 Task: Select Fire TV from Amazon Fire TV. Add to cart Alexa Voice Remote for Fire TV Stick 4K-2. Place order for _x000D_
230 Peninsula Lake Dr_x000D_
Highland, Michigan(MI), 48357, Cell Number (248) 529-6733
Action: Mouse moved to (25, 92)
Screenshot: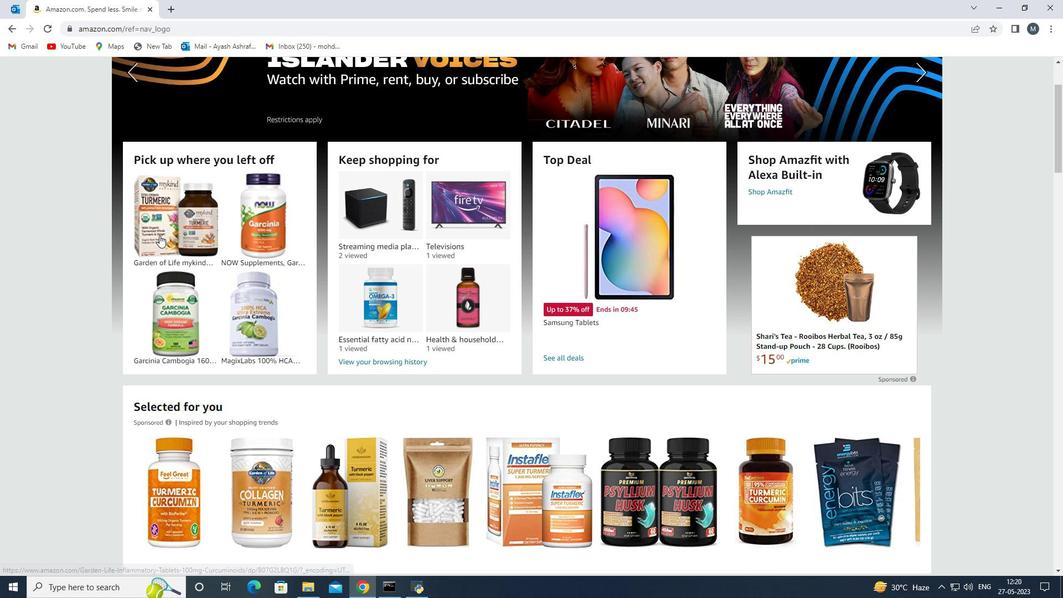
Action: Mouse pressed left at (25, 92)
Screenshot: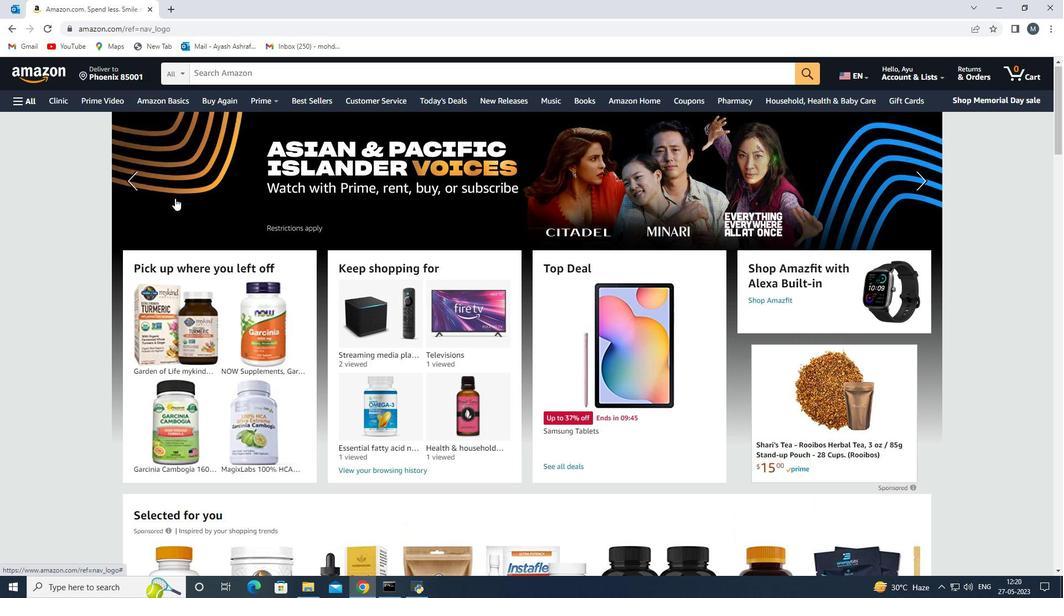 
Action: Mouse moved to (64, 305)
Screenshot: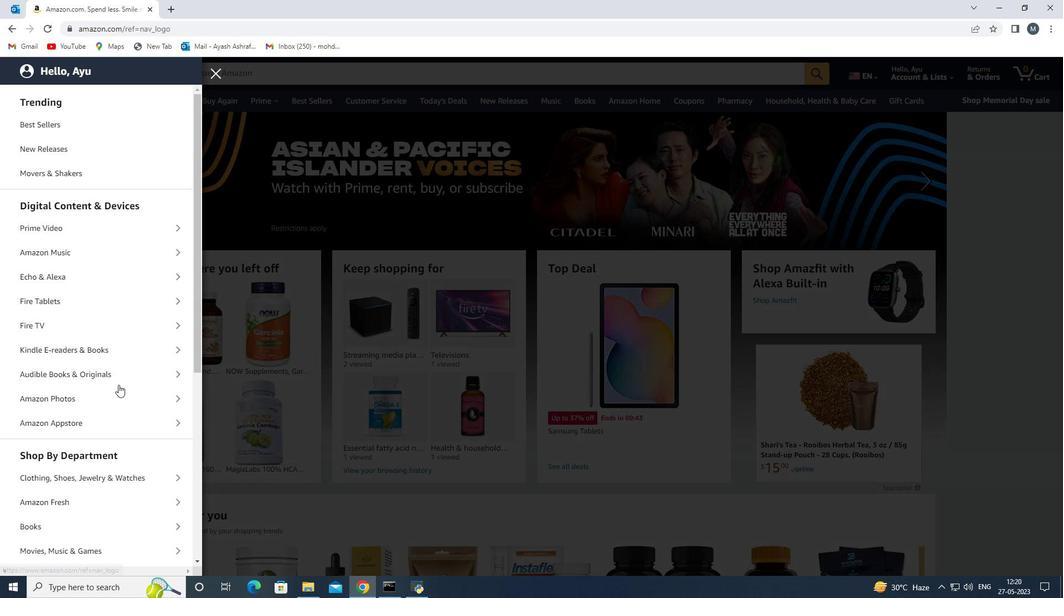 
Action: Mouse pressed left at (64, 305)
Screenshot: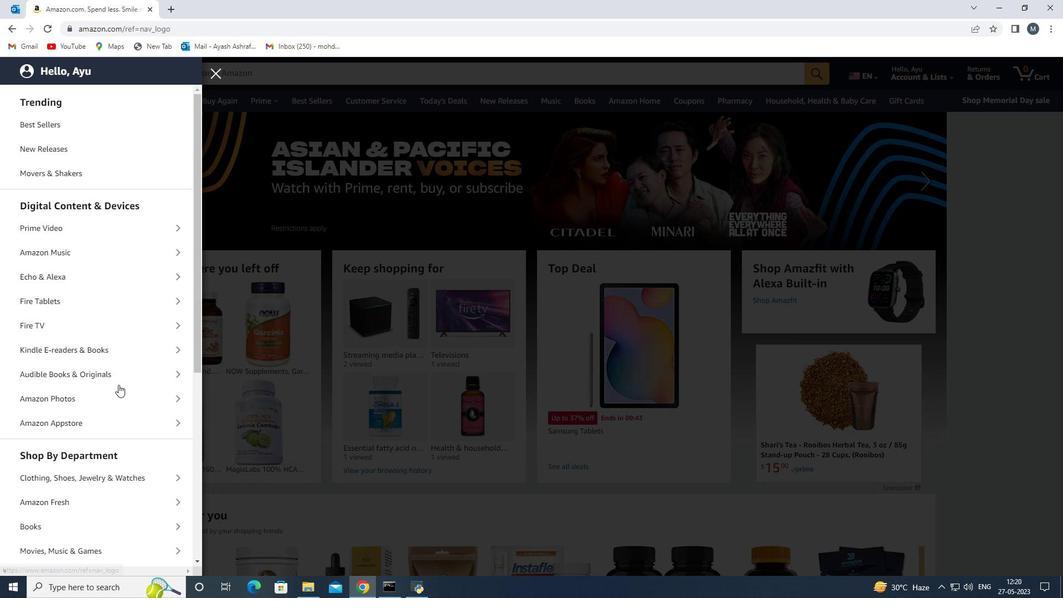 
Action: Mouse moved to (114, 138)
Screenshot: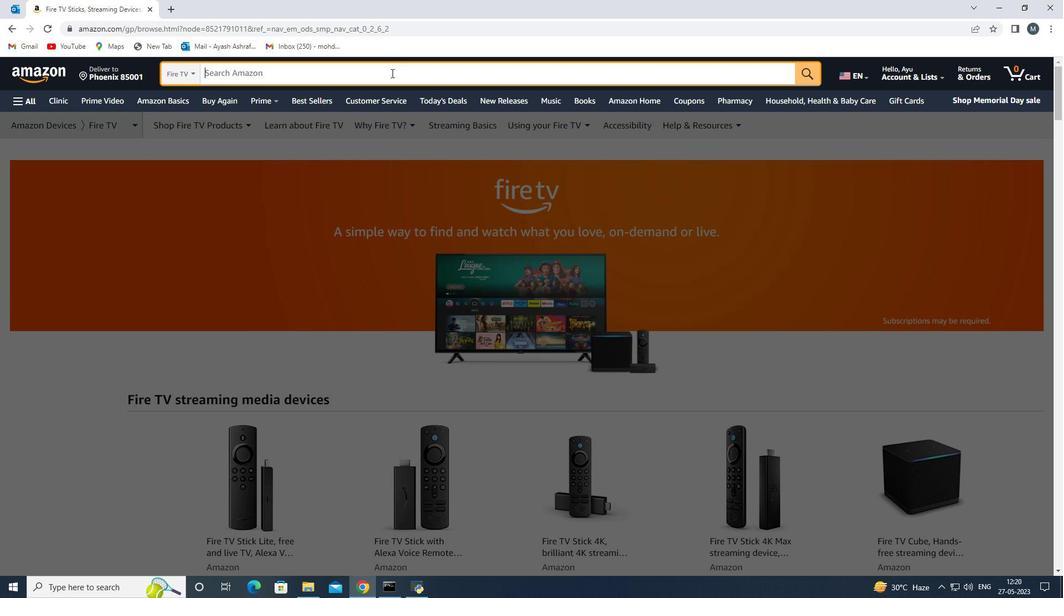 
Action: Mouse pressed left at (114, 138)
Screenshot: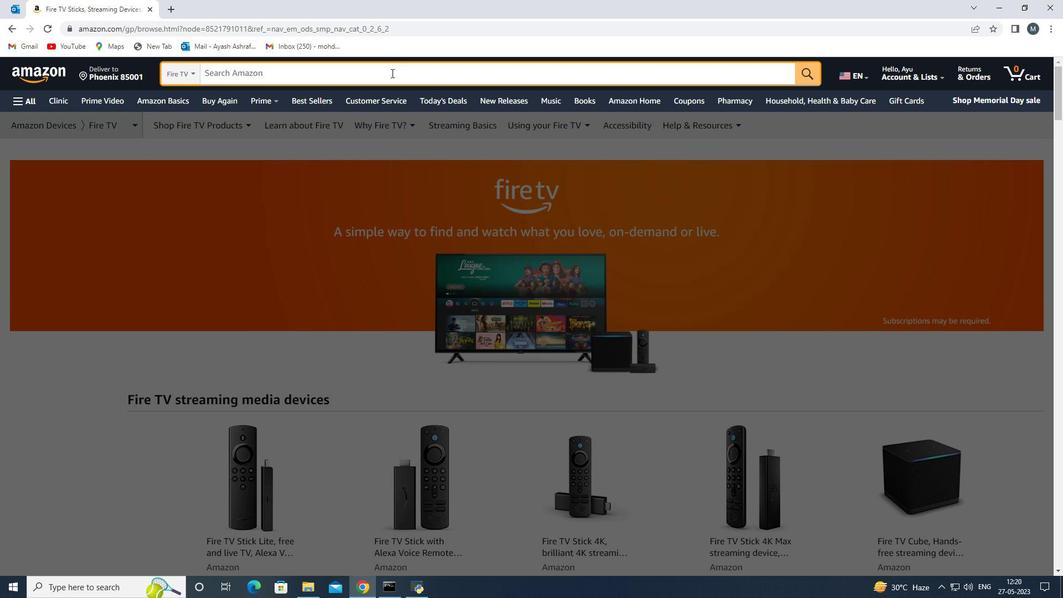 
Action: Mouse moved to (284, 55)
Screenshot: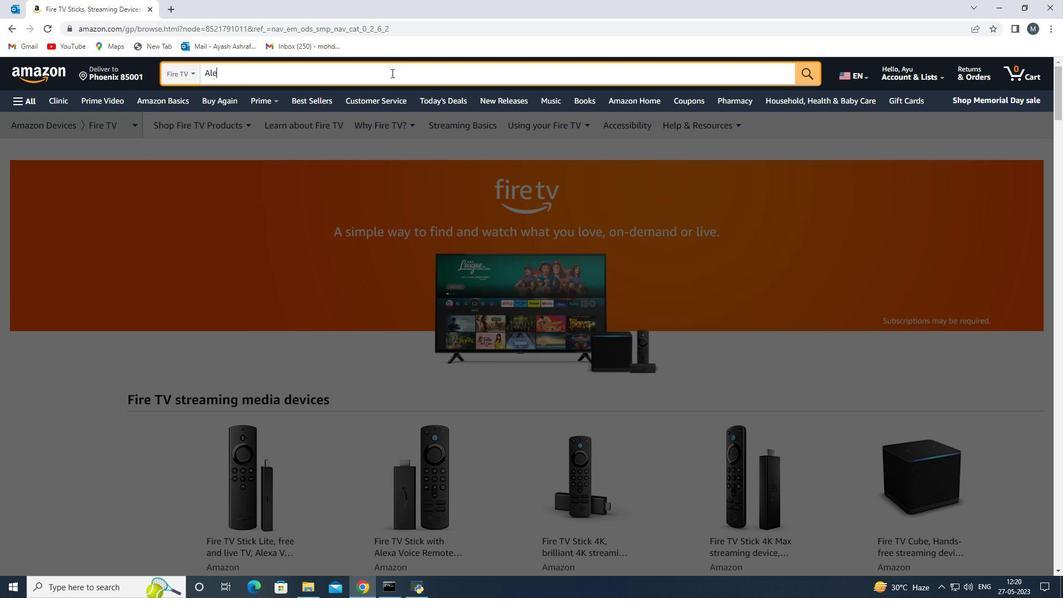 
Action: Mouse pressed left at (284, 55)
Screenshot: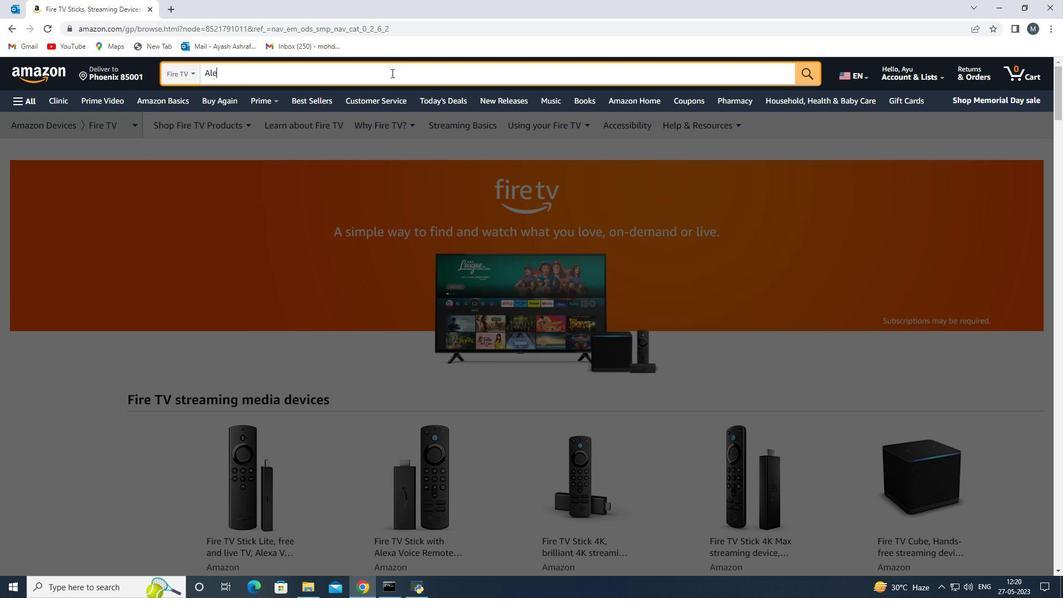 
Action: Mouse moved to (888, 126)
Screenshot: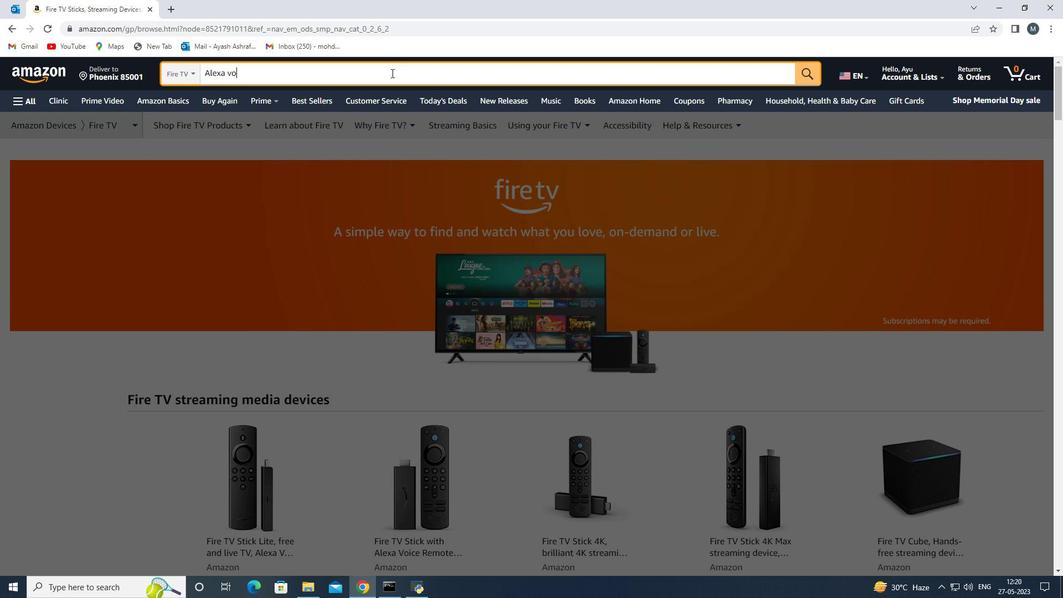 
Action: Key pressed <Key.shift><Key.shift><Key.shift><Key.shift><Key.shift><Key.shift><Key.shift><Key.shift><Key.shift><Key.shift><Key.shift><Key.shift><Key.shift><Key.shift><Key.shift><Key.shift><Key.shift><Key.shift><Key.shift><Key.shift><Key.shift><Key.shift>Alexa<Key.space>voice<Key.space><Key.shift><Key.shift><Key.shift><Key.shift><Key.shift><Key.shift><Key.shift>Remote<Key.space>for<Key.space>fire<Key.space><Key.shift>Tv<Key.space><Key.shift>Stick<Key.space><Key.shift><Key.shift><Key.shift><Key.shift><Key.shift><Key.shift><Key.shift>4k<Key.enter>
Screenshot: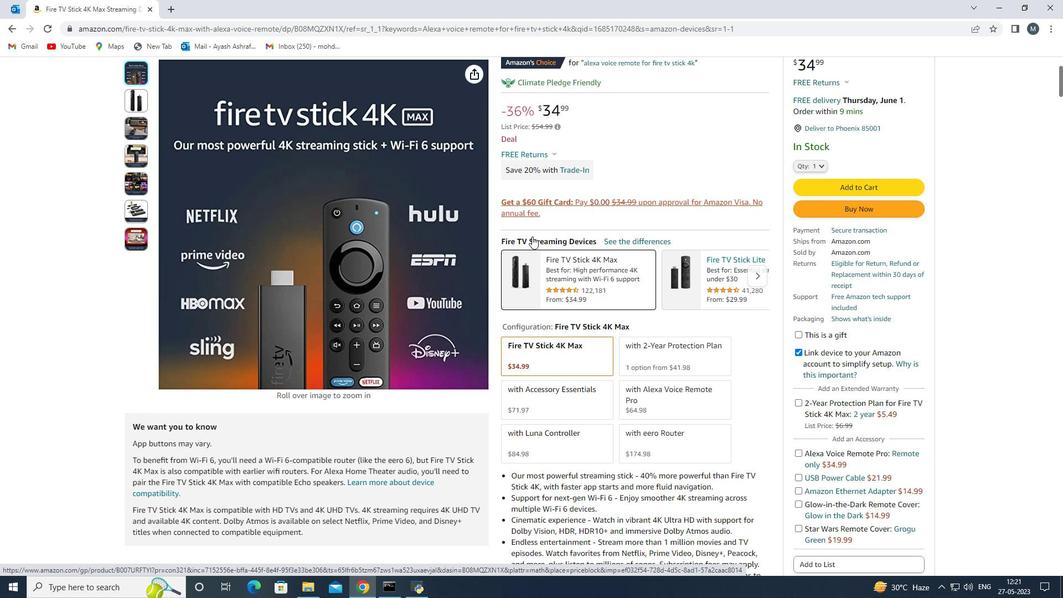 
Action: Mouse moved to (494, 339)
Screenshot: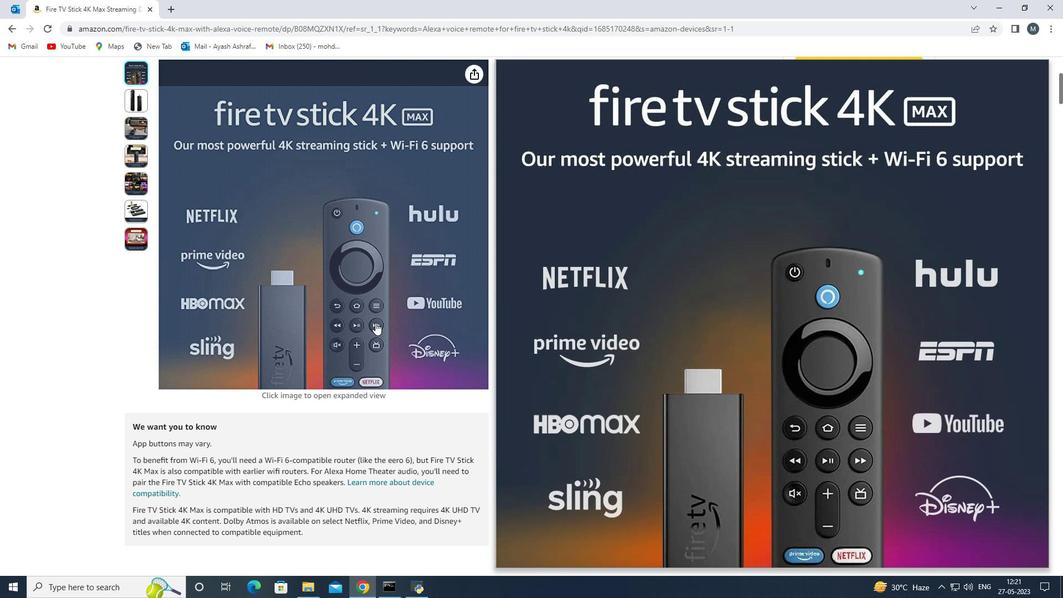 
Action: Mouse pressed left at (494, 339)
Screenshot: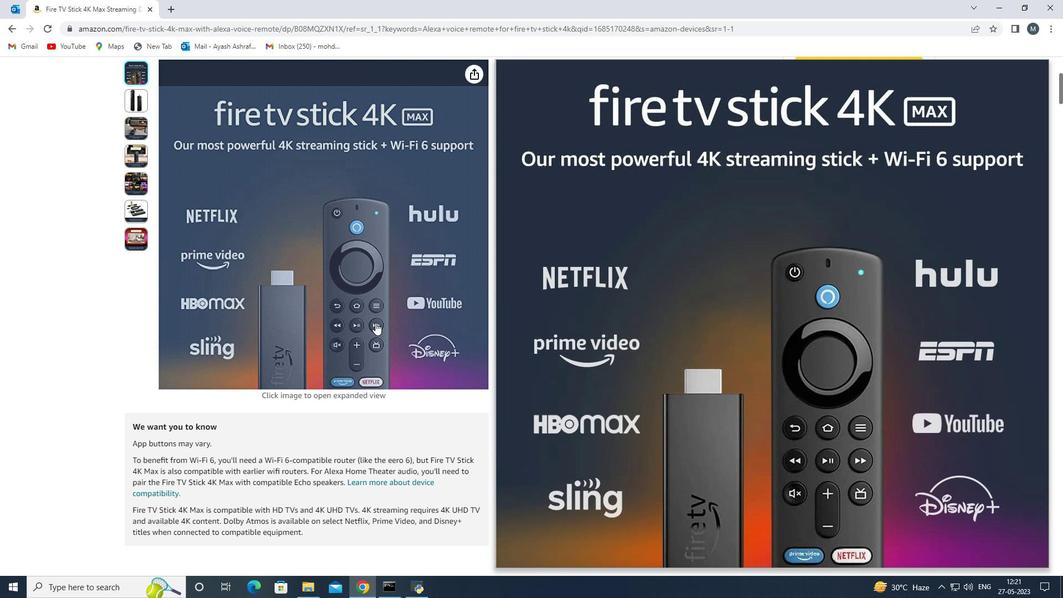 
Action: Mouse moved to (272, 361)
Screenshot: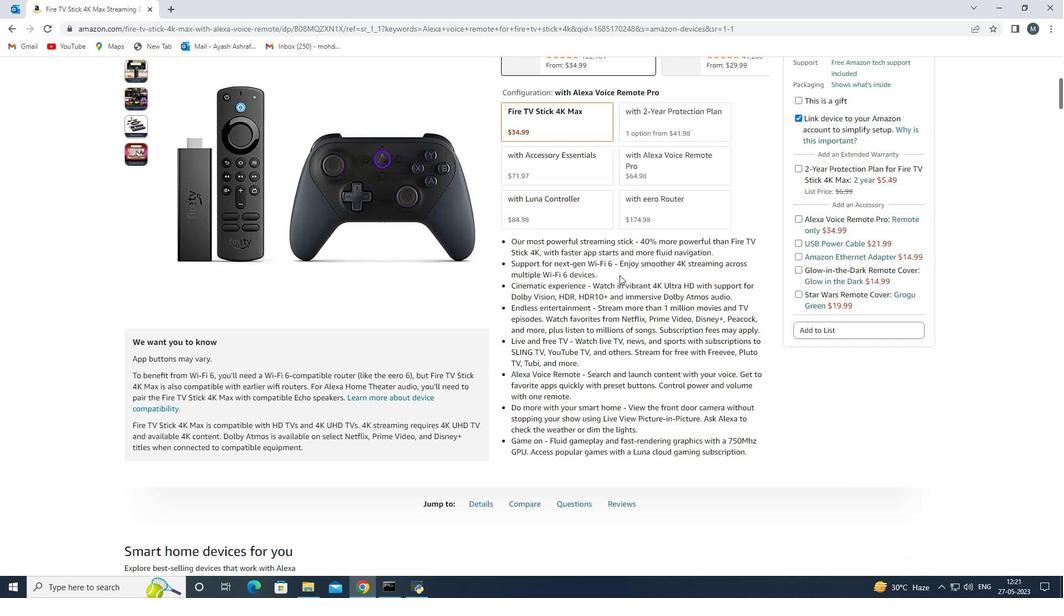 
Action: Mouse pressed left at (272, 361)
Screenshot: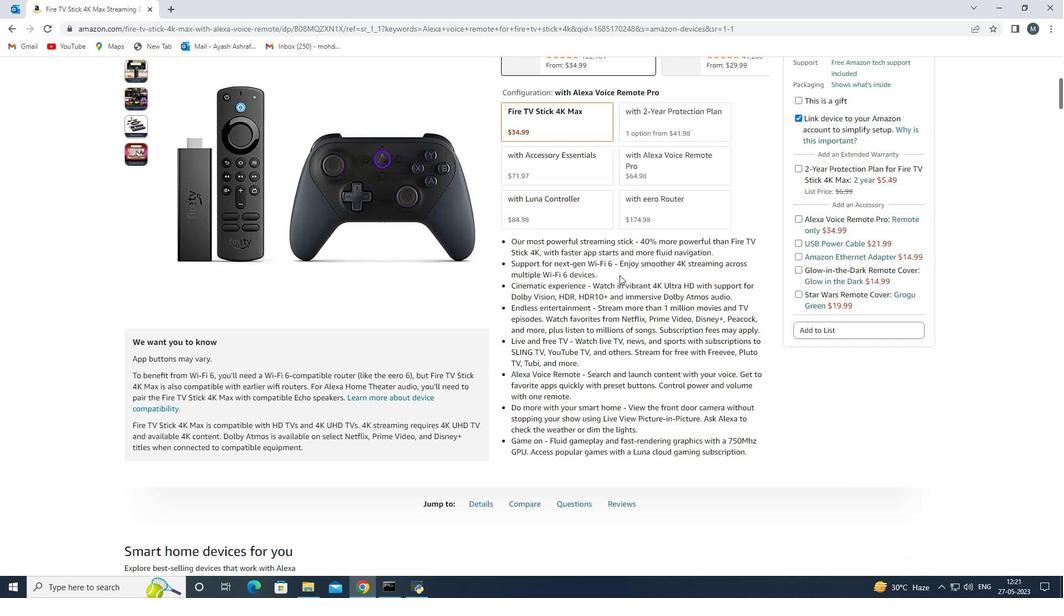 
Action: Mouse moved to (806, 318)
Screenshot: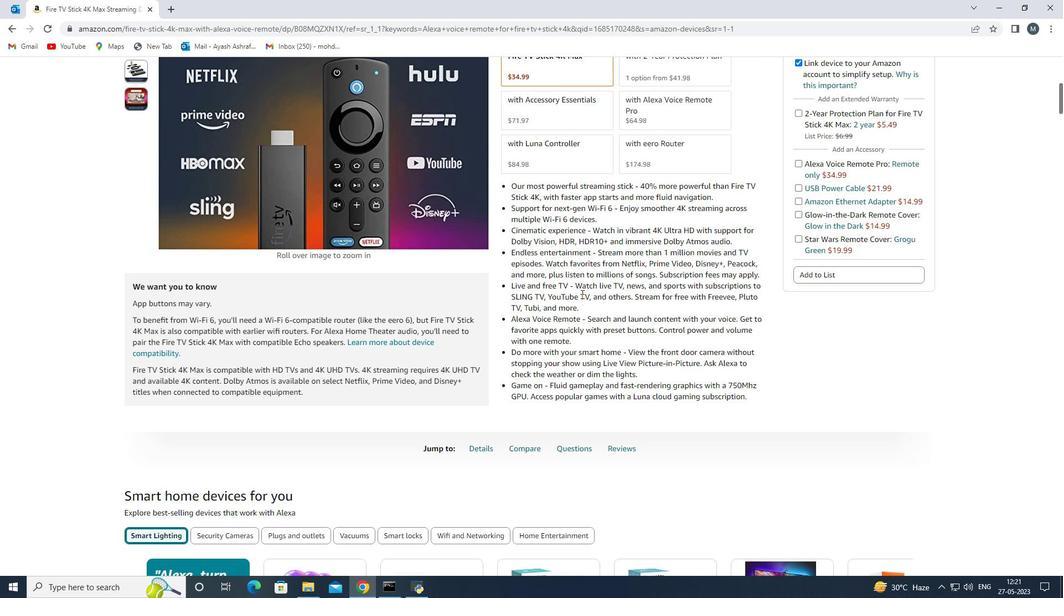 
Action: Mouse pressed left at (806, 318)
Screenshot: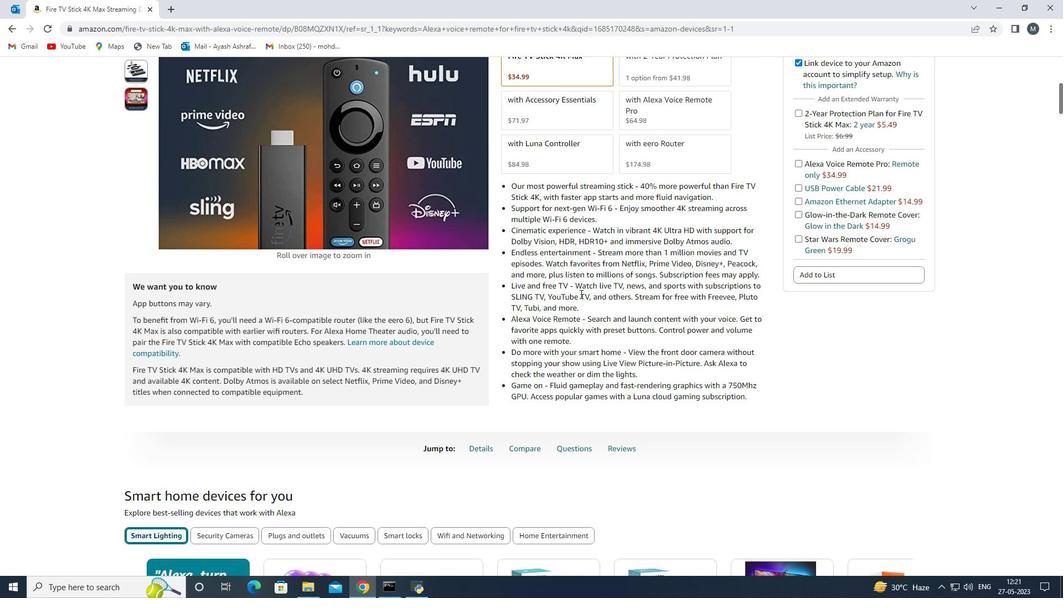 
Action: Mouse moved to (807, 336)
Screenshot: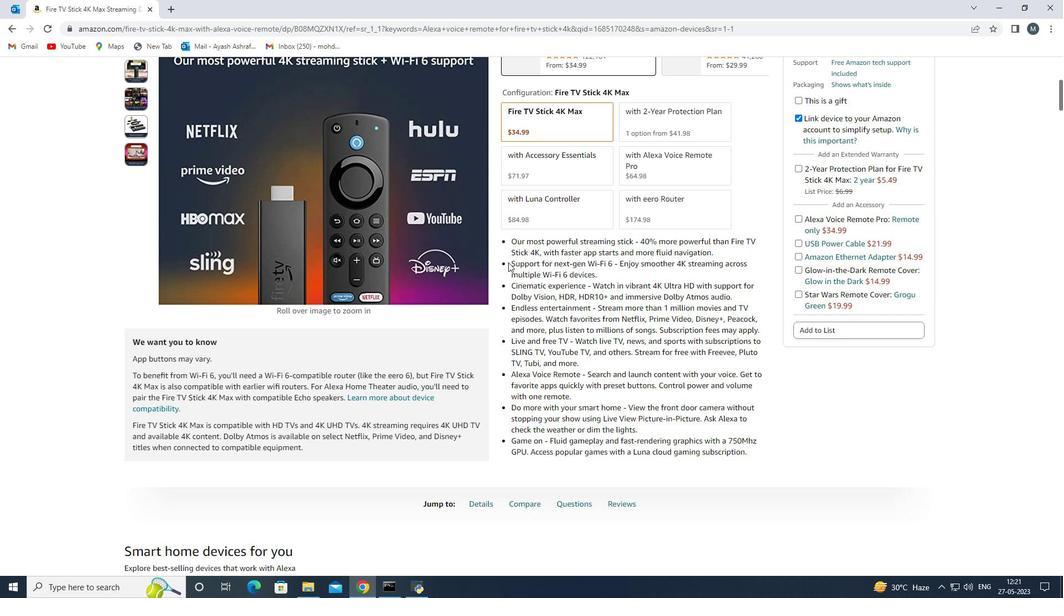 
Action: Mouse pressed left at (807, 336)
Screenshot: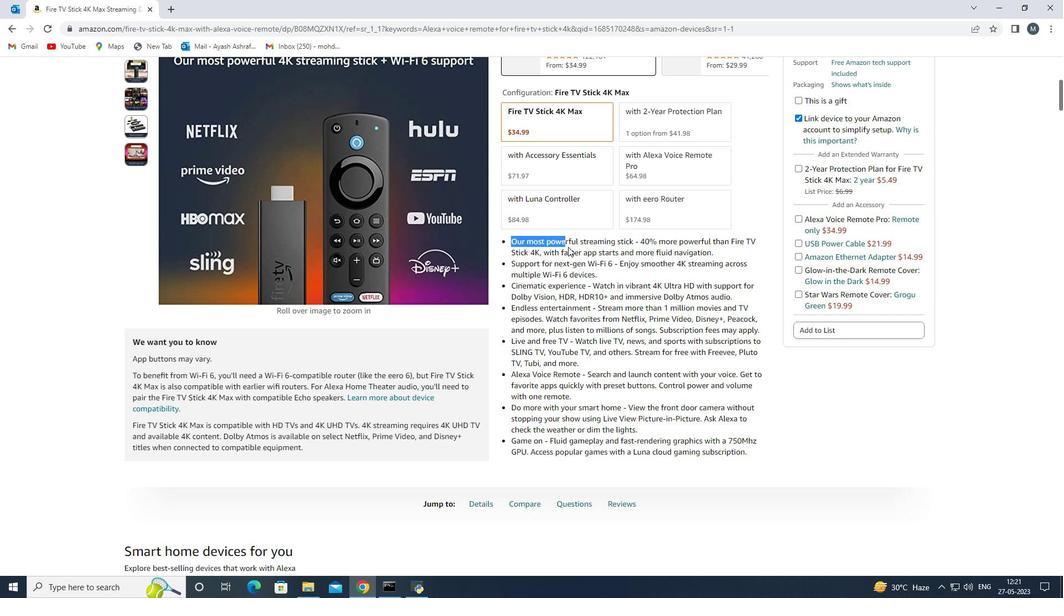
Action: Mouse moved to (825, 338)
Screenshot: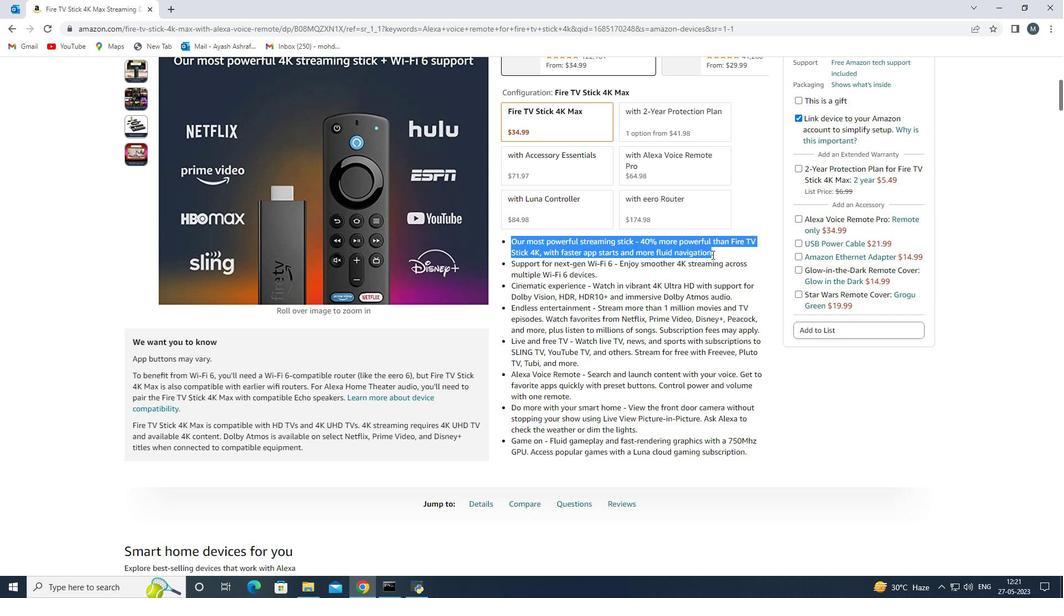 
Action: Mouse pressed left at (825, 338)
Screenshot: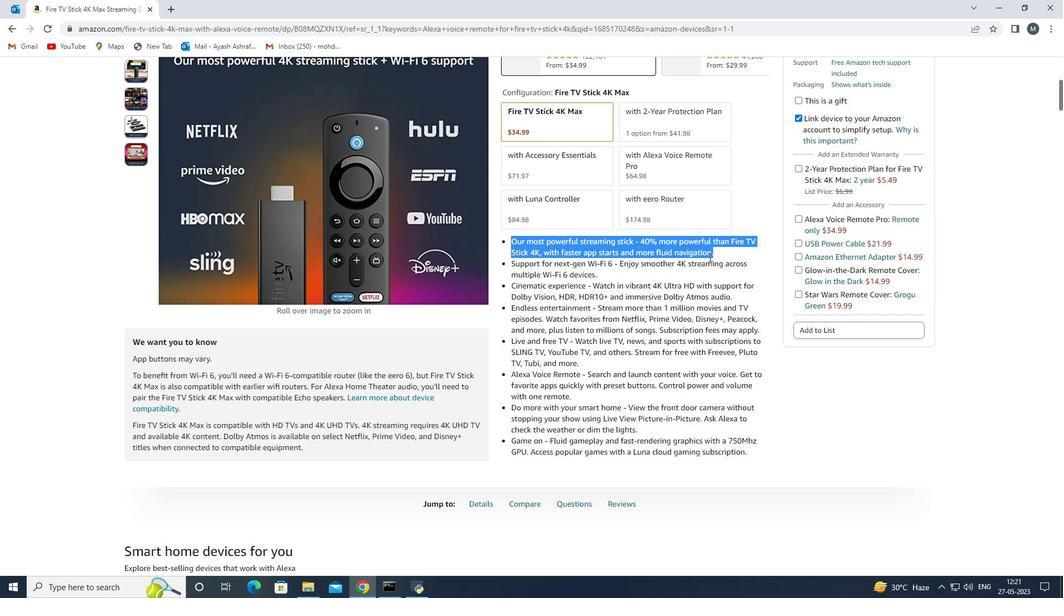 
Action: Mouse moved to (811, 132)
Screenshot: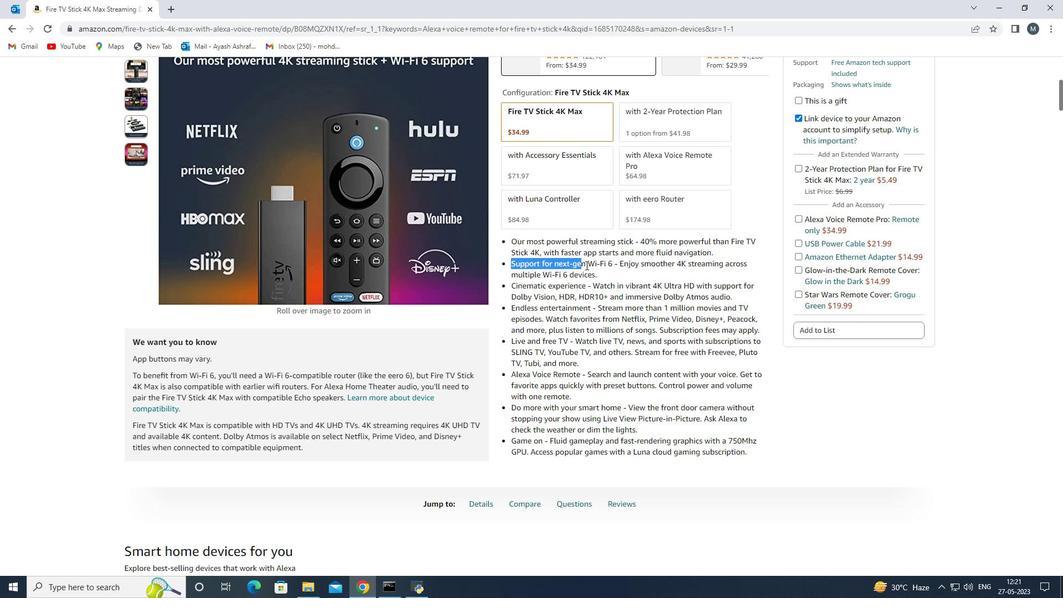 
Action: Mouse pressed left at (811, 132)
Screenshot: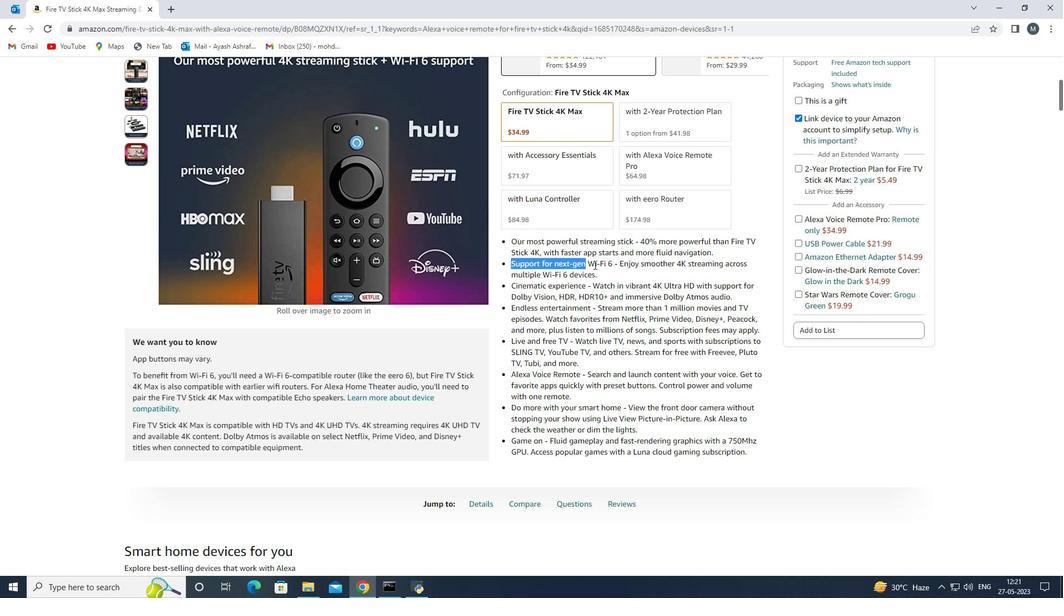 
Action: Mouse moved to (818, 144)
Screenshot: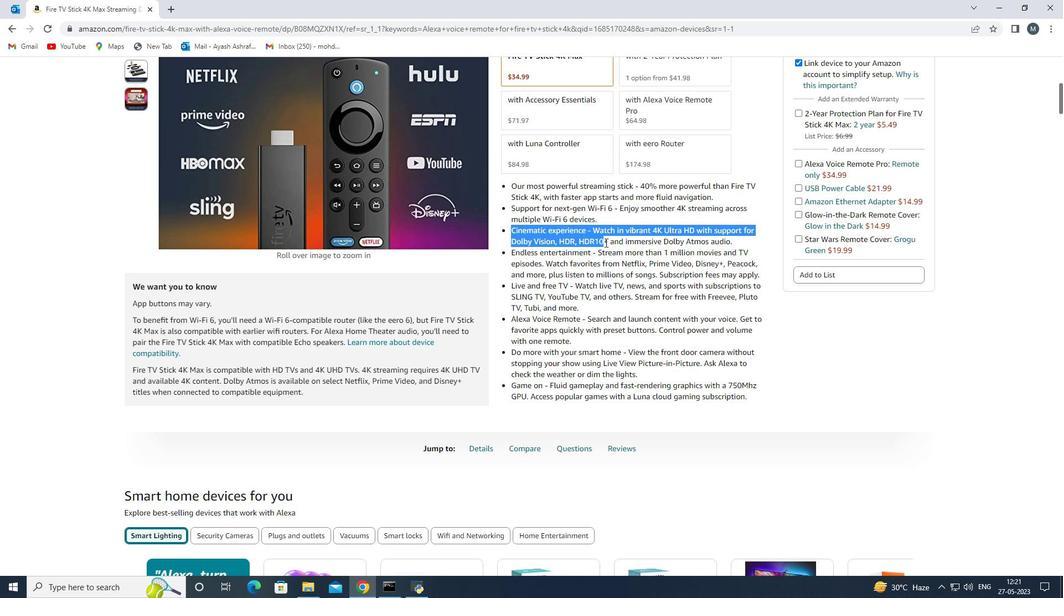 
Action: Mouse pressed left at (818, 144)
Screenshot: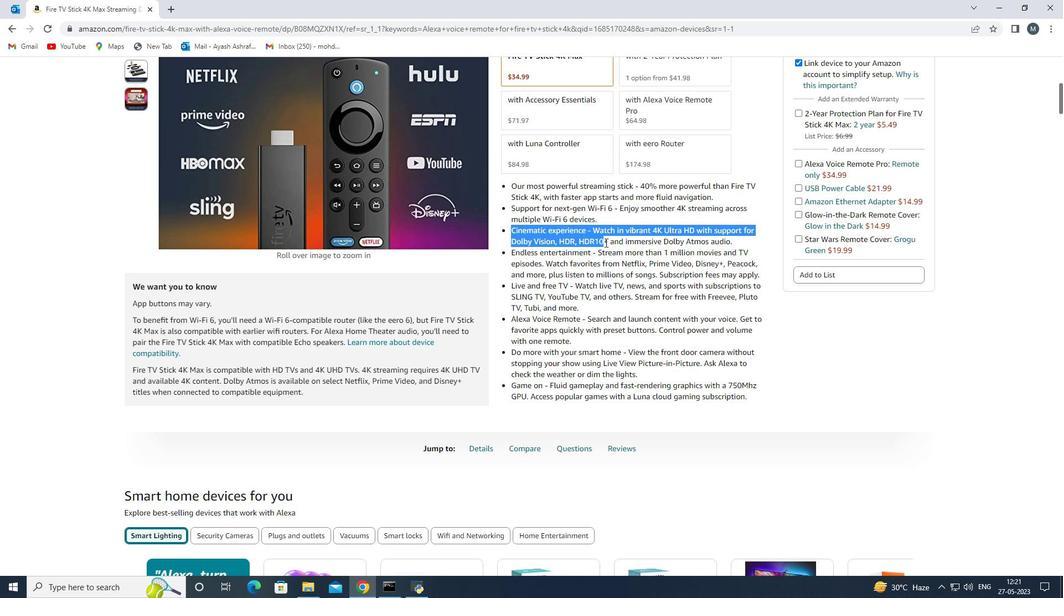 
Action: Mouse moved to (851, 141)
Screenshot: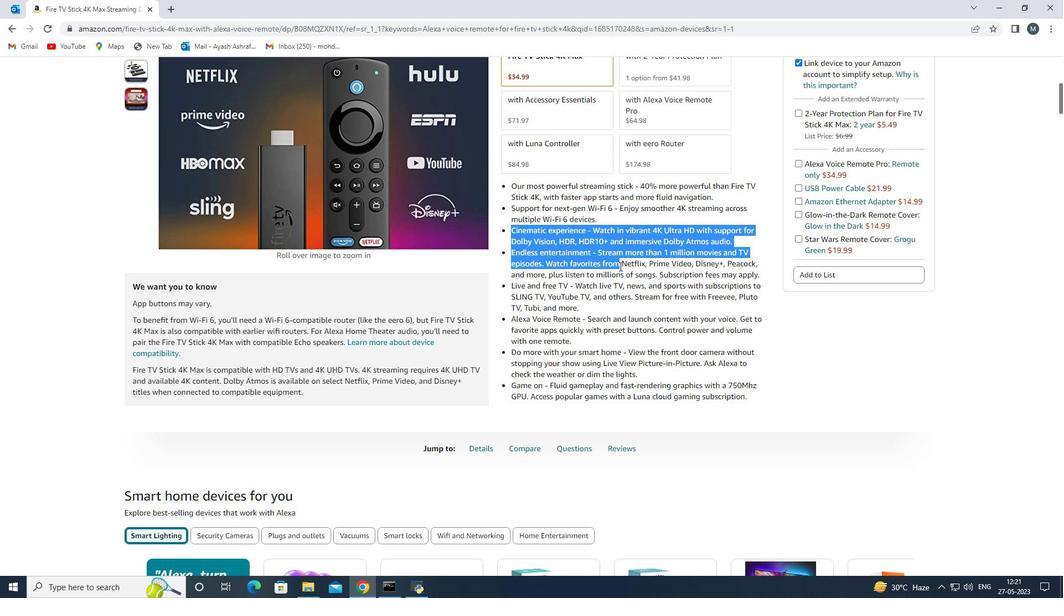 
Action: Mouse pressed left at (851, 141)
Screenshot: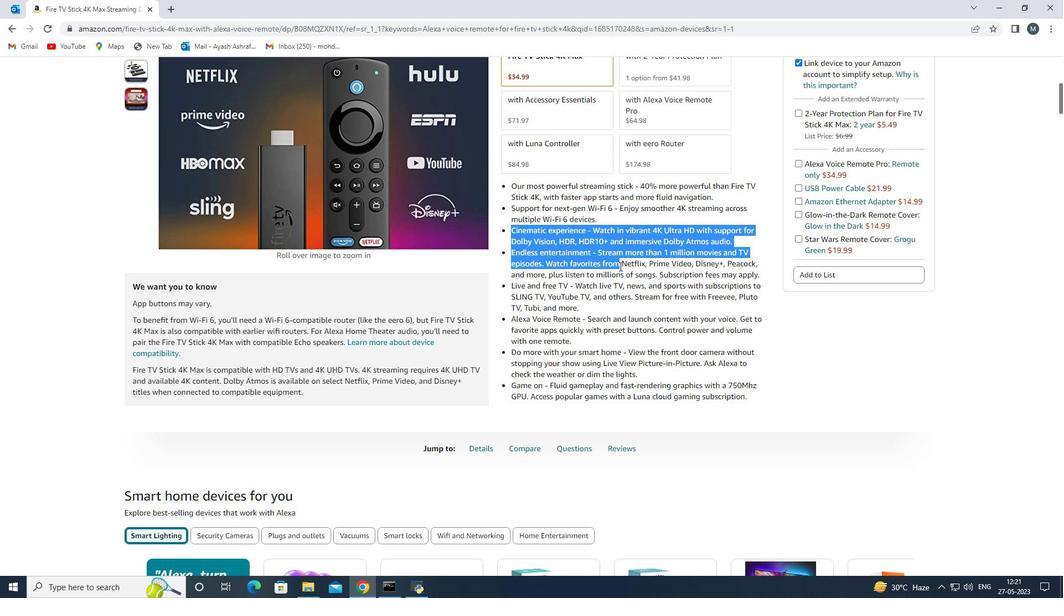 
Action: Mouse pressed left at (851, 141)
Screenshot: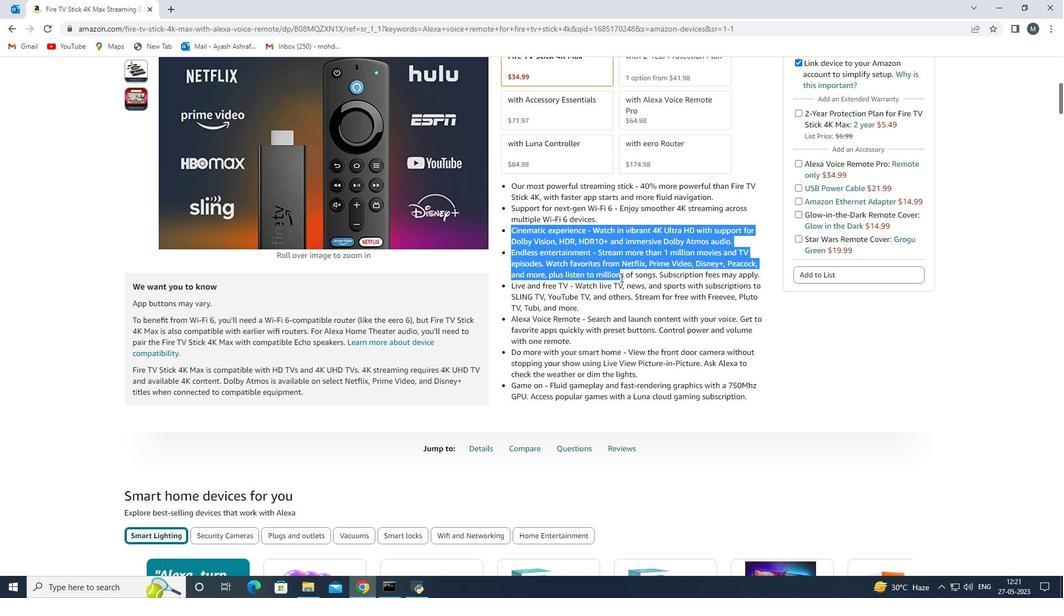
Action: Mouse moved to (851, 140)
Screenshot: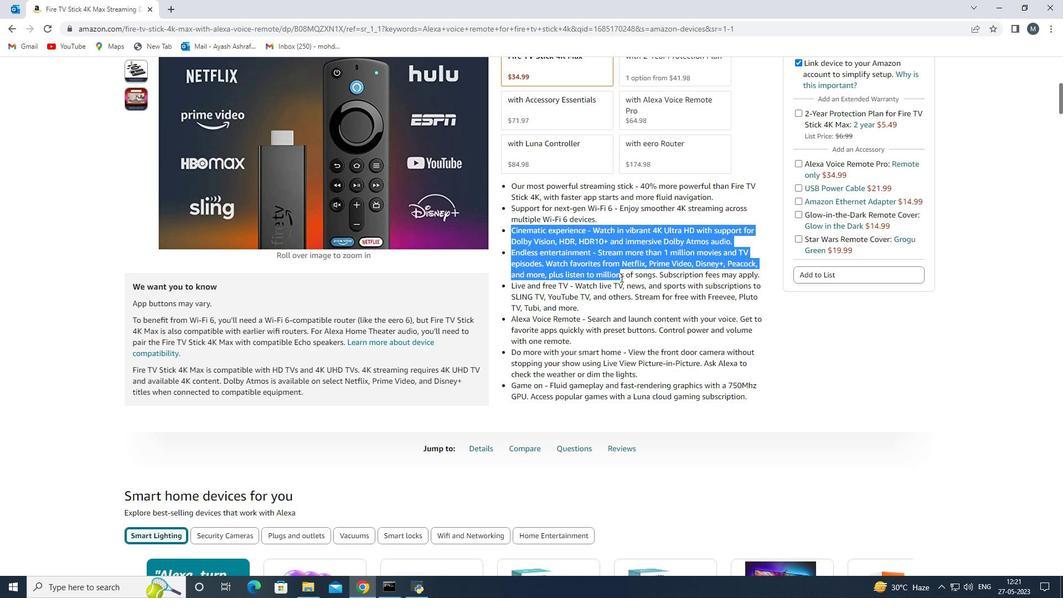 
Action: Mouse pressed left at (851, 140)
Screenshot: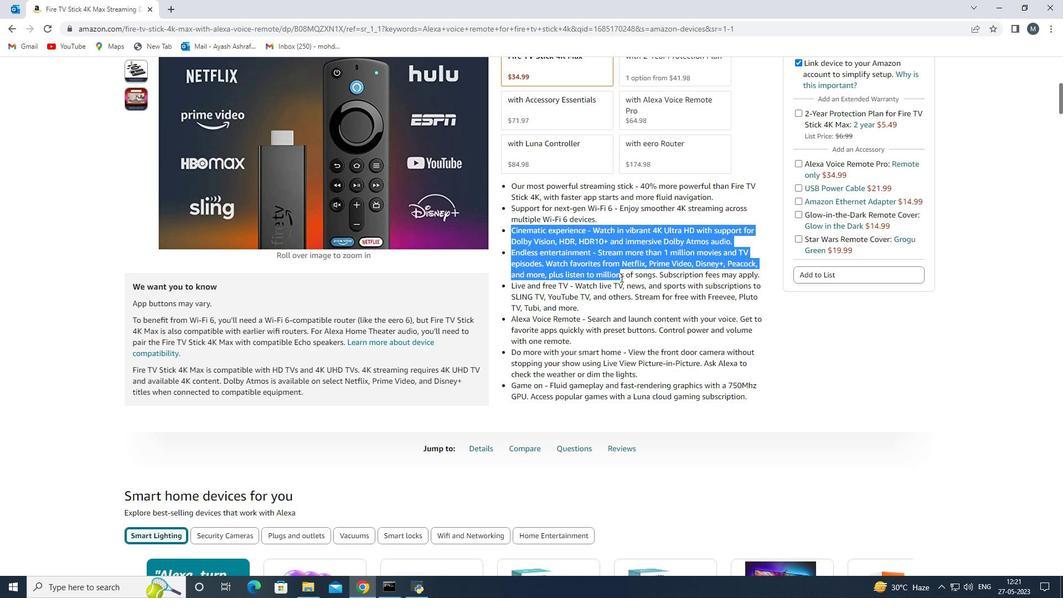 
Action: Mouse moved to (547, 258)
Screenshot: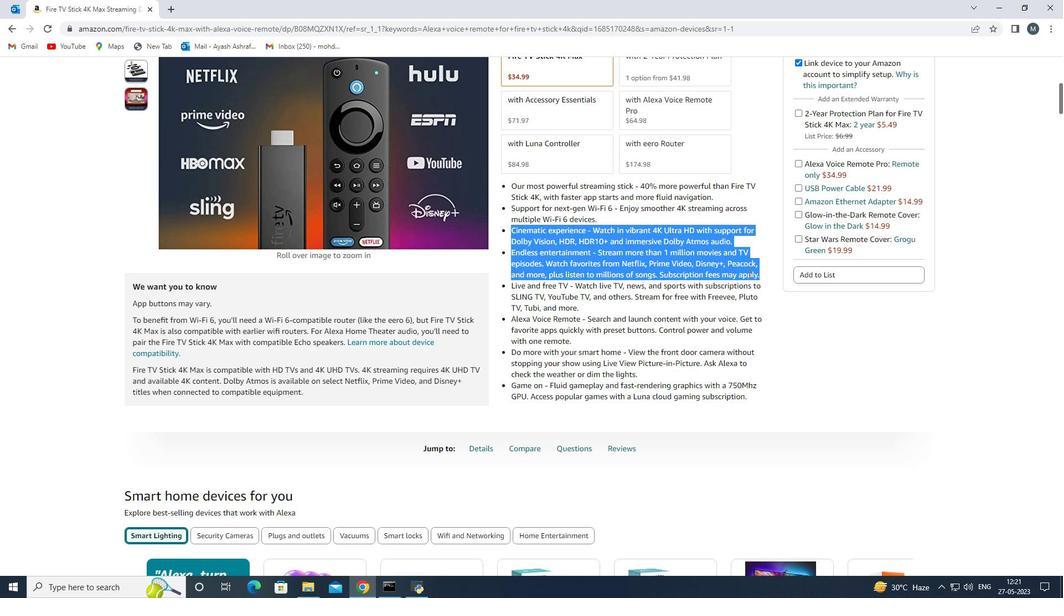 
Action: Mouse scrolled (547, 258) with delta (0, 0)
Screenshot: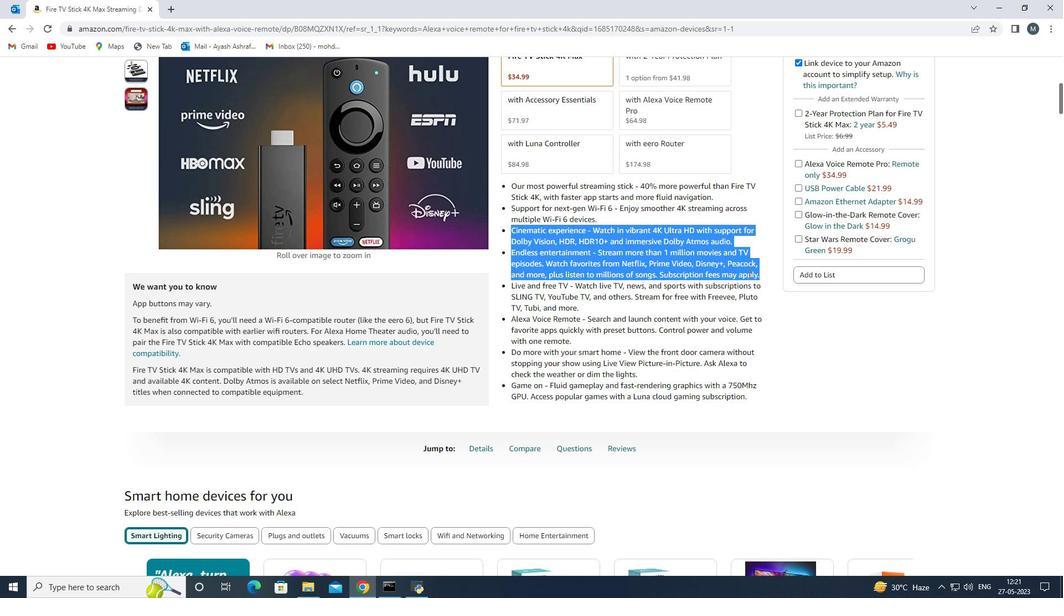 
Action: Mouse scrolled (547, 258) with delta (0, 0)
Screenshot: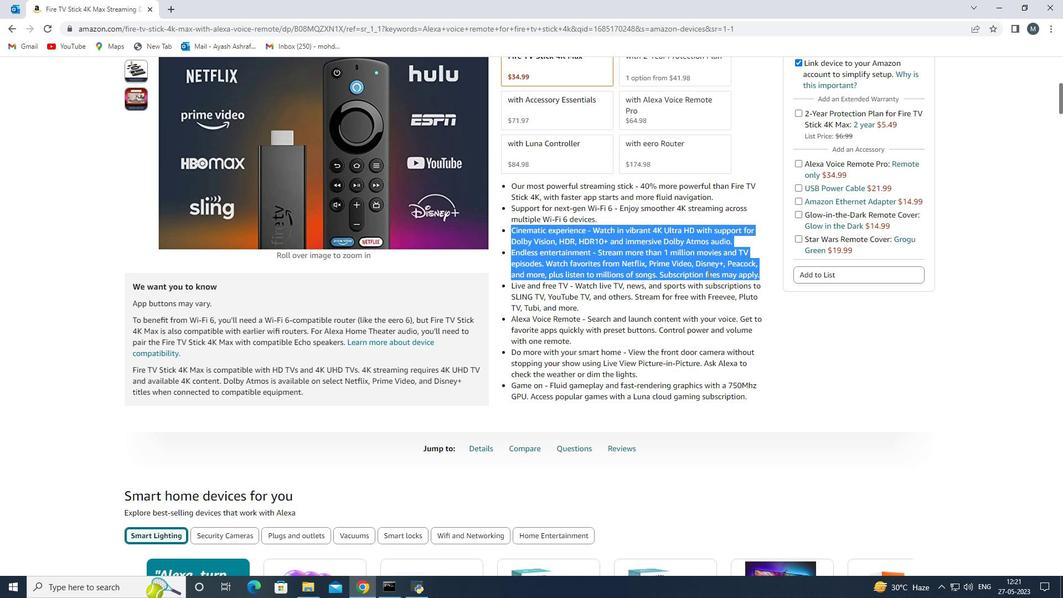 
Action: Mouse scrolled (547, 258) with delta (0, 0)
Screenshot: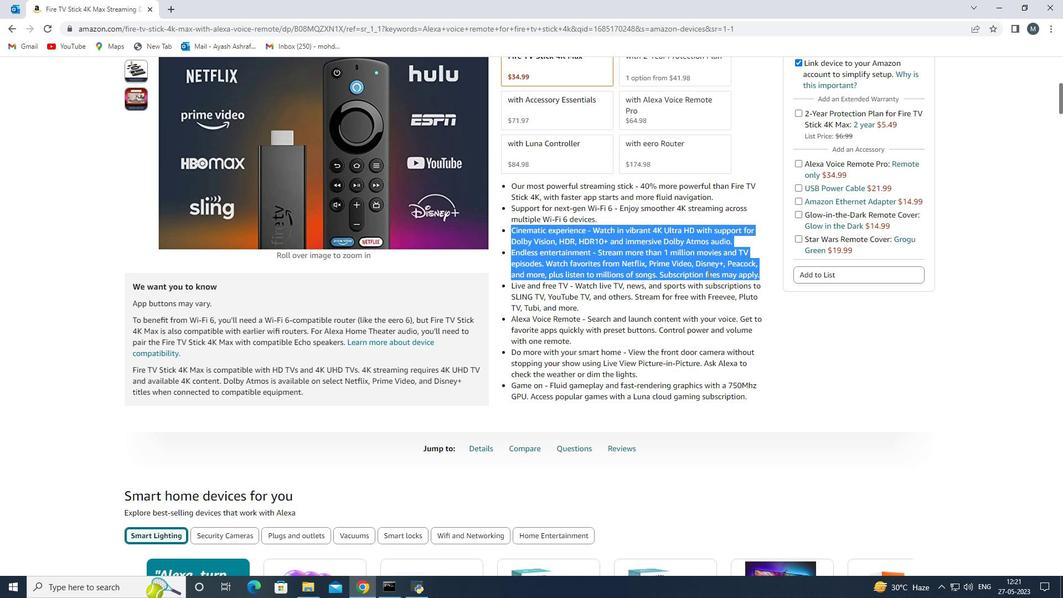 
Action: Mouse scrolled (547, 258) with delta (0, 0)
Screenshot: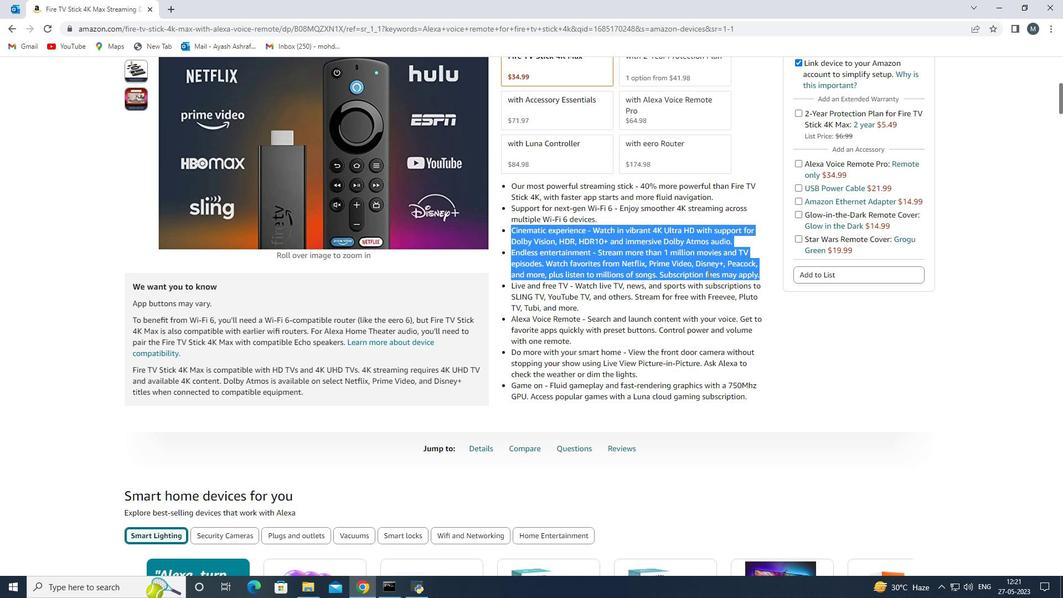 
Action: Mouse moved to (548, 258)
Screenshot: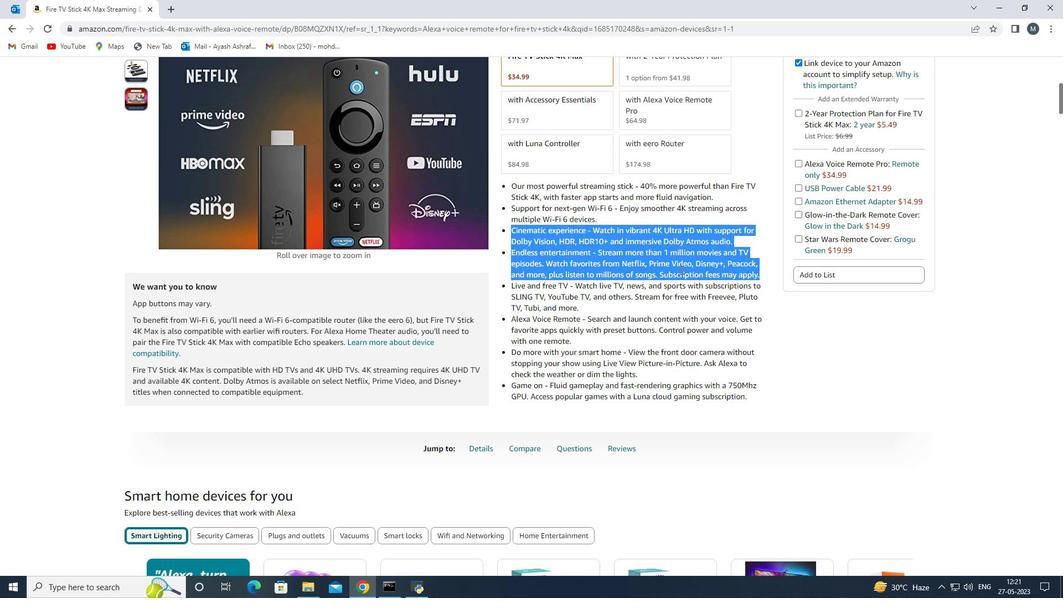 
Action: Mouse scrolled (547, 258) with delta (0, 0)
Screenshot: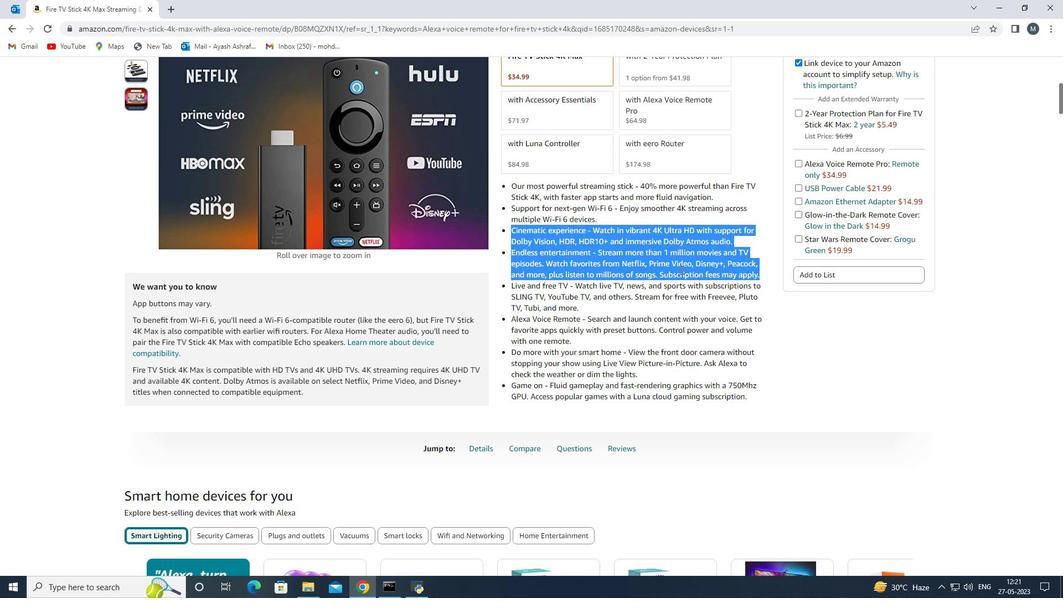 
Action: Mouse moved to (550, 257)
Screenshot: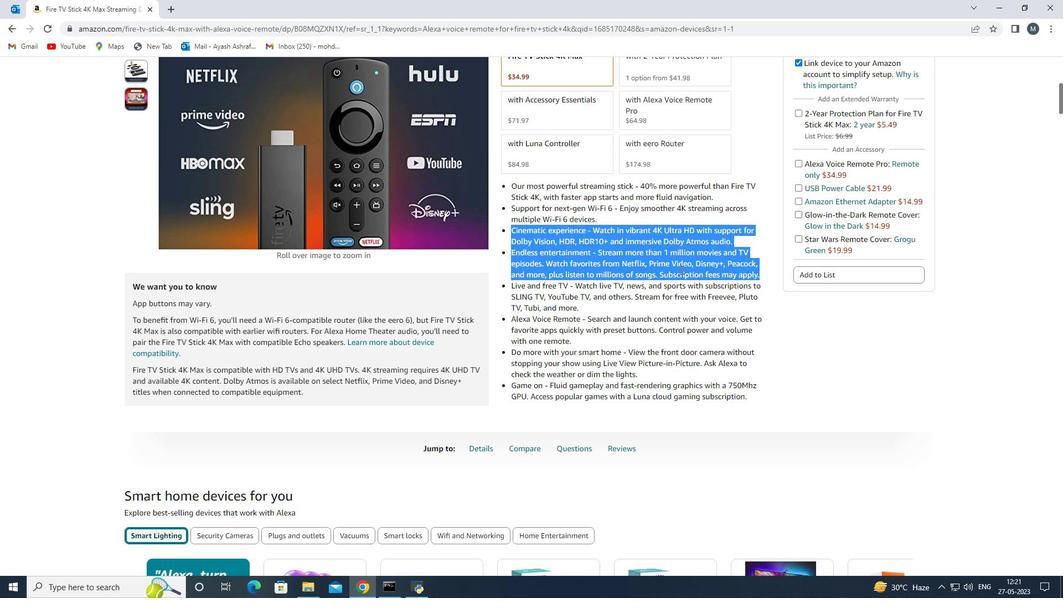 
Action: Mouse scrolled (549, 258) with delta (0, 0)
Screenshot: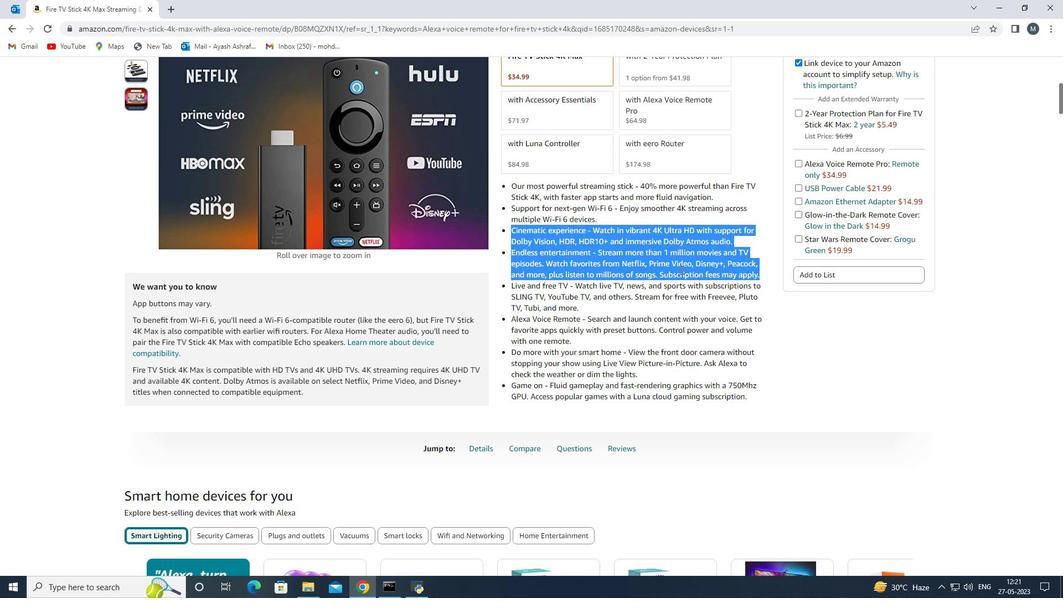 
Action: Mouse moved to (550, 257)
Screenshot: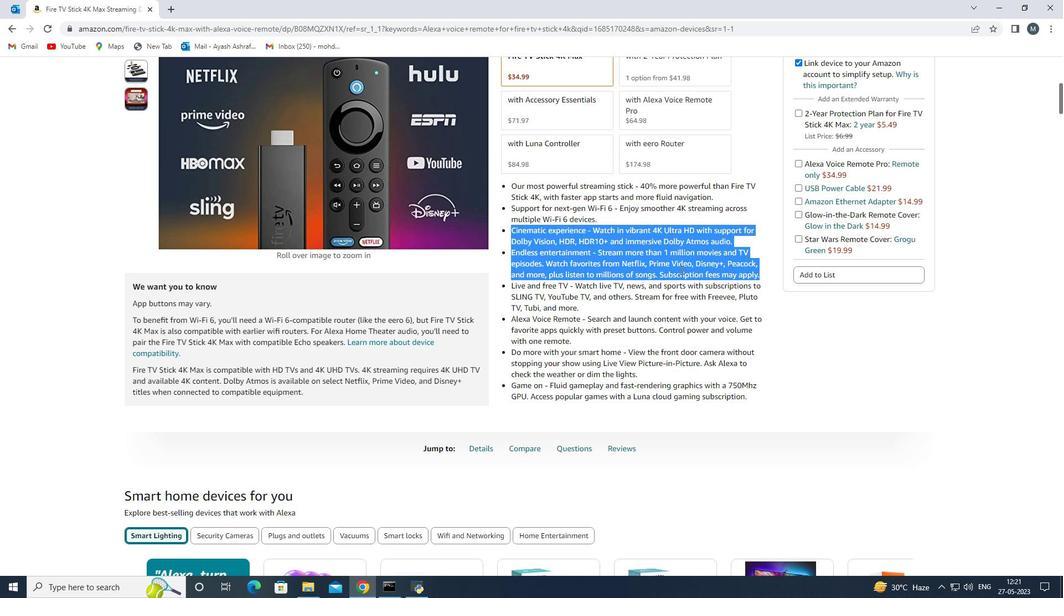 
Action: Mouse scrolled (550, 257) with delta (0, 0)
Screenshot: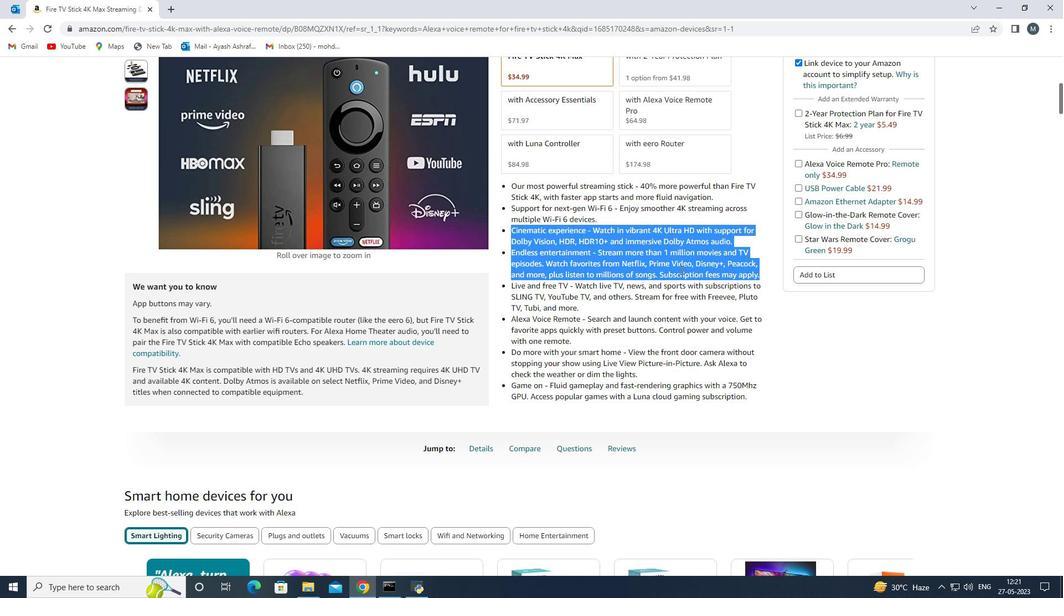 
Action: Mouse moved to (554, 249)
Screenshot: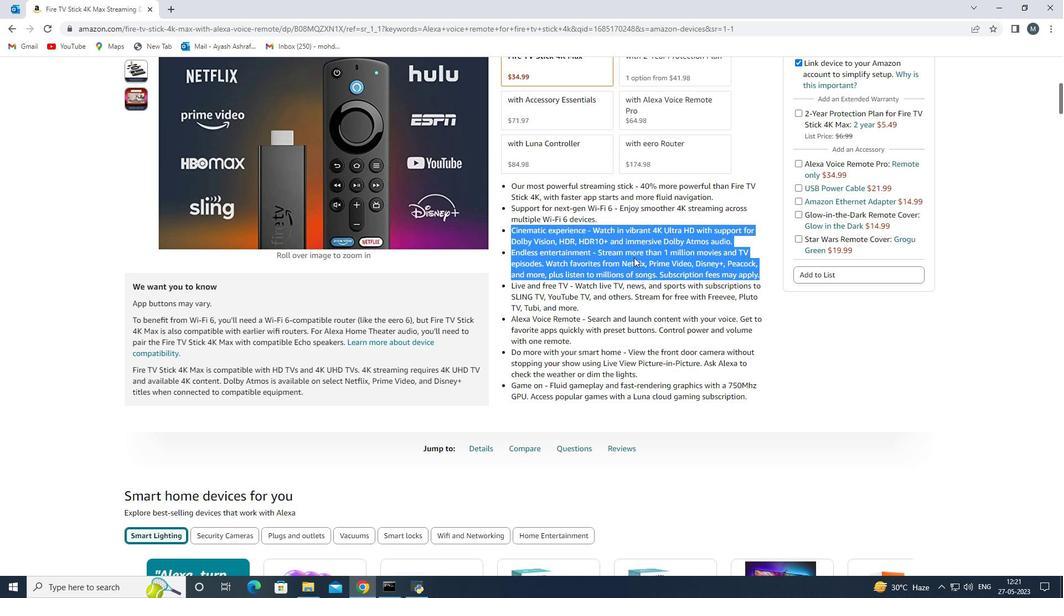 
Action: Mouse scrolled (554, 248) with delta (0, 0)
Screenshot: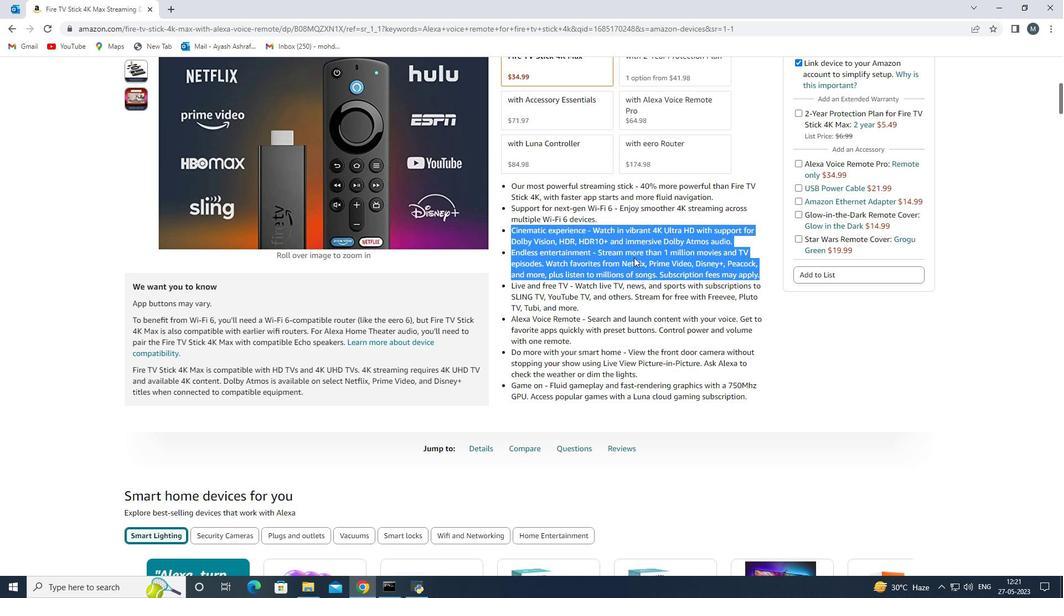 
Action: Mouse scrolled (554, 248) with delta (0, 0)
Screenshot: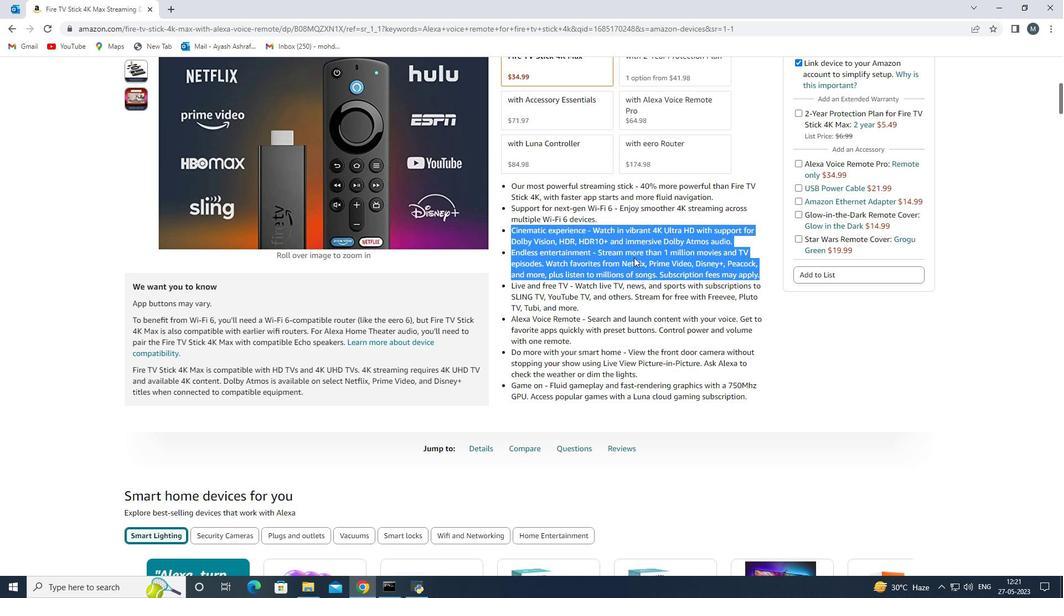 
Action: Mouse scrolled (554, 248) with delta (0, 0)
Screenshot: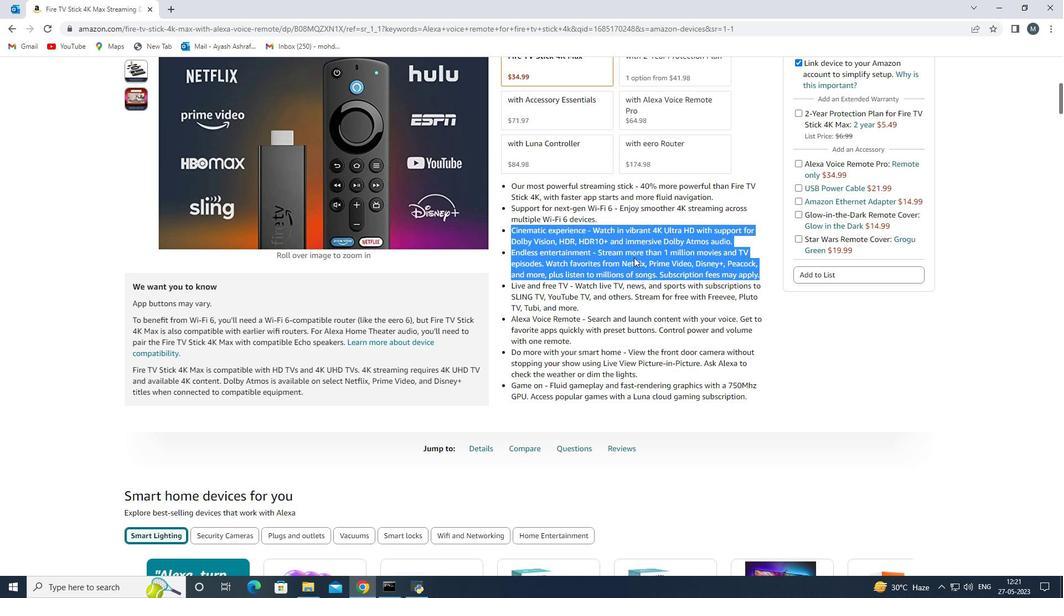 
Action: Mouse scrolled (554, 248) with delta (0, 0)
Screenshot: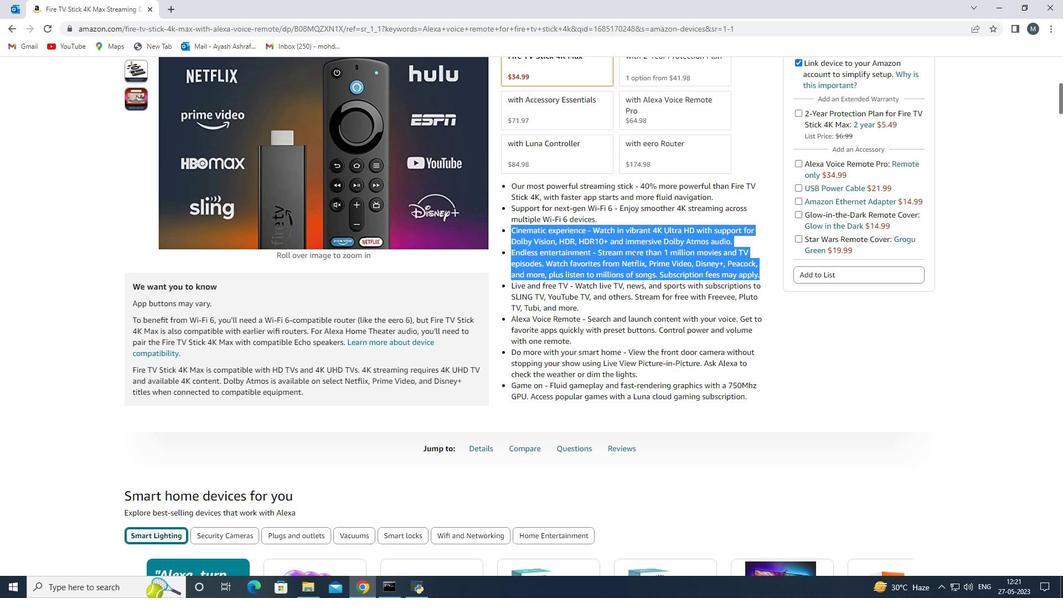 
Action: Mouse scrolled (554, 248) with delta (0, 0)
Screenshot: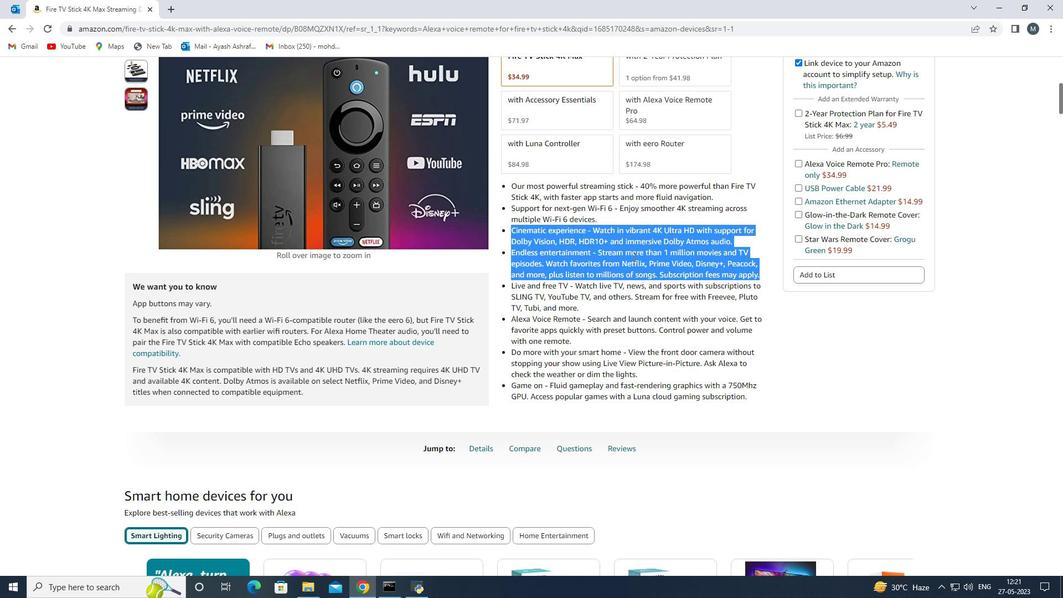
Action: Mouse scrolled (554, 248) with delta (0, 0)
Screenshot: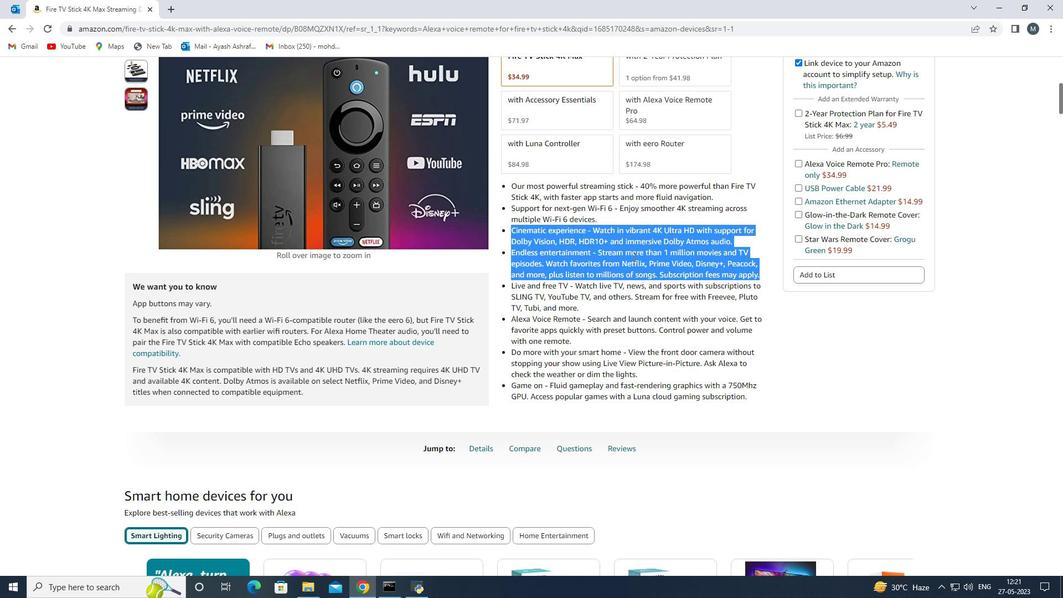 
Action: Mouse scrolled (554, 248) with delta (0, 0)
Screenshot: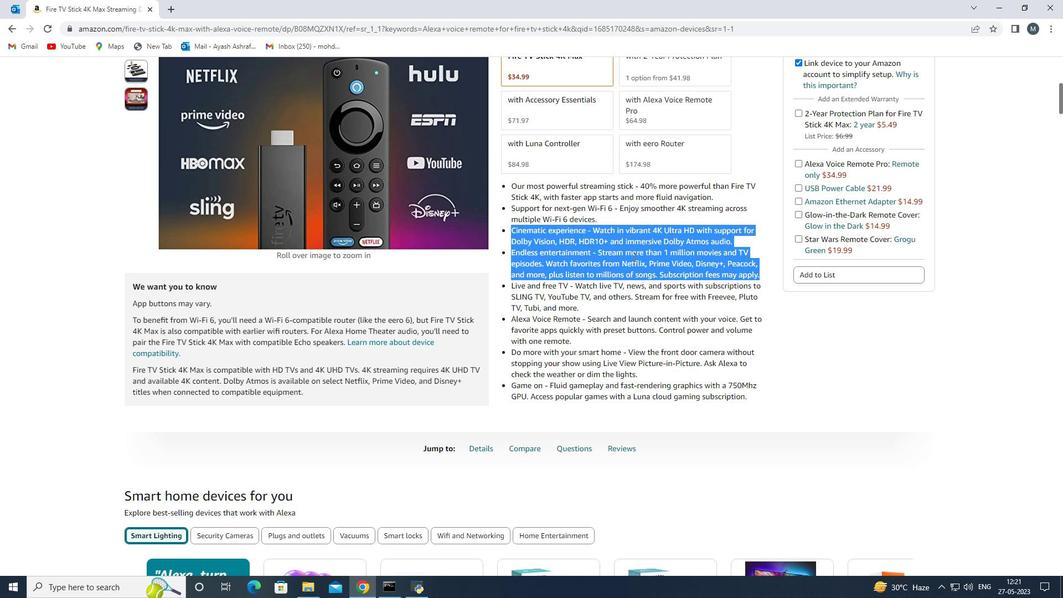 
Action: Mouse moved to (555, 246)
Screenshot: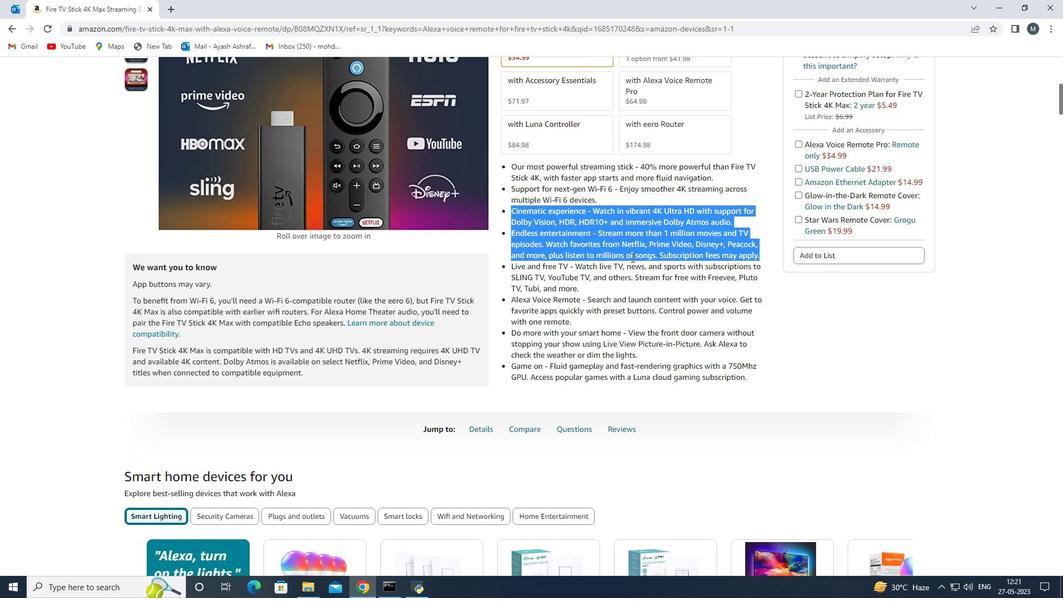 
Action: Mouse scrolled (555, 245) with delta (0, 0)
Screenshot: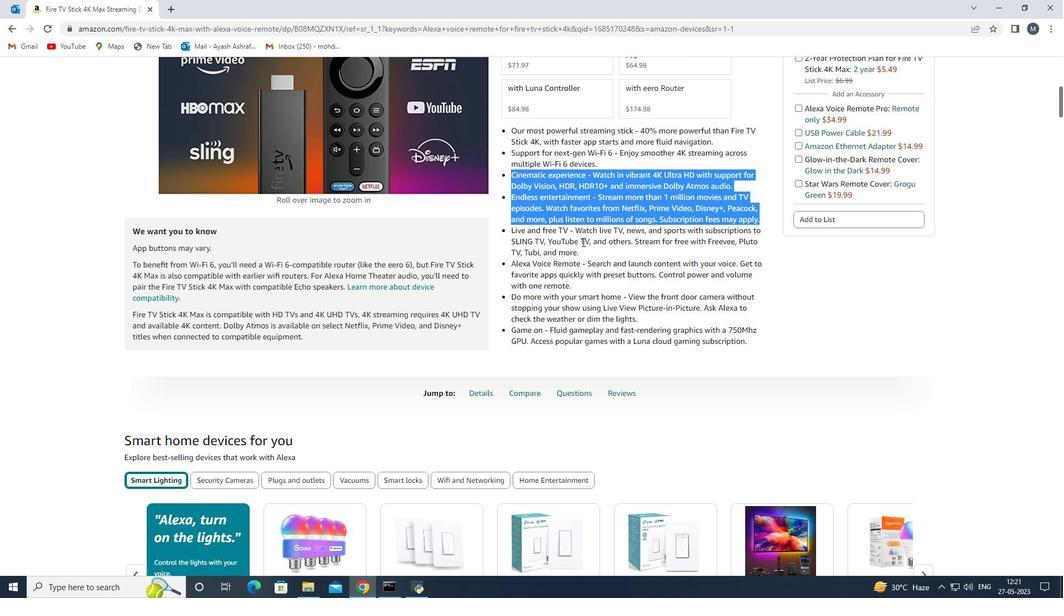 
Action: Mouse scrolled (555, 245) with delta (0, 0)
Screenshot: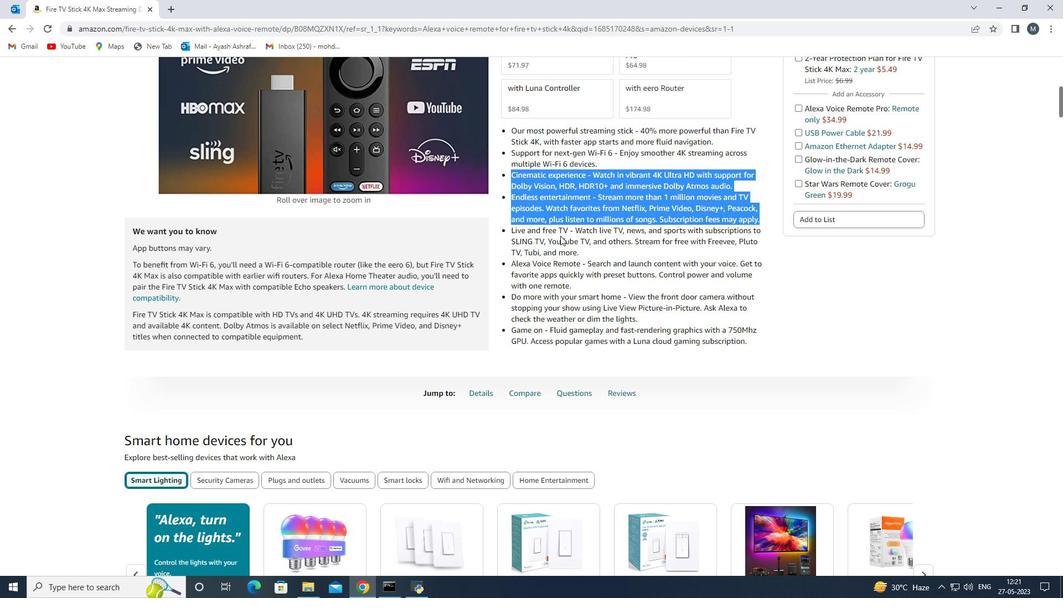 
Action: Mouse scrolled (555, 245) with delta (0, 0)
Screenshot: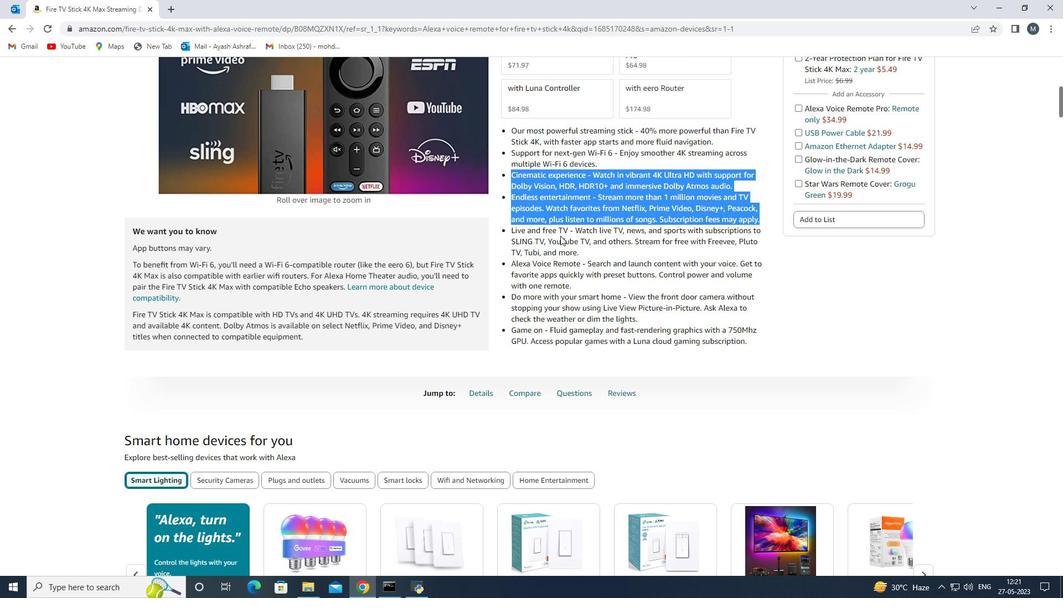 
Action: Mouse scrolled (555, 245) with delta (0, 0)
Screenshot: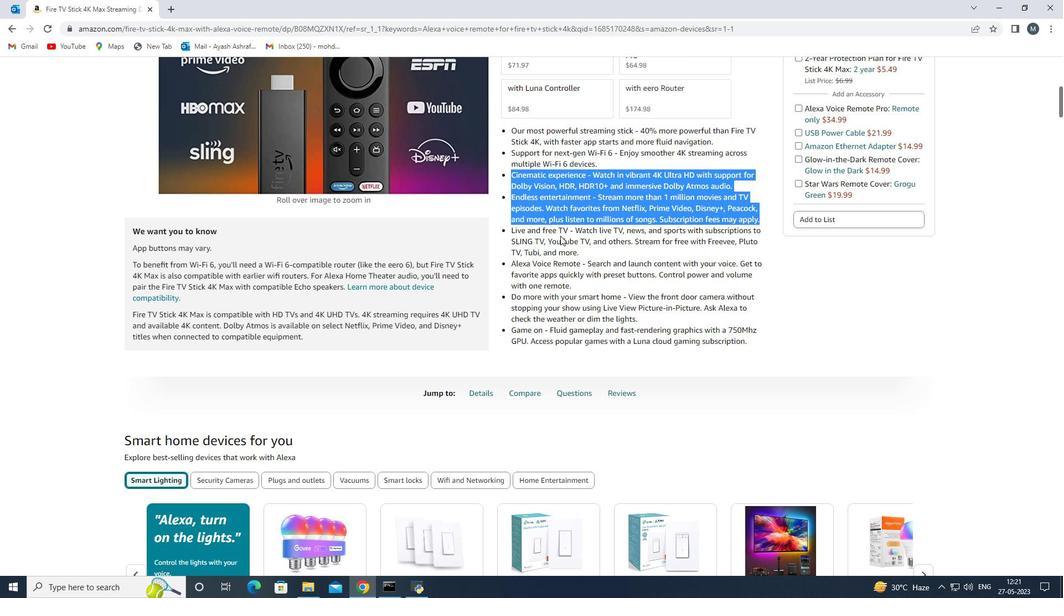 
Action: Mouse scrolled (555, 245) with delta (0, 0)
Screenshot: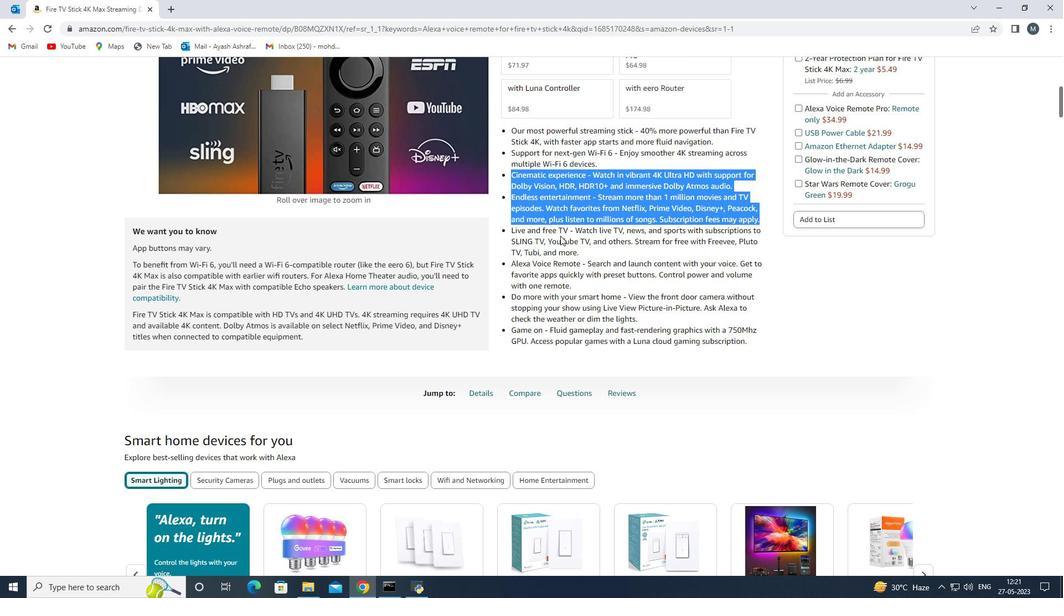 
Action: Mouse scrolled (555, 245) with delta (0, 0)
Screenshot: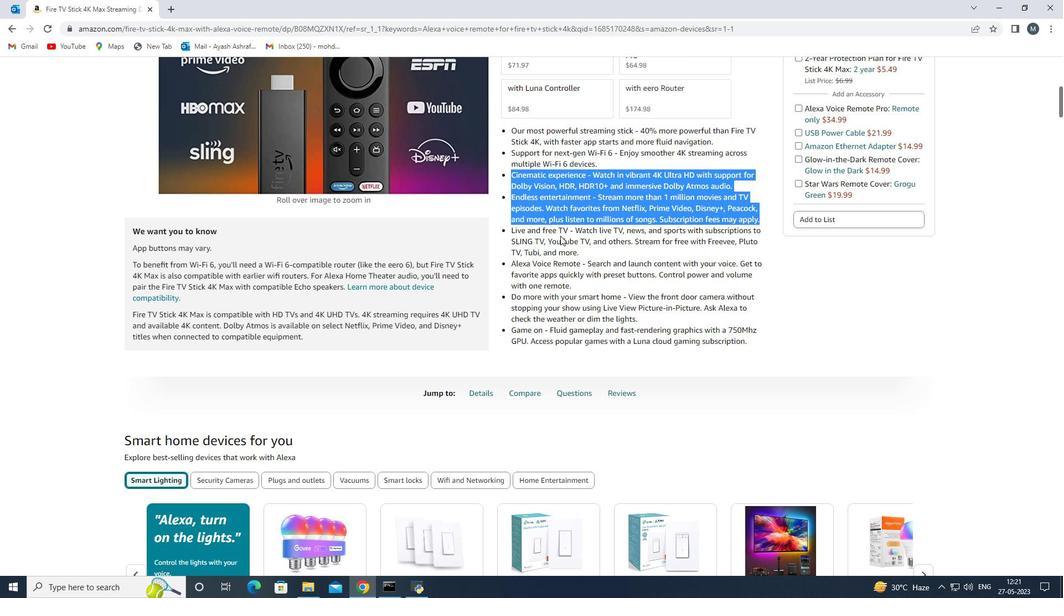 
Action: Mouse scrolled (555, 245) with delta (0, 0)
Screenshot: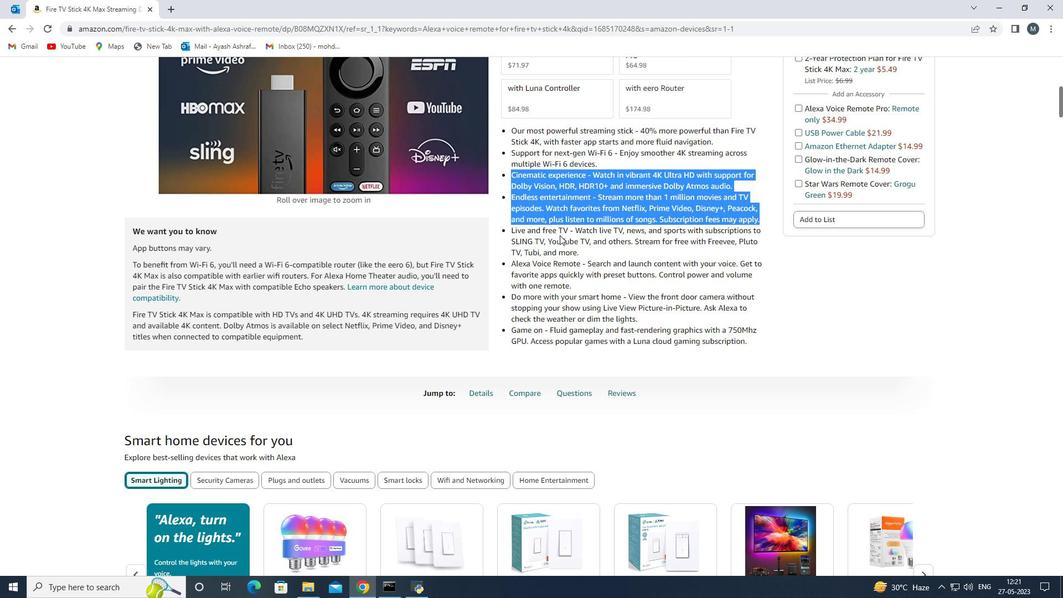 
Action: Mouse scrolled (555, 246) with delta (0, 0)
Screenshot: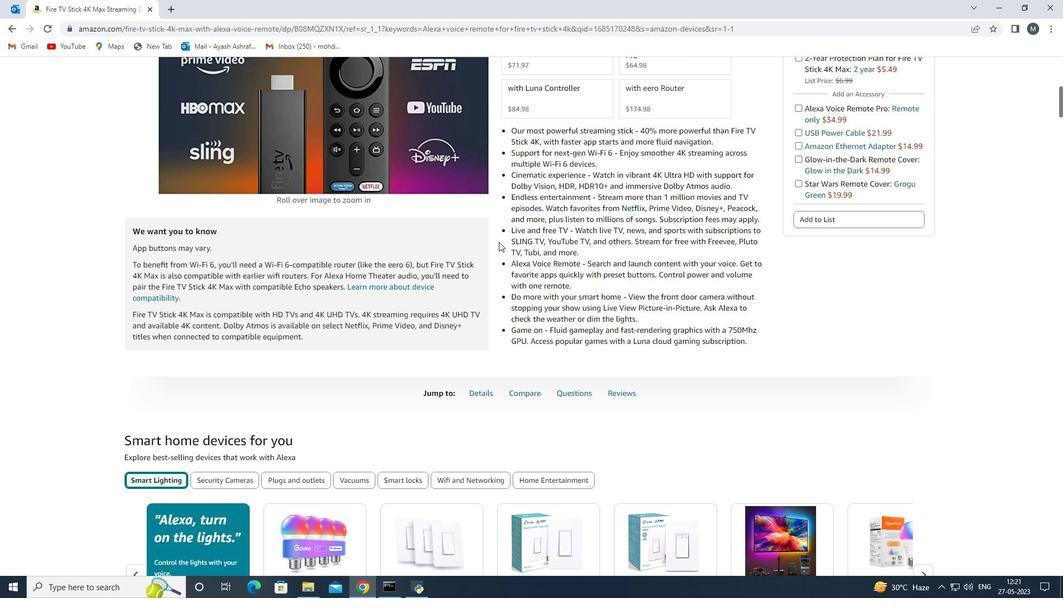 
Action: Mouse scrolled (555, 246) with delta (0, 0)
Screenshot: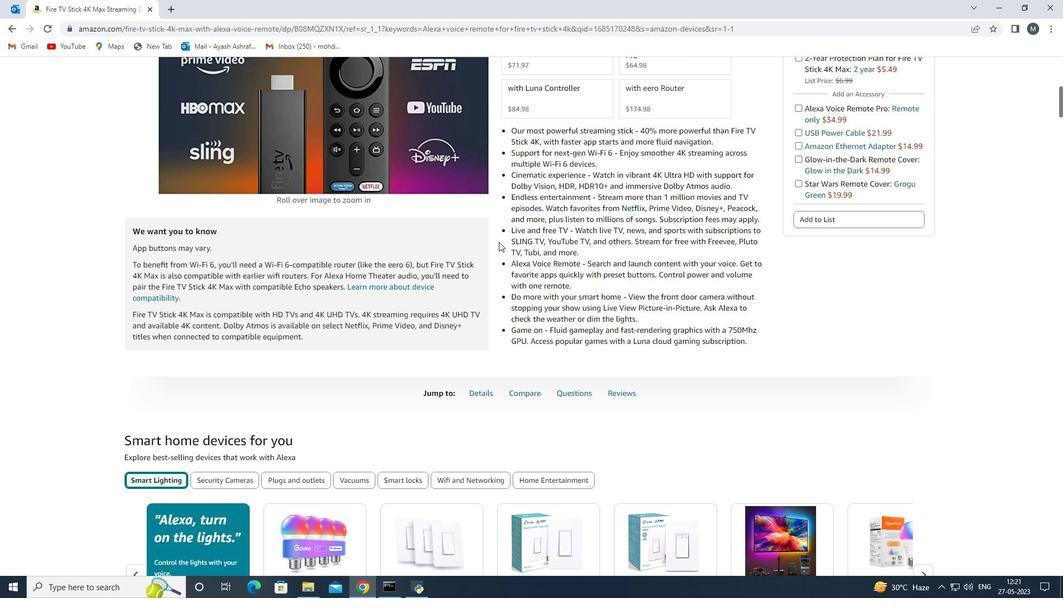 
Action: Mouse scrolled (555, 246) with delta (0, 0)
Screenshot: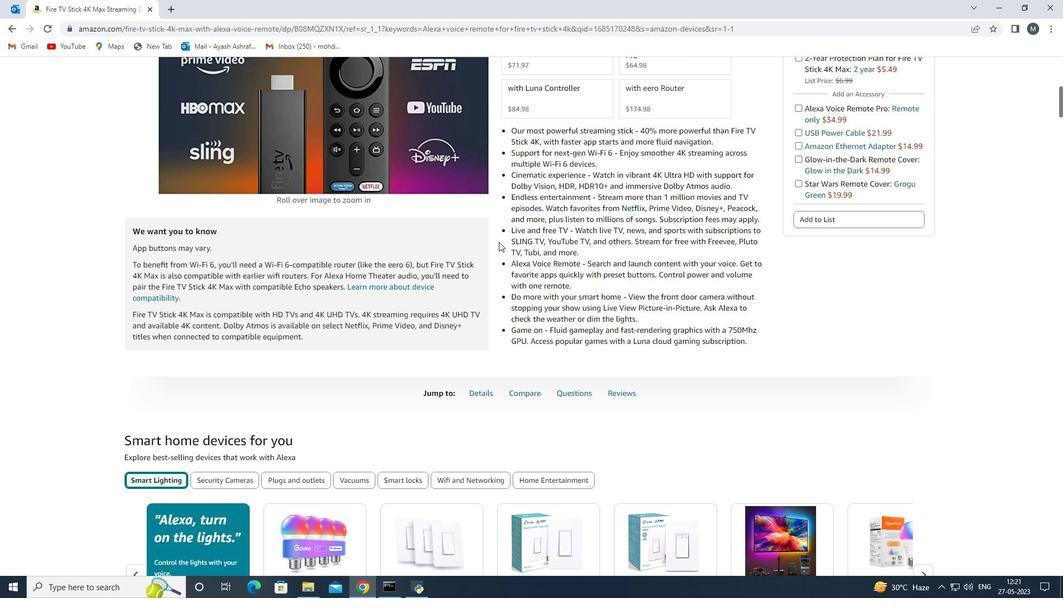 
Action: Mouse scrolled (555, 246) with delta (0, 0)
Screenshot: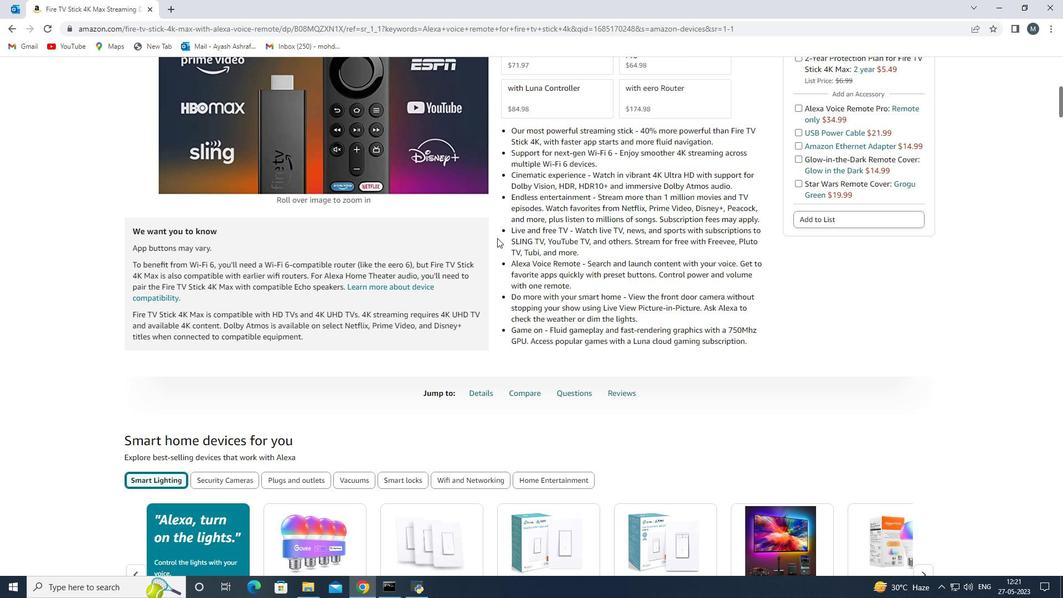 
Action: Mouse scrolled (555, 246) with delta (0, 0)
Screenshot: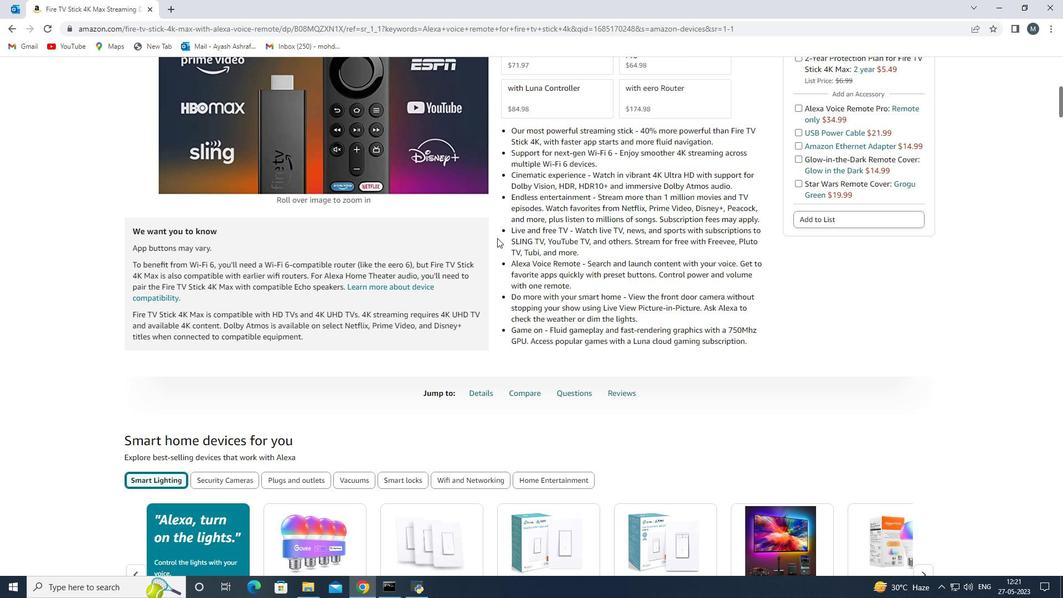 
Action: Mouse scrolled (555, 246) with delta (0, 0)
Screenshot: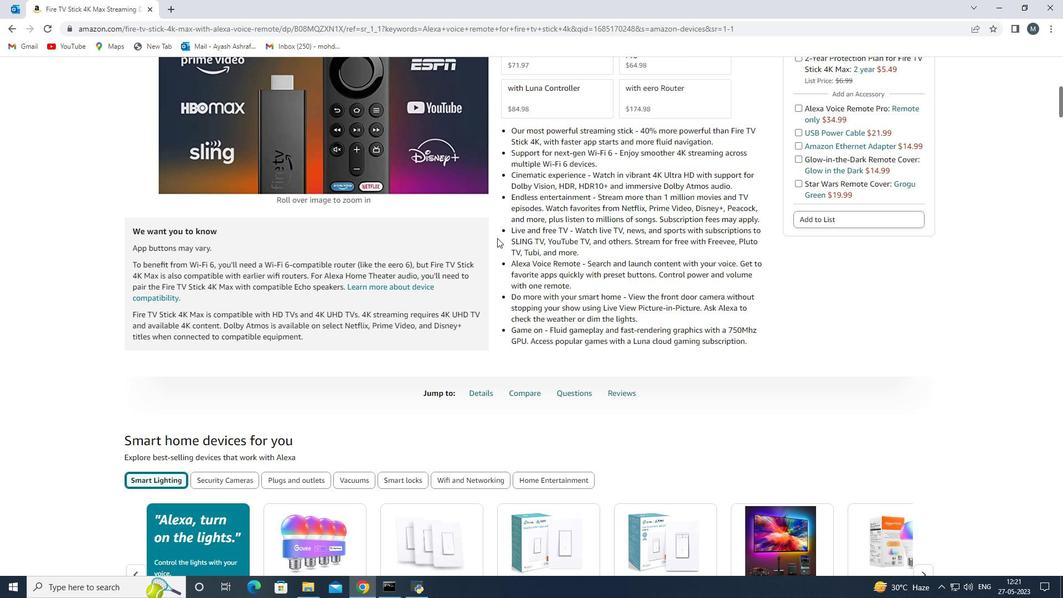 
Action: Mouse scrolled (555, 246) with delta (0, 0)
Screenshot: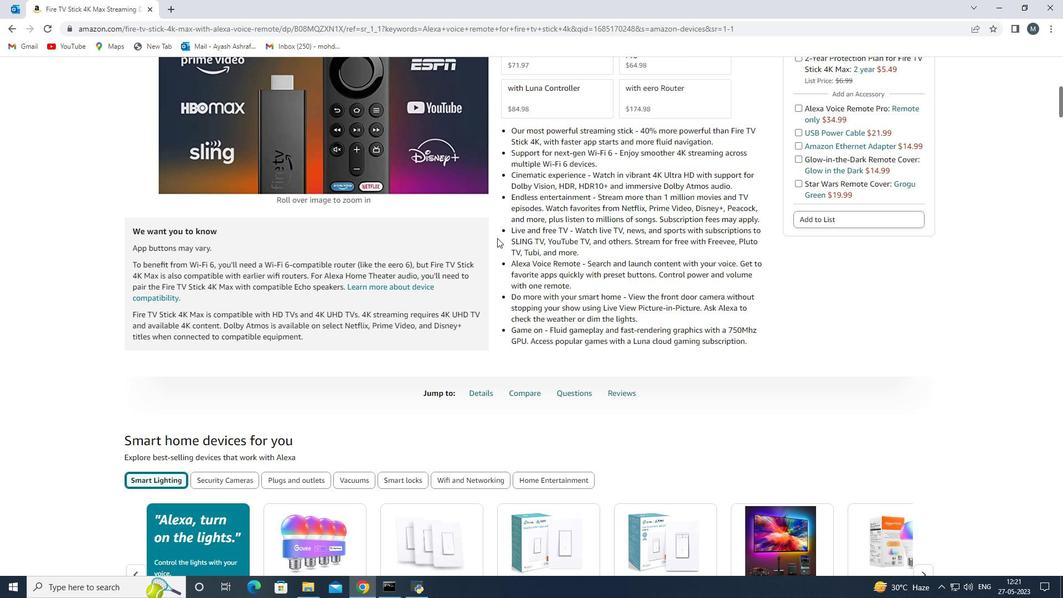 
Action: Mouse scrolled (555, 246) with delta (0, 0)
Screenshot: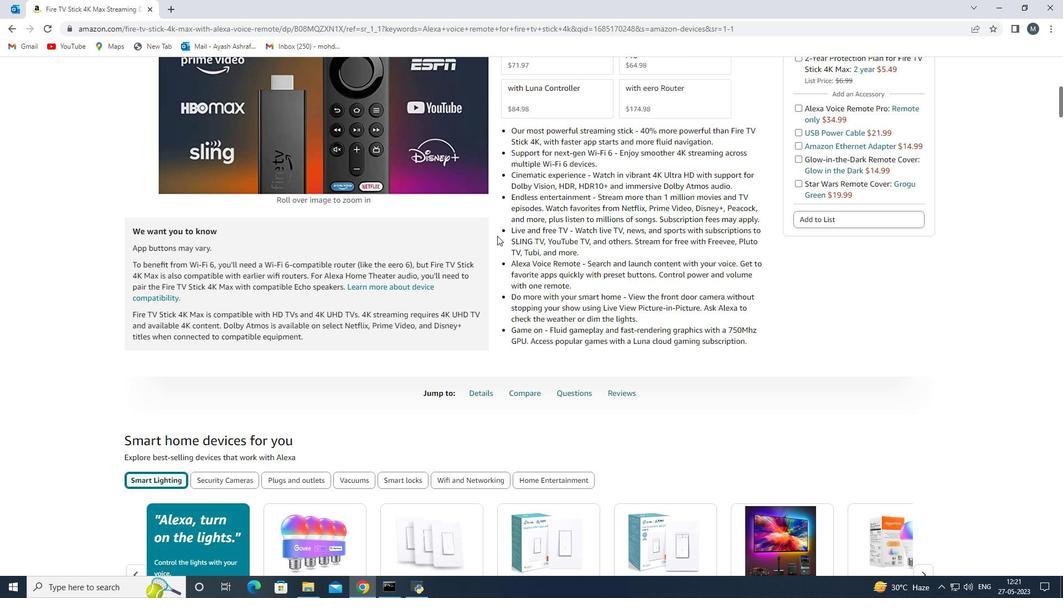 
Action: Mouse scrolled (555, 246) with delta (0, 0)
Screenshot: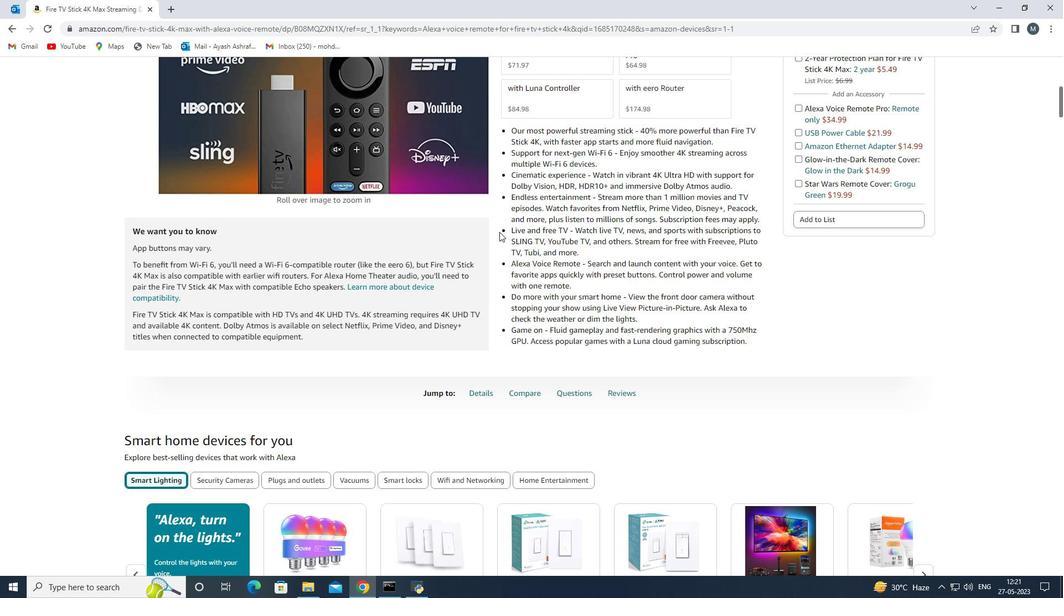 
Action: Mouse scrolled (555, 246) with delta (0, 0)
Screenshot: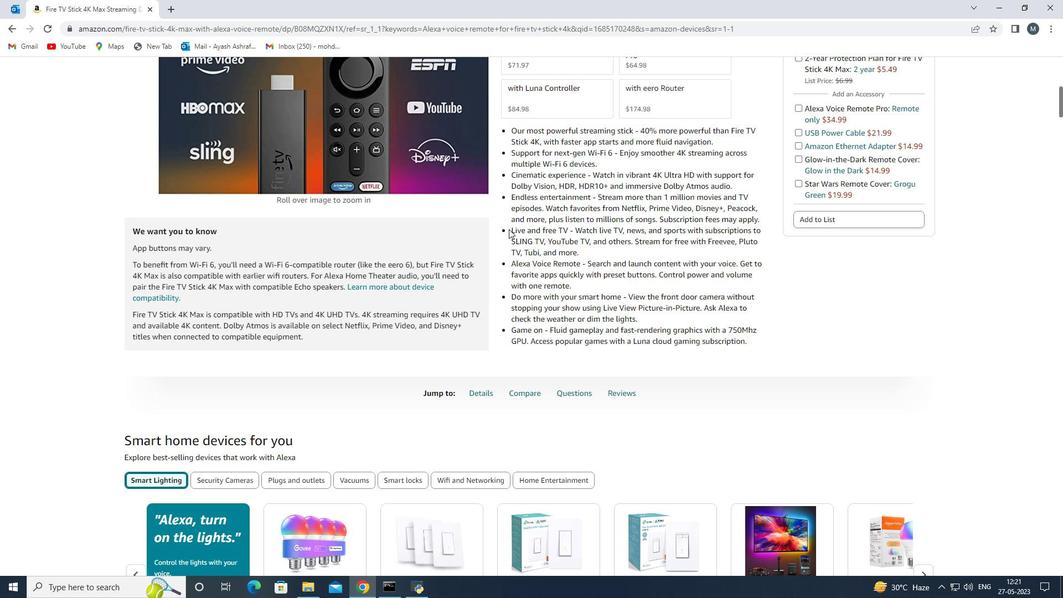 
Action: Mouse scrolled (555, 246) with delta (0, 0)
Screenshot: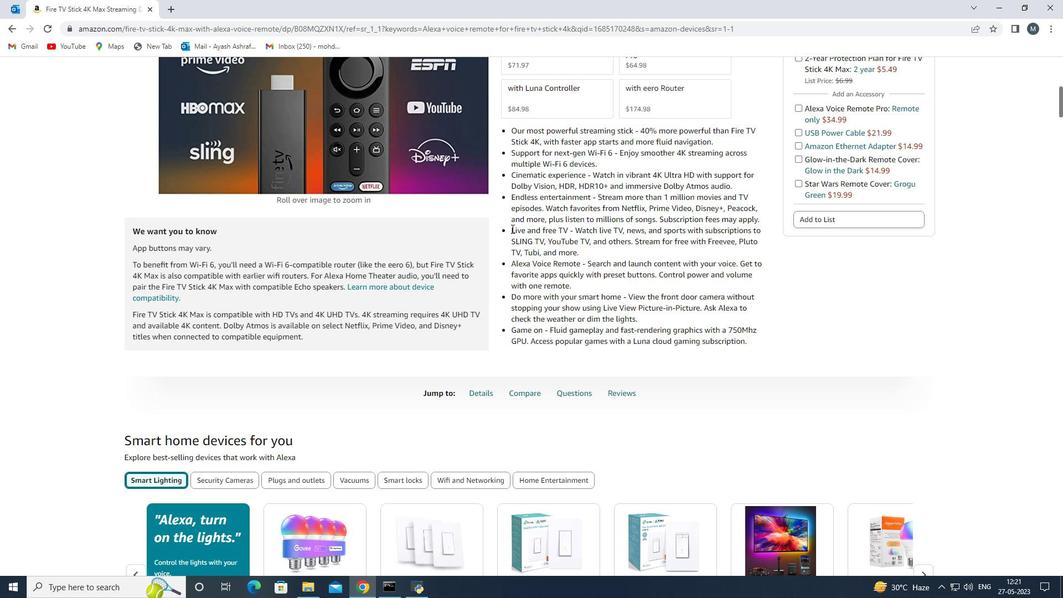 
Action: Mouse scrolled (555, 246) with delta (0, 0)
Screenshot: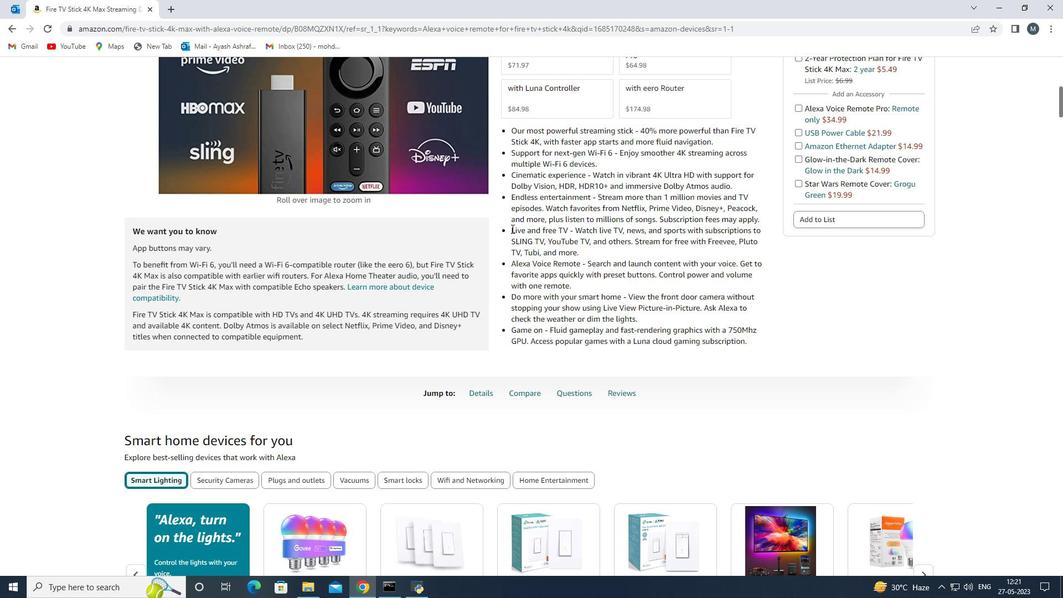 
Action: Mouse scrolled (555, 246) with delta (0, 0)
Screenshot: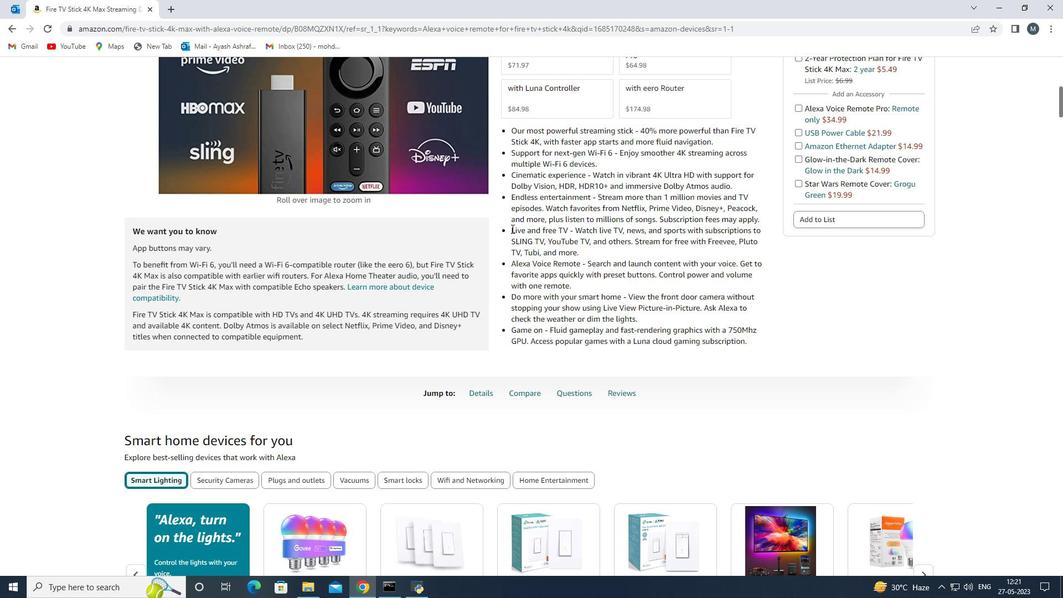 
Action: Mouse scrolled (555, 246) with delta (0, 0)
Screenshot: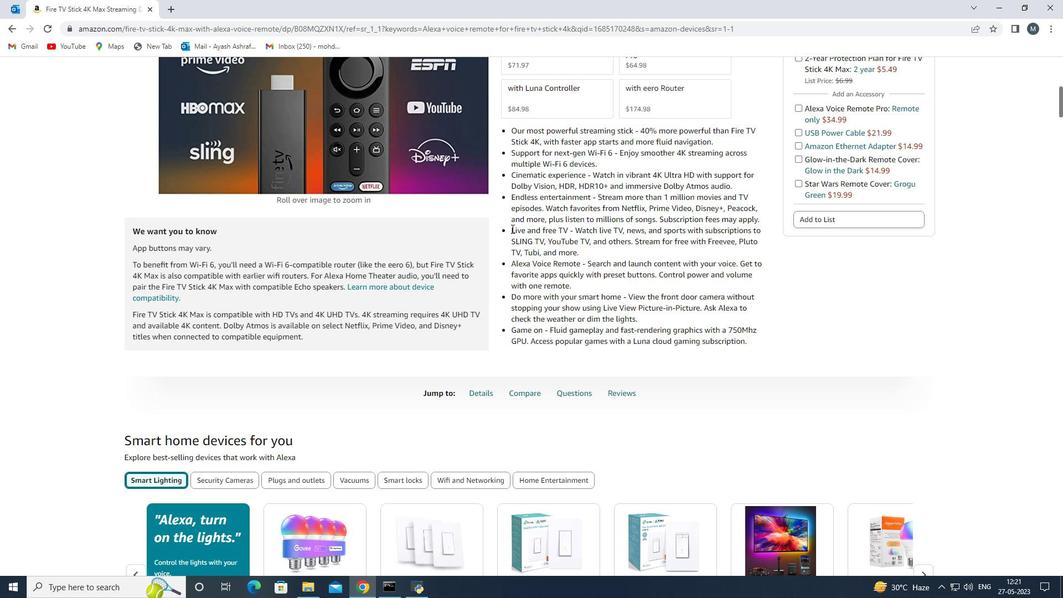 
Action: Mouse scrolled (555, 246) with delta (0, 0)
Screenshot: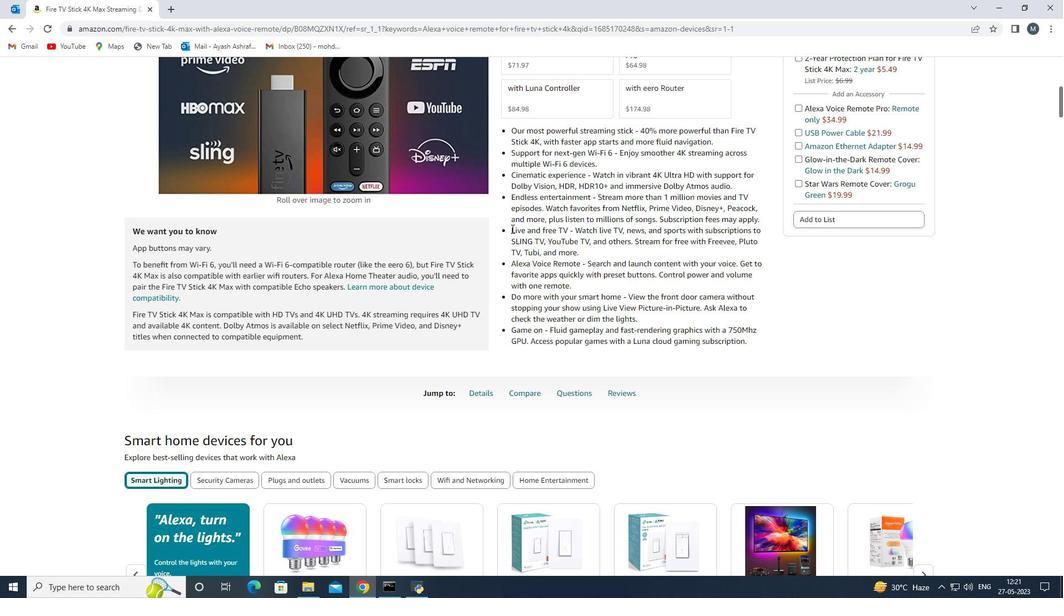 
Action: Mouse scrolled (555, 246) with delta (0, 0)
Screenshot: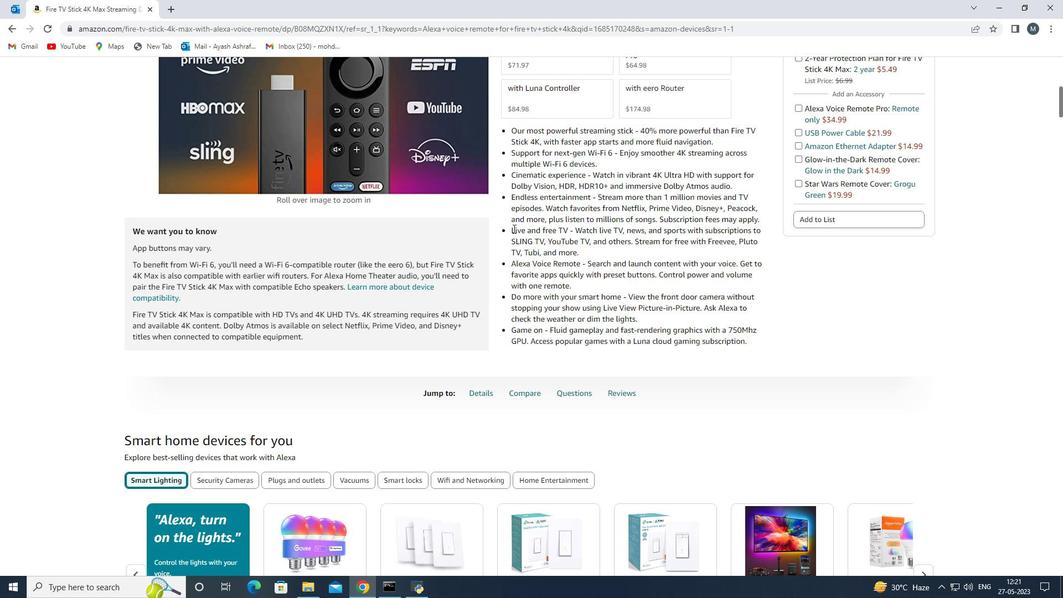 
Action: Mouse moved to (288, 231)
Screenshot: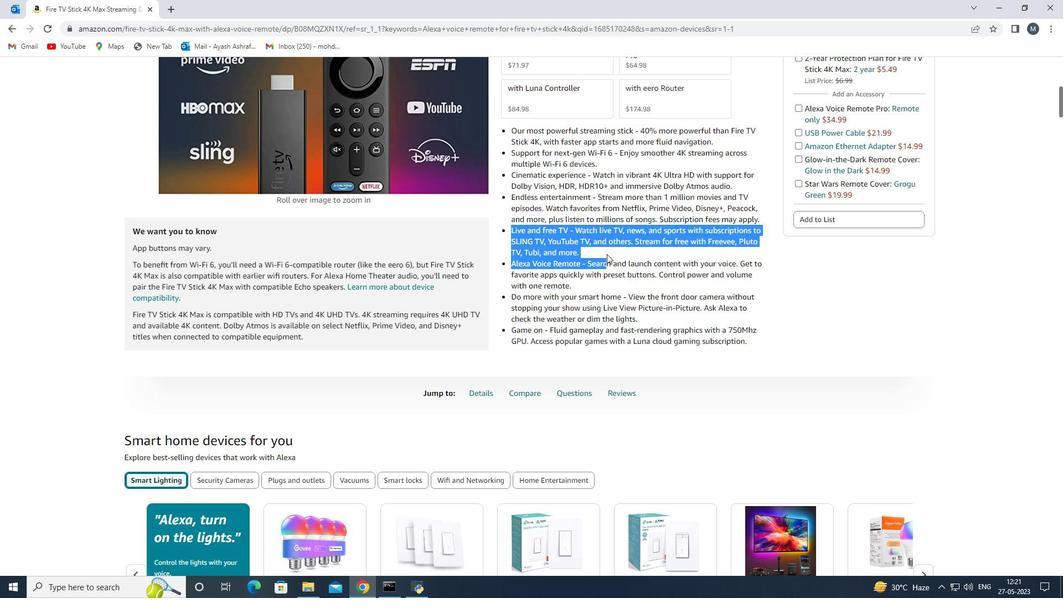 
Action: Mouse pressed left at (288, 231)
Screenshot: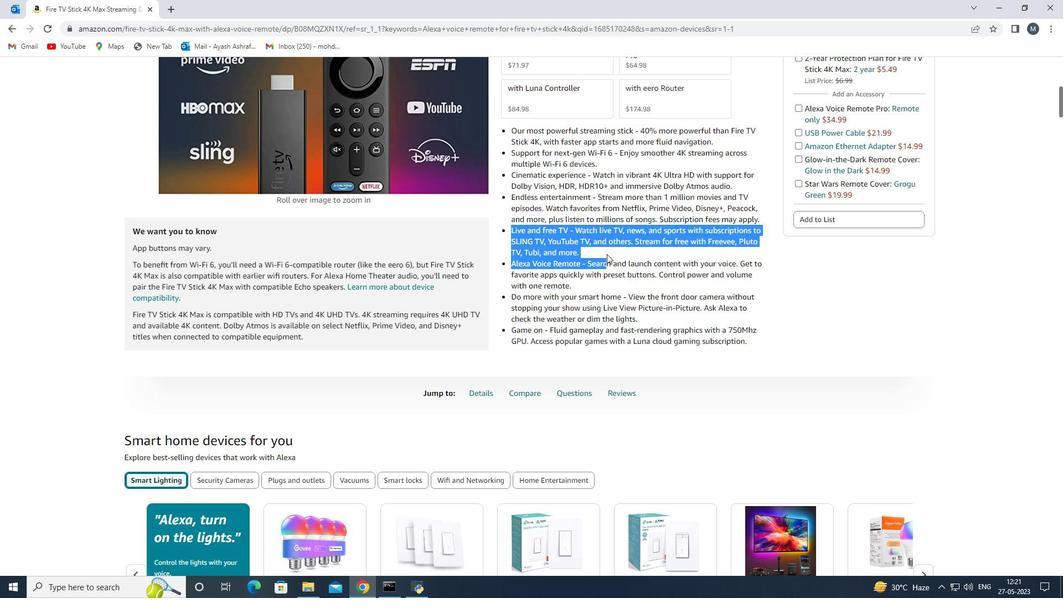 
Action: Mouse moved to (382, 268)
Screenshot: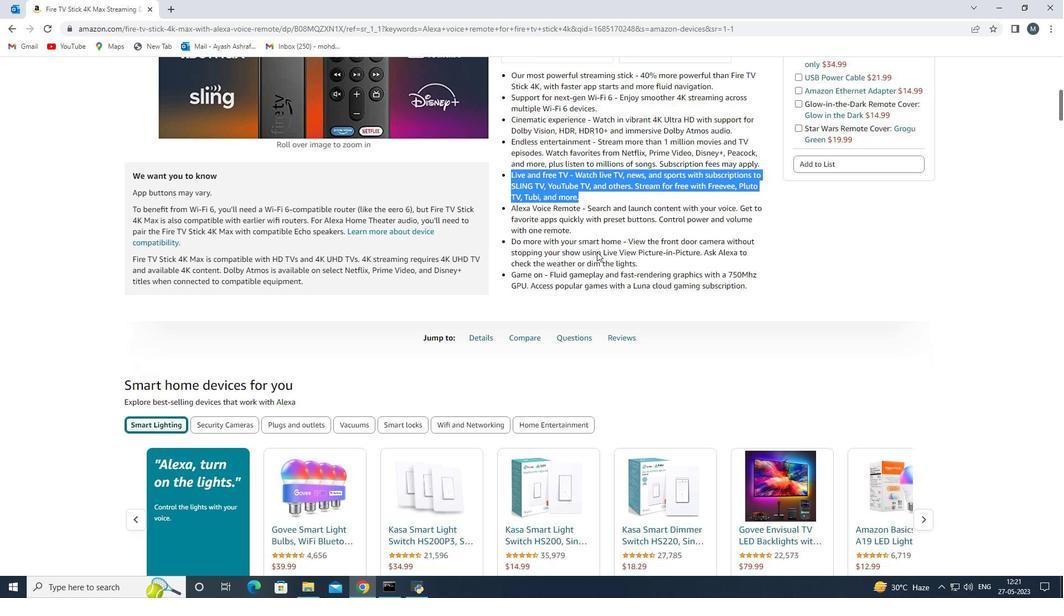 
Action: Mouse pressed left at (382, 268)
Screenshot: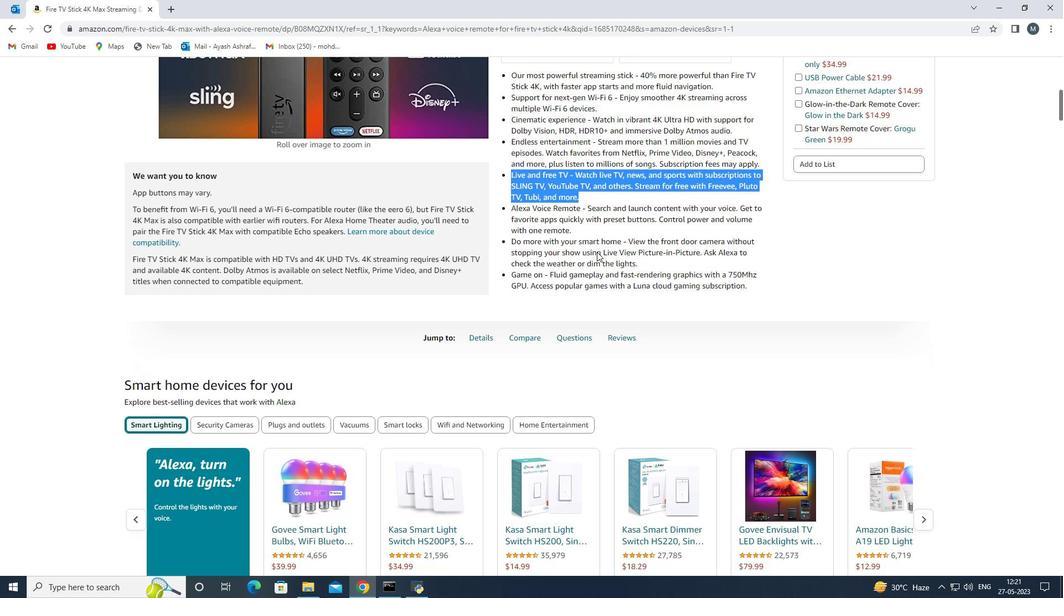 
Action: Mouse moved to (383, 268)
Screenshot: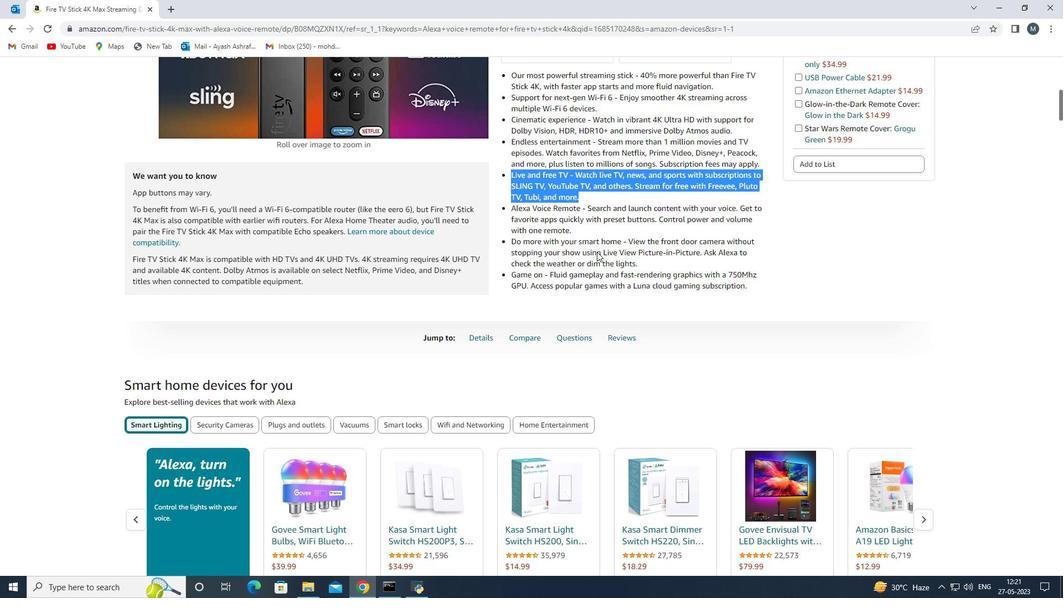 
Action: Key pressed ctrl+A<Key.backspace><Key.shift><Key.shift><Key.shift>xyx<Key.backspace>z
Screenshot: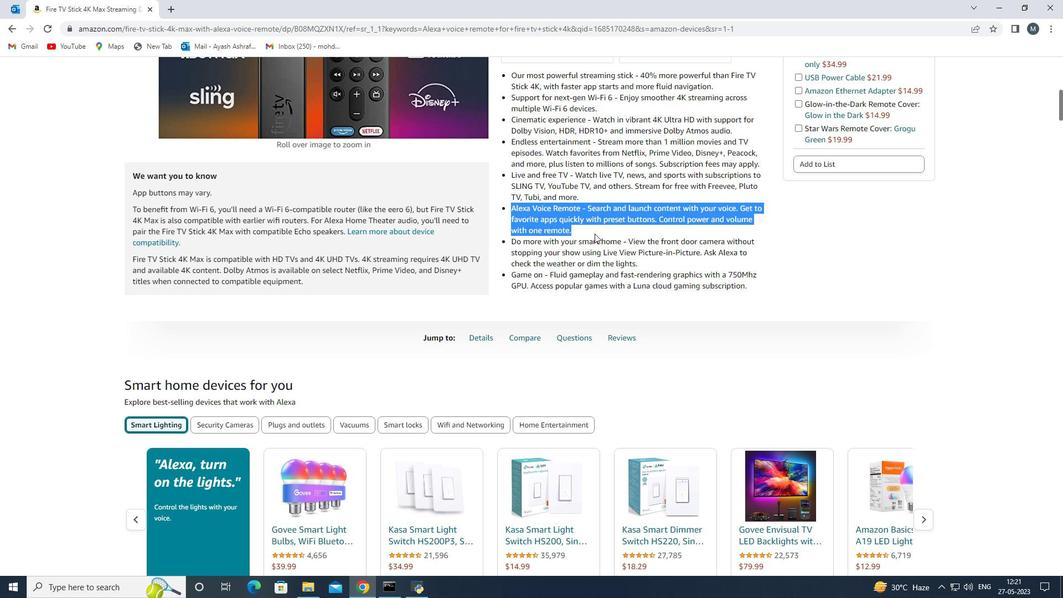 
Action: Mouse moved to (400, 307)
Screenshot: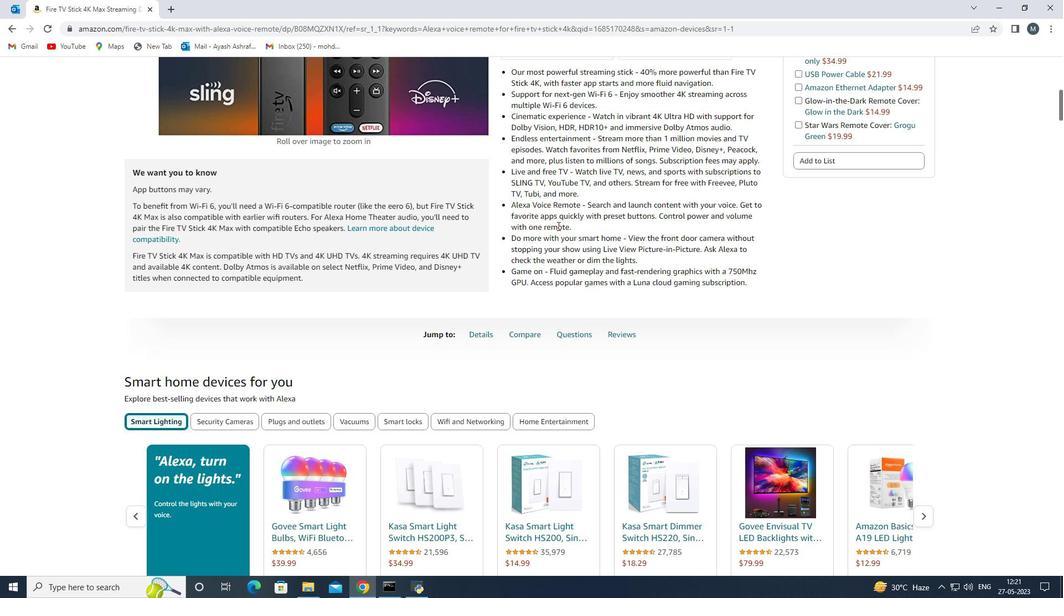 
Action: Mouse pressed left at (400, 307)
Screenshot: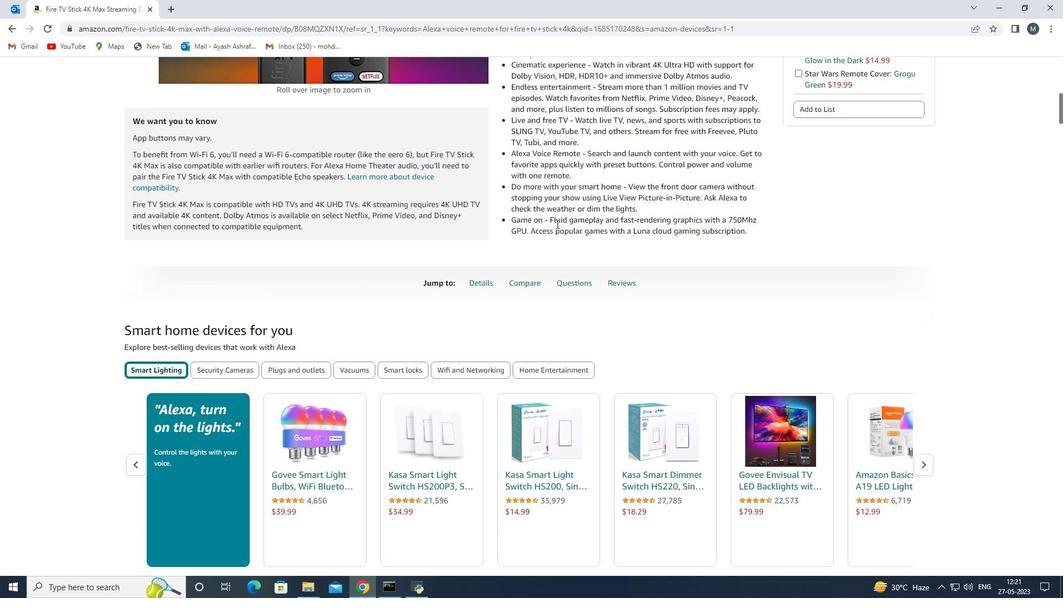 
Action: Mouse moved to (401, 309)
Screenshot: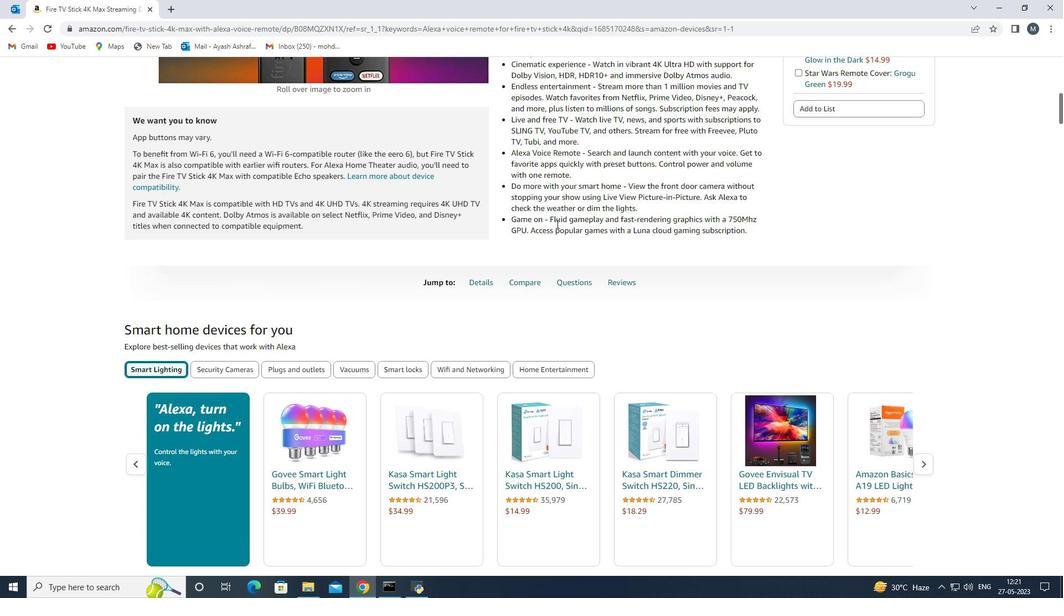 
Action: Key pressed ctrl+A<Key.backspace><Key.shift><Key.shift><Key.shift><Key.shift><Key.shift><Key.shift><Key.shift><Key.shift><Key.shift>(248<Key.shift>)<Key.space>529-6733
Screenshot: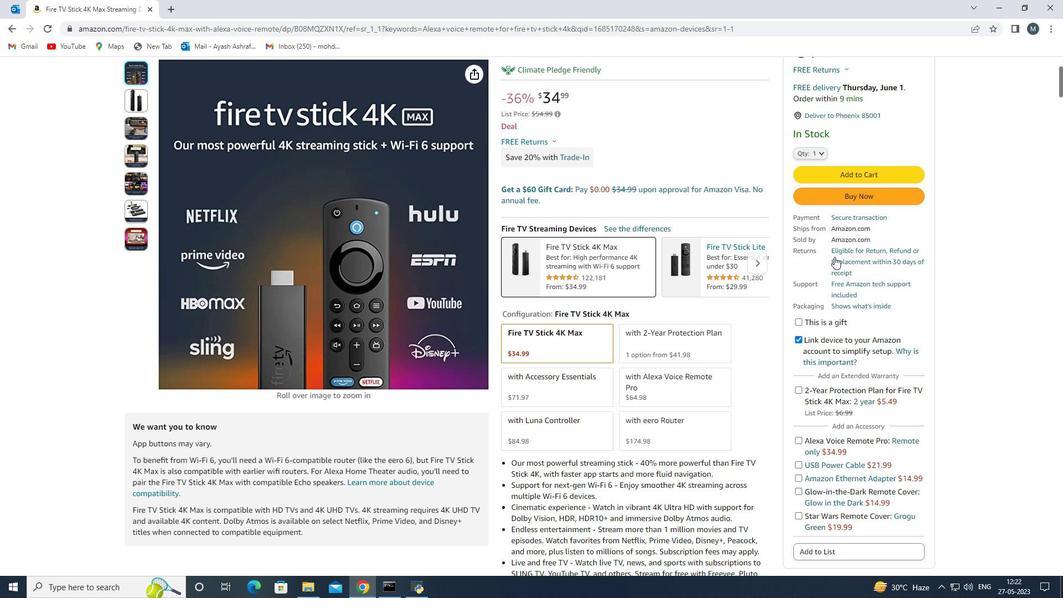
Action: Mouse moved to (383, 344)
Screenshot: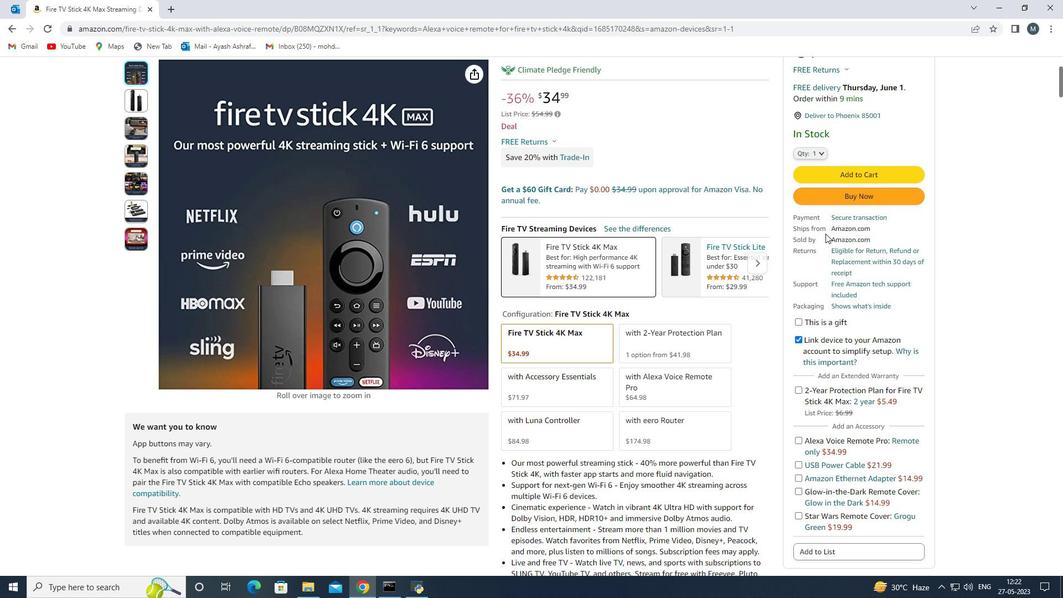 
Action: Mouse pressed left at (383, 344)
Screenshot: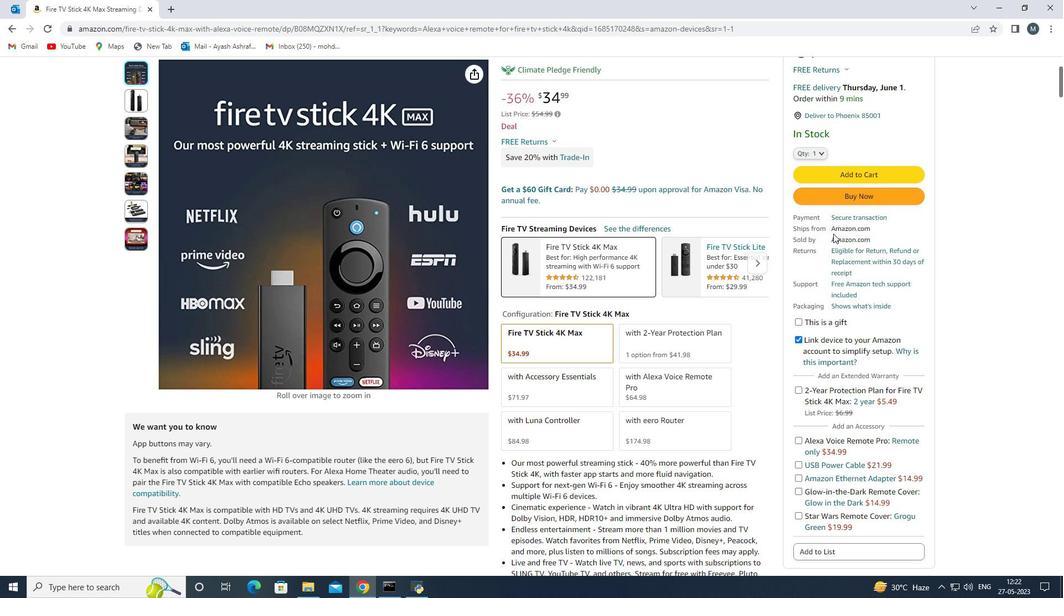 
Action: Mouse moved to (384, 346)
Screenshot: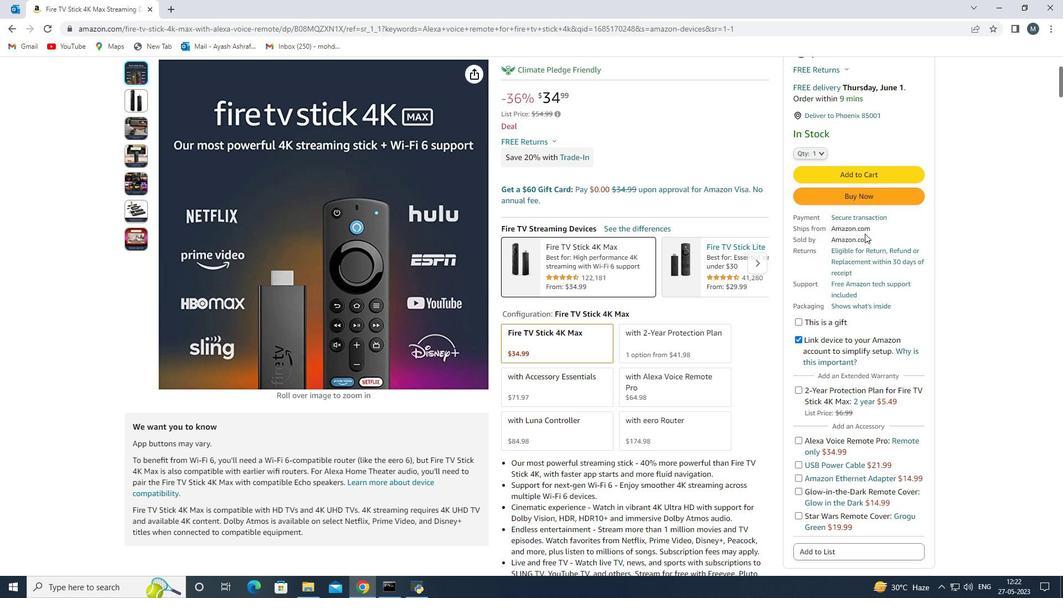 
Action: Key pressed 230<Key.space><Key.shift>Peninsula<Key.space><Key.shift>Lake<Key.space><Key.shift>Dr<Key.space><Key.shift><Key.shift><Key.shift>Highland,<Key.space><Key.shift>Michigan<Key.shift_r>(MI),48357
Screenshot: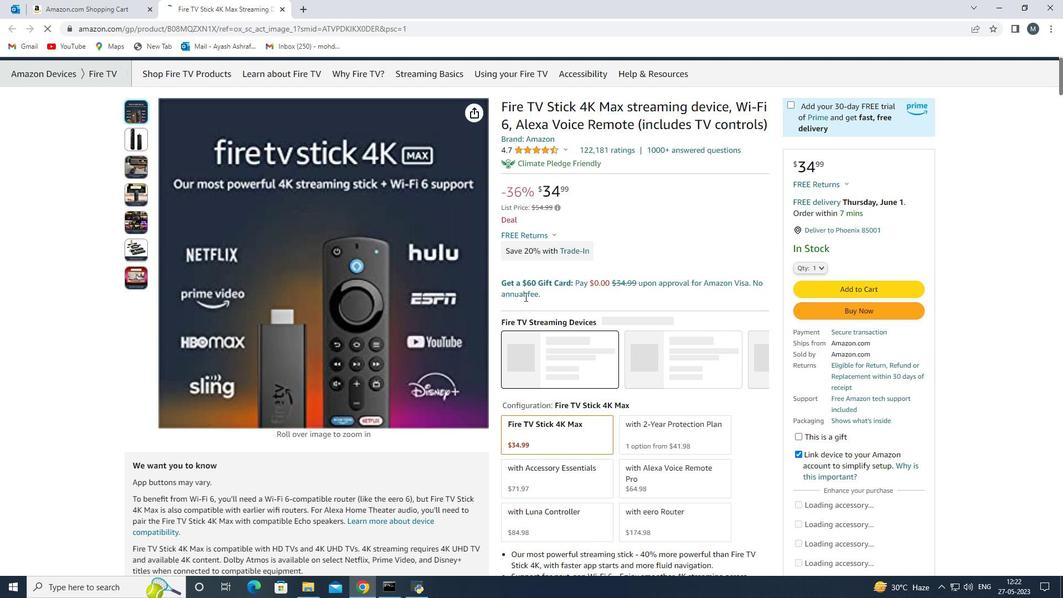 
Action: Mouse moved to (363, 397)
Screenshot: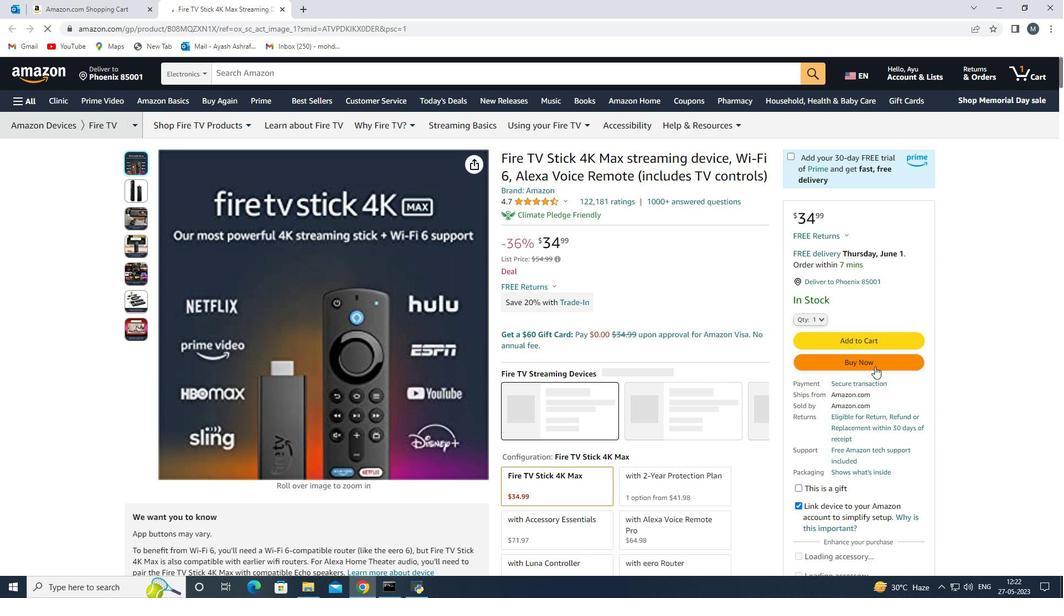 
Action: Mouse pressed left at (363, 397)
Screenshot: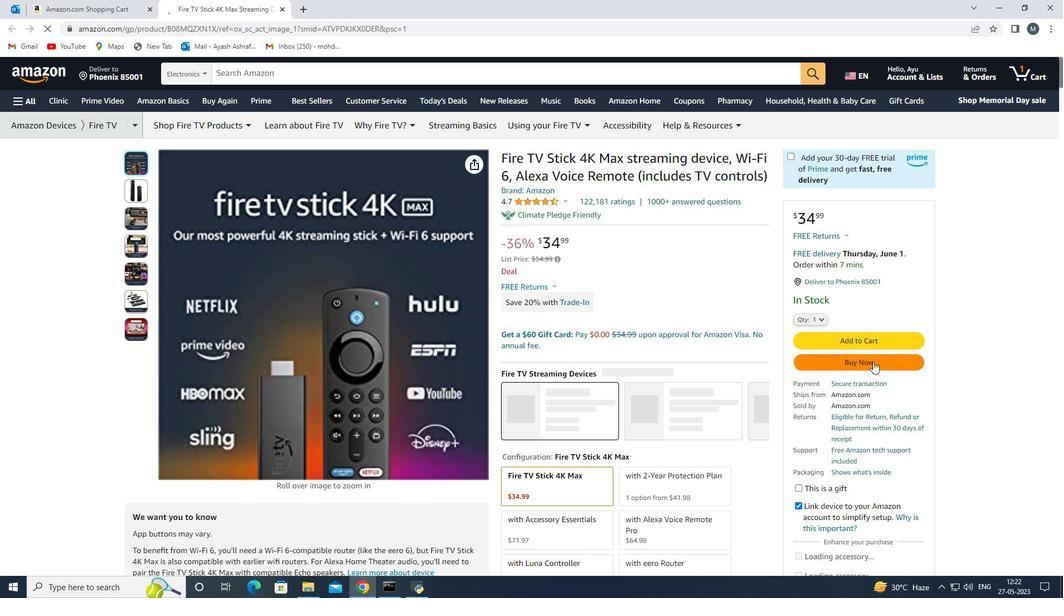 
Action: Mouse moved to (364, 395)
Screenshot: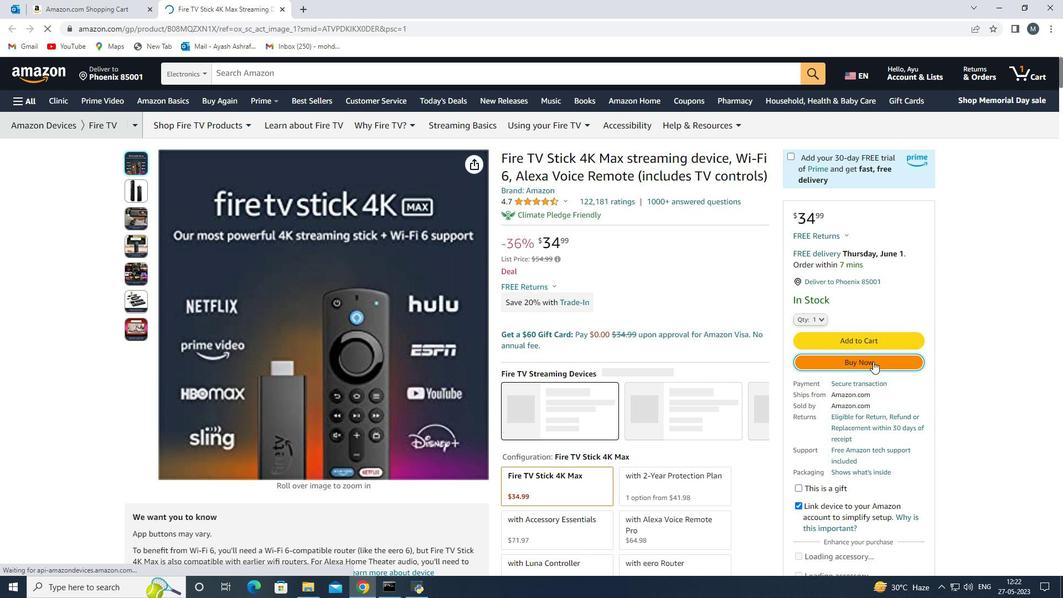 
Action: Key pressed <Key.shift><Key.shift><Key.shift><Key.shift><Key.shift><Key.shift><Key.shift><Key.shift><Key.shift><Key.shift><Key.shift><Key.shift><Key.shift><Key.shift><Key.shift><Key.shift><Key.shift><Key.shift><Key.shift><Key.shift><Key.shift><Key.shift><Key.shift><Key.shift><Key.shift><Key.shift><Key.shift><Key.shift><Key.shift><Key.shift><Key.shift><Key.shift><Key.shift><Key.shift><Key.shift><Key.shift><Key.shift><Key.shift><Key.shift><Key.shift><Key.shift><Key.shift><Key.shift><Key.shift><Key.shift><Key.shift><Key.shift><Key.shift><Key.shift><Key.shift><Key.shift><Key.shift><Key.shift><Key.shift><Key.shift><Key.shift><Key.shift><Key.shift><Key.shift><Key.shift><Key.shift><Key.shift><Key.shift><Key.shift><Key.shift><Key.shift><Key.shift><Key.shift><Key.shift><Key.shift><Key.shift><Key.shift><Key.shift><Key.shift><Key.shift><Key.shift><Key.shift><Key.shift><Key.shift><Key.shift><Key.shift><Key.shift><Key.shift><Key.shift><Key.shift><Key.shift><Key.shift><Key.shift><Key.shift><Key.shift><Key.shift><Key.shift><Key.shift><Key.shift><Key.shift><Key.shift><Key.shift><Key.shift><Key.shift><Key.shift><Key.shift><Key.shift><Key.shift><Key.shift><Key.shift><Key.shift><Key.shift><Key.shift><Key.shift><Key.shift><Key.shift><Key.shift><Key.shift><Key.shift><Key.shift><Key.shift><Key.shift><Key.shift><Key.shift><Key.shift><Key.shift><Key.shift><Key.shift><Key.shift><Key.shift><Key.shift><Key.shift><Key.shift><Key.shift><Key.shift><Key.shift><Key.shift><Key.shift><Key.shift><Key.shift><Key.shift><Key.shift><Key.shift><Key.shift><Key.shift><Key.shift><Key.shift><Key.shift><Key.shift><Key.shift><Key.shift><Key.shift><Key.shift><Key.shift><Key.shift><Key.shift><Key.shift><Key.shift><Key.shift><Key.shift><Key.shift><Key.shift><Key.shift><Key.shift><Key.shift><Key.shift><Key.shift><Key.shift><Key.shift><Key.shift><Key.shift><Key.shift><Key.shift><Key.shift><Key.shift><Key.shift><Key.shift><Key.shift><Key.shift><Key.shift><Key.shift><Key.shift><Key.shift>Penisula<Key.space><Key.shift>Lake<Key.space><Key.shift><Key.shift><Key.shift><Key.shift><Key.shift><Key.shift><Key.shift><Key.shift>Dr<Key.space><Key.shift>Highland<Key.shift><Key.shift><Key.shift><Key.shift><Key.shift><Key.shift><Key.shift><Key.shift><Key.shift><Key.shift><Key.shift><Key.shift><Key.shift><Key.shift><Key.shift><Key.shift><Key.shift><Key.shift><Key.shift><Key.shift><Key.shift><Key.shift><Key.shift><Key.shift><Key.shift><Key.shift><Key.shift><Key.shift><Key.shift><Key.shift><Key.shift><Key.shift><Key.shift><Key.shift><Key.shift><Key.shift><Key.shift><Key.shift><Key.shift><Key.shift><Key.shift><Key.shift><Key.shift><Key.shift>
Screenshot: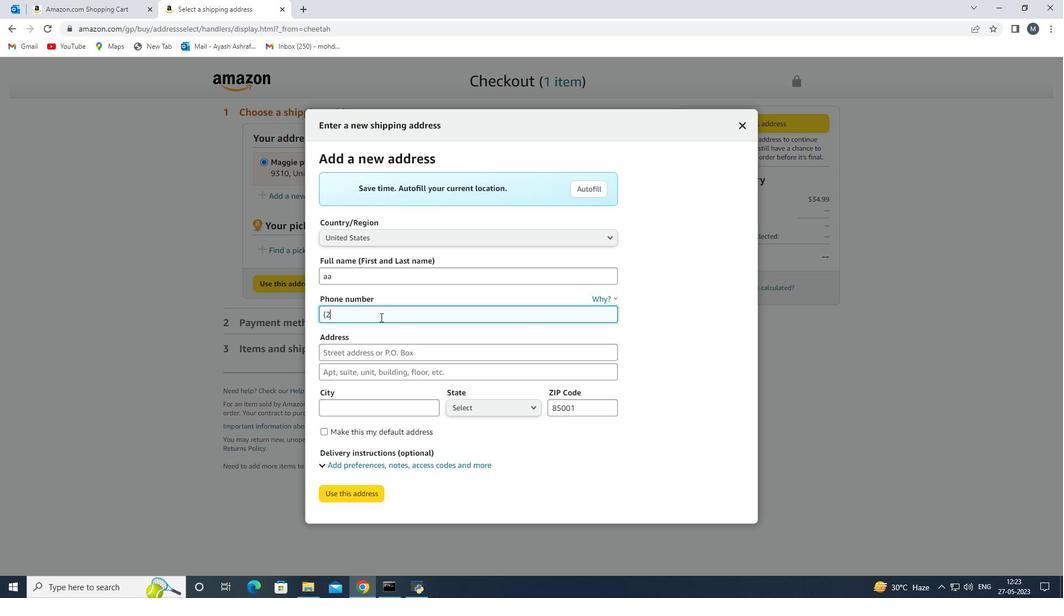 
Action: Mouse moved to (452, 402)
Screenshot: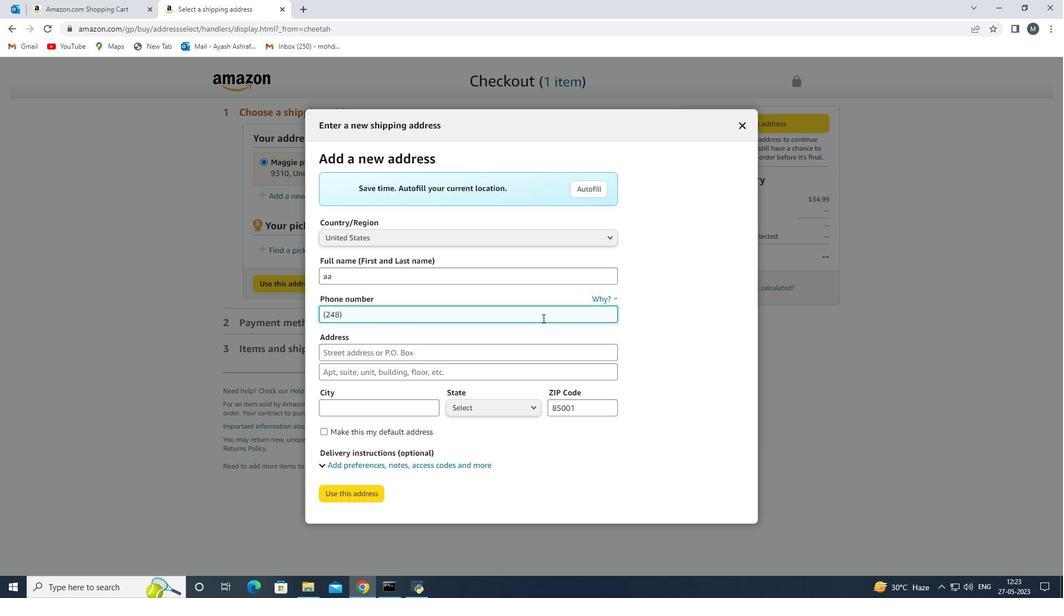 
Action: Mouse pressed left at (452, 402)
Screenshot: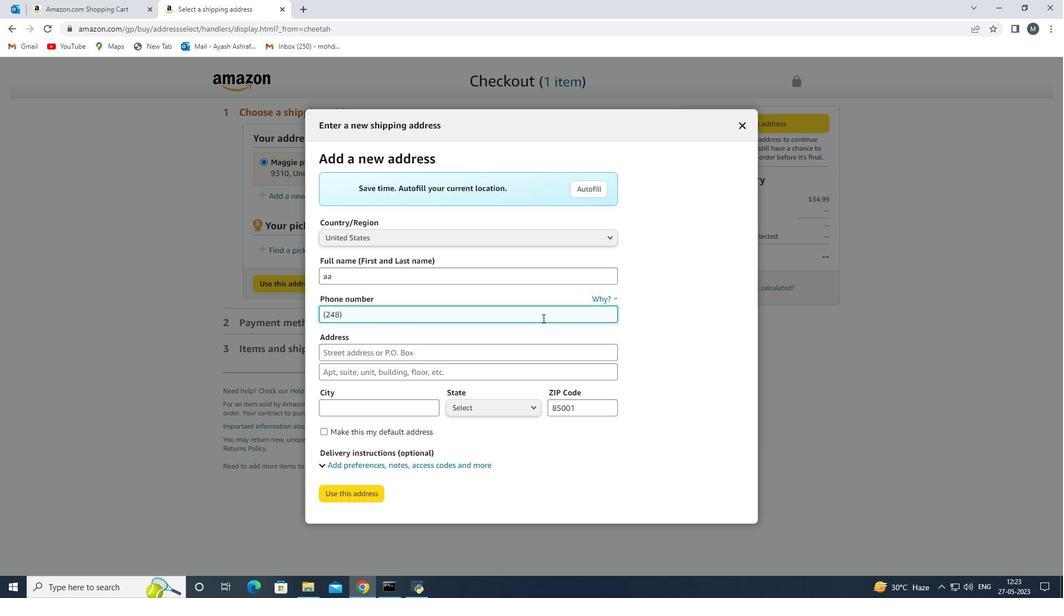 
Action: Mouse moved to (487, 385)
Screenshot: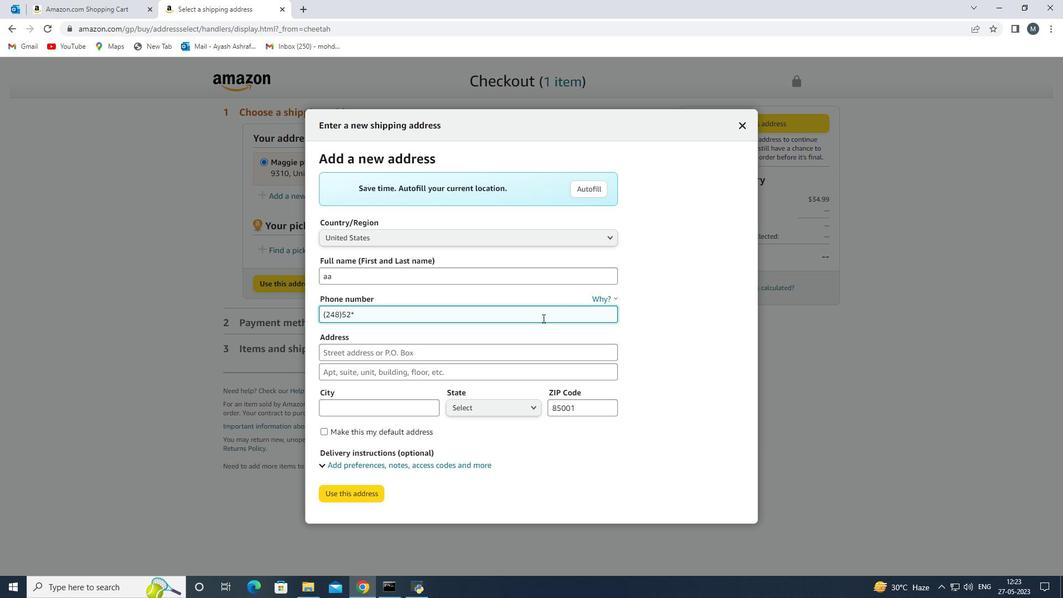 
Action: Mouse scrolled (487, 385) with delta (0, 0)
Screenshot: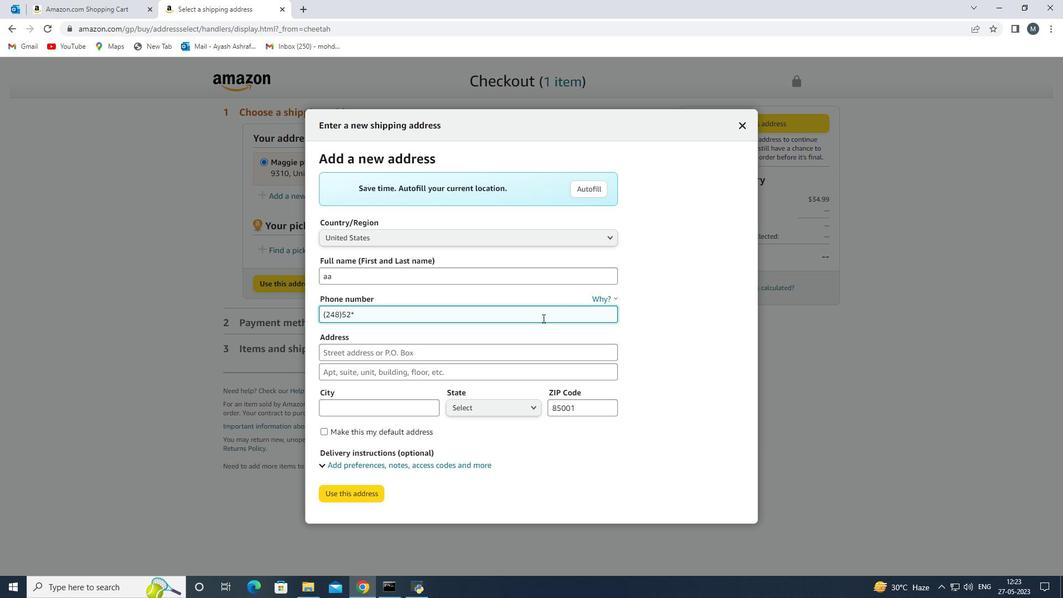 
Action: Mouse moved to (500, 378)
Screenshot: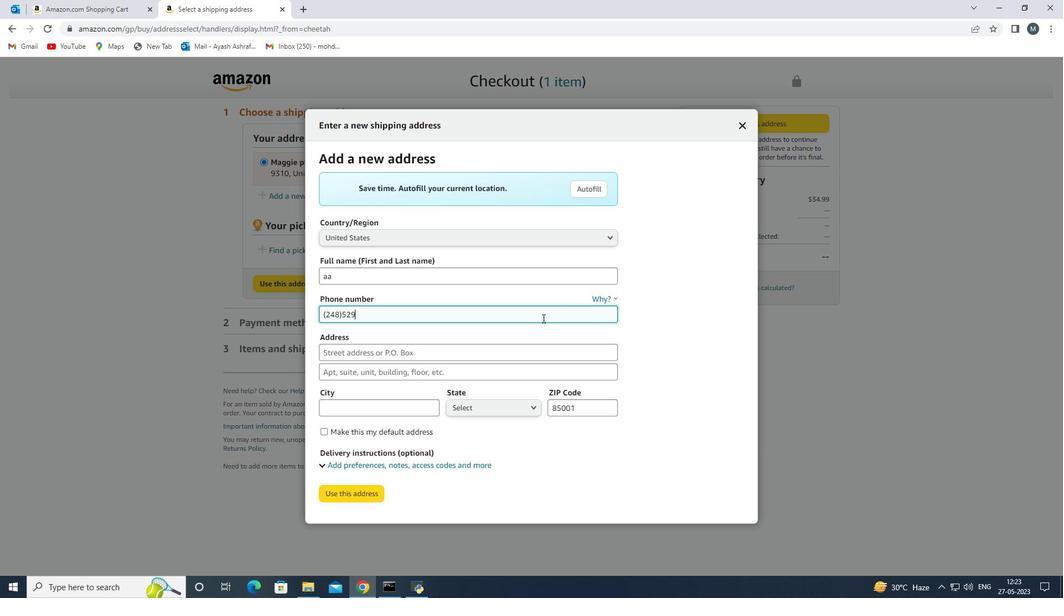 
Action: Mouse pressed left at (500, 378)
Screenshot: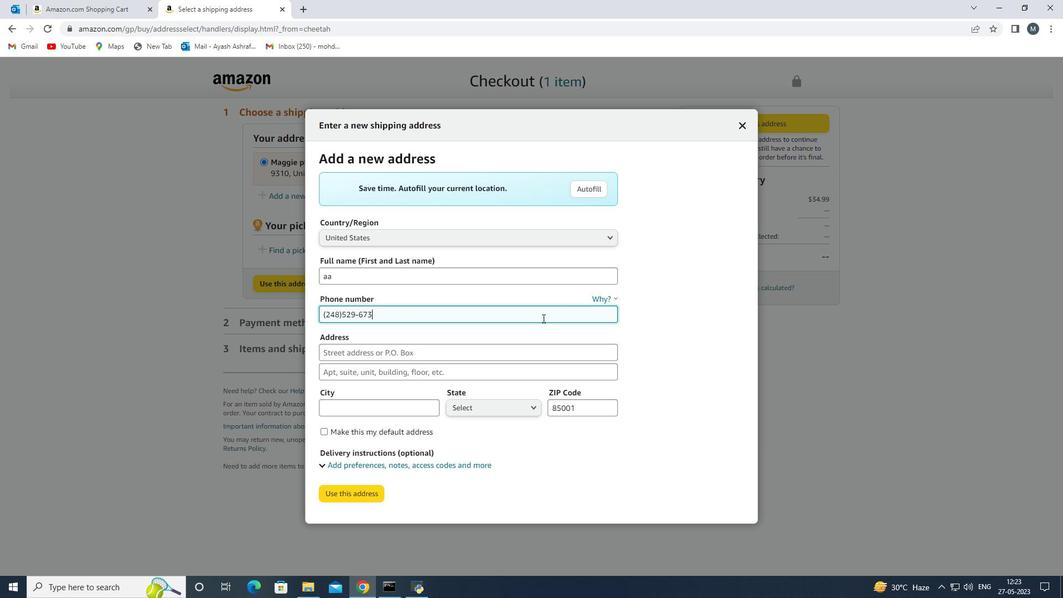 
Action: Mouse moved to (575, 400)
Screenshot: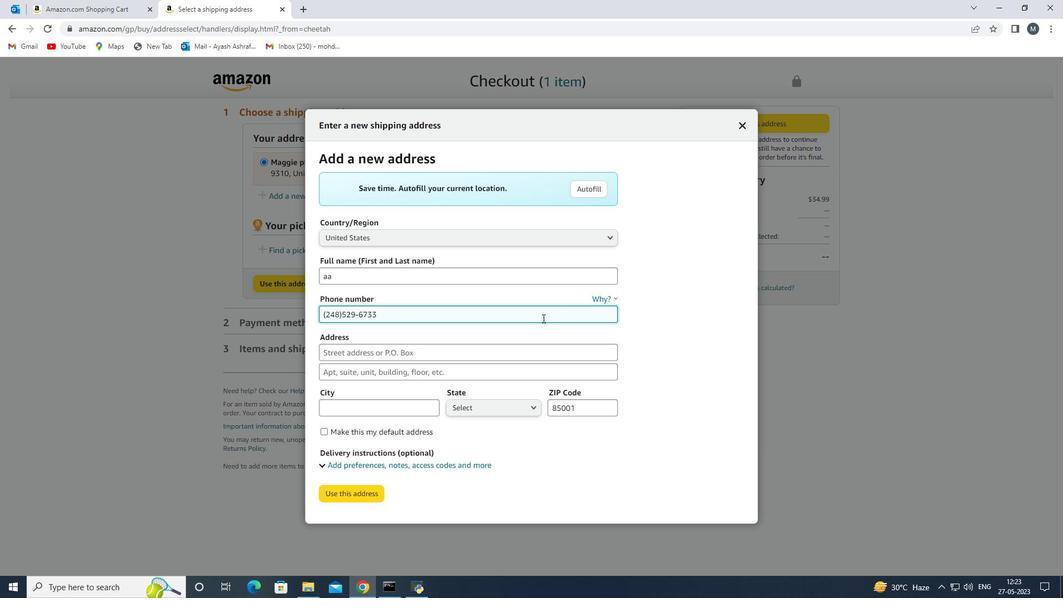 
Action: Mouse pressed left at (575, 400)
Screenshot: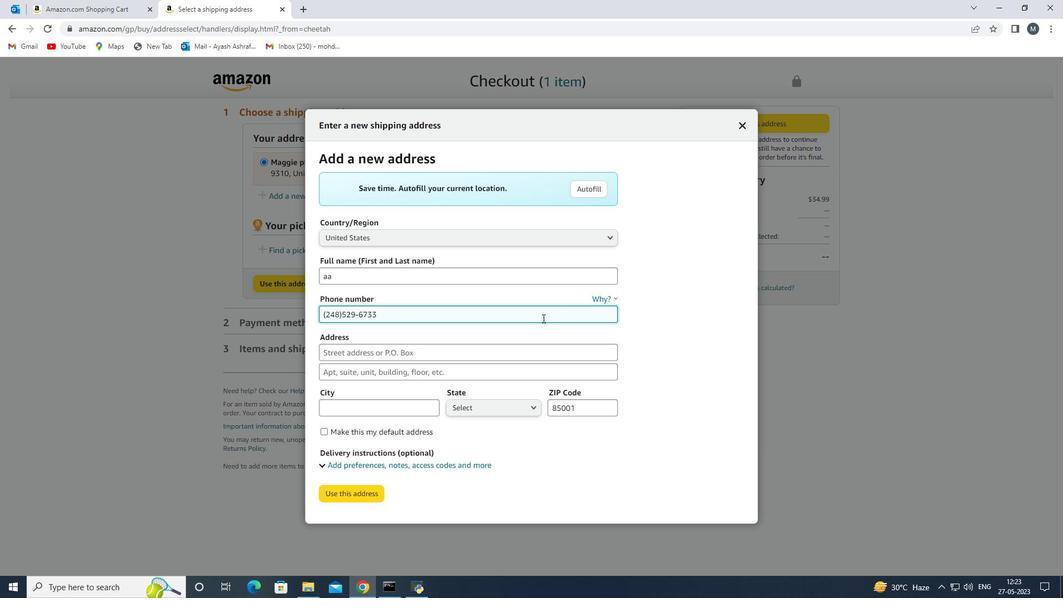 
Action: Mouse moved to (574, 398)
Screenshot: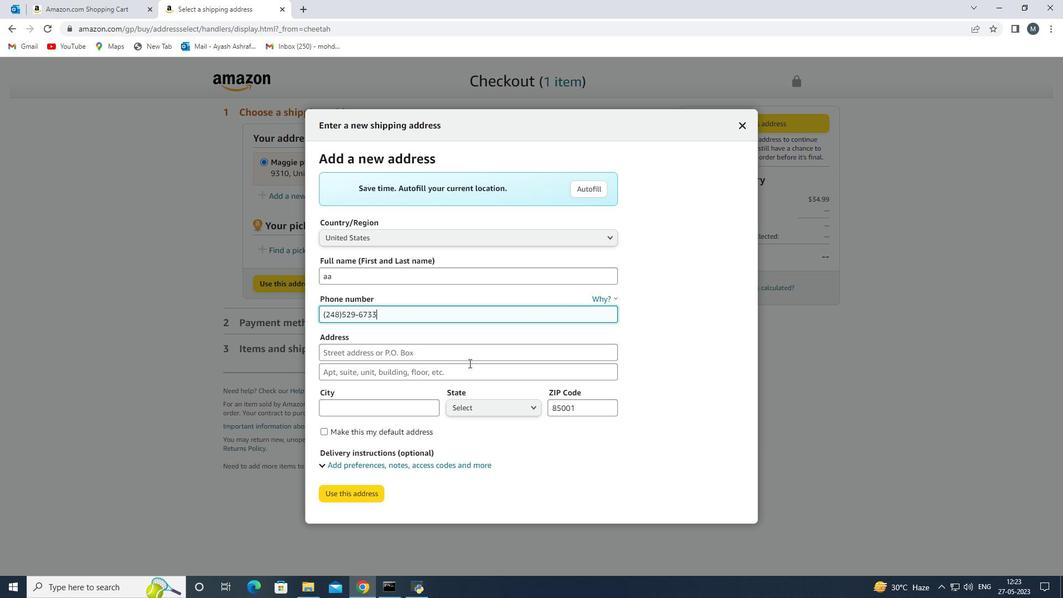 
Action: Key pressed ctrl+A<Key.backspace><Key.shift><Key.shift><Key.shift><Key.shift><Key.shift><Key.shift><Key.shift><Key.shift><Key.shift><Key.shift>48357
Screenshot: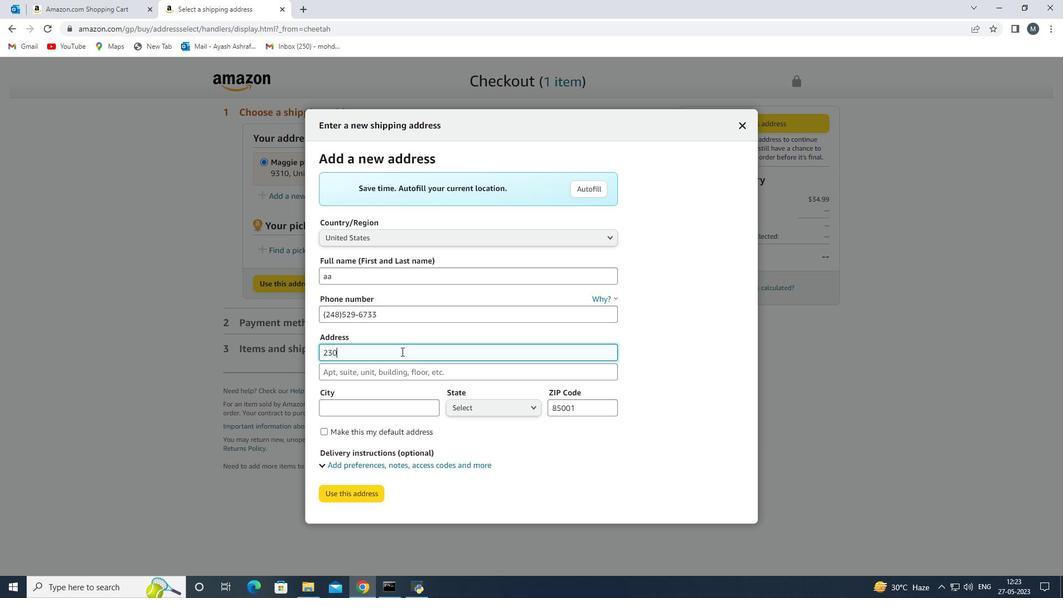 
Action: Mouse moved to (359, 483)
Screenshot: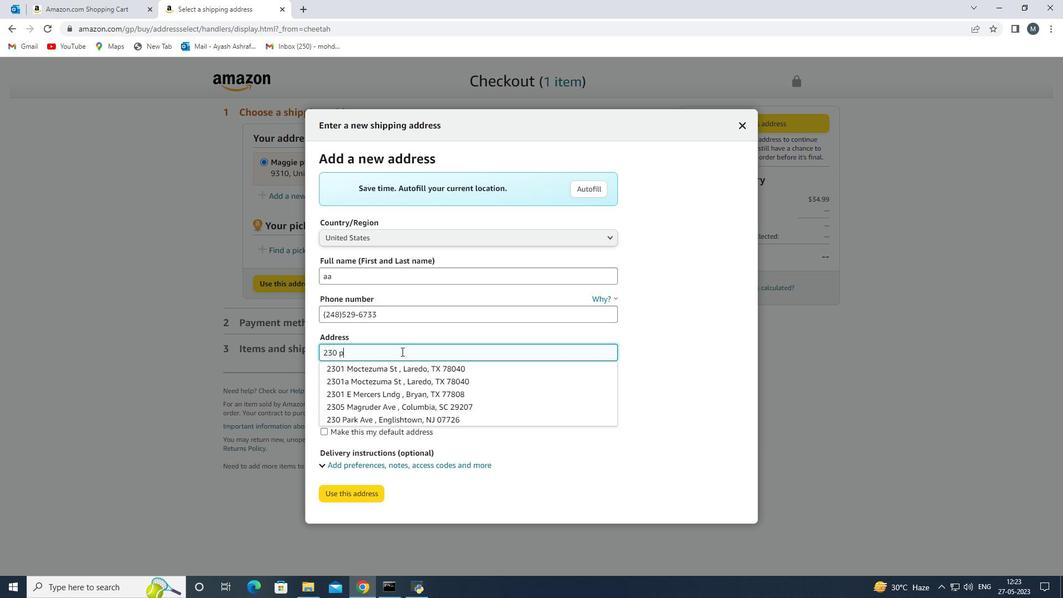 
Action: Mouse pressed left at (359, 483)
Screenshot: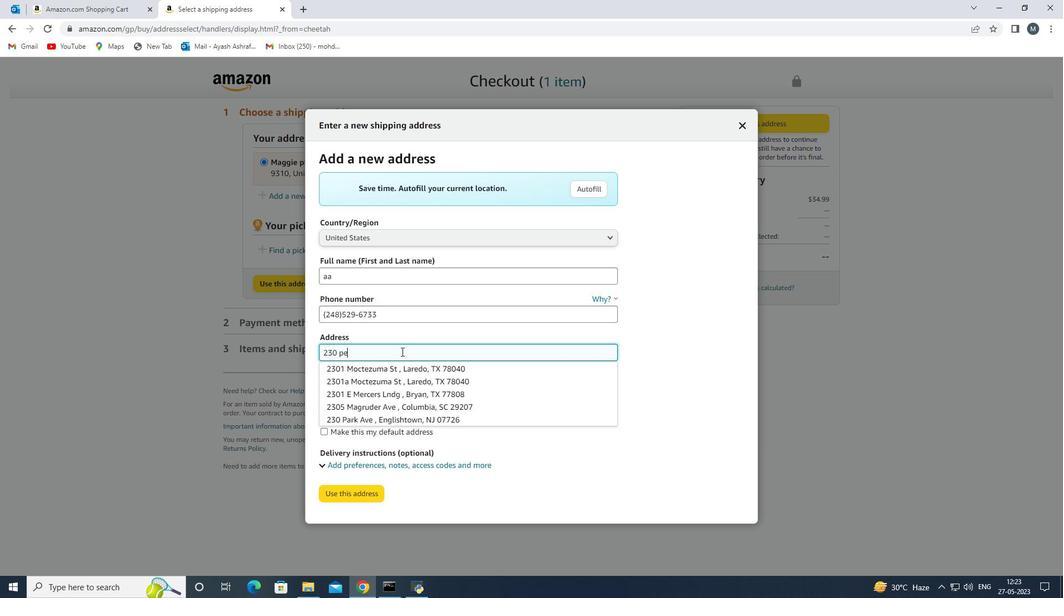 
Action: Mouse moved to (191, 254)
Screenshot: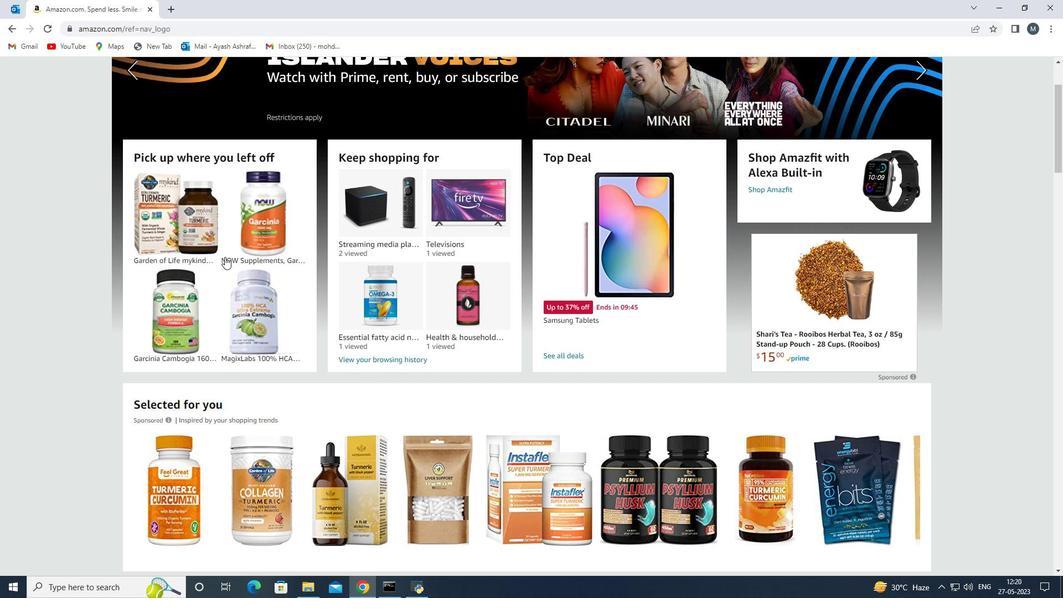 
Action: Mouse scrolled (199, 258) with delta (0, 0)
Screenshot: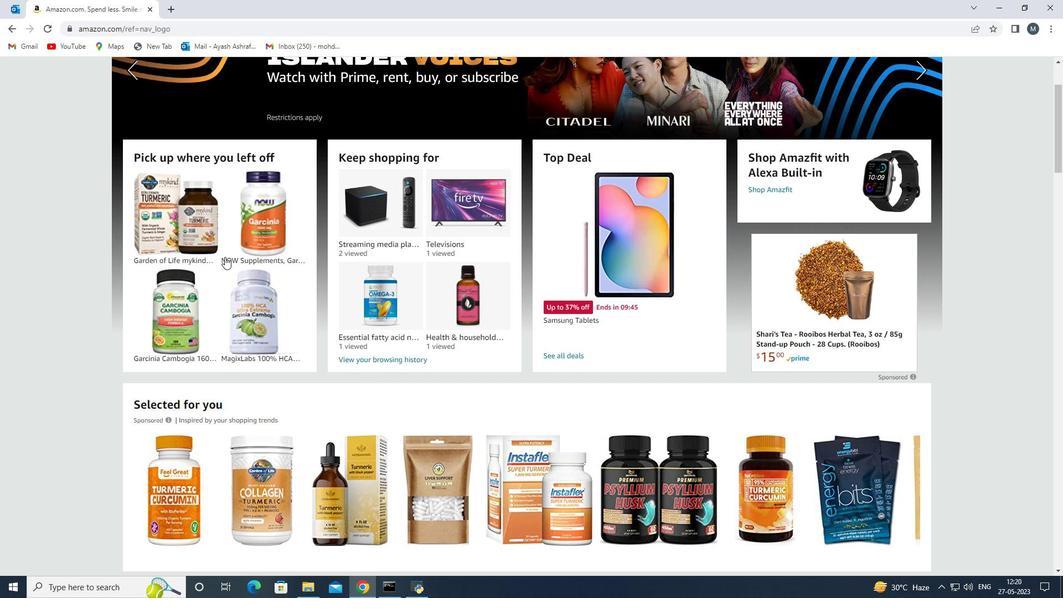 
Action: Mouse moved to (185, 252)
Screenshot: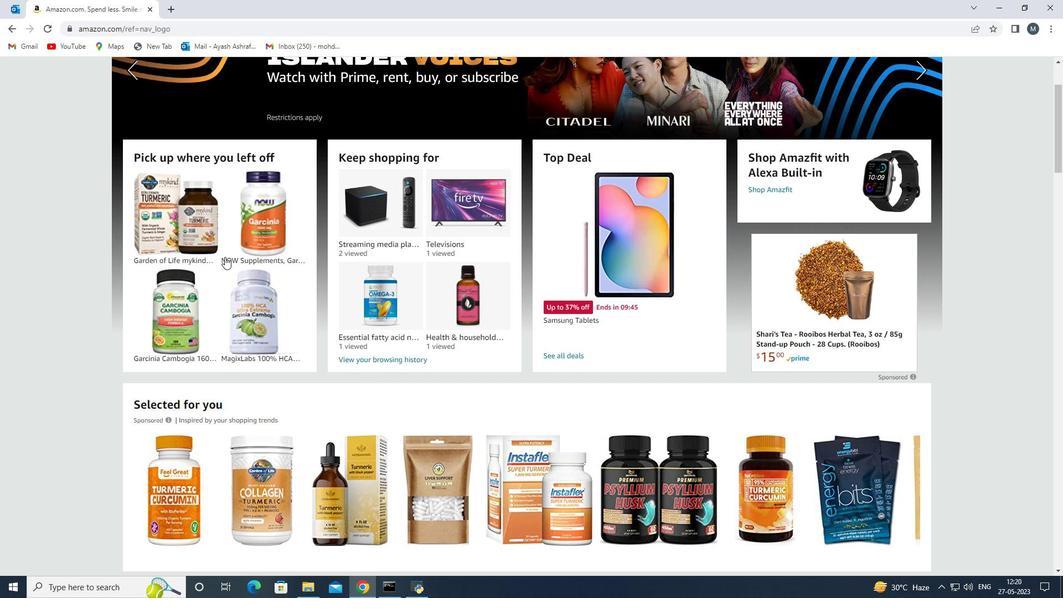 
Action: Mouse scrolled (199, 258) with delta (0, 0)
Screenshot: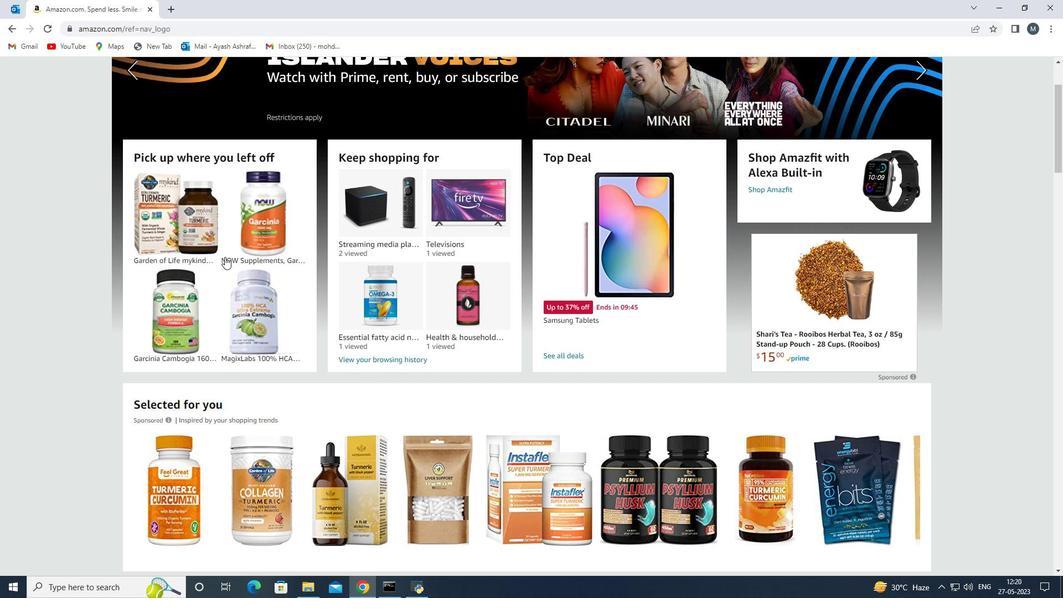 
Action: Mouse moved to (180, 248)
Screenshot: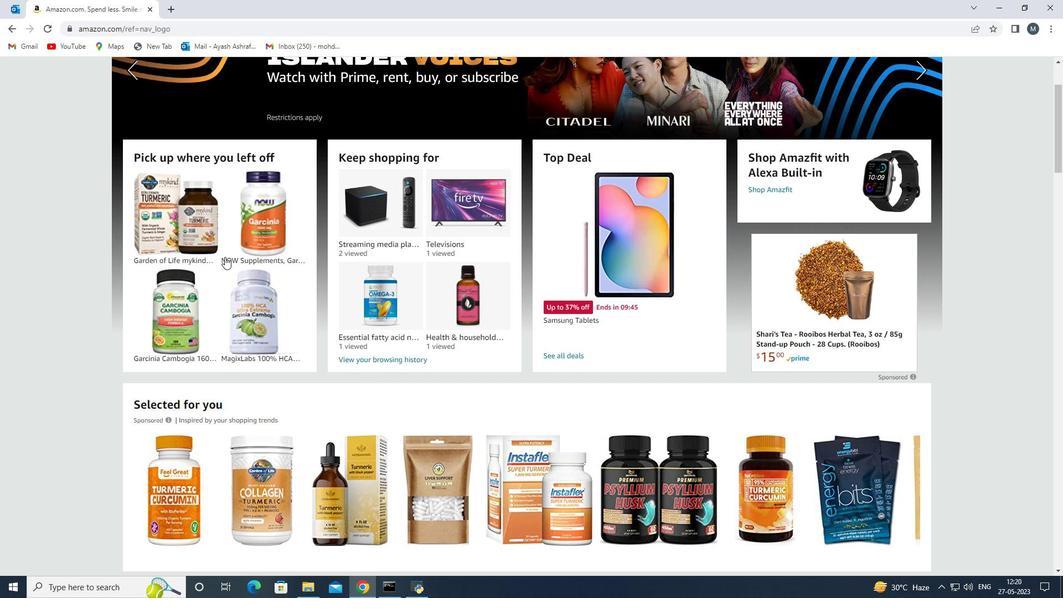 
Action: Mouse scrolled (198, 258) with delta (0, 0)
Screenshot: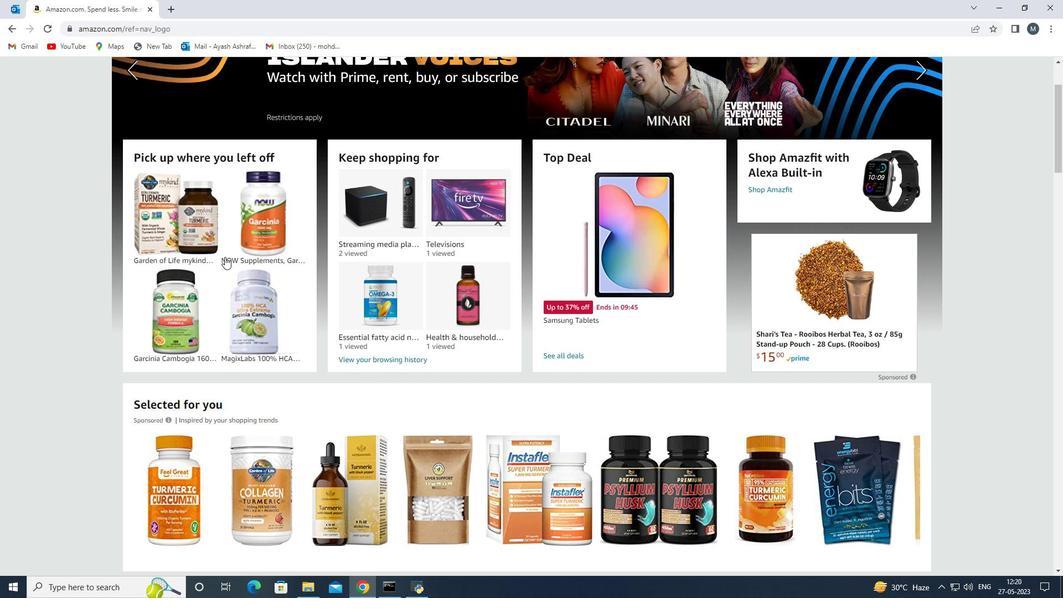 
Action: Mouse moved to (177, 246)
Screenshot: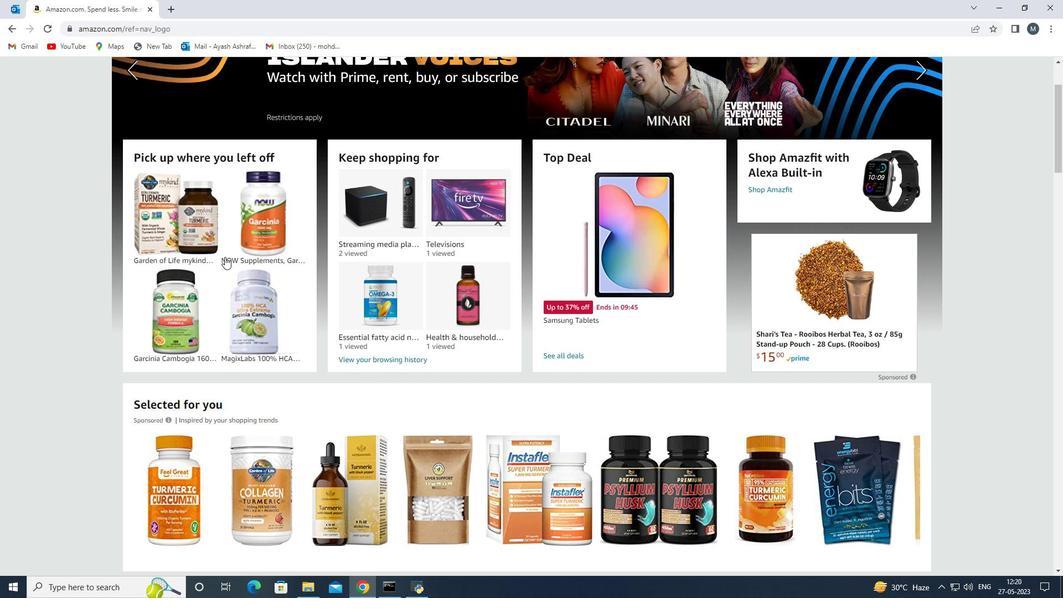 
Action: Mouse scrolled (198, 258) with delta (0, 0)
Screenshot: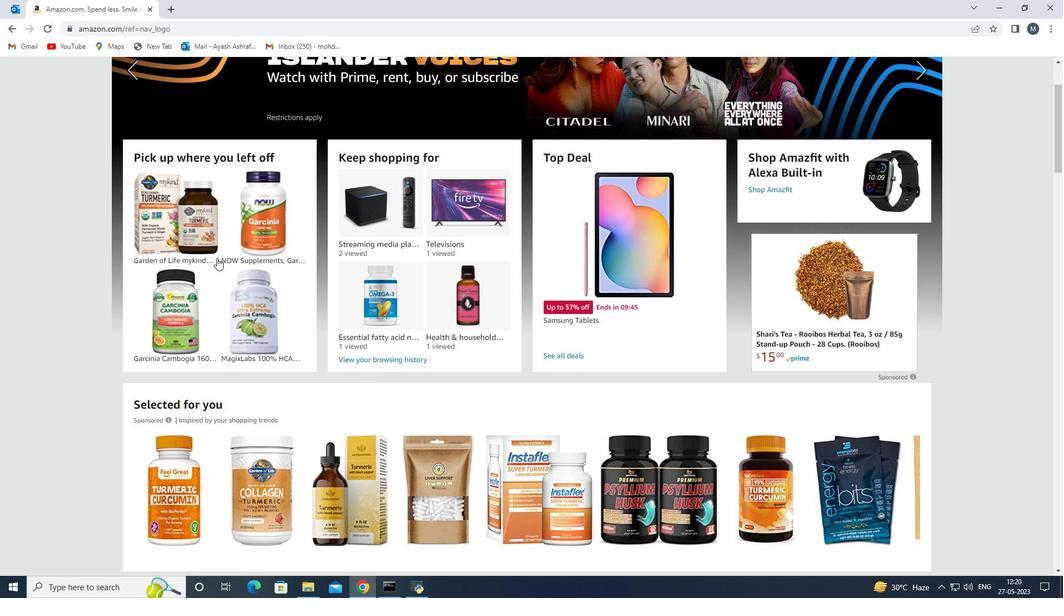 
Action: Mouse moved to (175, 244)
Screenshot: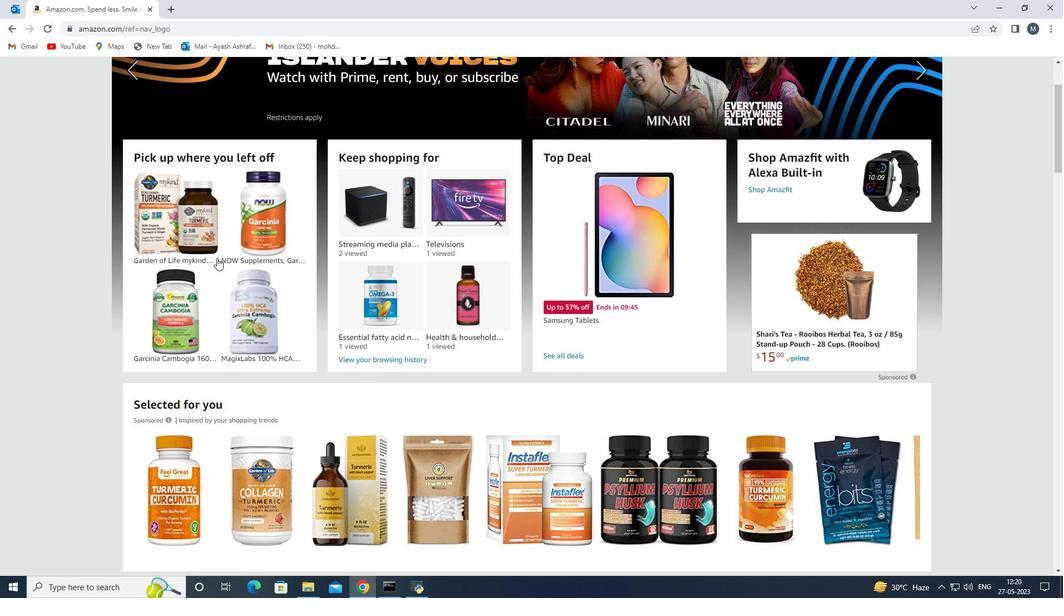 
Action: Mouse scrolled (198, 258) with delta (0, 0)
Screenshot: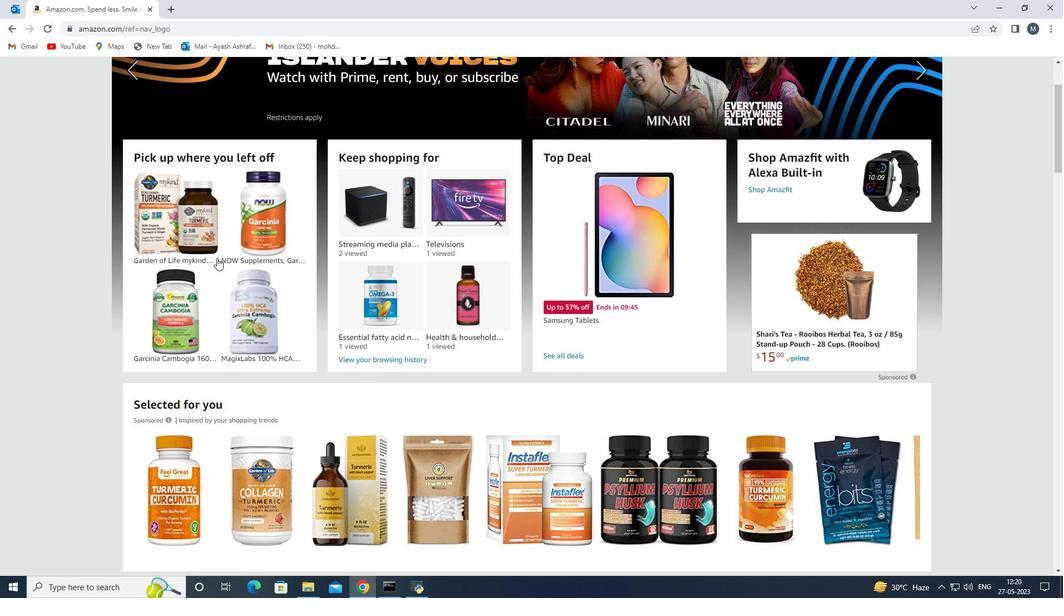 
Action: Mouse moved to (28, 94)
Screenshot: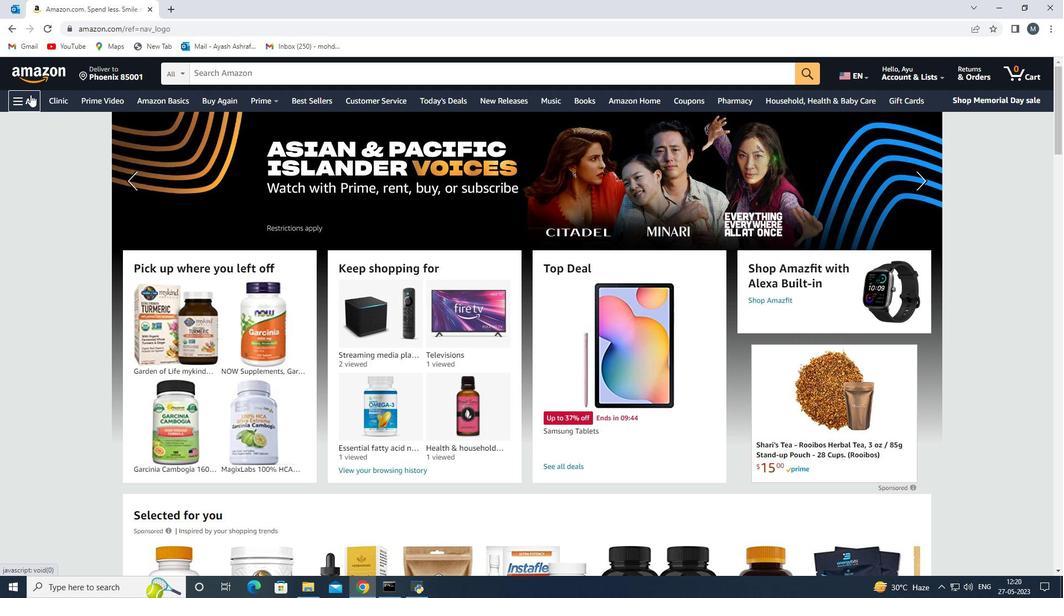 
Action: Mouse pressed left at (28, 94)
Screenshot: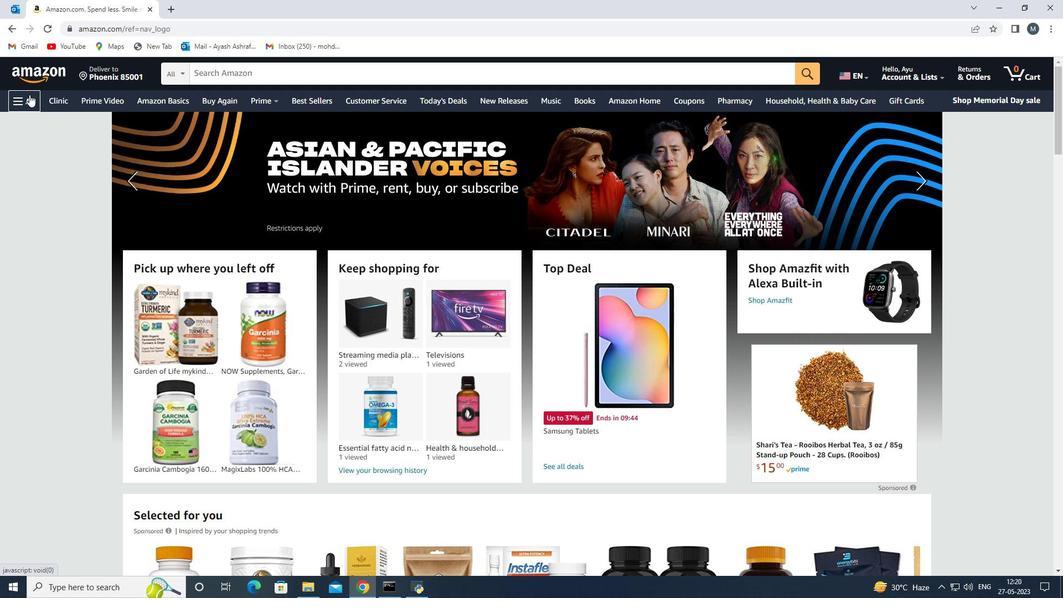 
Action: Mouse moved to (100, 331)
Screenshot: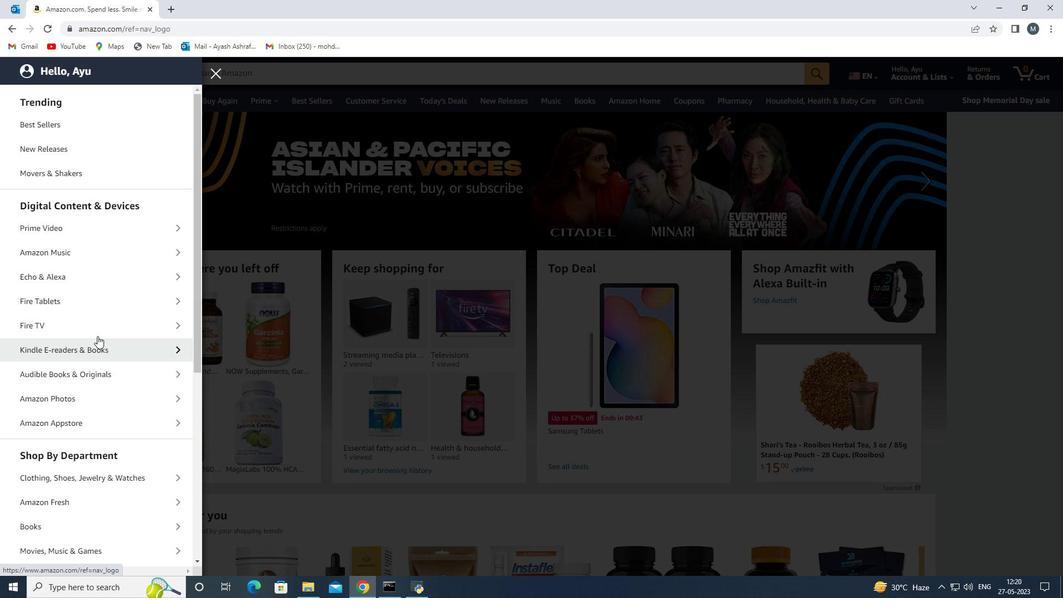 
Action: Mouse pressed left at (100, 331)
Screenshot: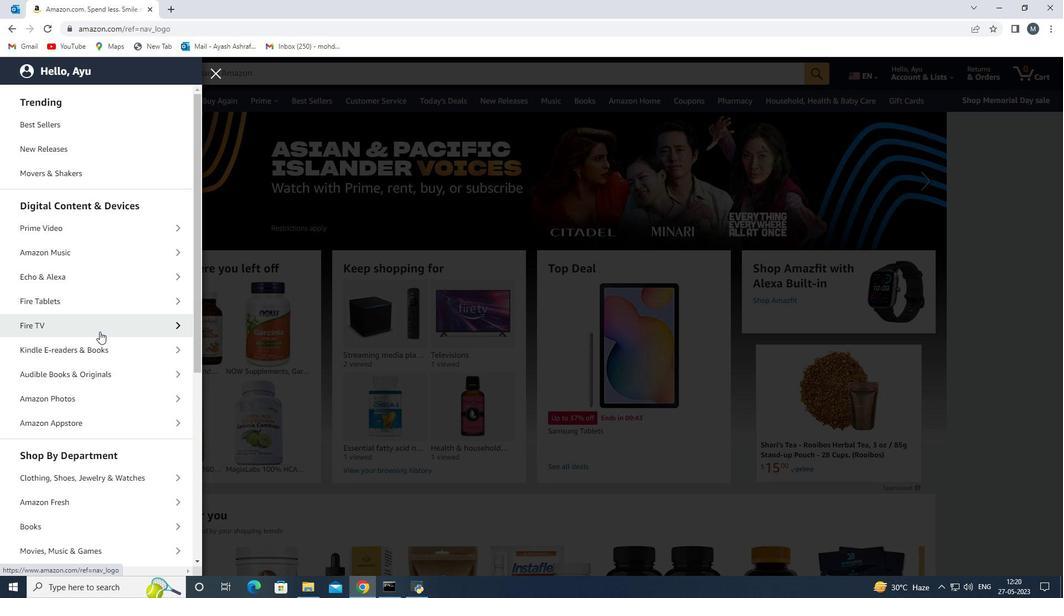 
Action: Mouse moved to (121, 144)
Screenshot: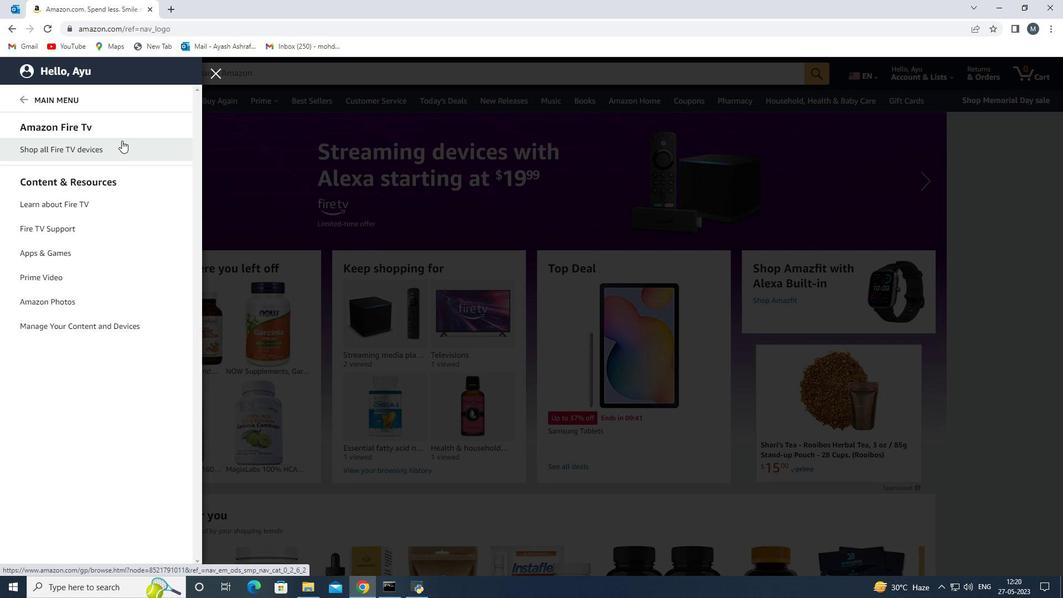
Action: Mouse pressed left at (121, 144)
Screenshot: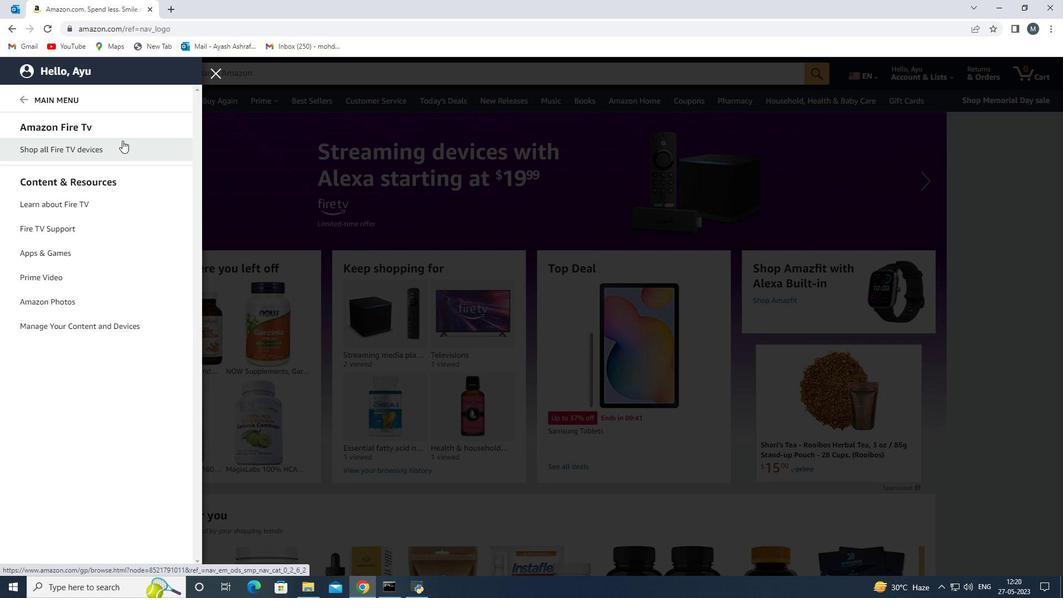 
Action: Mouse moved to (391, 73)
Screenshot: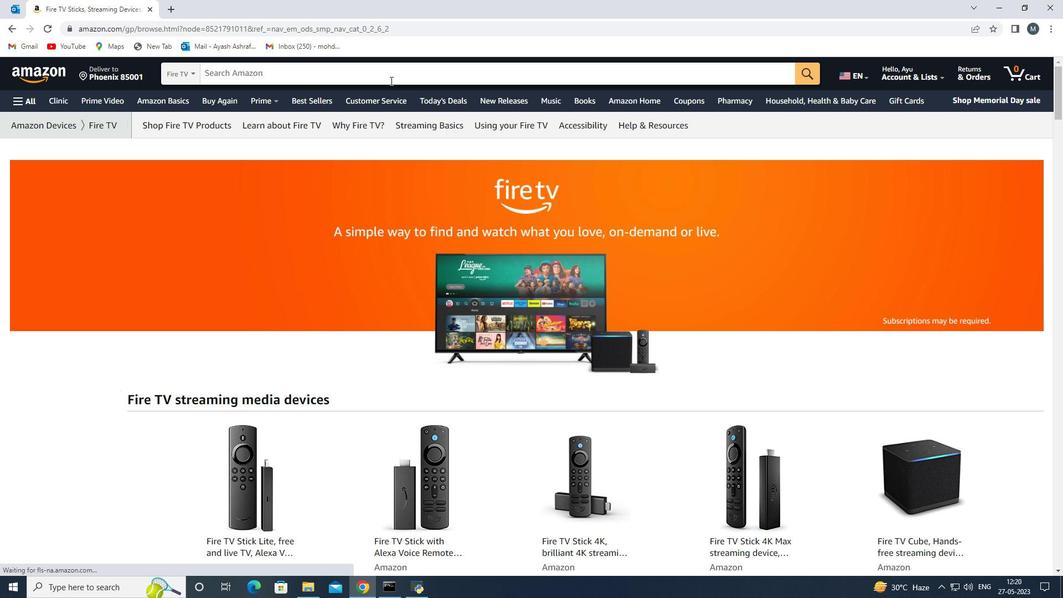 
Action: Mouse pressed left at (391, 73)
Screenshot: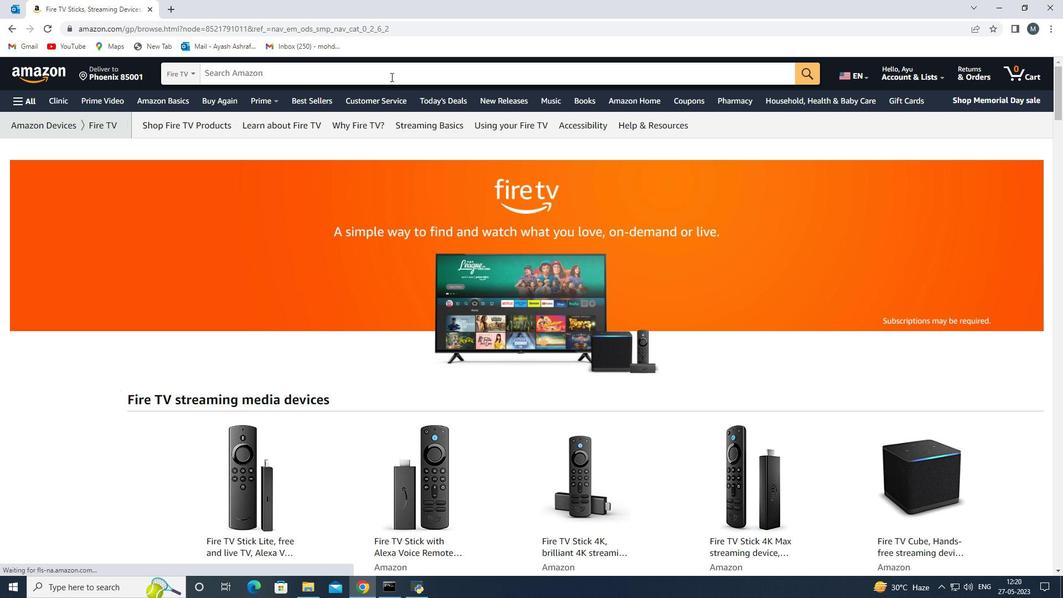 
Action: Key pressed <Key.shift>Alexa<Key.space>voice<Key.space>remote<Key.space>for<Key.space>fire<Key.space>tv<Key.space>stick<Key.space>4k<Key.space><Key.enter>
Screenshot: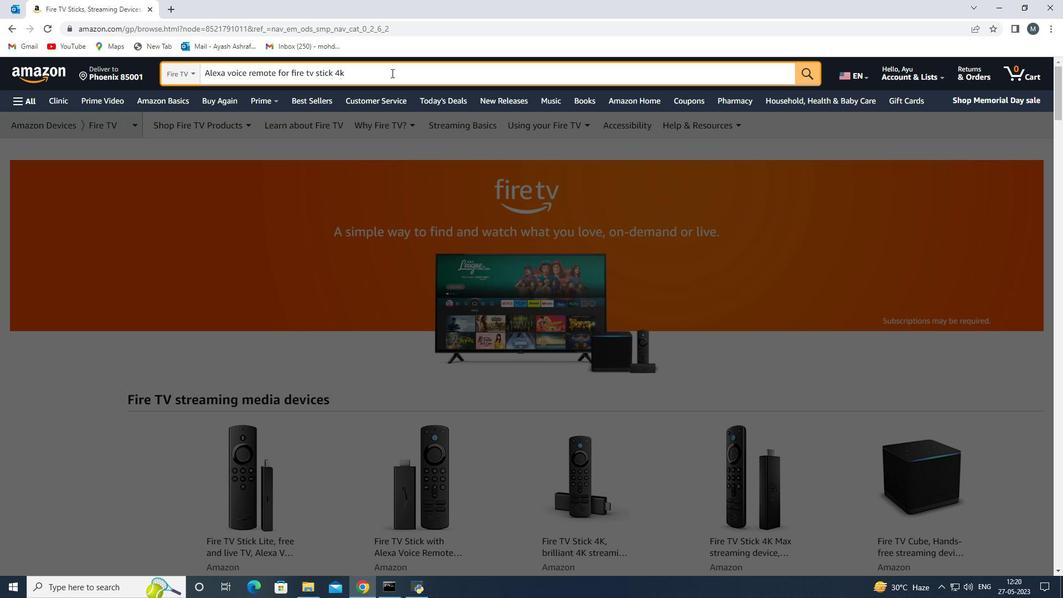 
Action: Mouse moved to (303, 263)
Screenshot: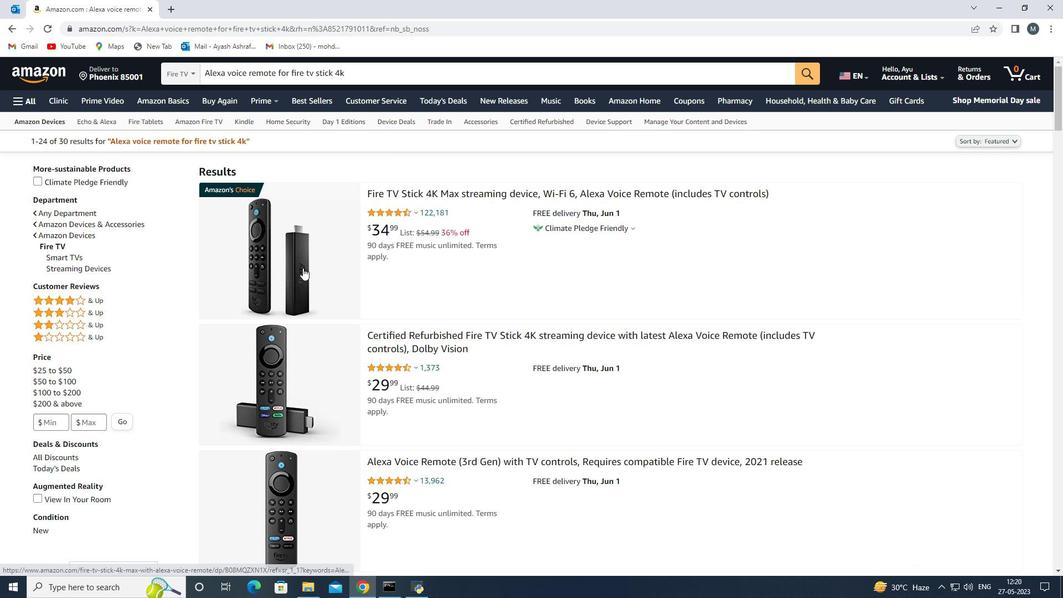 
Action: Mouse pressed left at (303, 263)
Screenshot: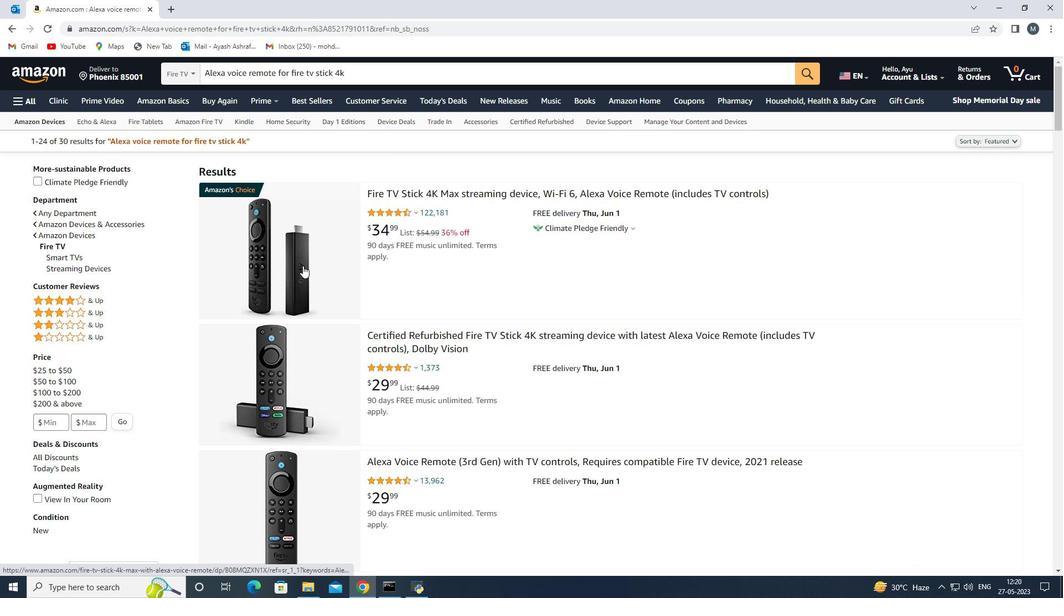 
Action: Mouse moved to (220, 391)
Screenshot: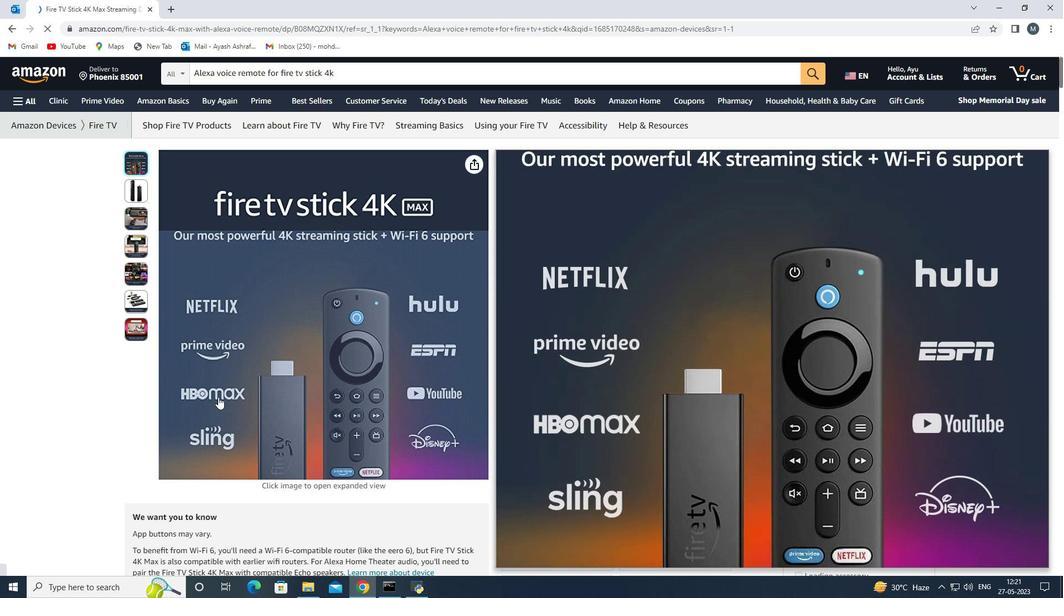 
Action: Mouse scrolled (220, 391) with delta (0, 0)
Screenshot: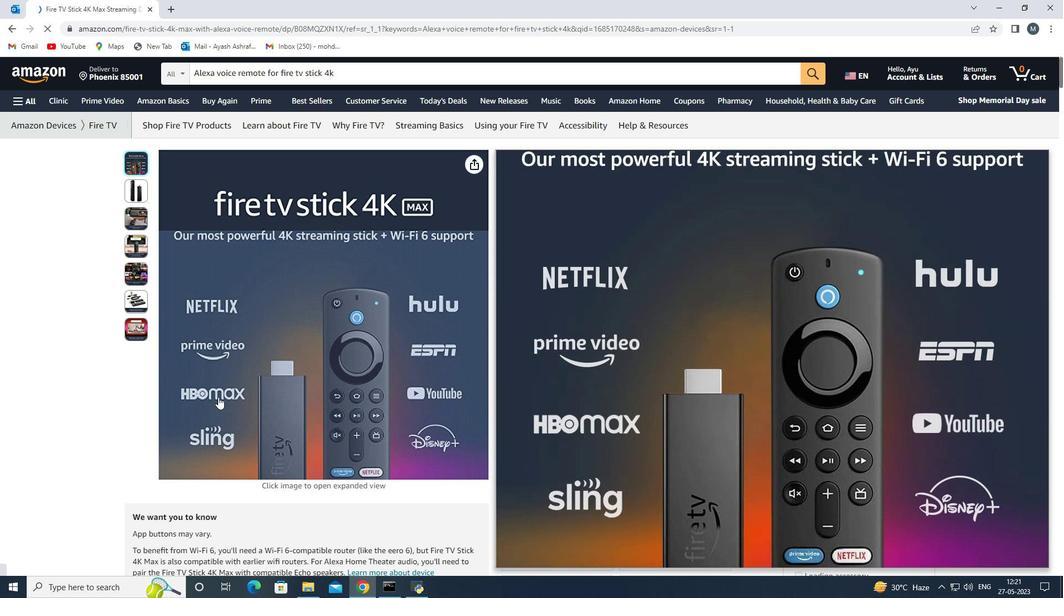 
Action: Mouse scrolled (220, 391) with delta (0, 0)
Screenshot: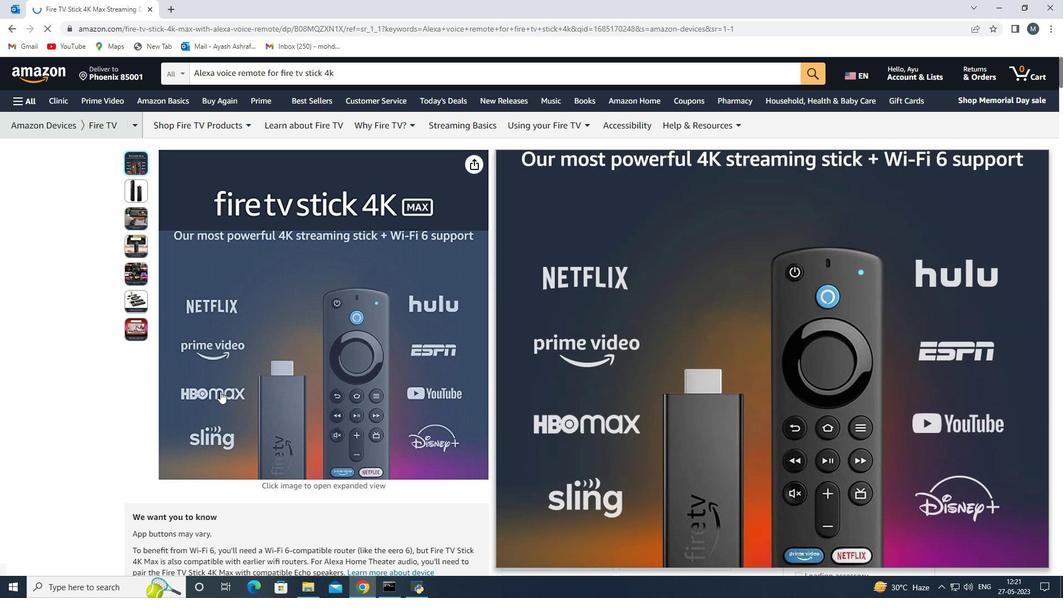 
Action: Mouse moved to (503, 307)
Screenshot: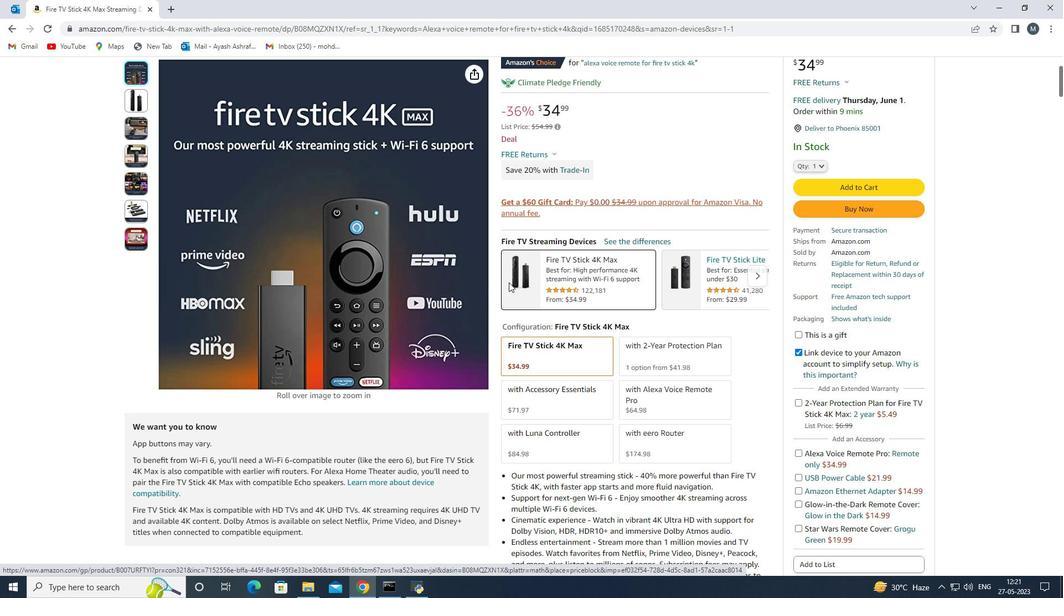 
Action: Mouse scrolled (503, 308) with delta (0, 0)
Screenshot: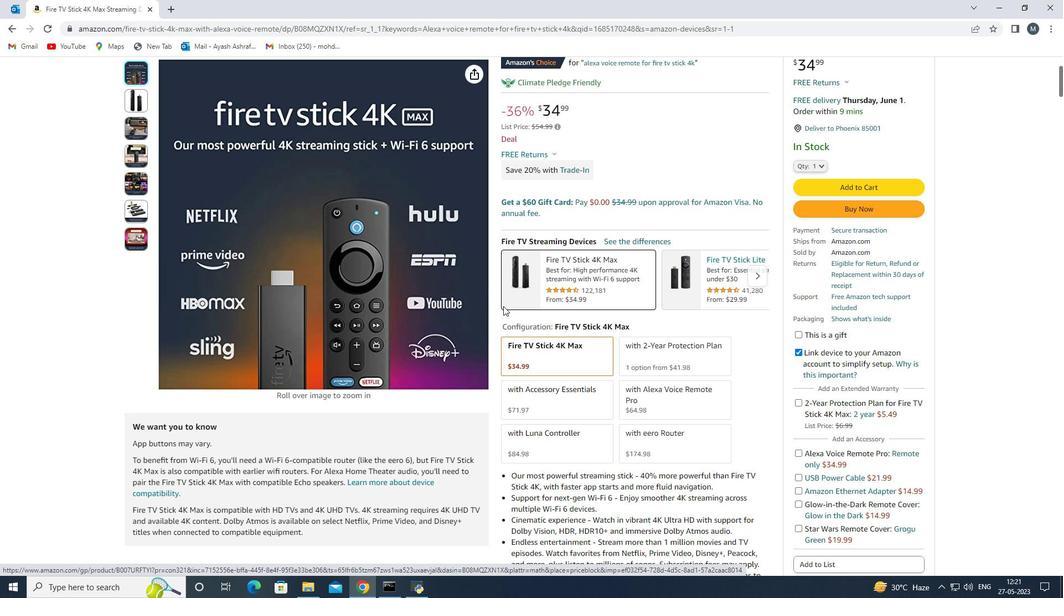 
Action: Mouse scrolled (503, 308) with delta (0, 0)
Screenshot: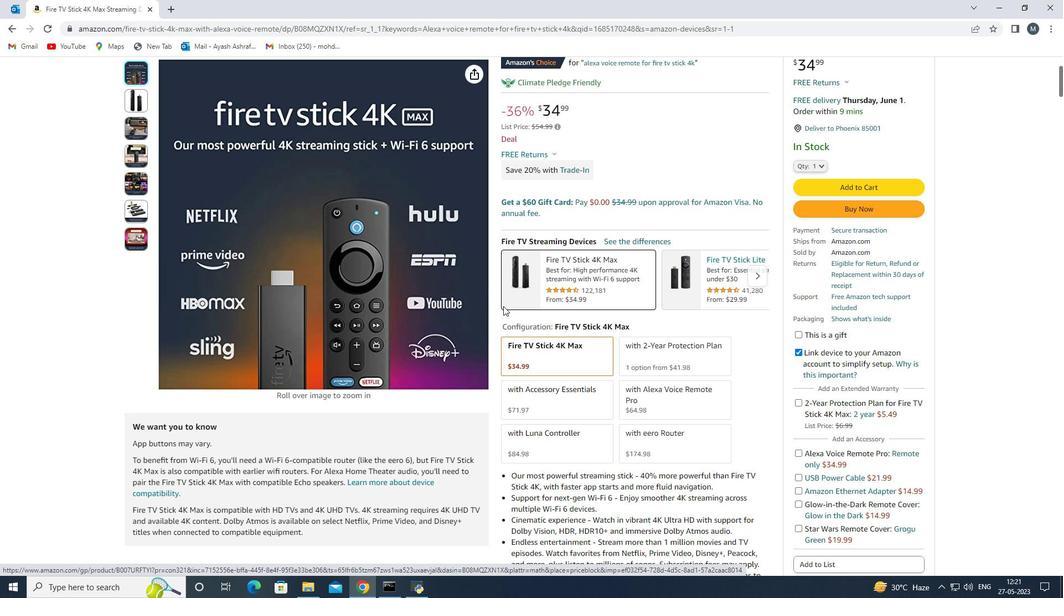 
Action: Mouse scrolled (503, 308) with delta (0, 0)
Screenshot: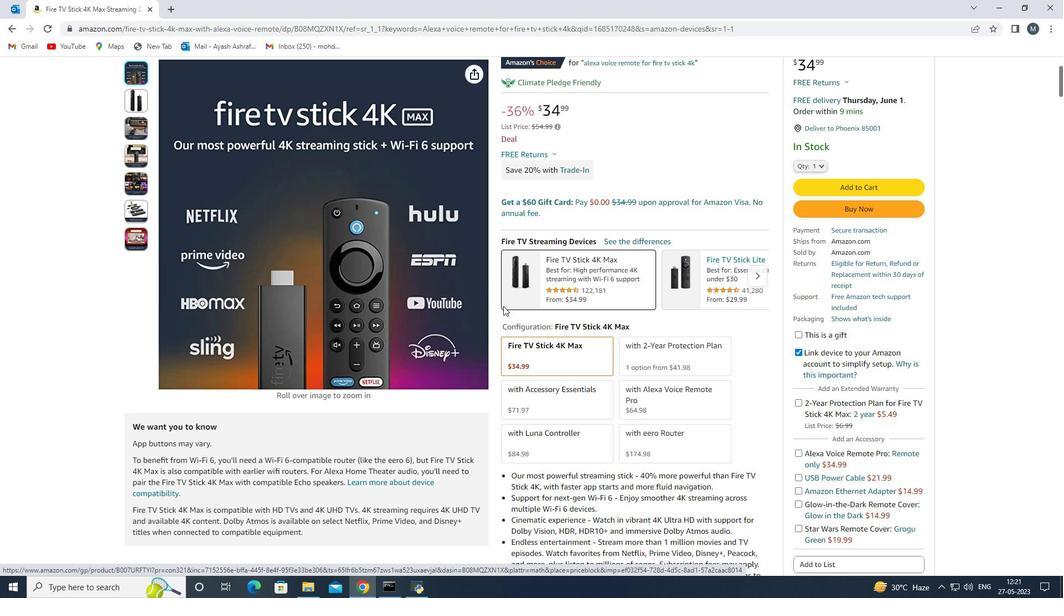 
Action: Mouse scrolled (503, 308) with delta (0, 0)
Screenshot: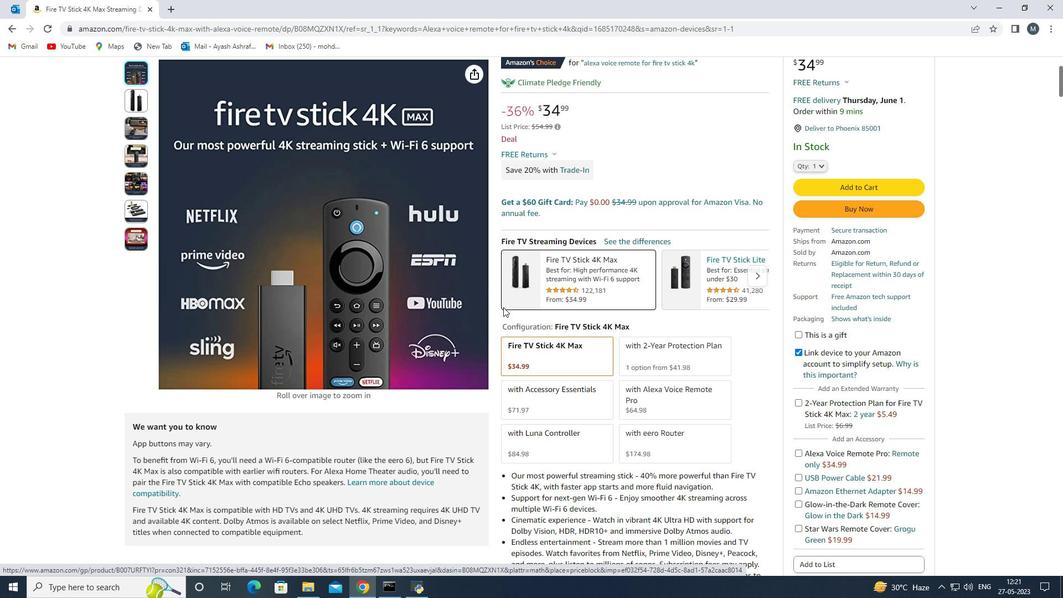 
Action: Mouse scrolled (503, 308) with delta (0, 0)
Screenshot: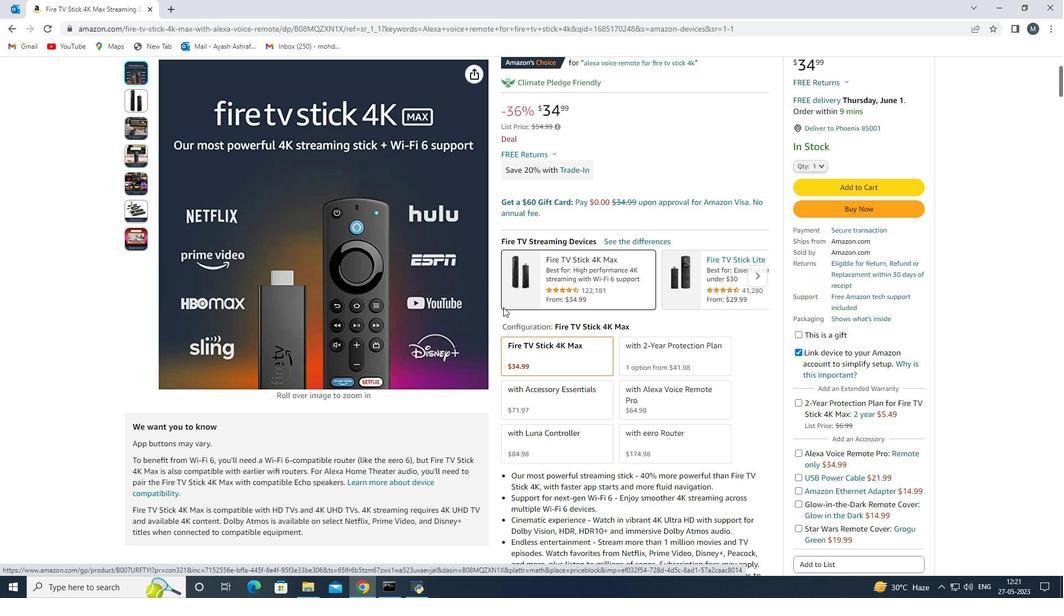 
Action: Mouse scrolled (503, 308) with delta (0, 0)
Screenshot: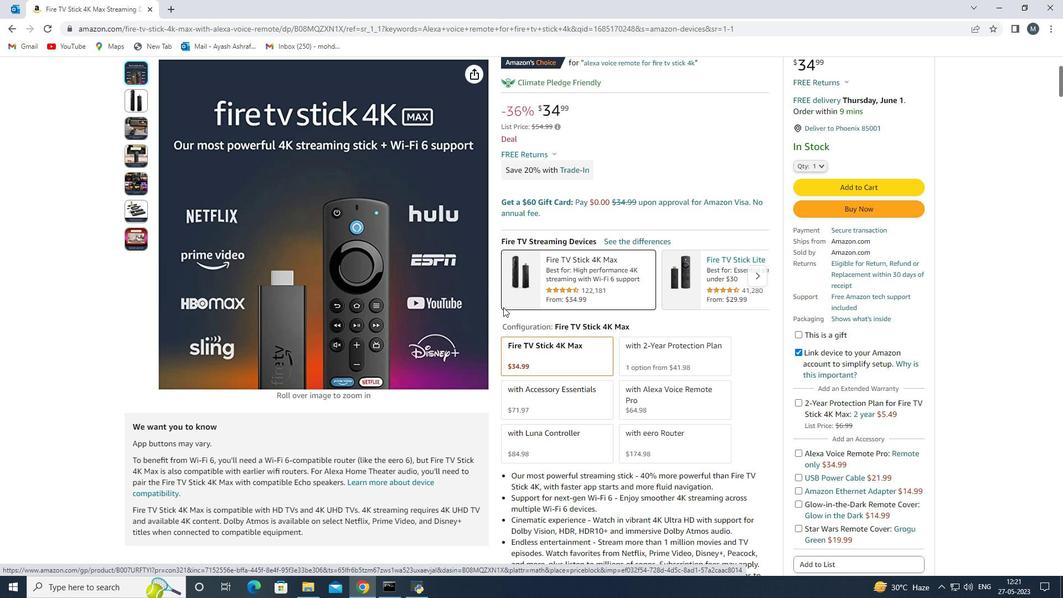 
Action: Mouse moved to (582, 263)
Screenshot: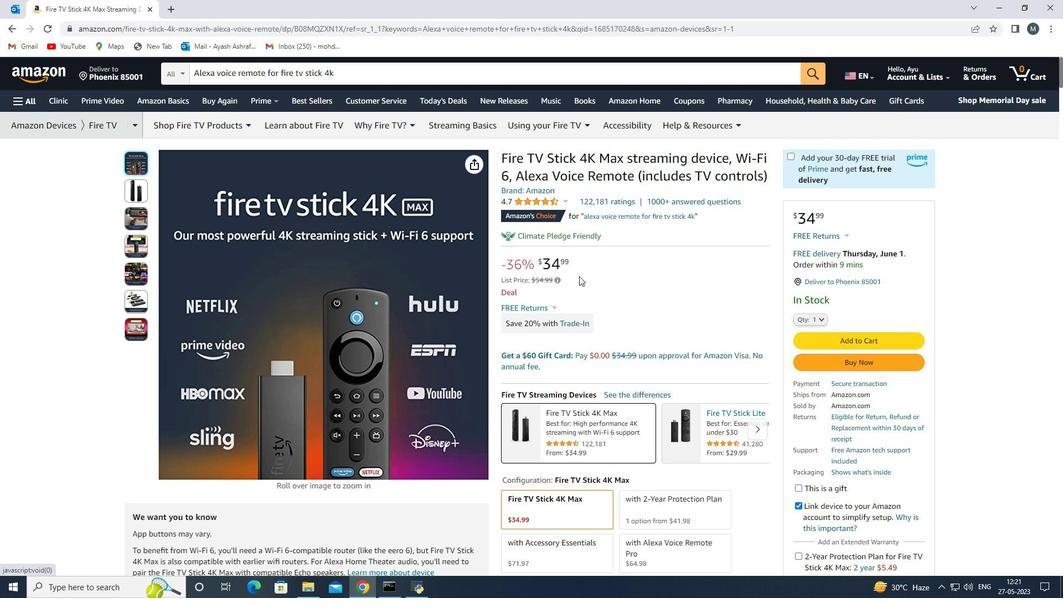 
Action: Mouse scrolled (582, 262) with delta (0, 0)
Screenshot: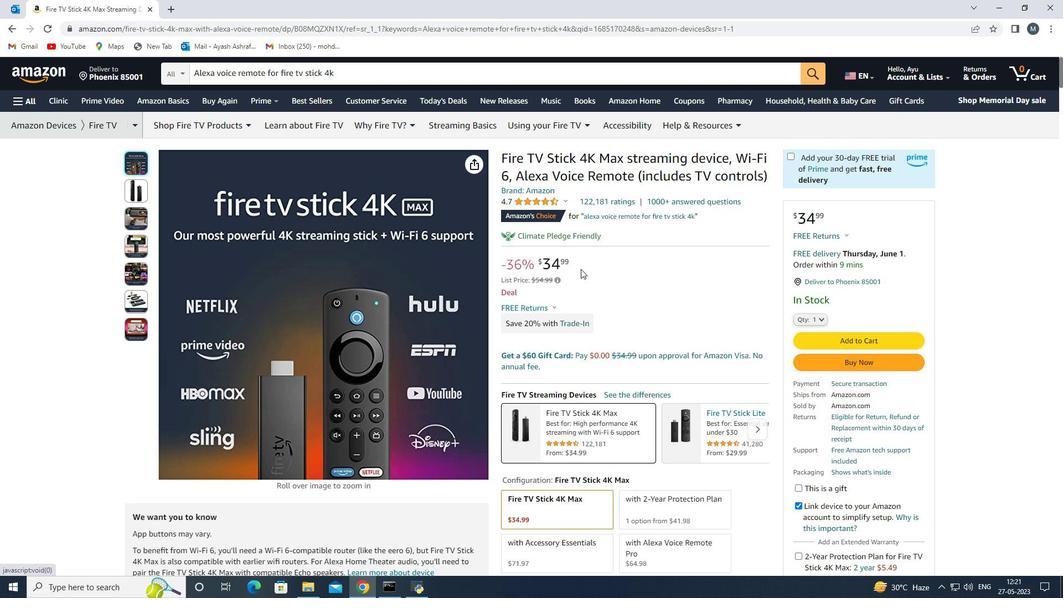 
Action: Mouse scrolled (582, 262) with delta (0, 0)
Screenshot: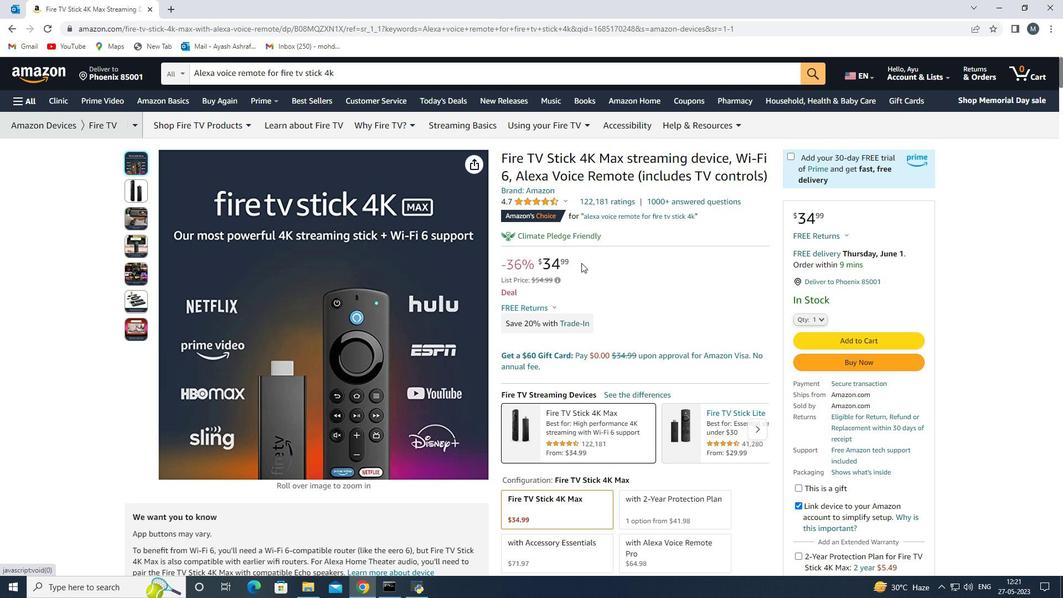 
Action: Mouse moved to (570, 277)
Screenshot: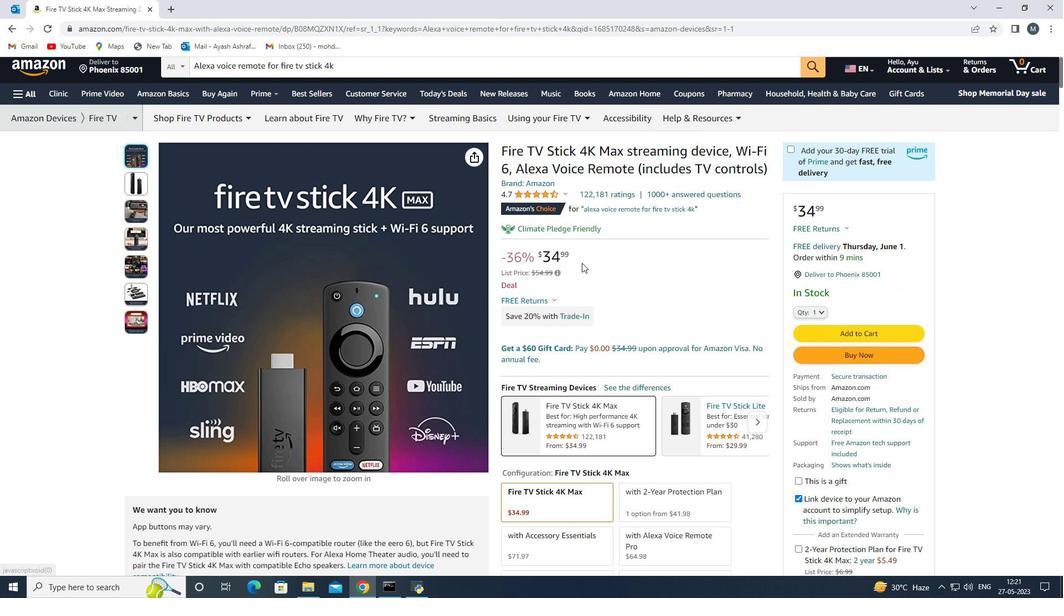 
Action: Mouse scrolled (570, 277) with delta (0, 0)
Screenshot: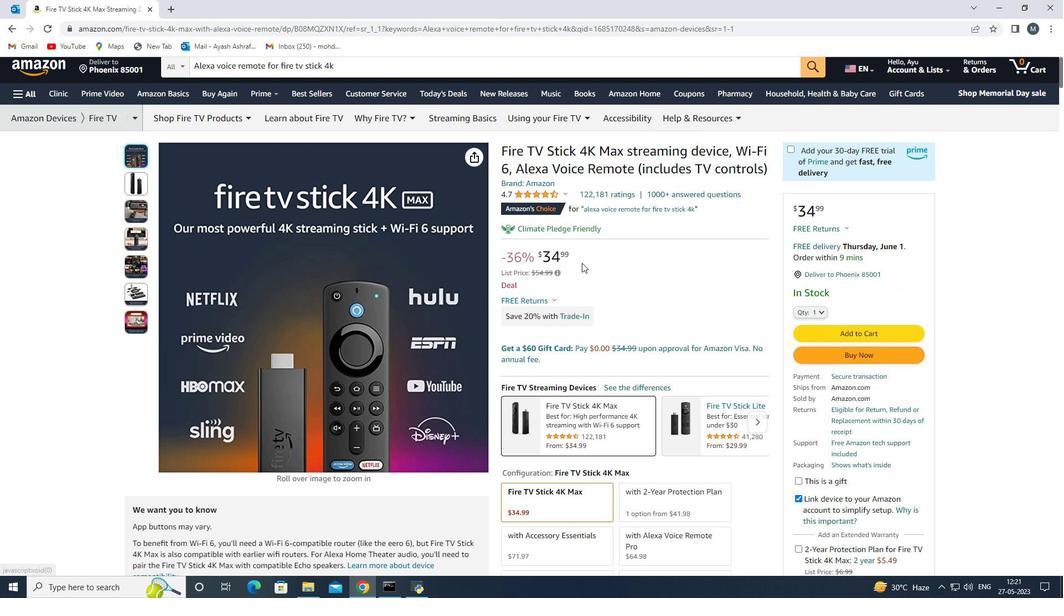 
Action: Mouse moved to (566, 285)
Screenshot: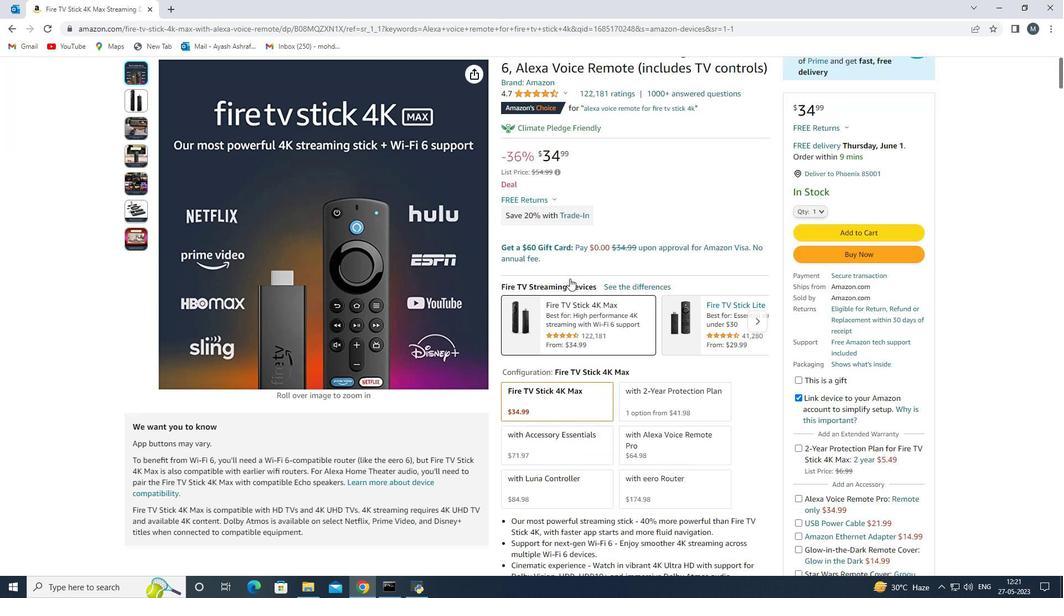 
Action: Mouse scrolled (566, 285) with delta (0, 0)
Screenshot: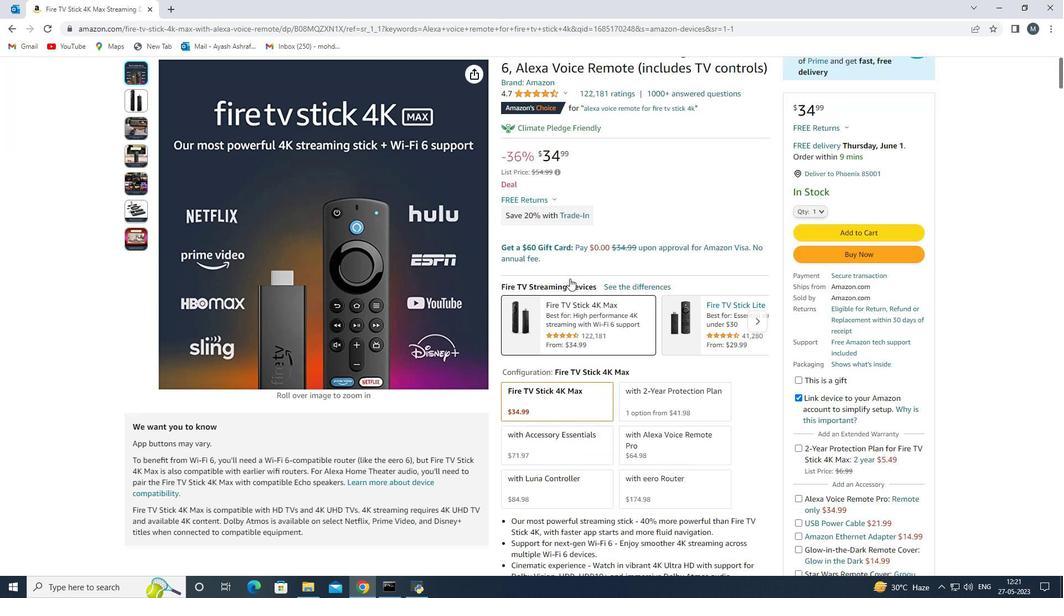 
Action: Mouse moved to (66, 385)
Screenshot: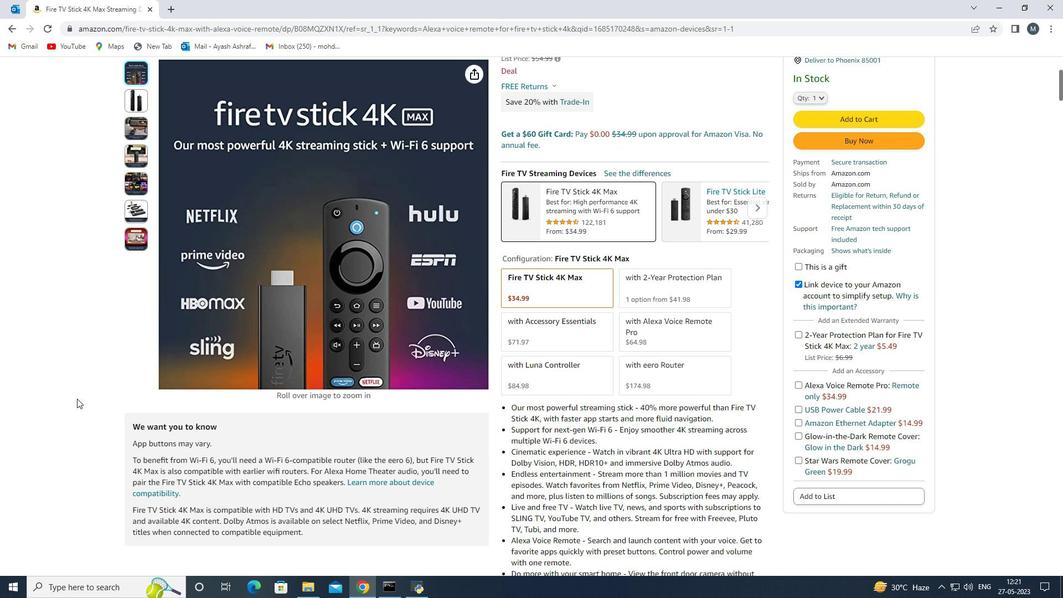 
Action: Mouse scrolled (66, 385) with delta (0, 0)
Screenshot: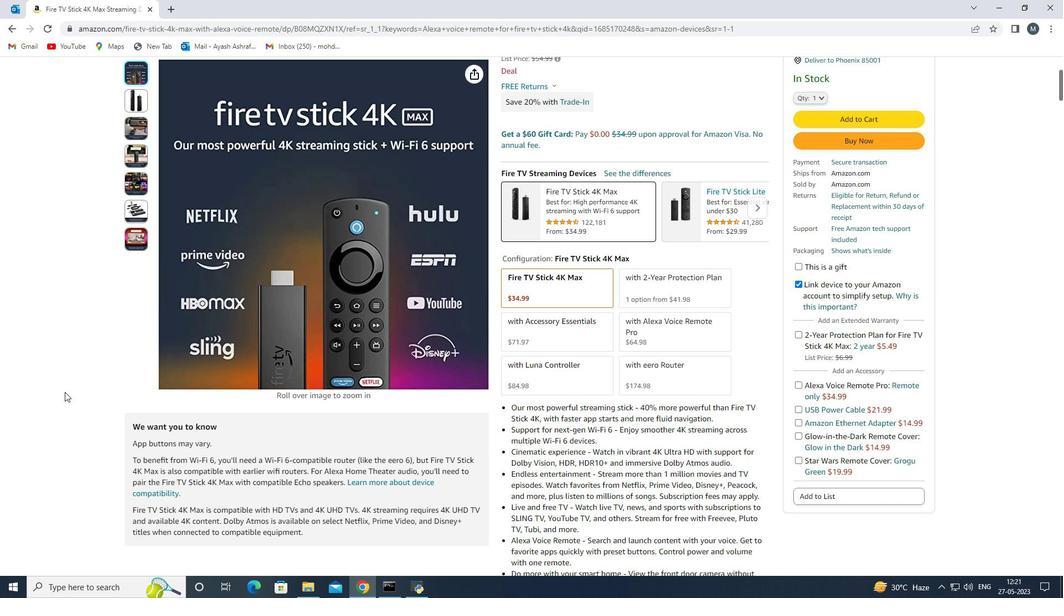 
Action: Mouse scrolled (66, 385) with delta (0, 0)
Screenshot: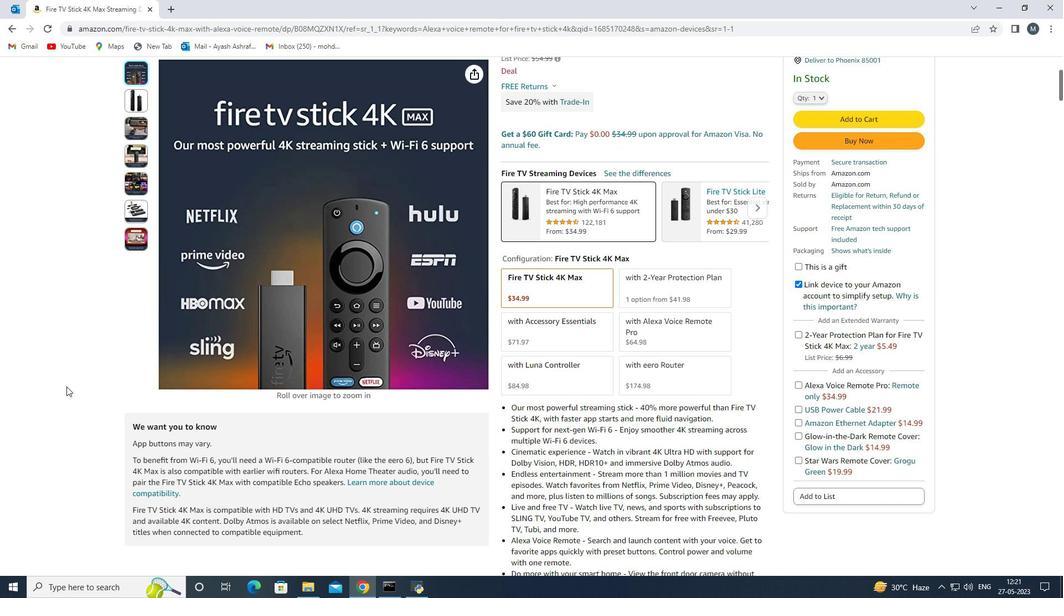 
Action: Mouse moved to (121, 415)
Screenshot: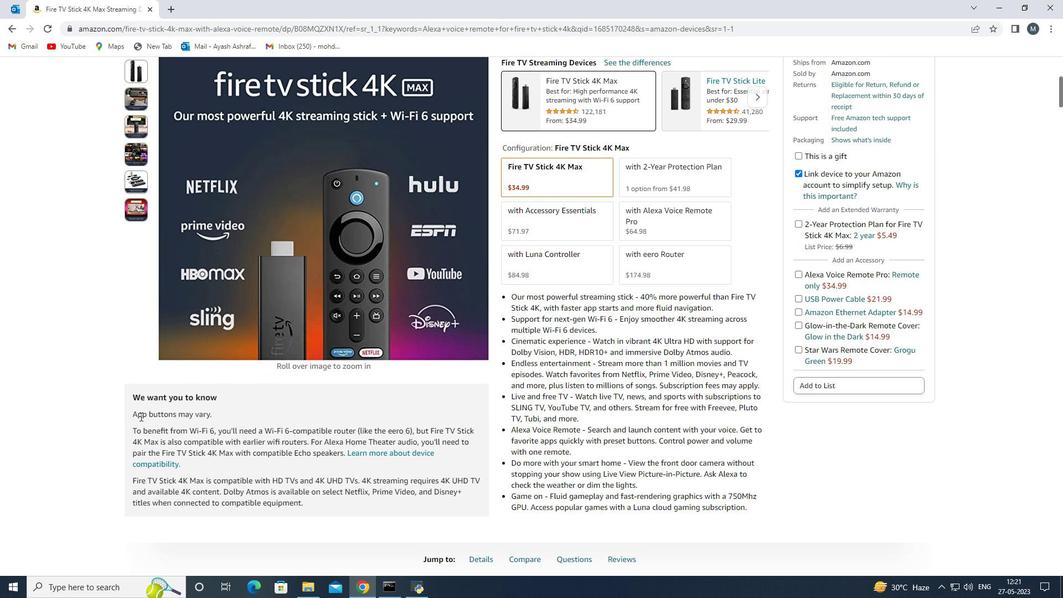 
Action: Mouse pressed left at (121, 415)
Screenshot: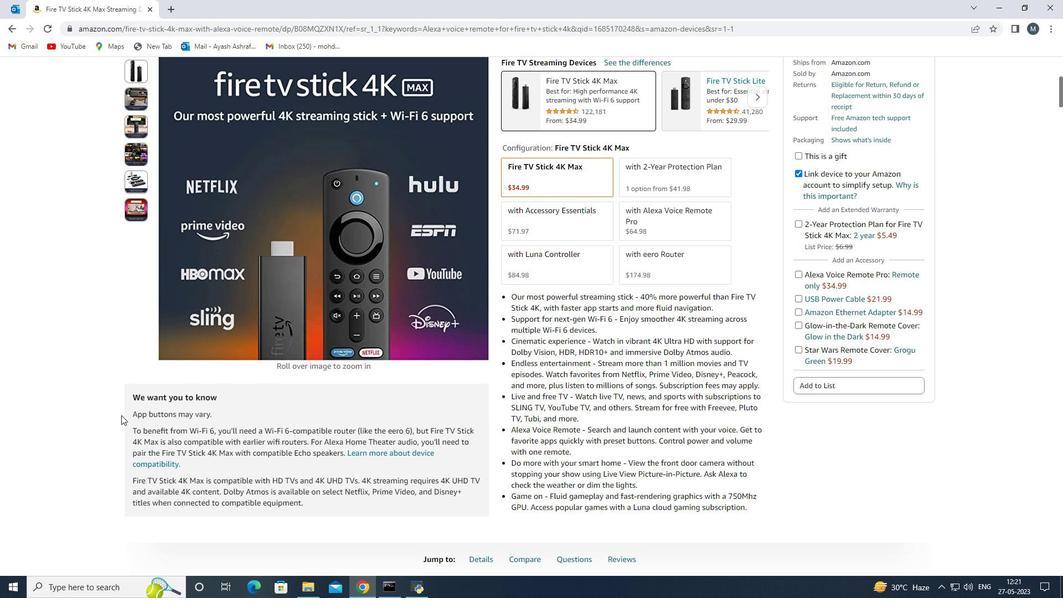 
Action: Mouse moved to (27, 415)
Screenshot: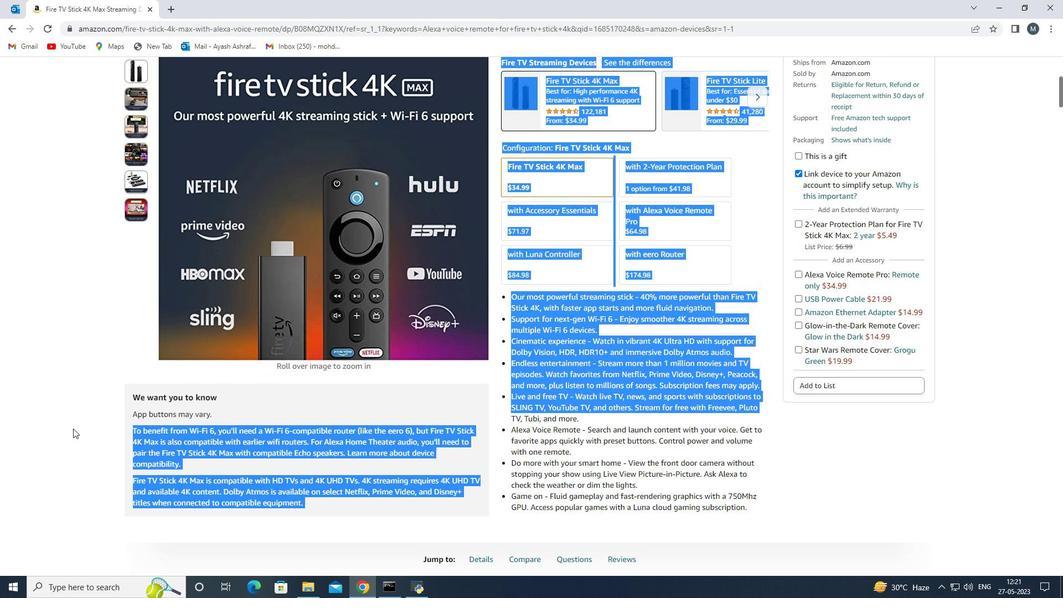 
Action: Mouse pressed left at (27, 415)
Screenshot: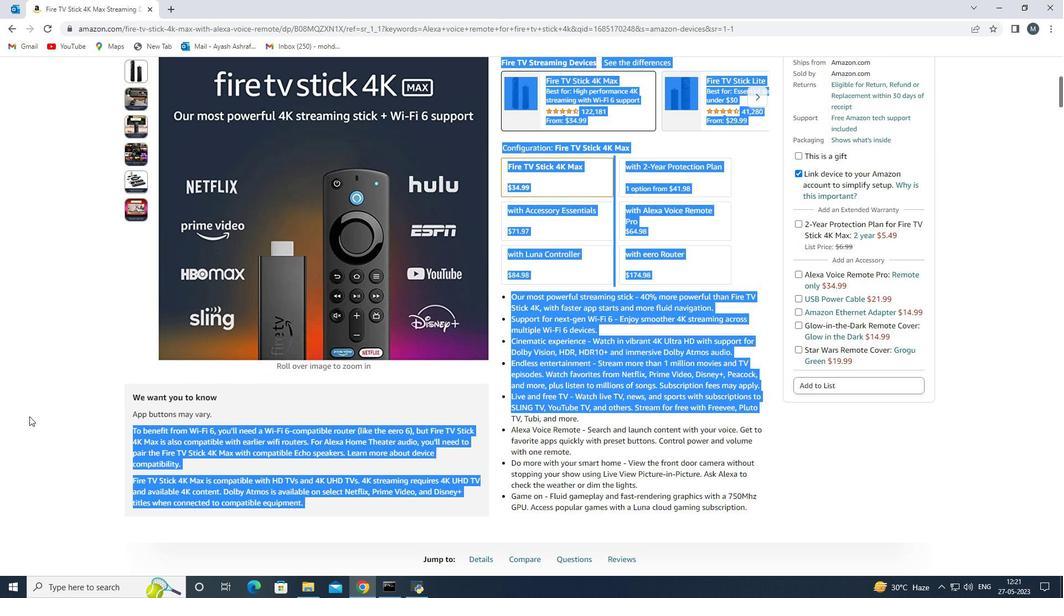 
Action: Mouse moved to (487, 356)
Screenshot: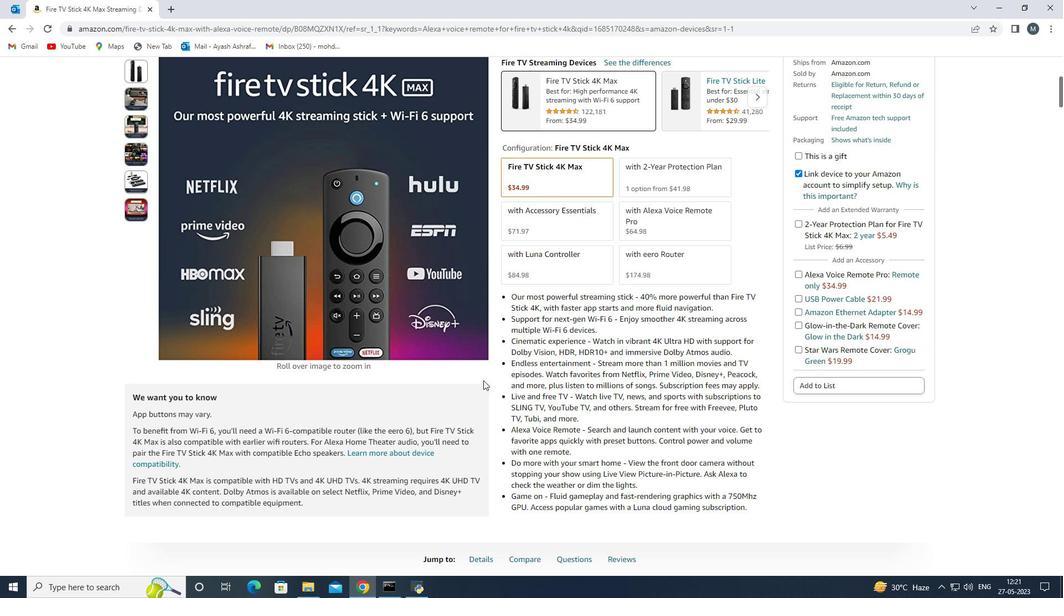 
Action: Mouse scrolled (487, 357) with delta (0, 0)
Screenshot: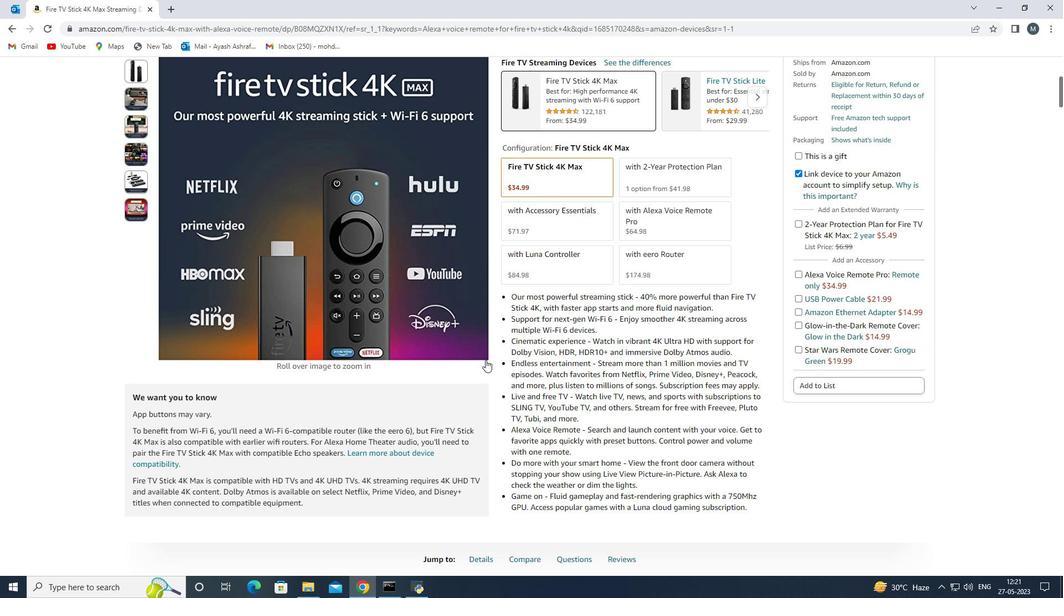 
Action: Mouse moved to (625, 272)
Screenshot: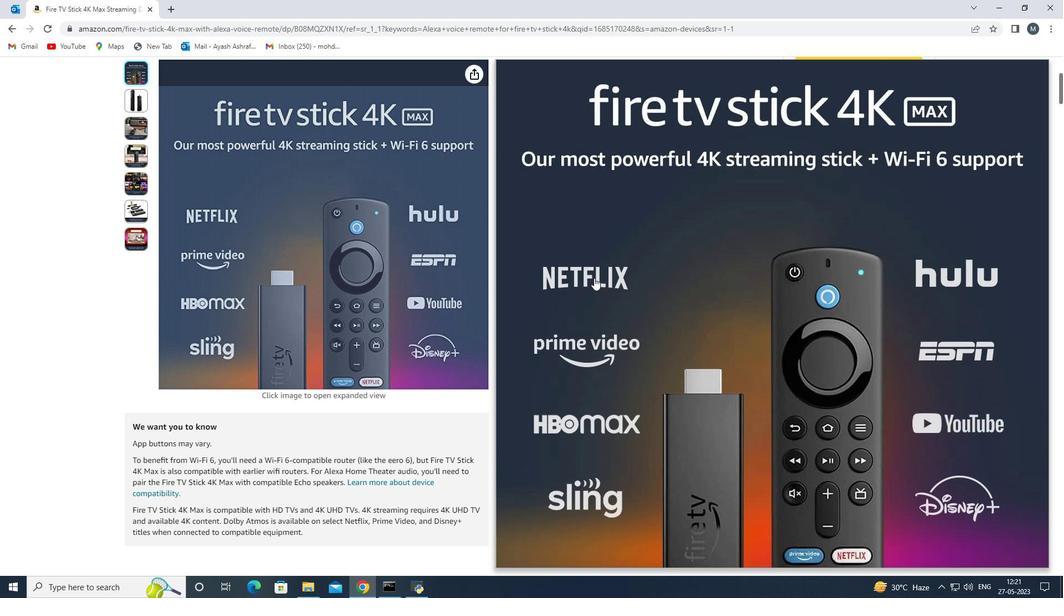 
Action: Mouse scrolled (625, 272) with delta (0, 0)
Screenshot: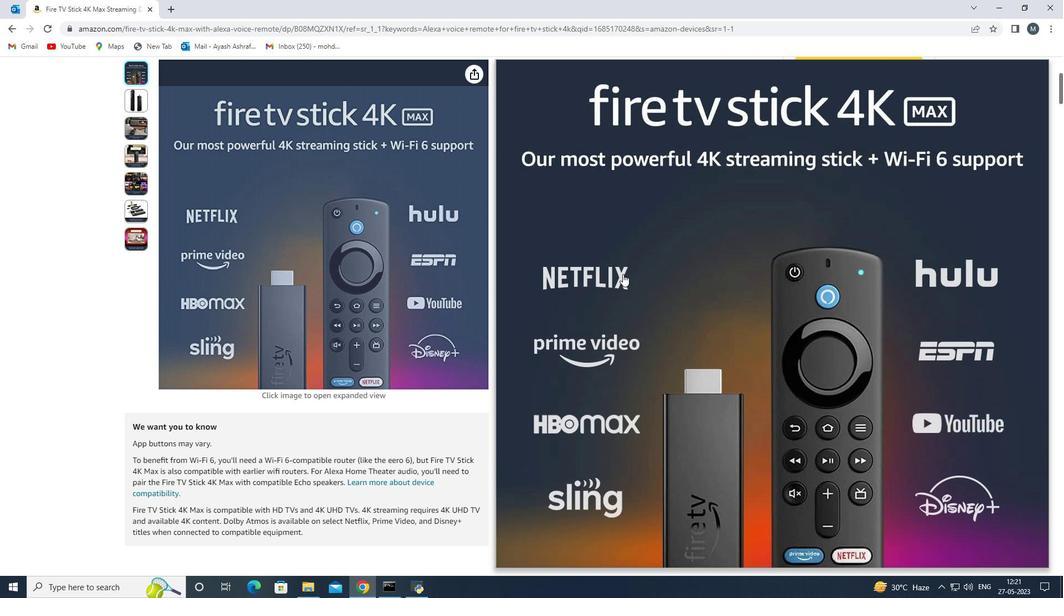 
Action: Mouse scrolled (625, 272) with delta (0, 0)
Screenshot: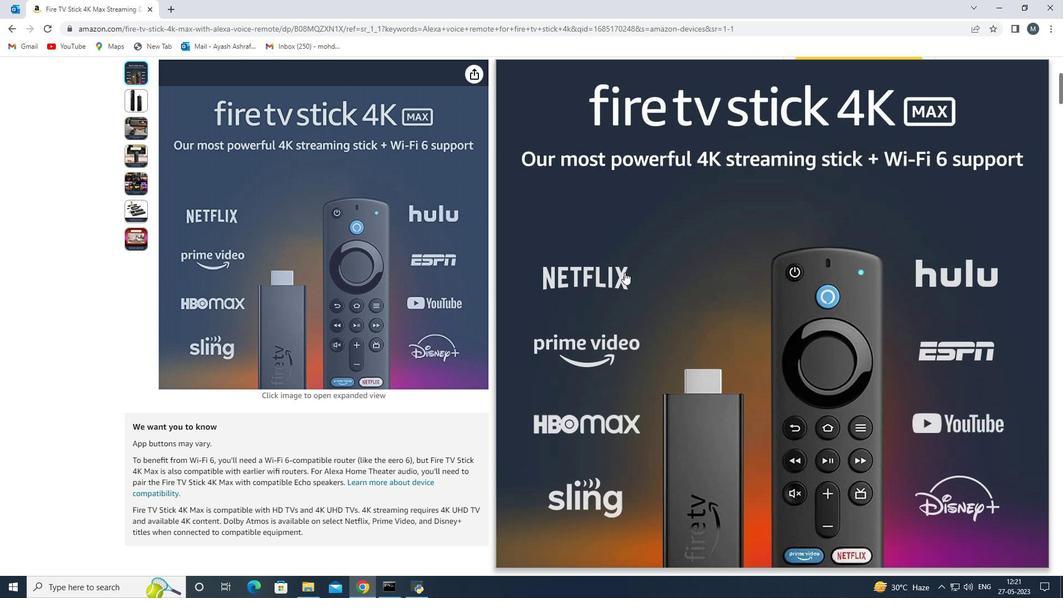 
Action: Mouse moved to (615, 281)
Screenshot: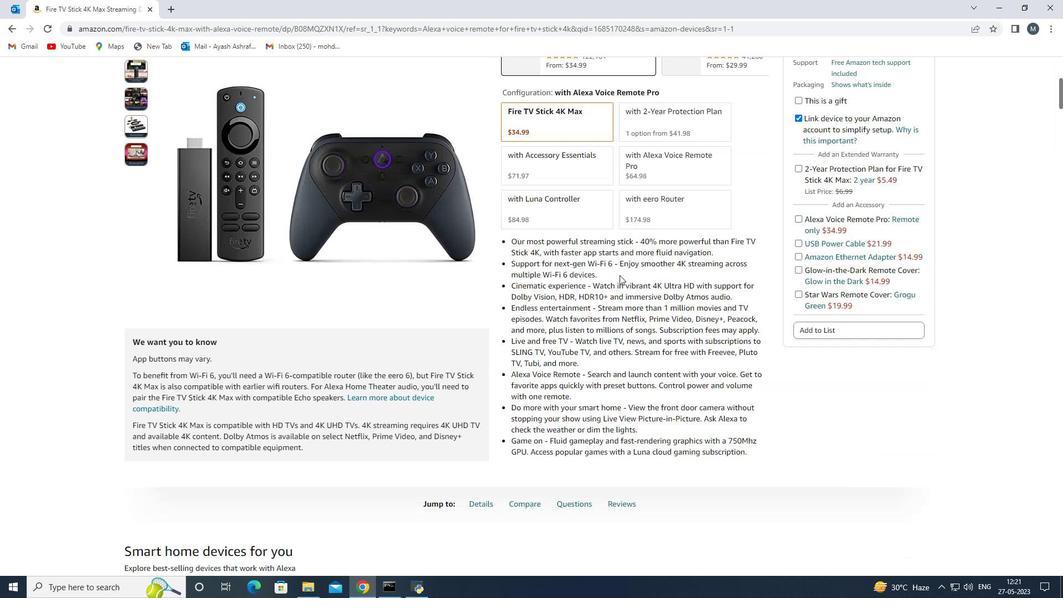 
Action: Mouse scrolled (615, 280) with delta (0, 0)
Screenshot: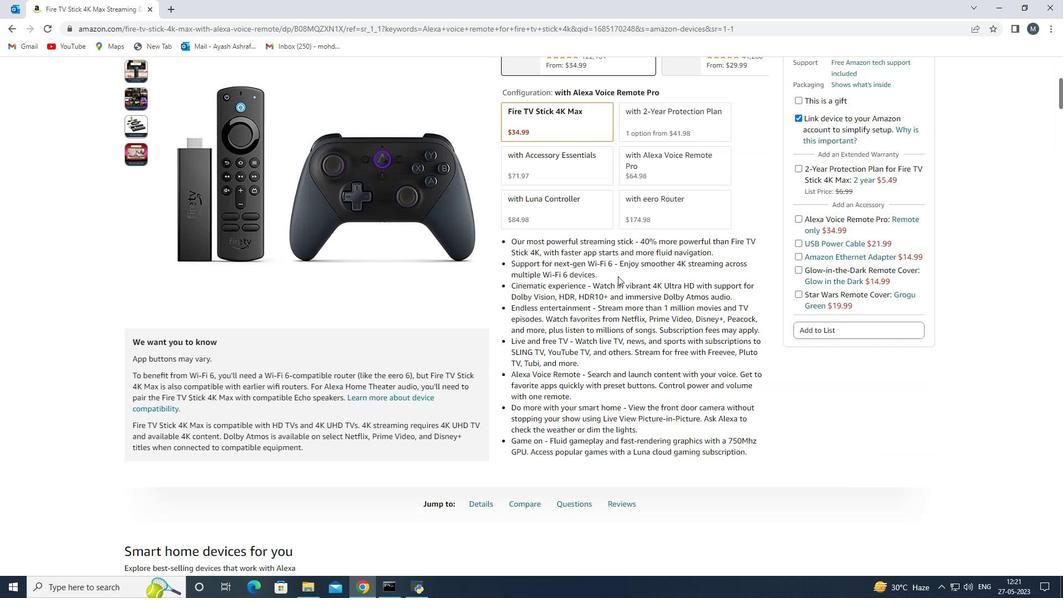 
Action: Mouse moved to (612, 287)
Screenshot: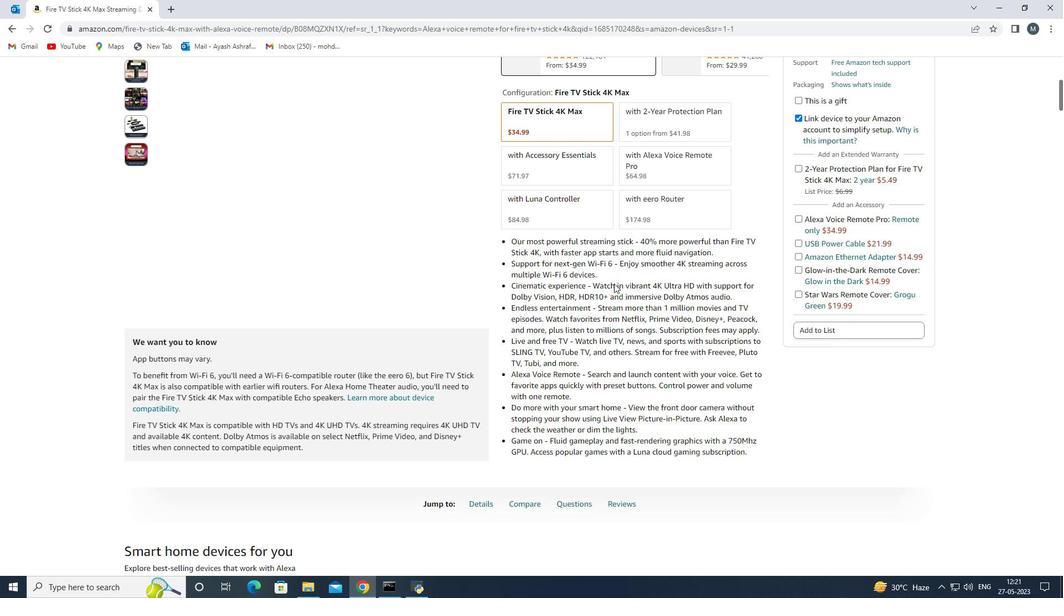 
Action: Mouse scrolled (613, 285) with delta (0, 0)
Screenshot: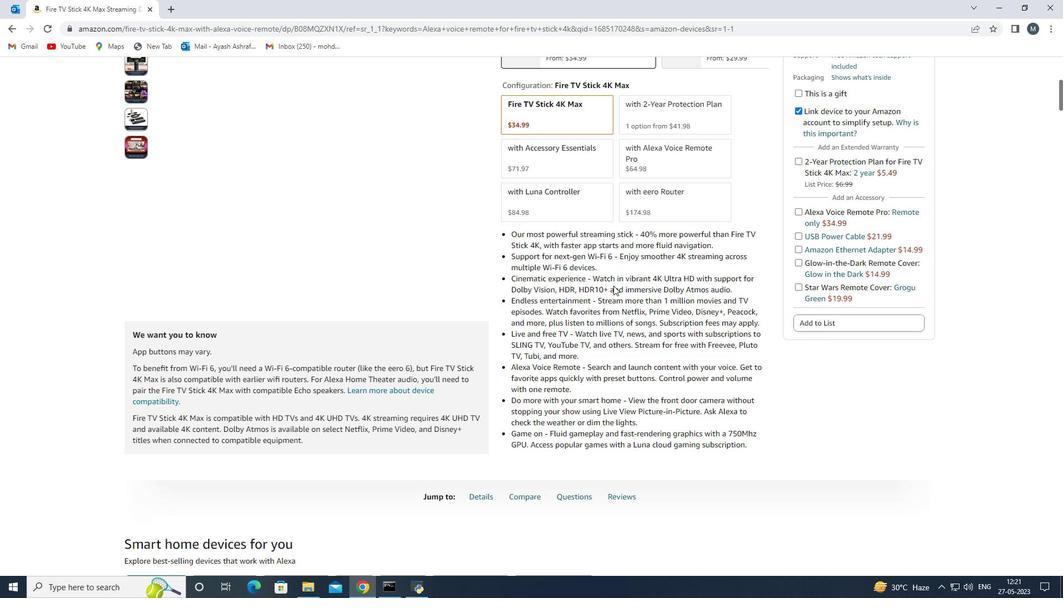 
Action: Mouse moved to (608, 285)
Screenshot: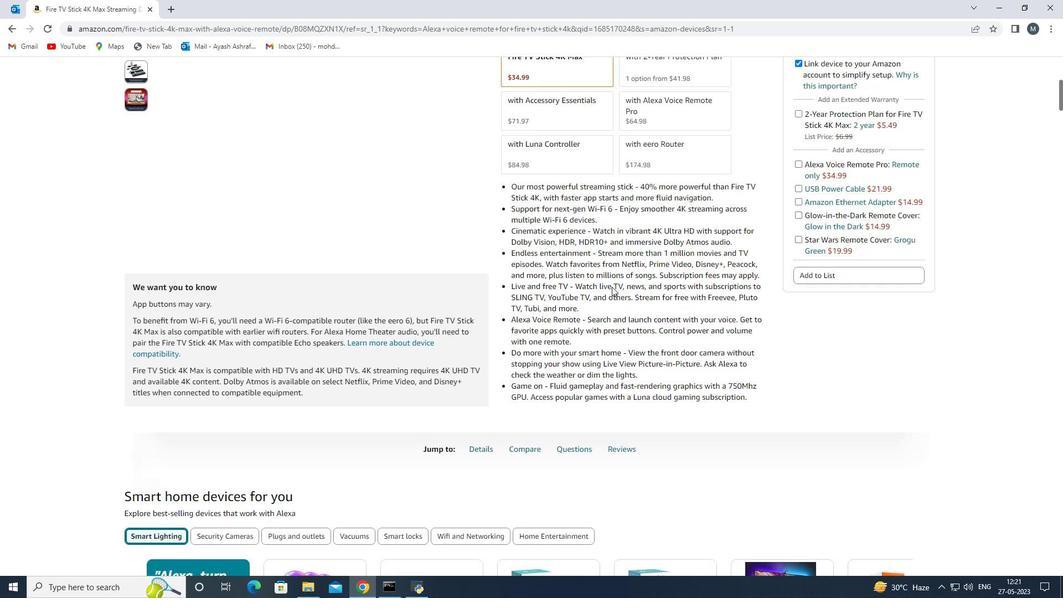 
Action: Mouse scrolled (608, 285) with delta (0, 0)
Screenshot: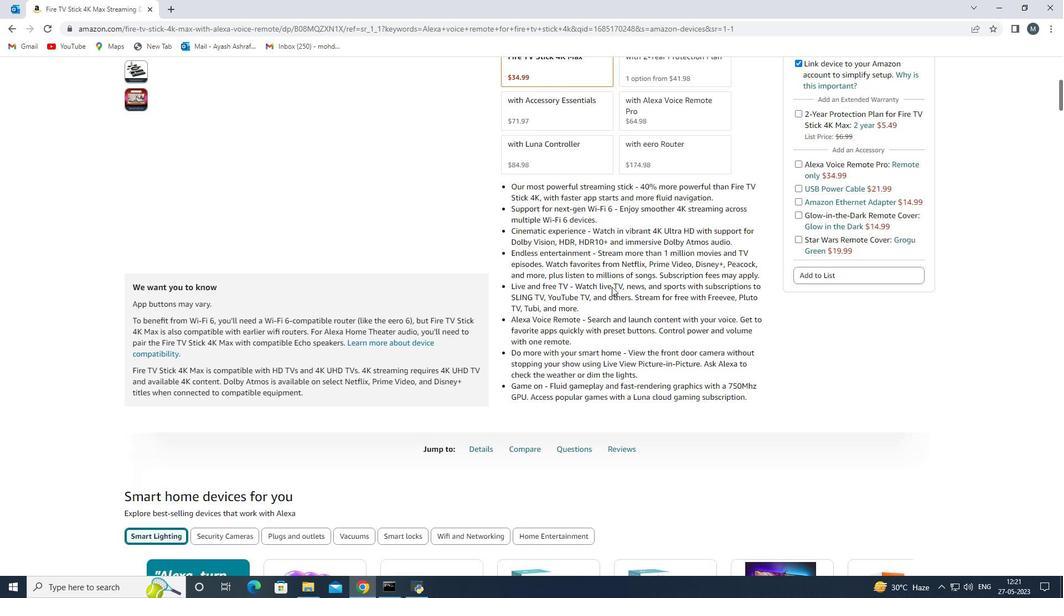 
Action: Mouse moved to (607, 285)
Screenshot: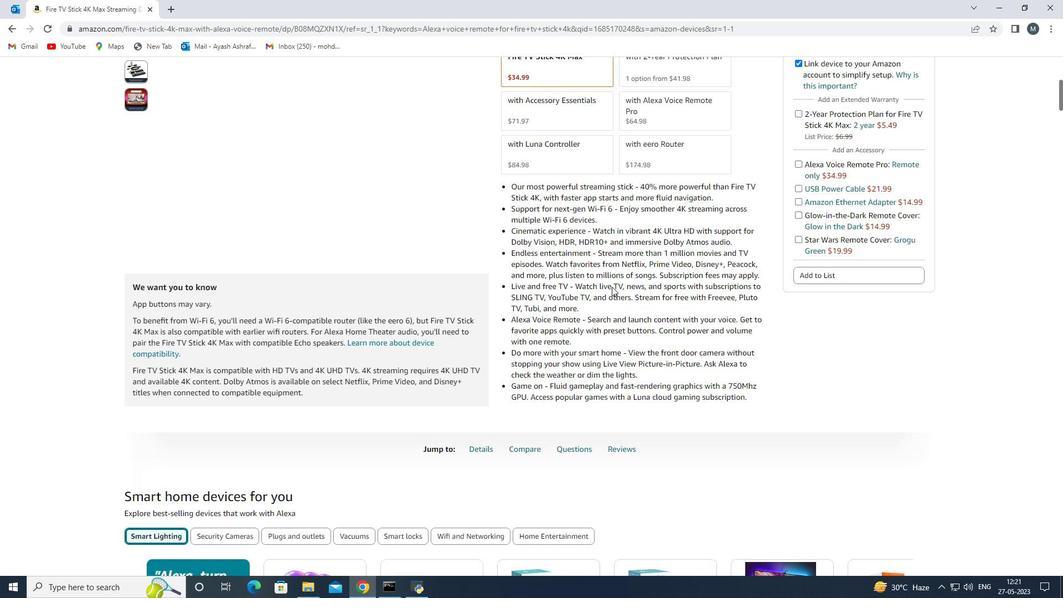 
Action: Mouse scrolled (607, 285) with delta (0, 0)
Screenshot: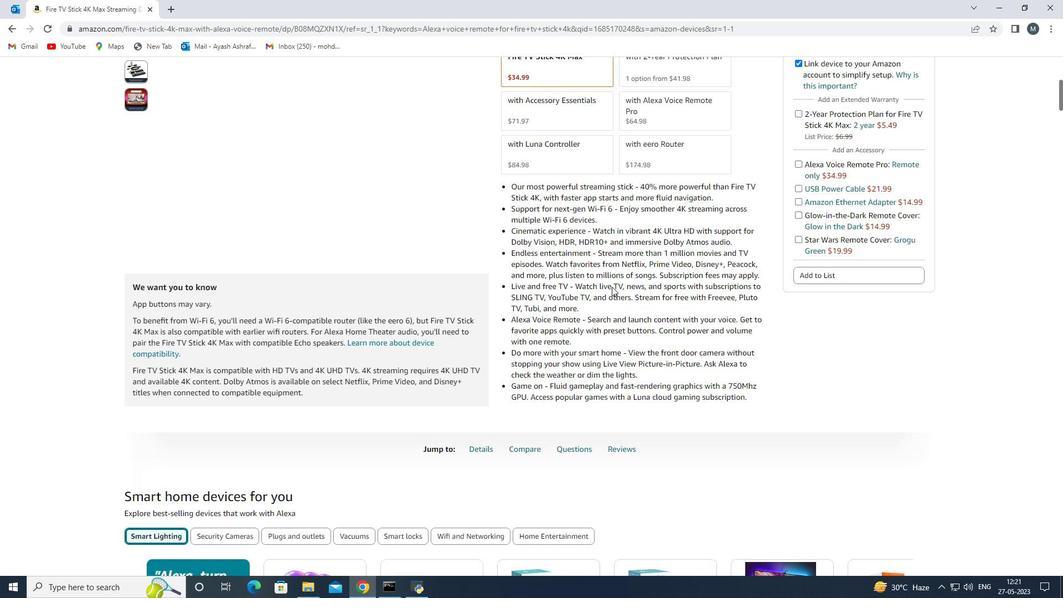 
Action: Mouse moved to (607, 285)
Screenshot: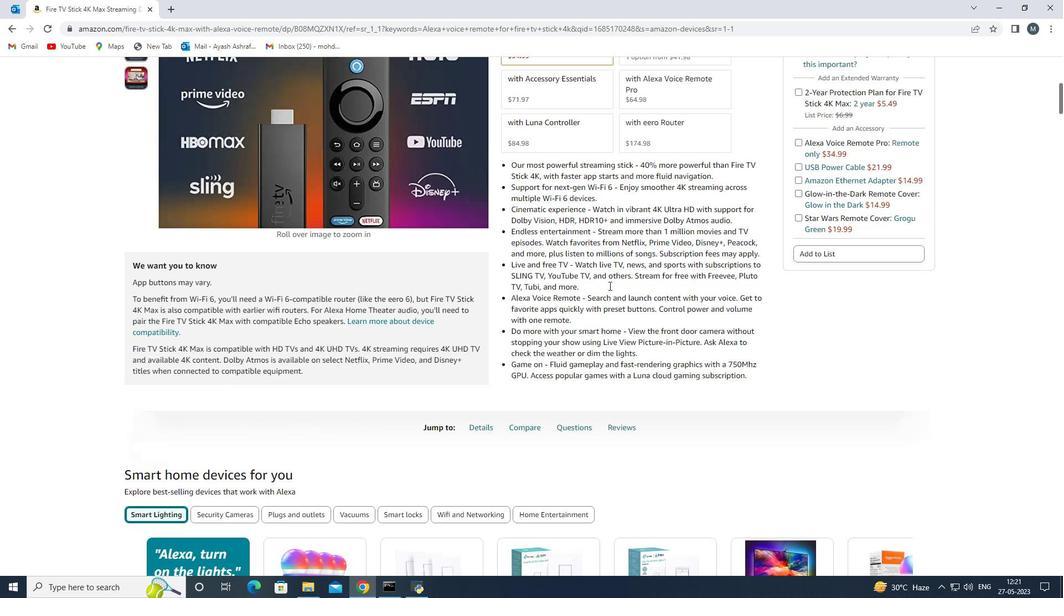 
Action: Mouse scrolled (607, 285) with delta (0, 0)
Screenshot: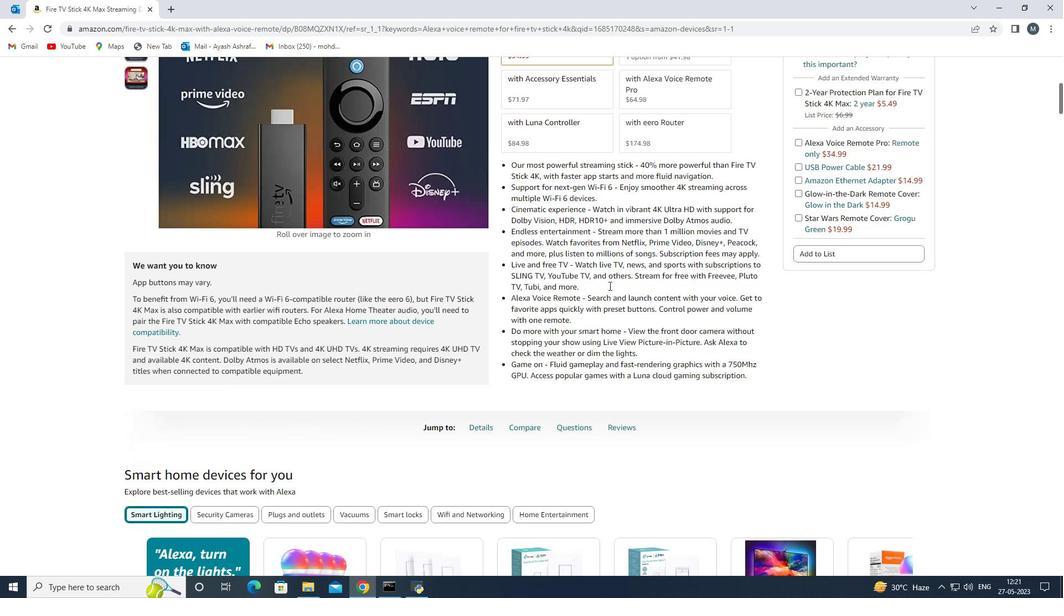 
Action: Mouse moved to (595, 289)
Screenshot: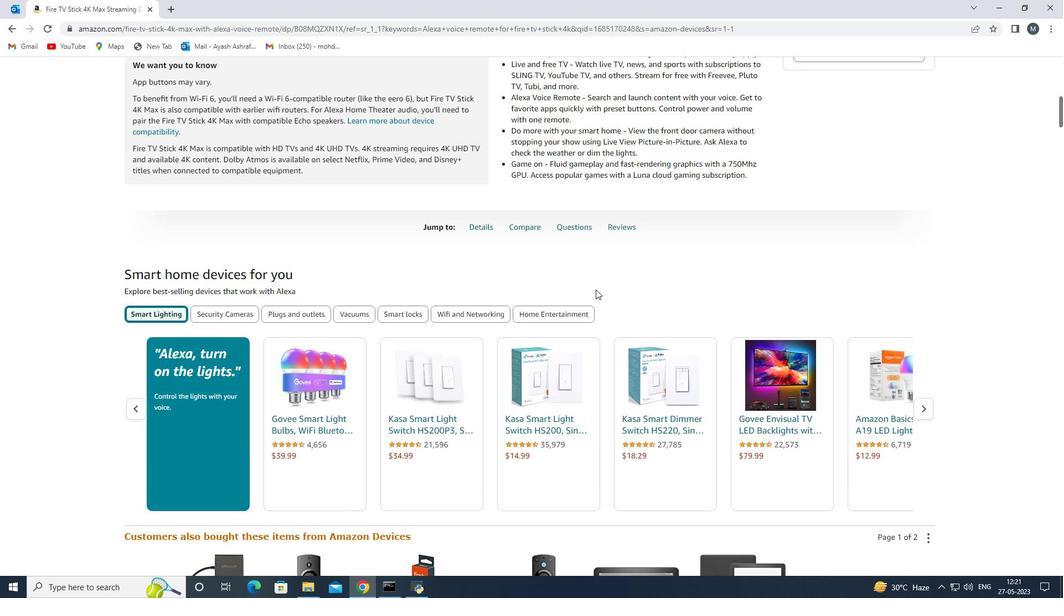 
Action: Mouse scrolled (595, 290) with delta (0, 0)
Screenshot: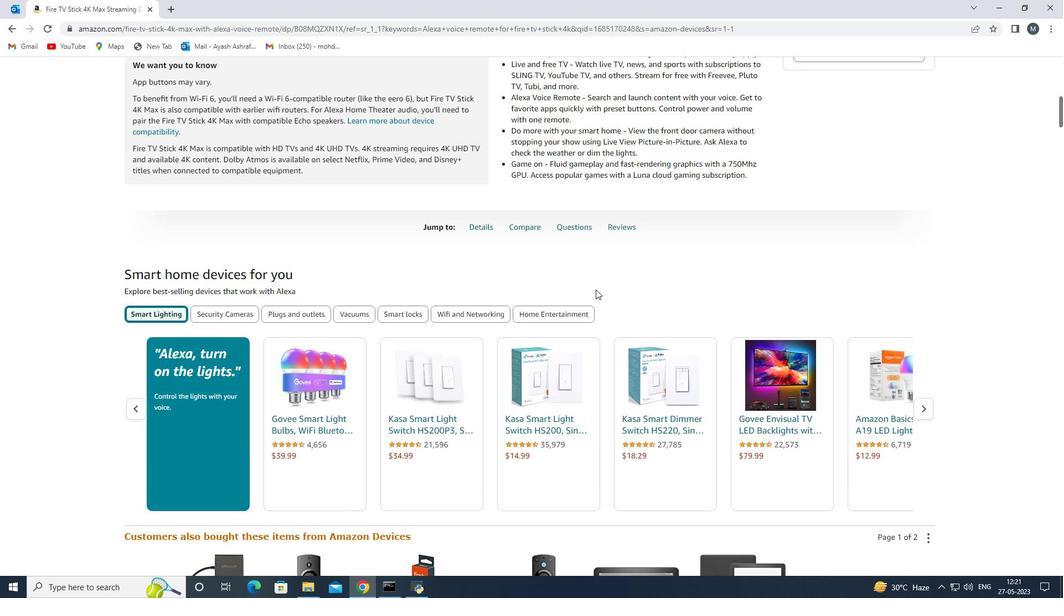
Action: Mouse scrolled (595, 290) with delta (0, 0)
Screenshot: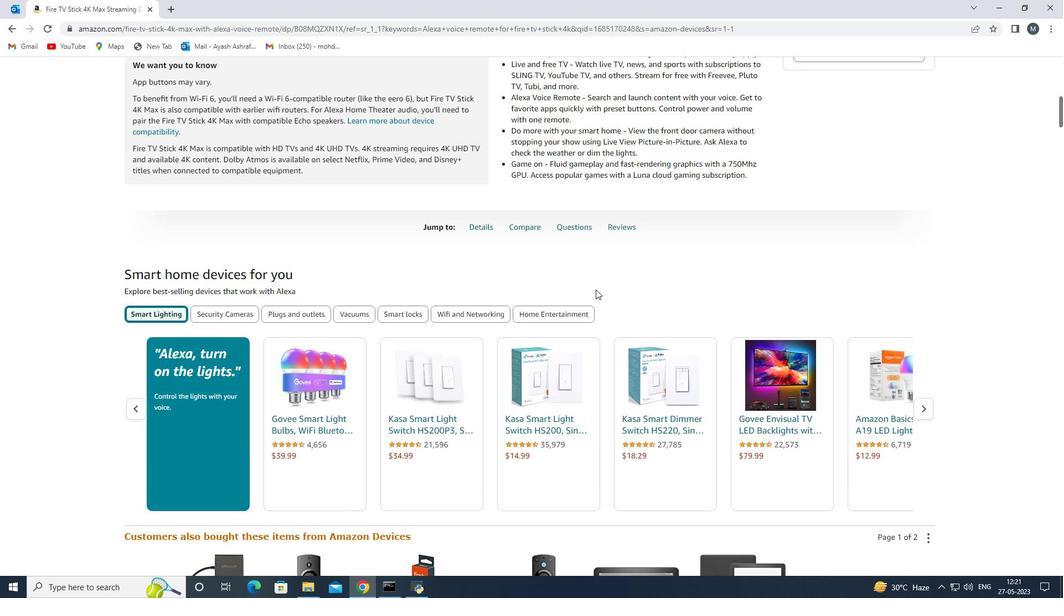 
Action: Mouse scrolled (595, 290) with delta (0, 0)
Screenshot: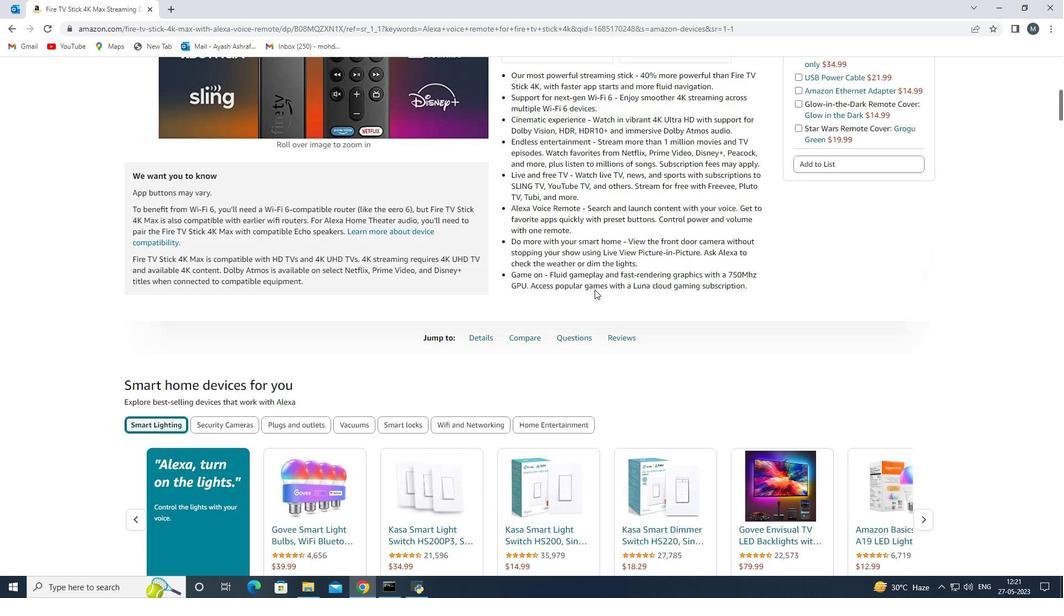 
Action: Mouse scrolled (595, 290) with delta (0, 0)
Screenshot: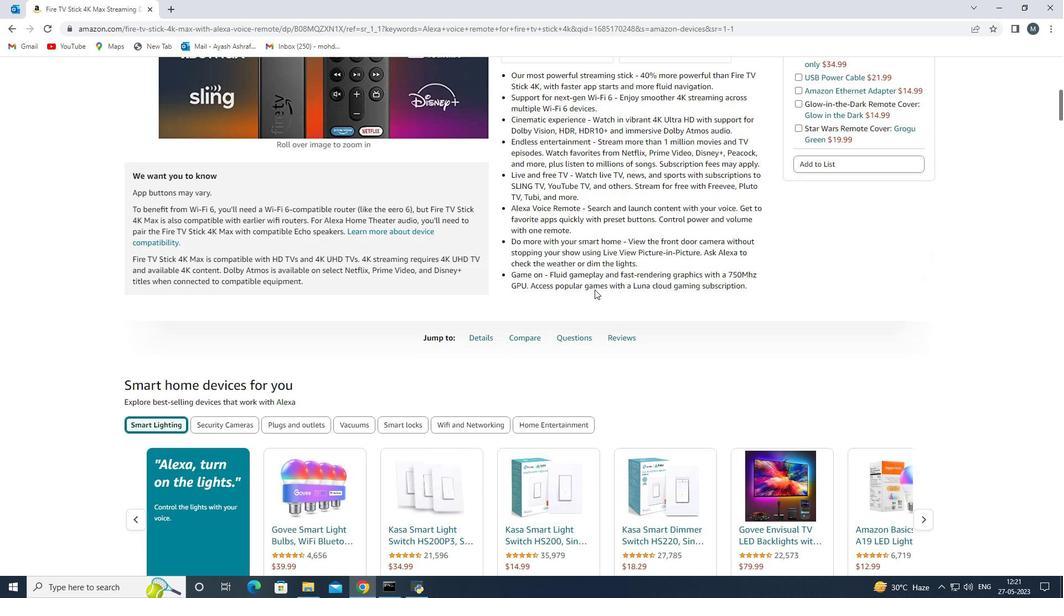 
Action: Mouse moved to (580, 294)
Screenshot: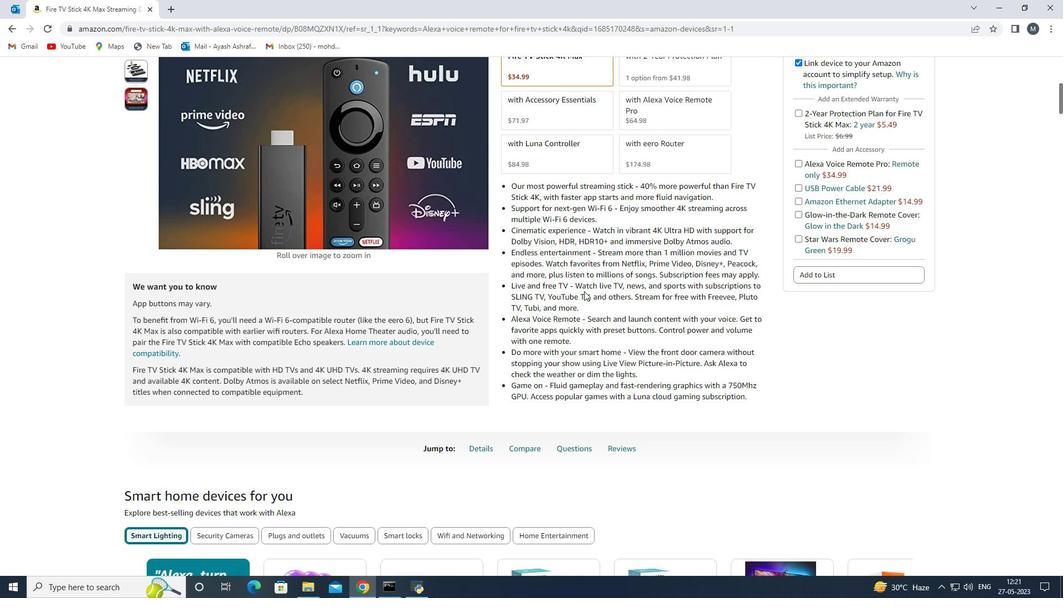 
Action: Mouse scrolled (580, 294) with delta (0, 0)
Screenshot: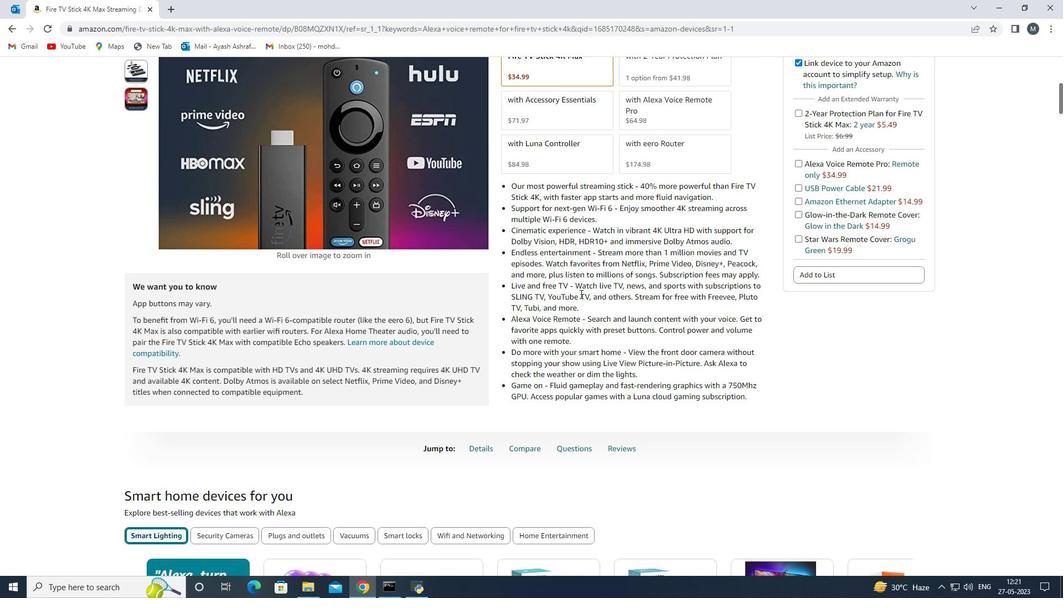 
Action: Mouse moved to (512, 239)
Screenshot: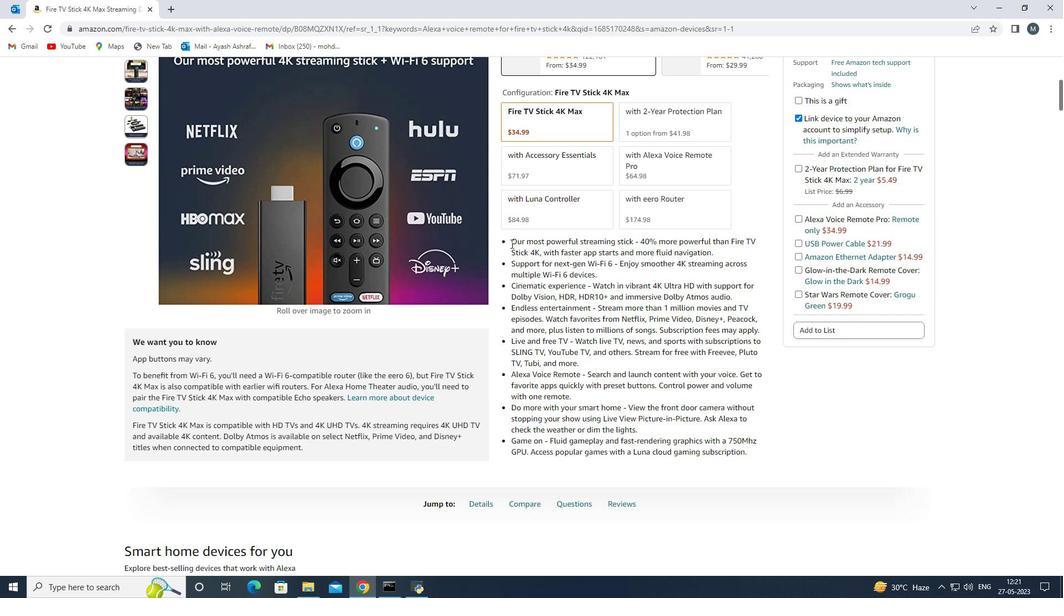 
Action: Mouse pressed left at (512, 239)
Screenshot: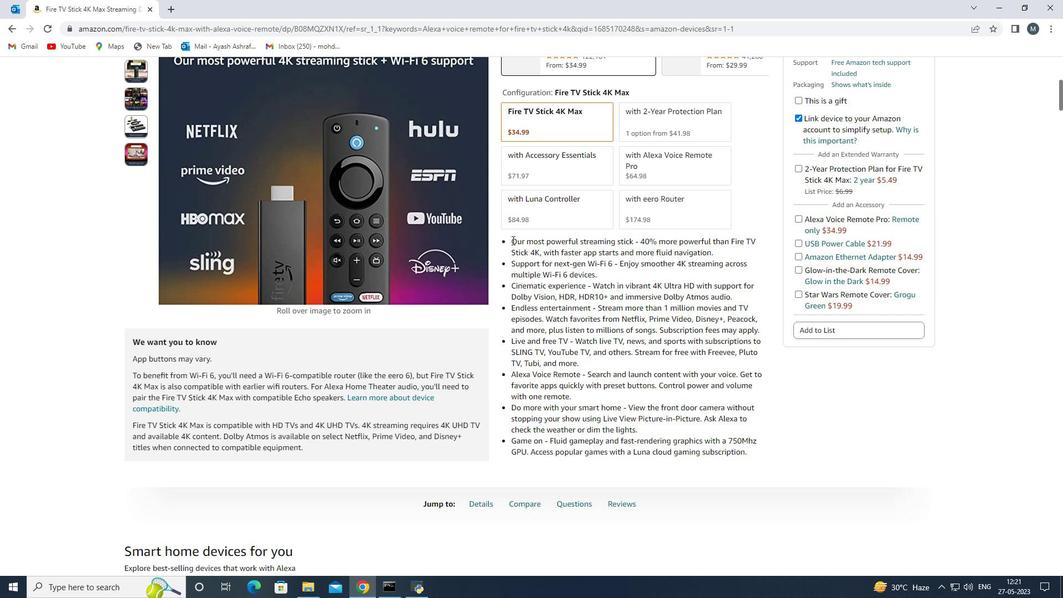 
Action: Mouse moved to (511, 260)
Screenshot: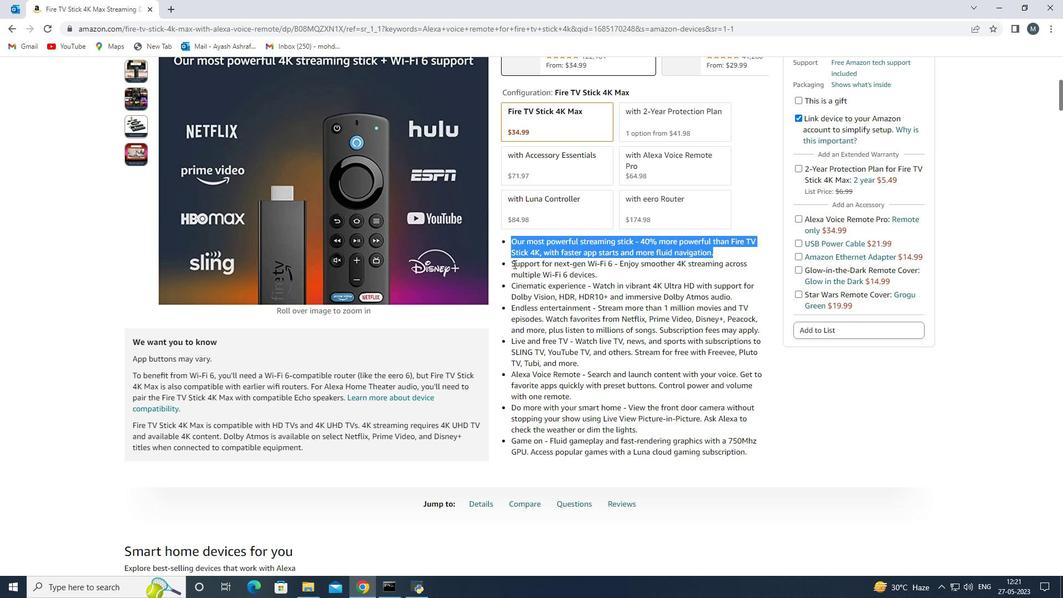 
Action: Mouse pressed left at (511, 260)
Screenshot: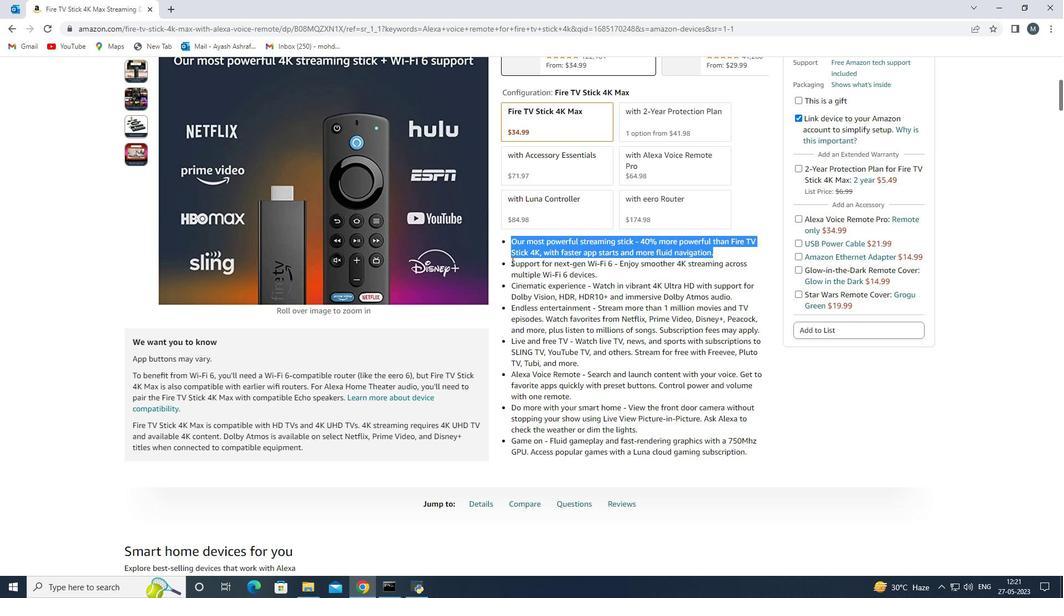 
Action: Mouse moved to (634, 277)
Screenshot: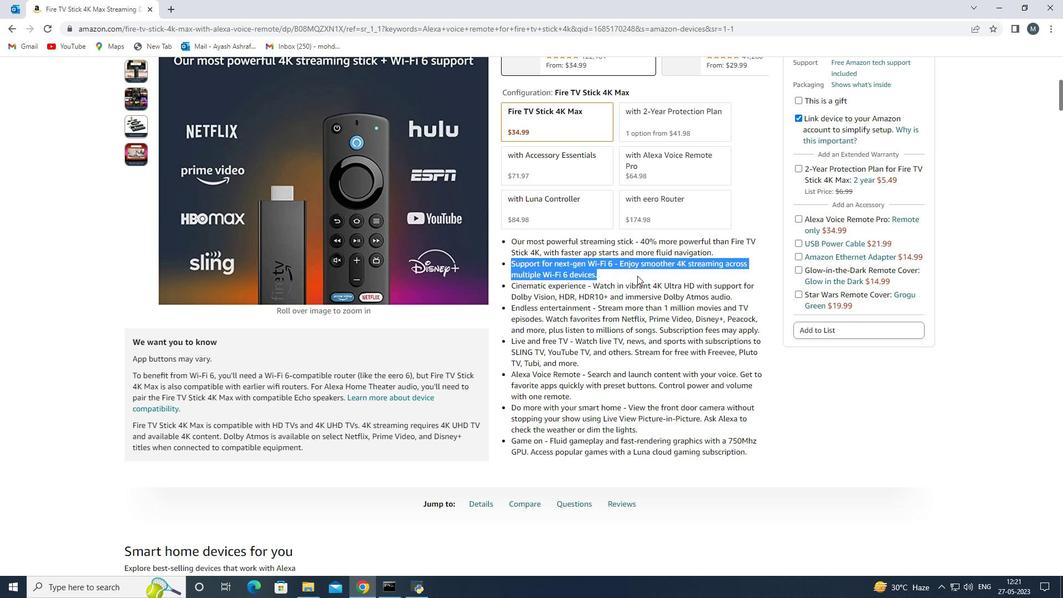 
Action: Mouse pressed left at (634, 277)
Screenshot: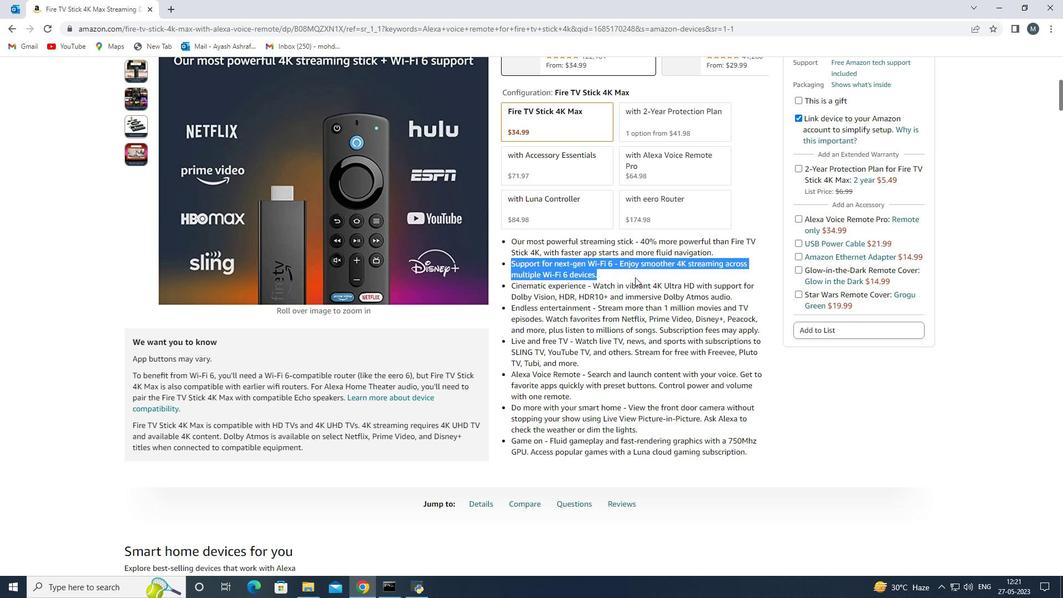 
Action: Mouse moved to (597, 262)
Screenshot: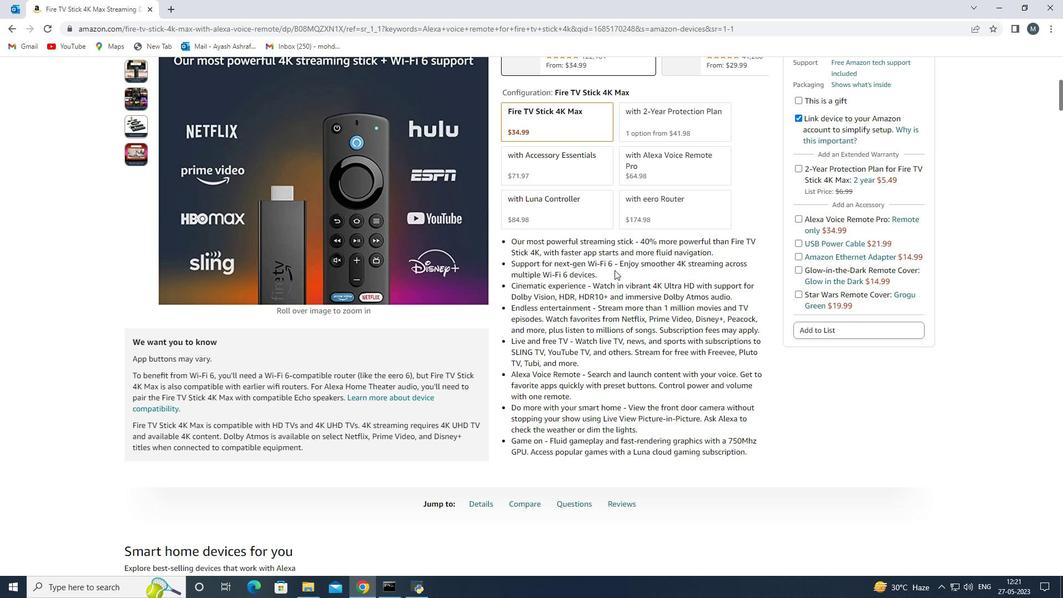
Action: Mouse scrolled (597, 262) with delta (0, 0)
Screenshot: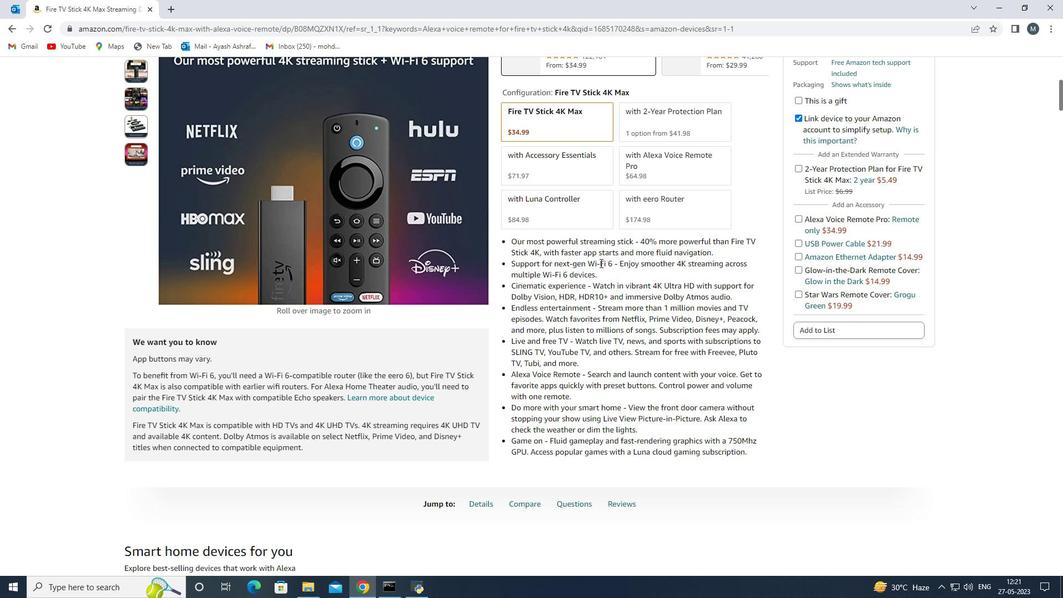 
Action: Mouse moved to (508, 236)
Screenshot: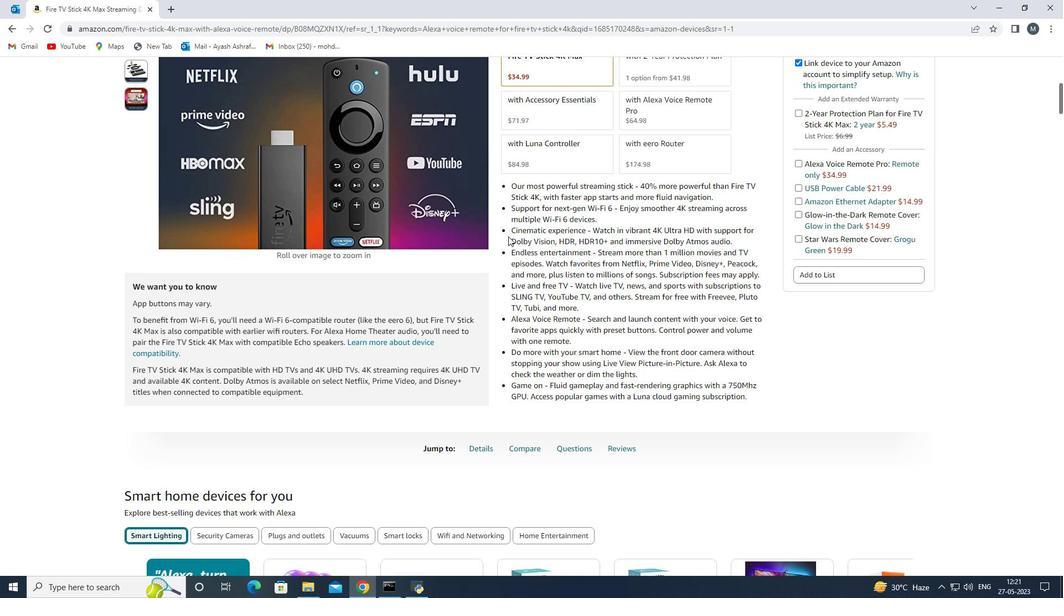 
Action: Mouse pressed left at (508, 236)
Screenshot: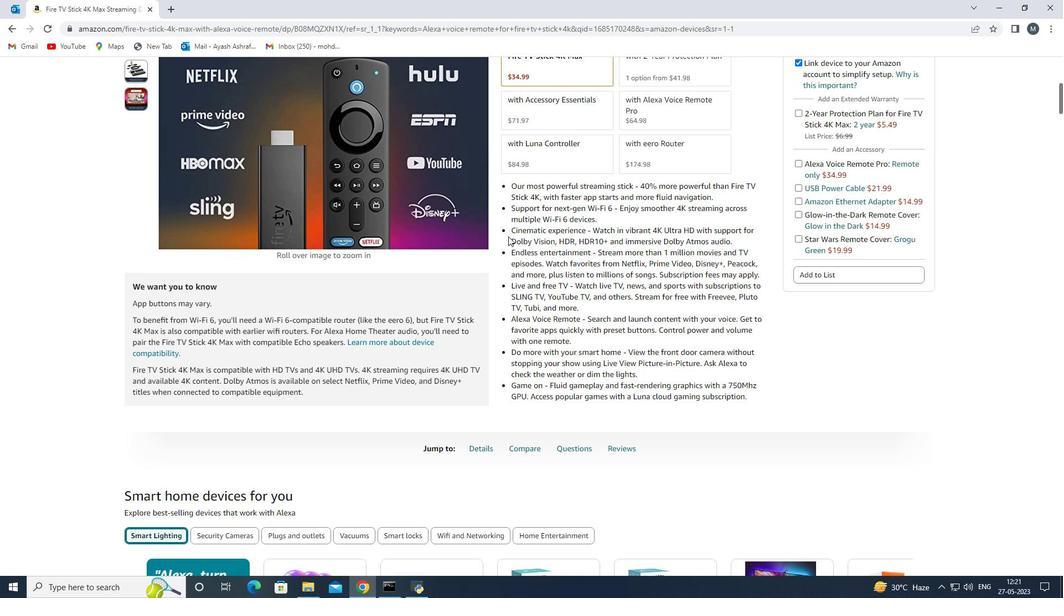 
Action: Mouse moved to (634, 257)
Screenshot: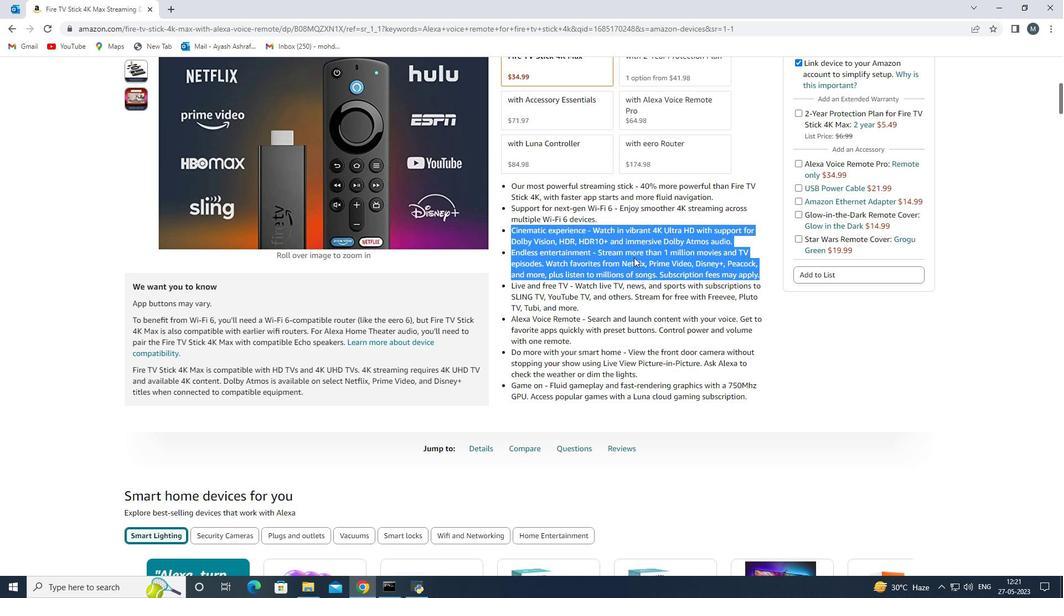 
Action: Mouse scrolled (634, 256) with delta (0, 0)
Screenshot: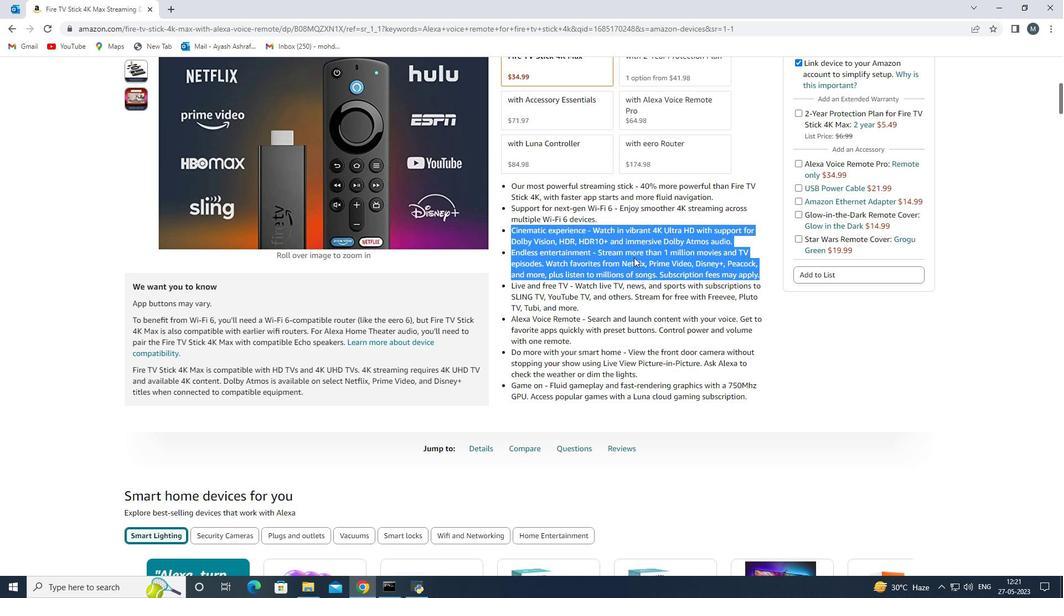 
Action: Mouse moved to (559, 233)
Screenshot: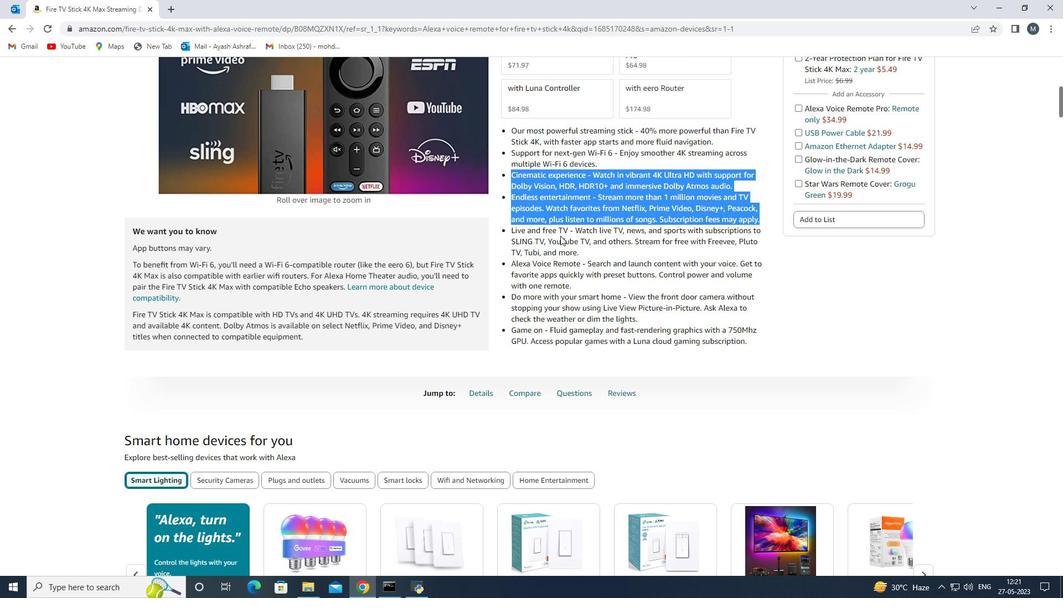 
Action: Mouse pressed left at (559, 233)
Screenshot: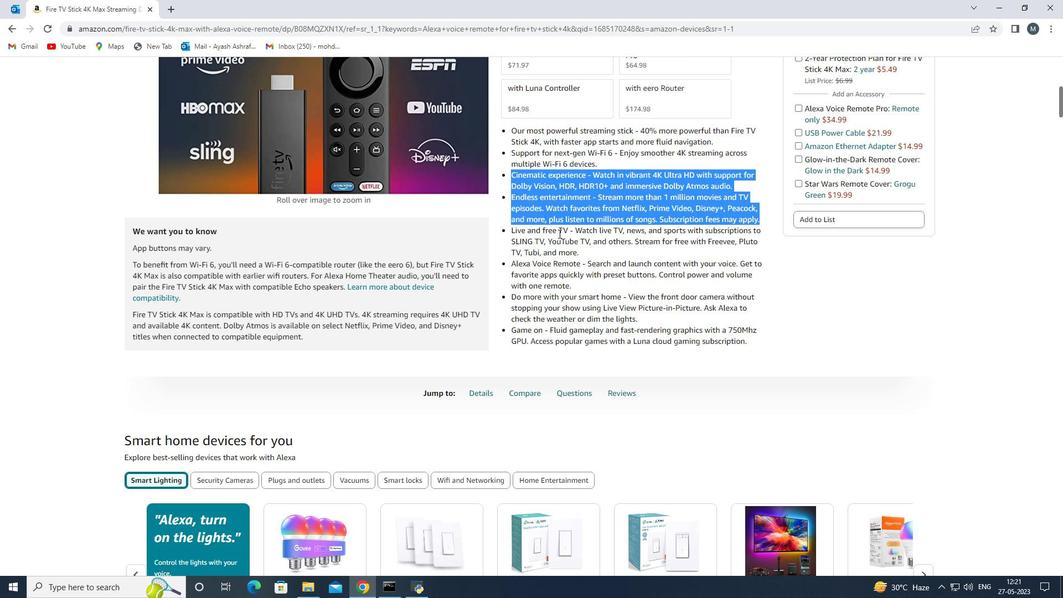 
Action: Mouse moved to (511, 228)
Screenshot: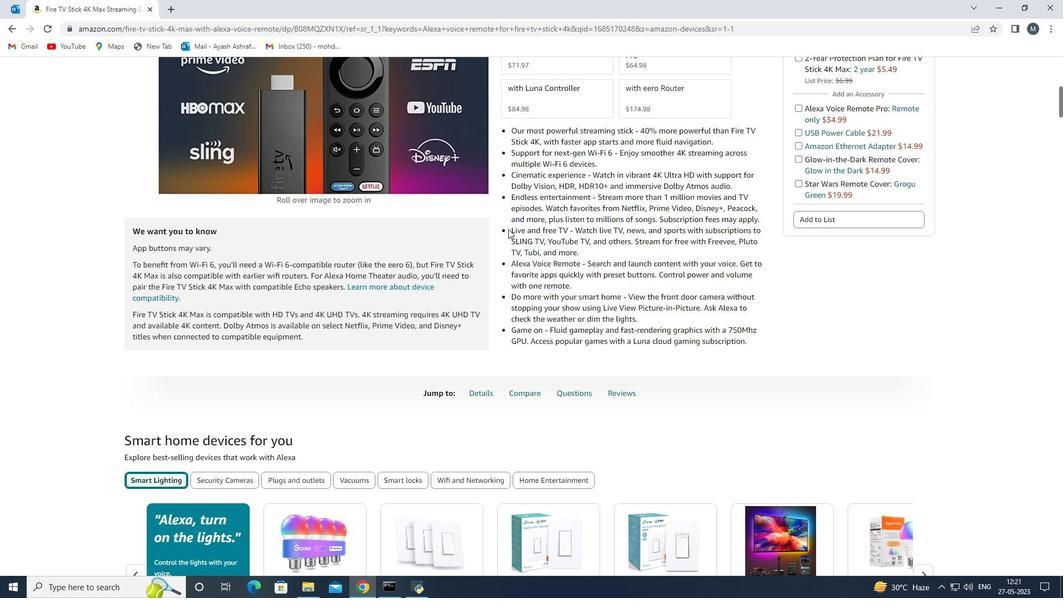 
Action: Mouse pressed left at (511, 228)
Screenshot: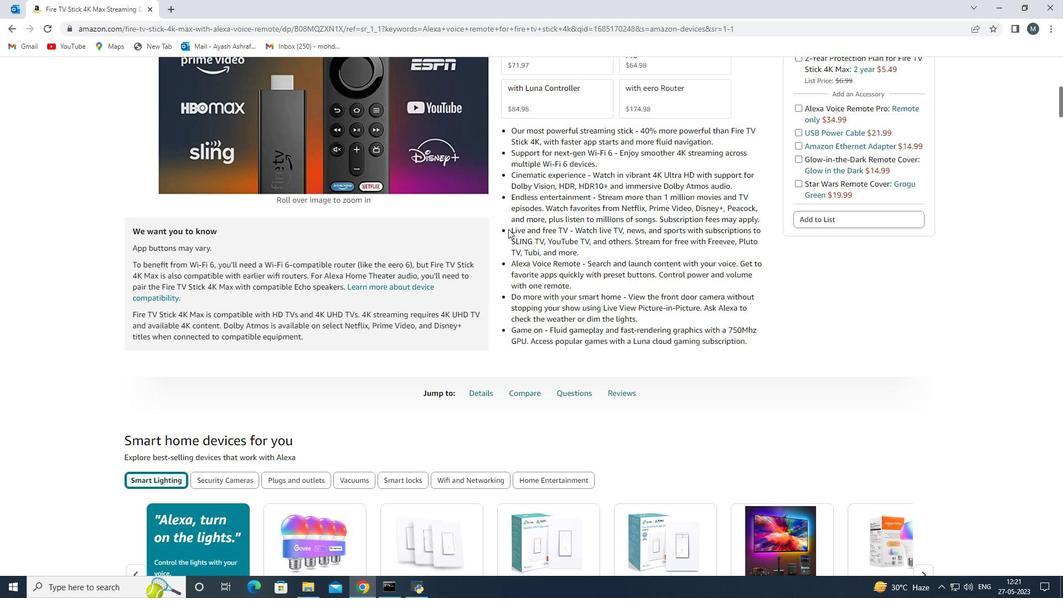 
Action: Mouse moved to (597, 252)
Screenshot: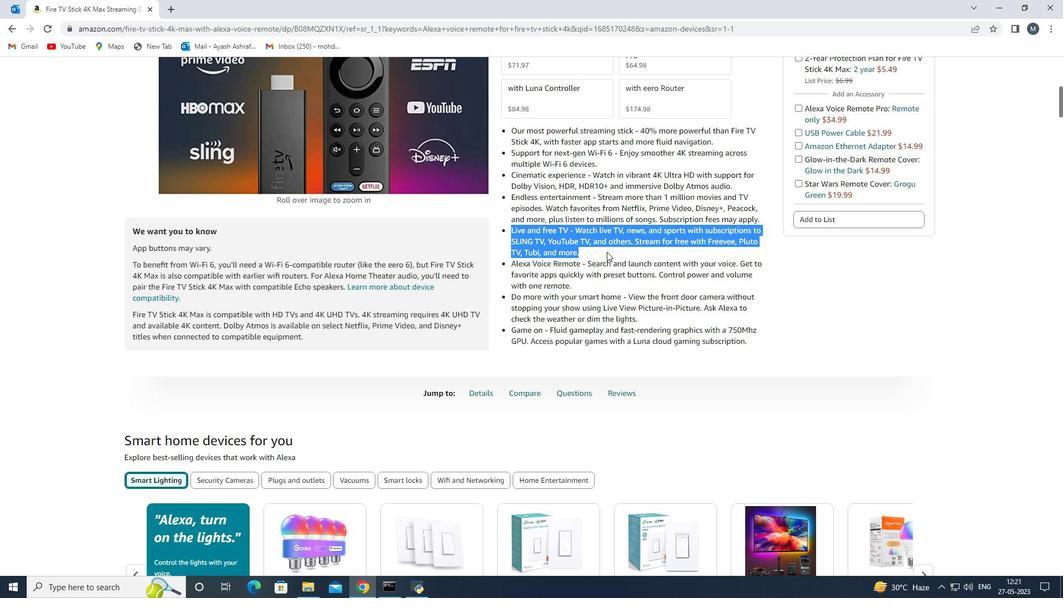 
Action: Mouse scrolled (597, 251) with delta (0, 0)
Screenshot: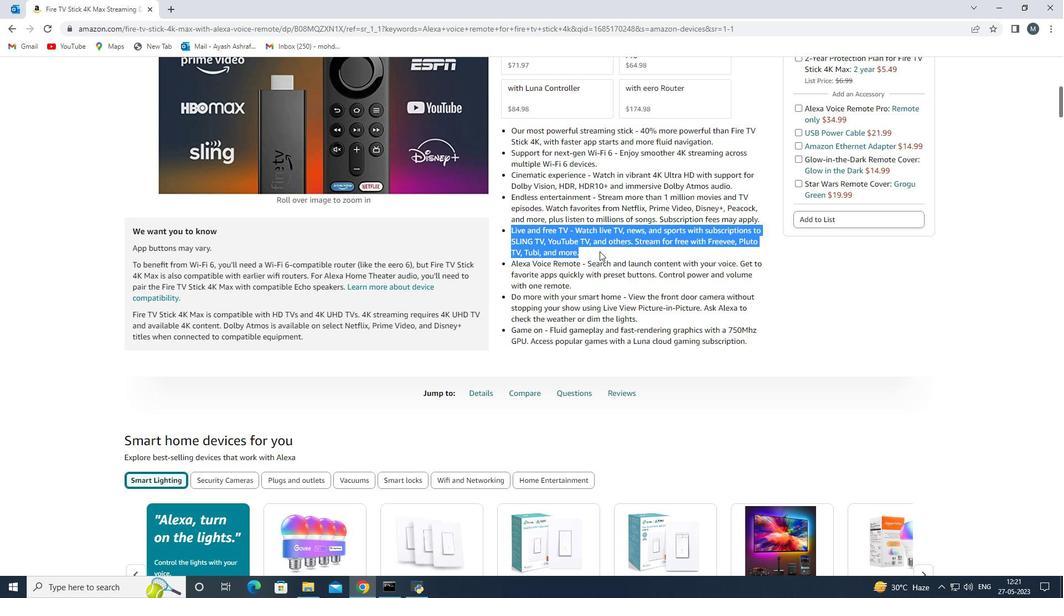 
Action: Mouse moved to (549, 224)
Screenshot: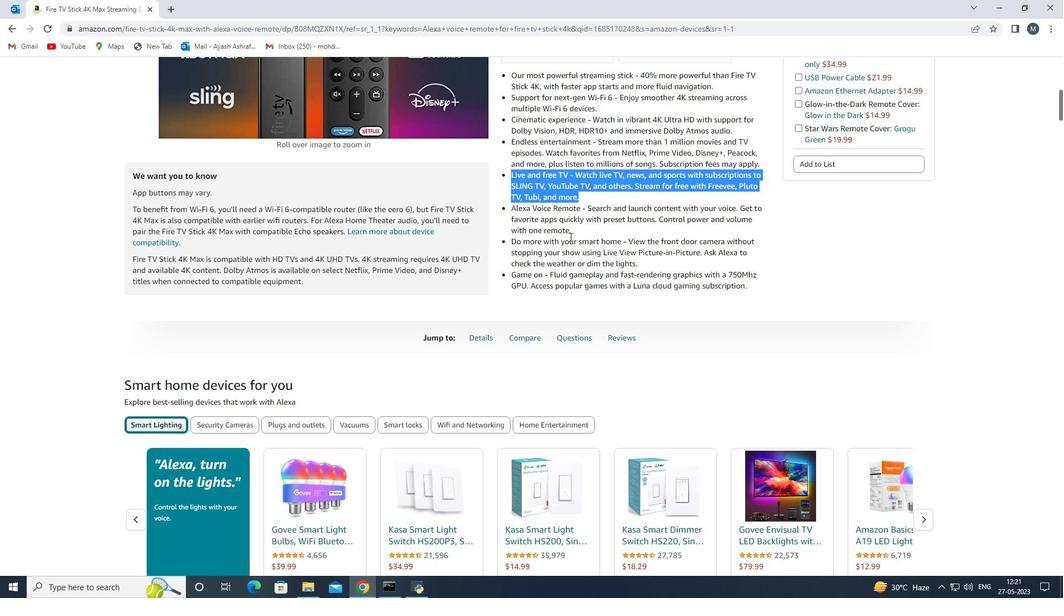 
Action: Mouse pressed left at (549, 224)
Screenshot: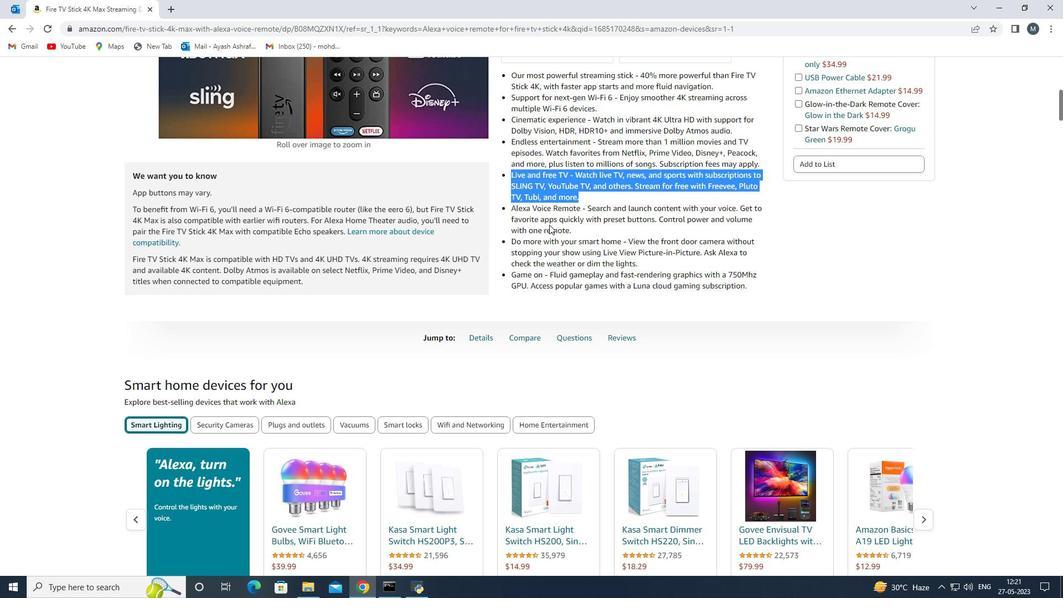 
Action: Mouse moved to (510, 208)
Screenshot: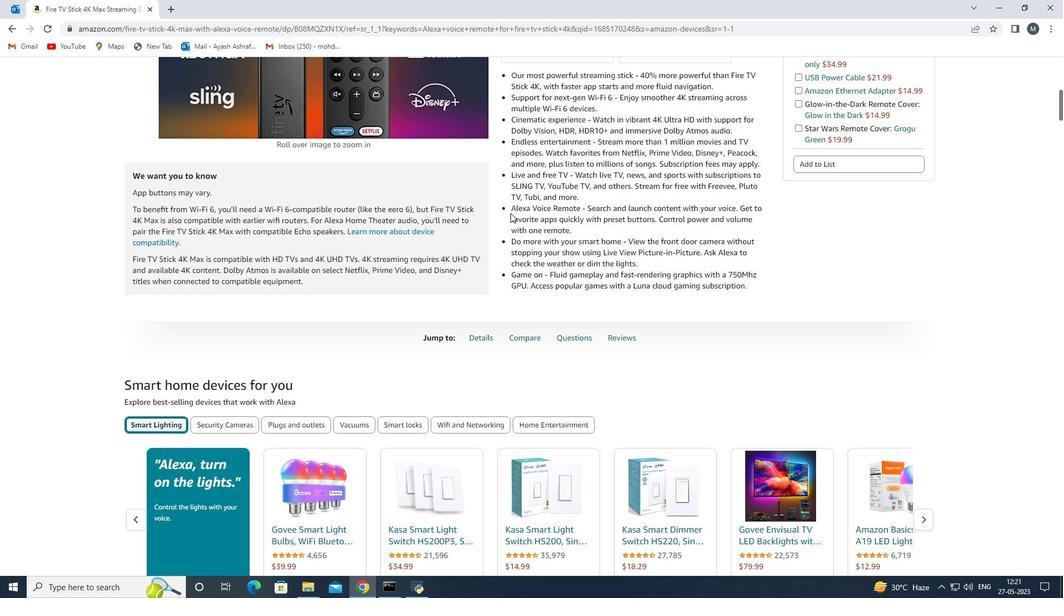 
Action: Mouse pressed left at (510, 208)
Screenshot: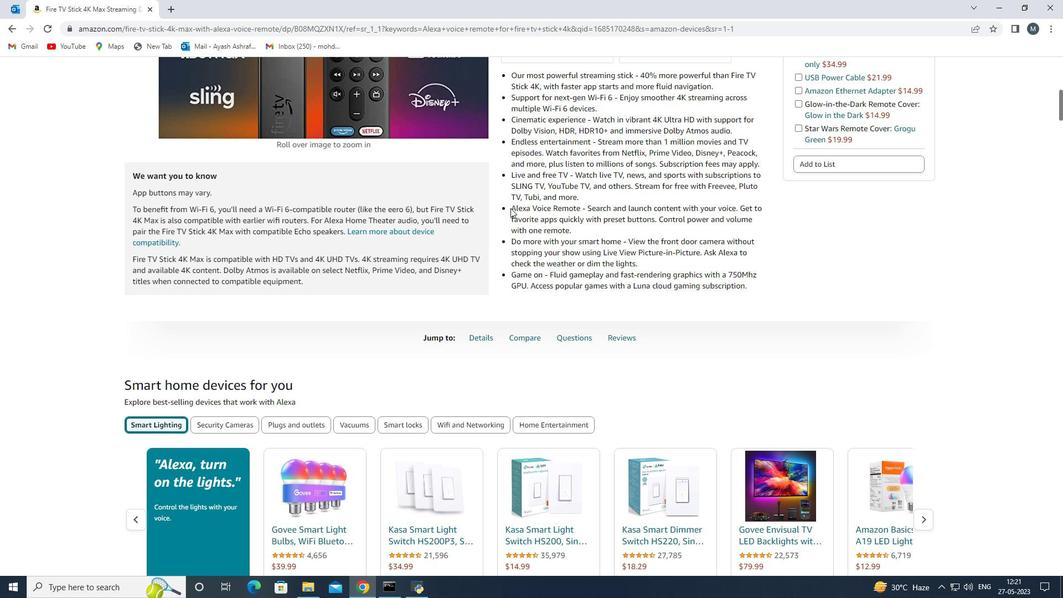 
Action: Mouse moved to (595, 233)
Screenshot: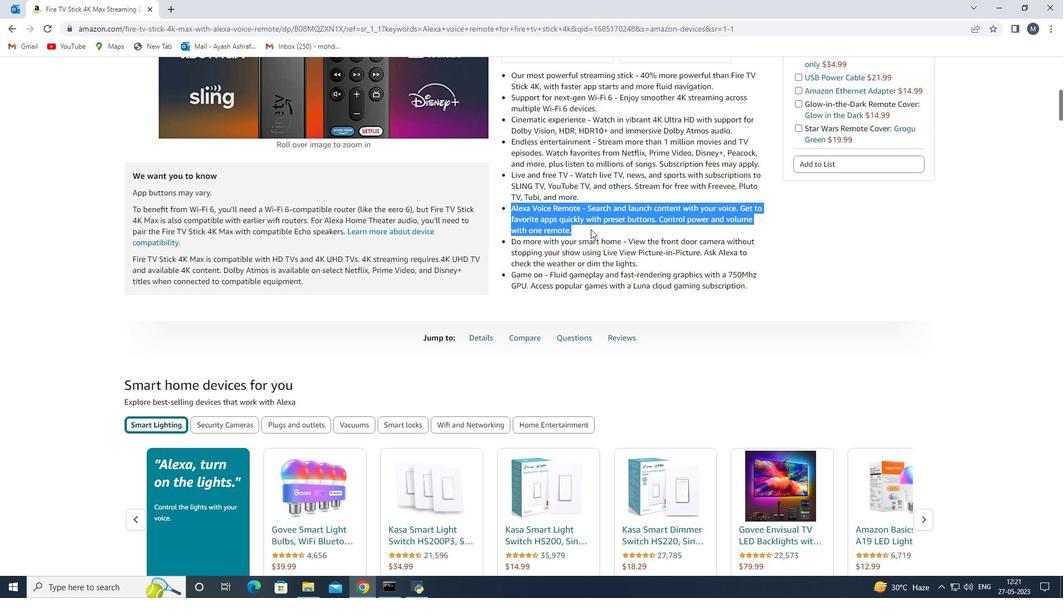 
Action: Mouse pressed left at (595, 233)
Screenshot: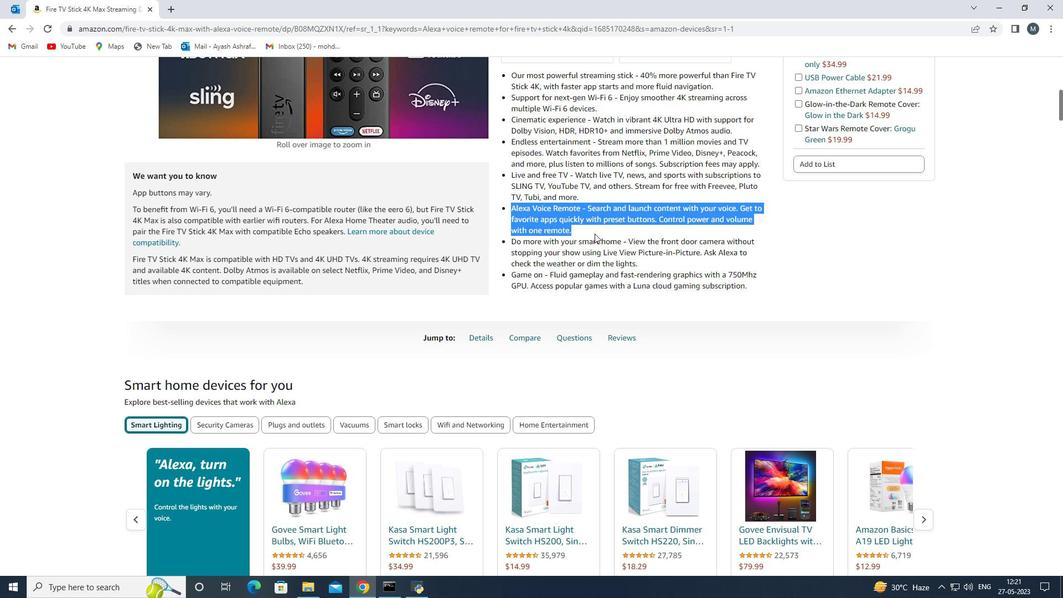 
Action: Mouse moved to (557, 226)
Screenshot: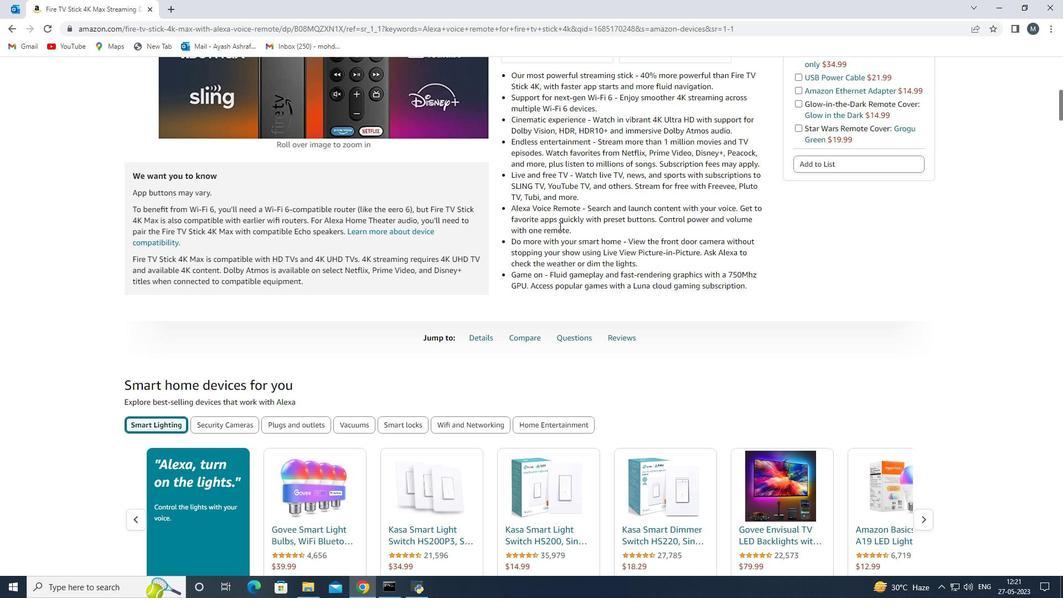 
Action: Mouse scrolled (557, 225) with delta (0, 0)
Screenshot: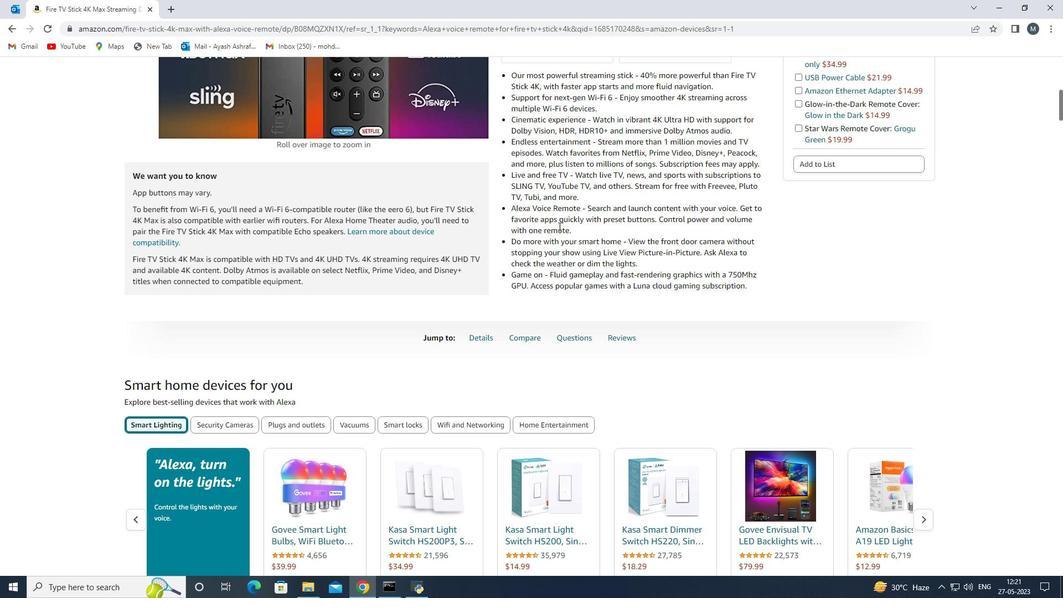
Action: Mouse moved to (514, 189)
Screenshot: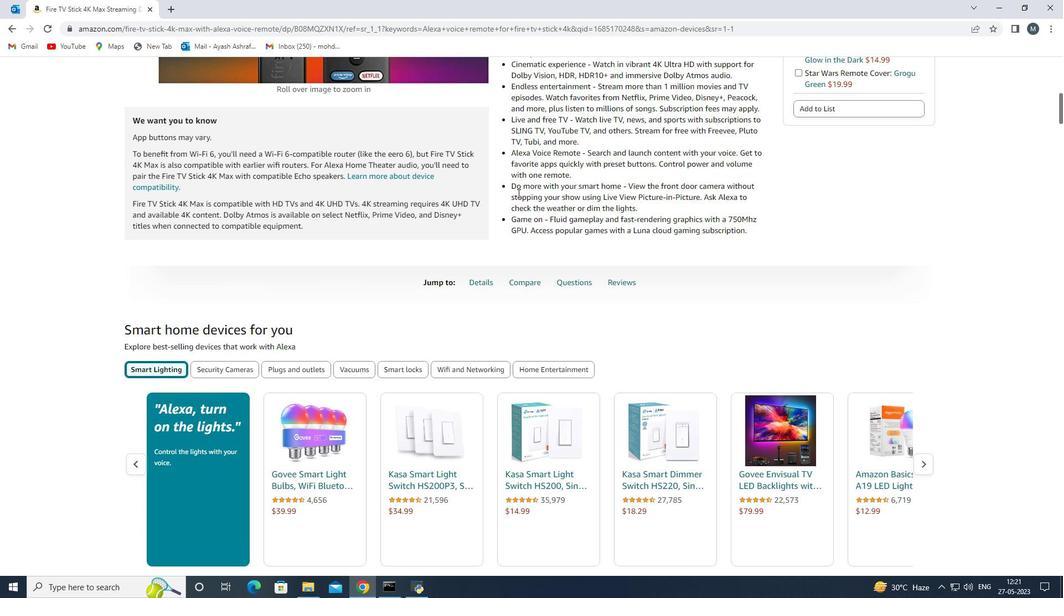 
Action: Mouse pressed left at (514, 189)
Screenshot: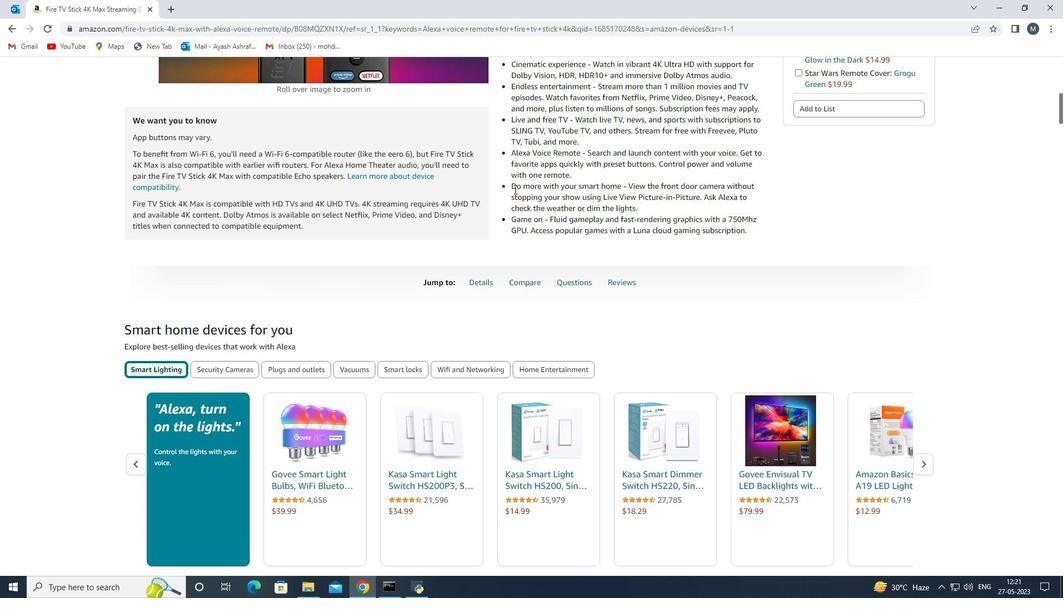 
Action: Mouse moved to (649, 216)
Screenshot: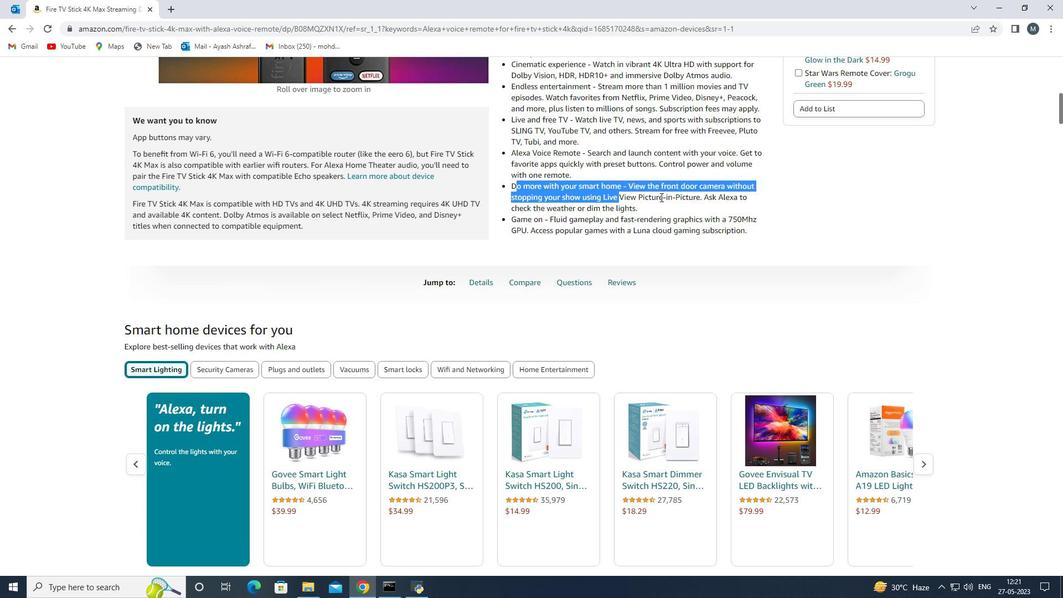 
Action: Mouse pressed left at (649, 216)
Screenshot: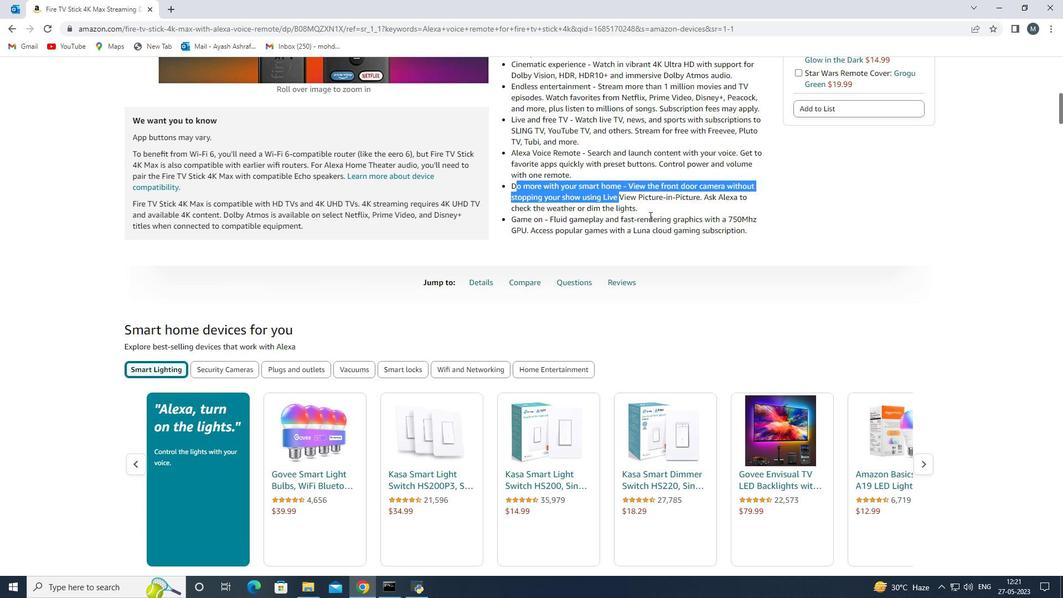 
Action: Mouse moved to (618, 199)
Screenshot: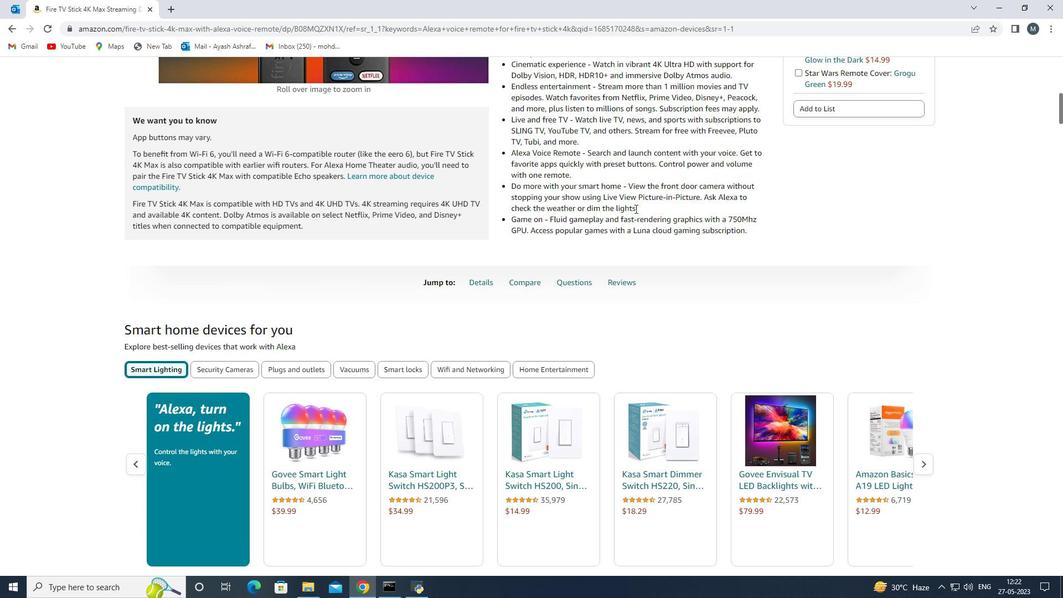 
Action: Mouse scrolled (618, 198) with delta (0, 0)
Screenshot: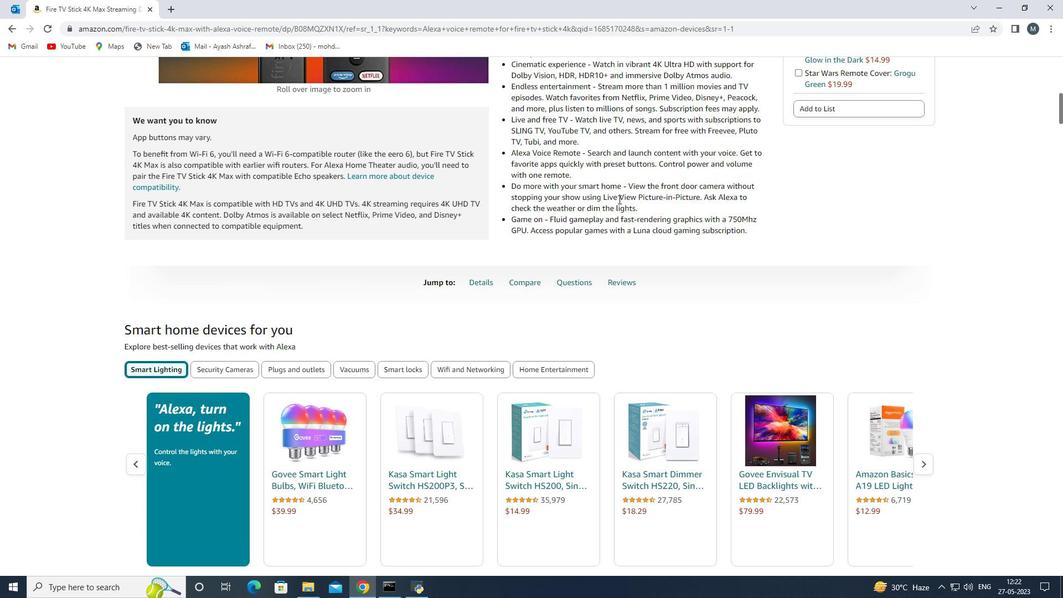 
Action: Mouse moved to (618, 199)
Screenshot: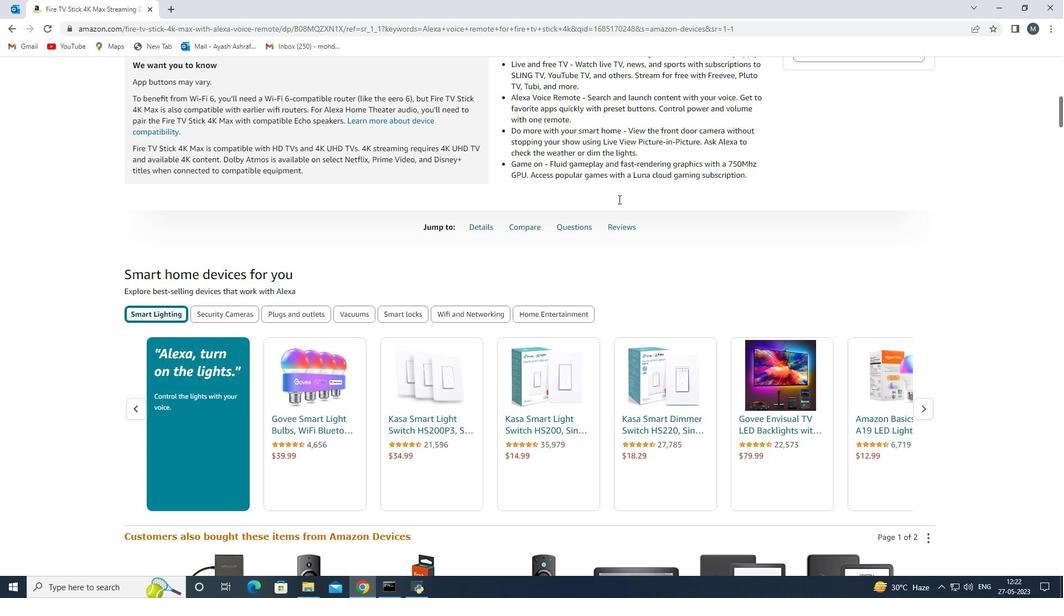 
Action: Mouse scrolled (618, 200) with delta (0, 0)
Screenshot: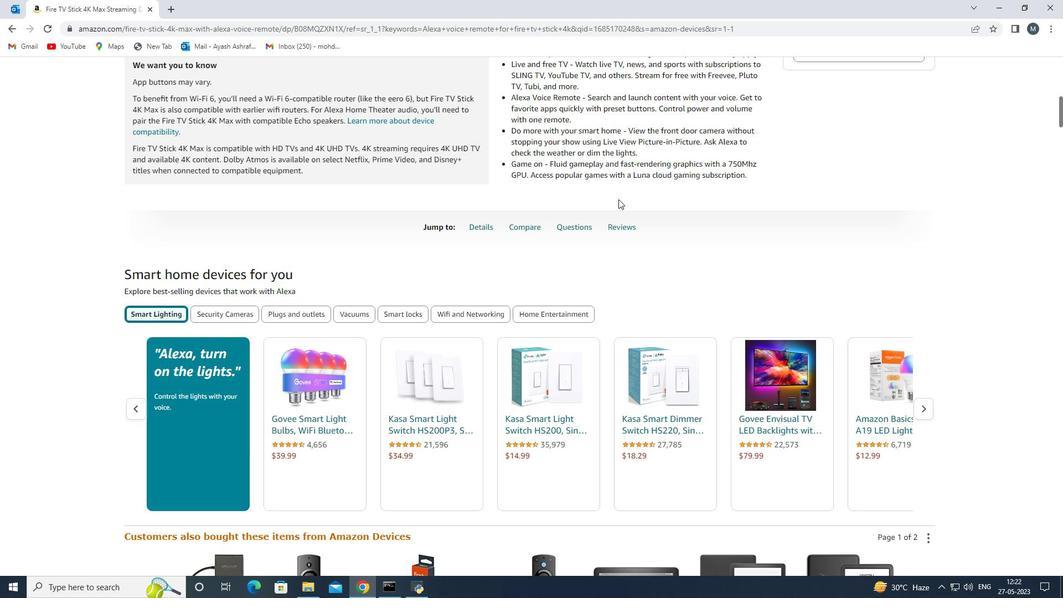
Action: Mouse moved to (547, 193)
Screenshot: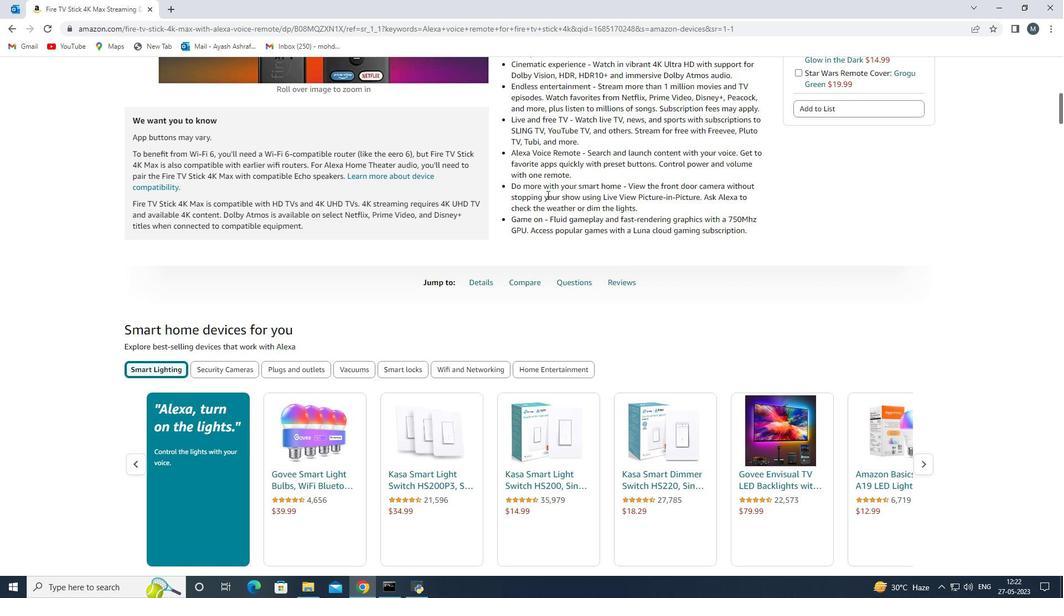 
Action: Mouse scrolled (547, 194) with delta (0, 0)
Screenshot: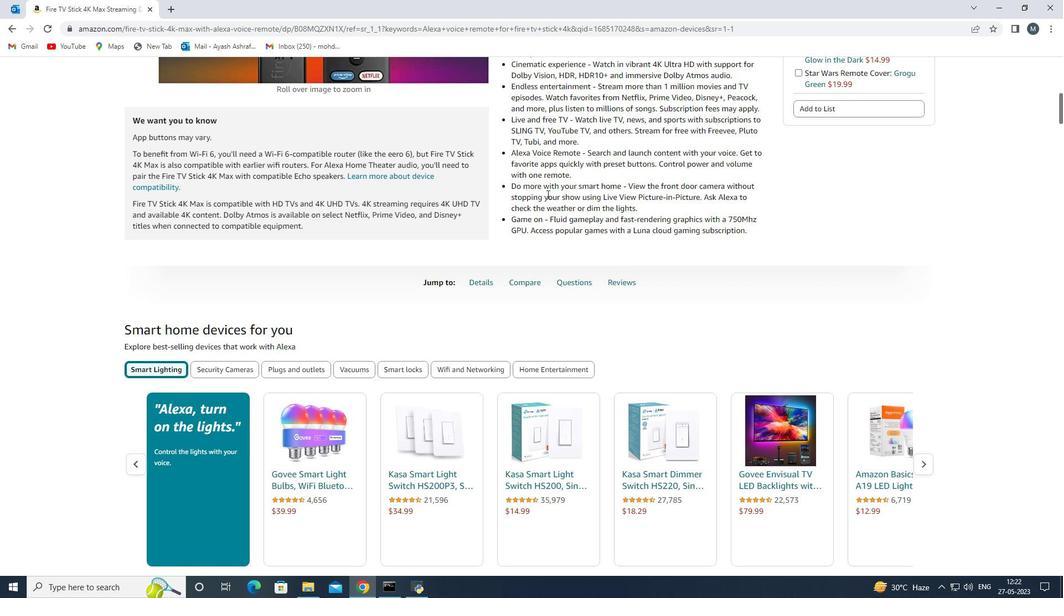 
Action: Mouse moved to (515, 271)
Screenshot: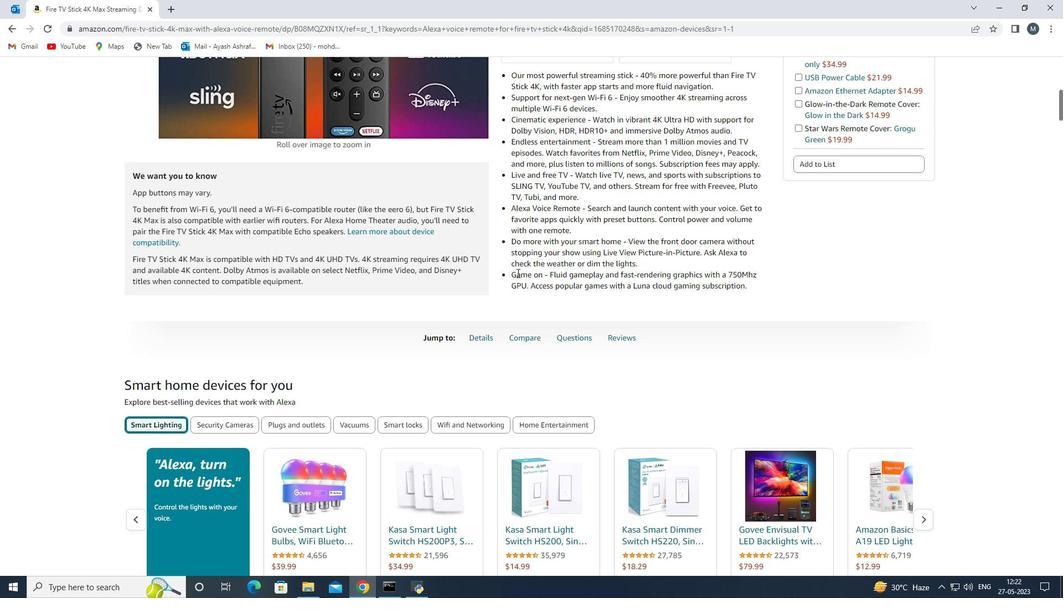 
Action: Mouse pressed left at (515, 271)
Screenshot: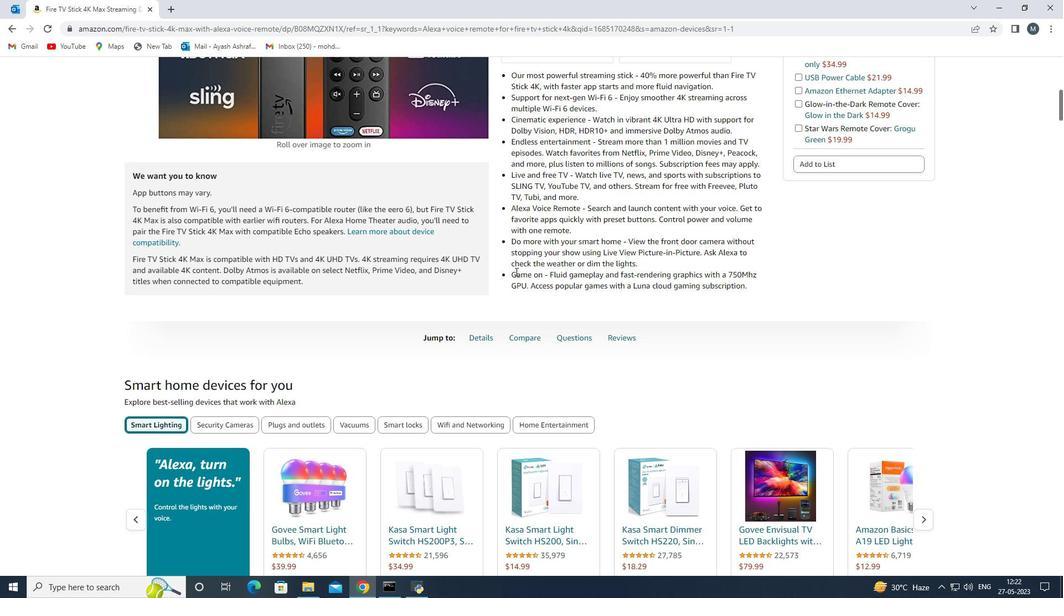 
Action: Mouse moved to (755, 279)
Screenshot: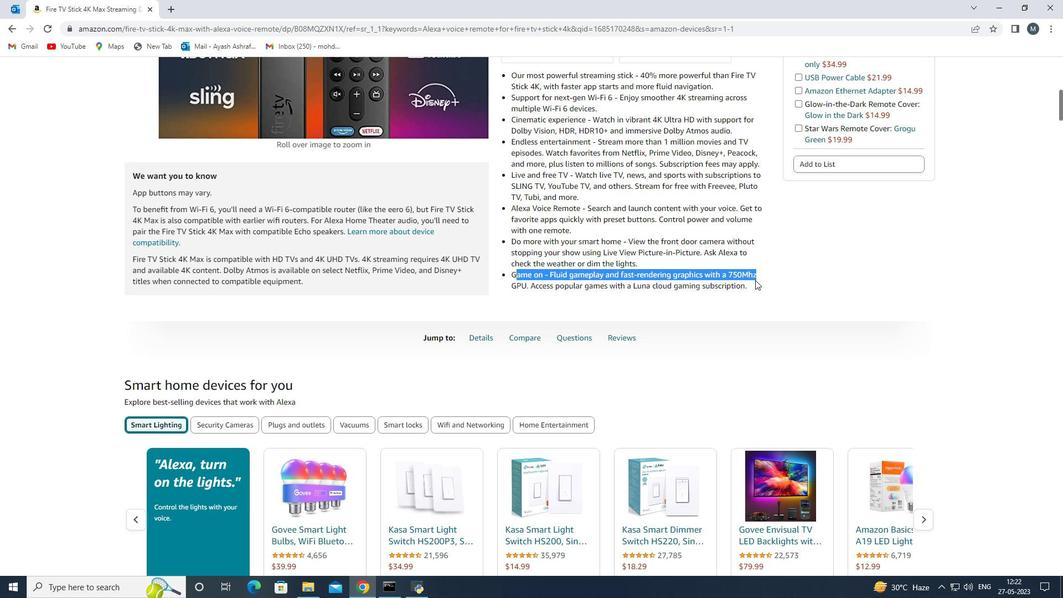
Action: Mouse pressed left at (755, 279)
Screenshot: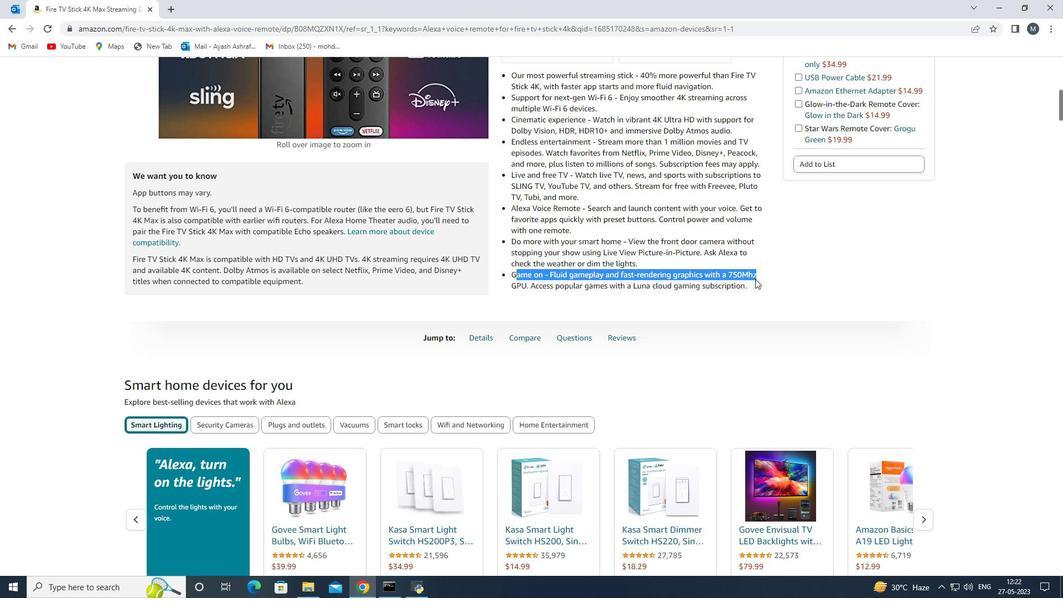 
Action: Mouse moved to (821, 264)
Screenshot: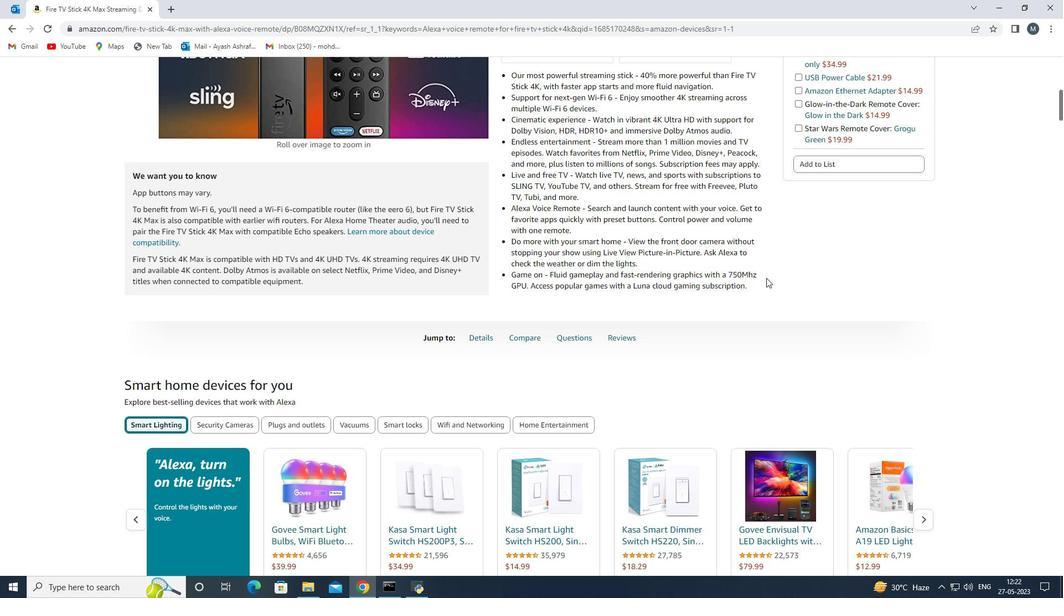 
Action: Mouse scrolled (821, 264) with delta (0, 0)
Screenshot: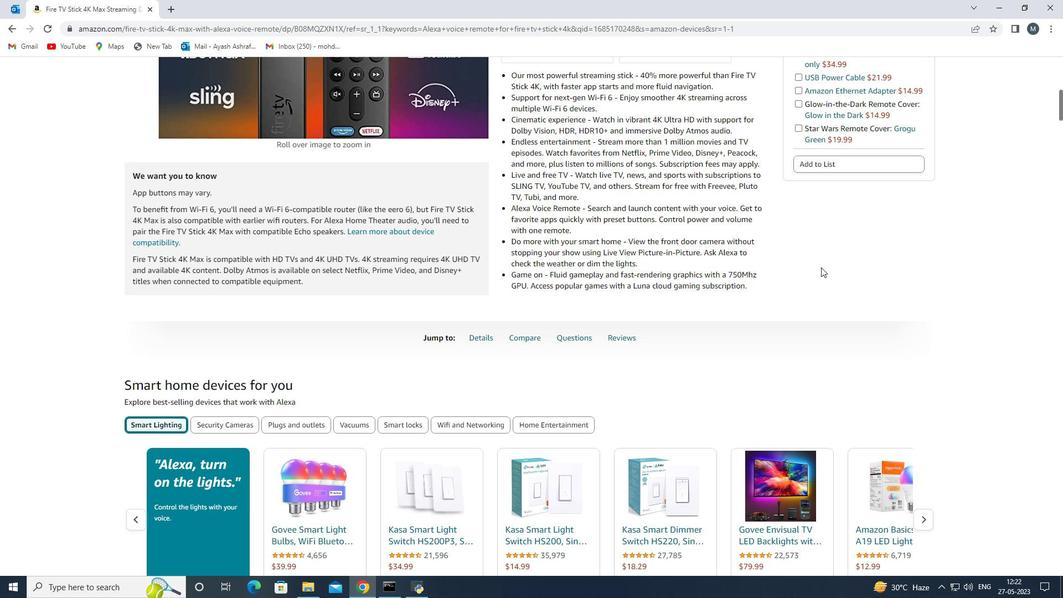 
Action: Mouse scrolled (821, 264) with delta (0, 0)
Screenshot: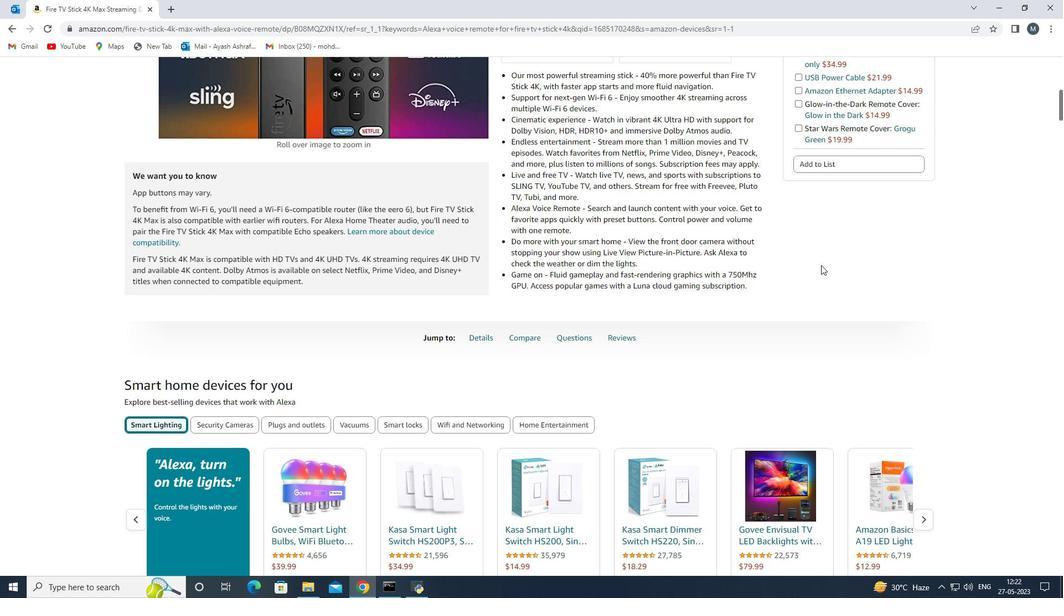 
Action: Mouse scrolled (821, 264) with delta (0, 0)
Screenshot: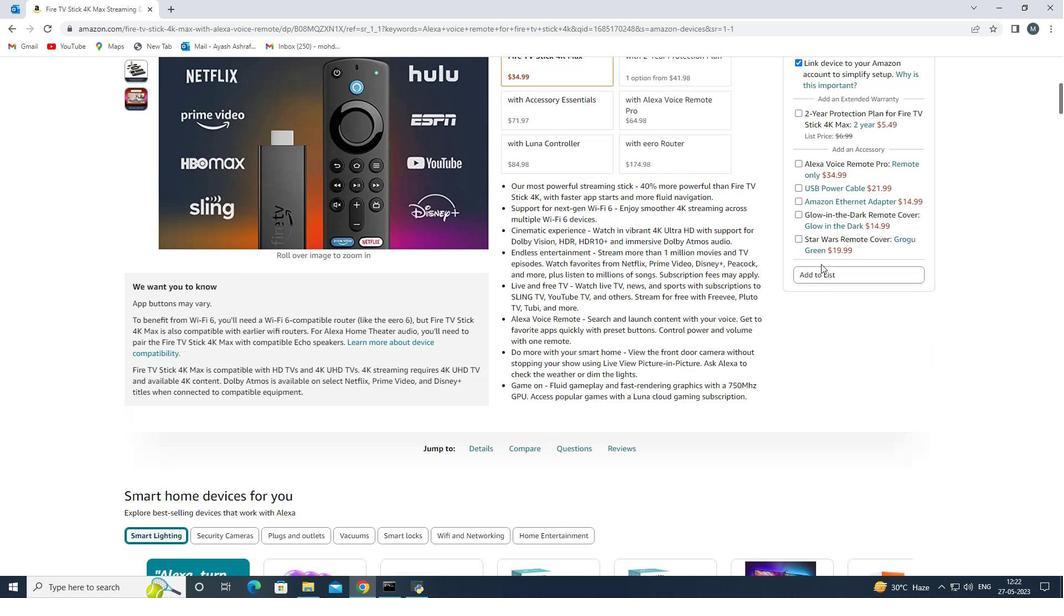 
Action: Mouse moved to (726, 267)
Screenshot: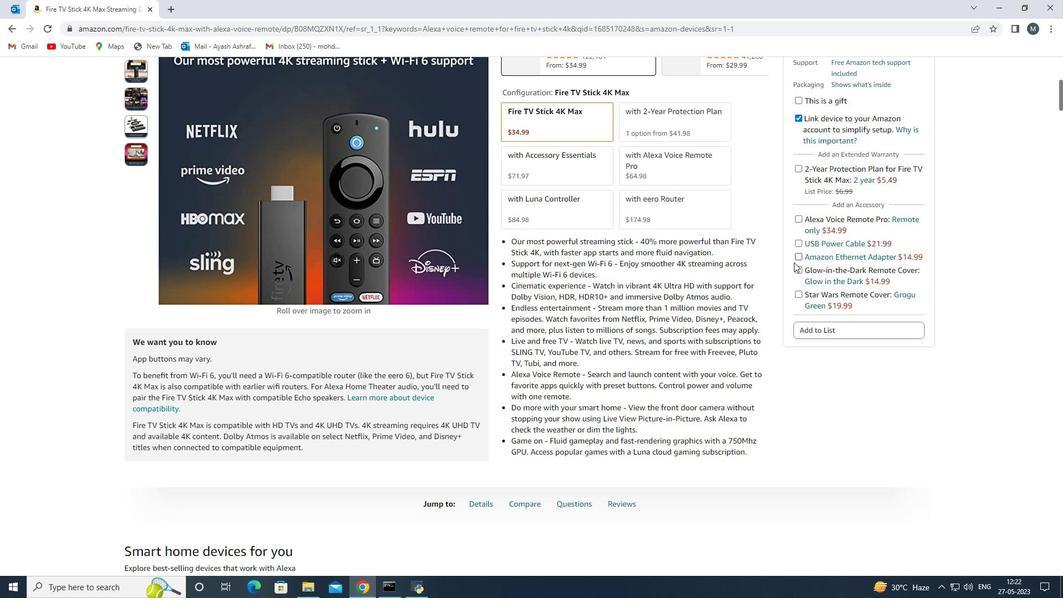 
Action: Mouse scrolled (726, 268) with delta (0, 0)
Screenshot: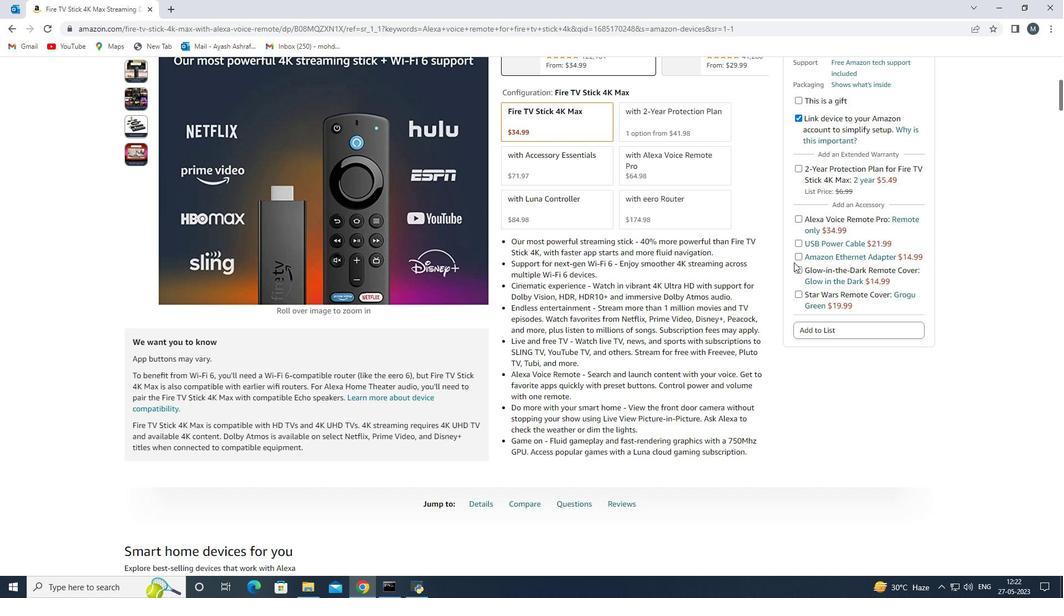 
Action: Mouse moved to (725, 268)
Screenshot: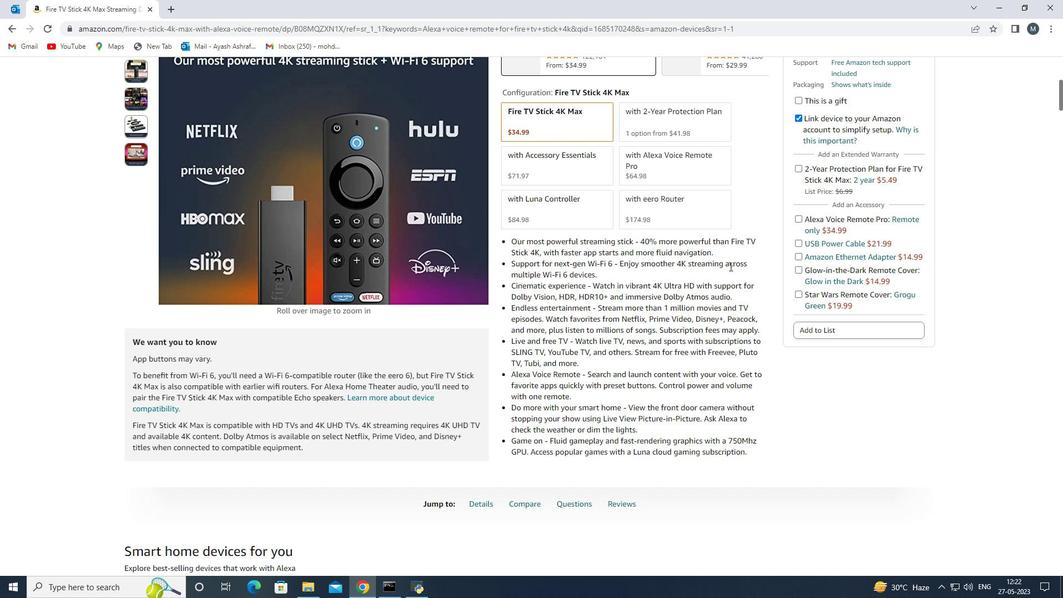 
Action: Mouse scrolled (725, 268) with delta (0, 0)
Screenshot: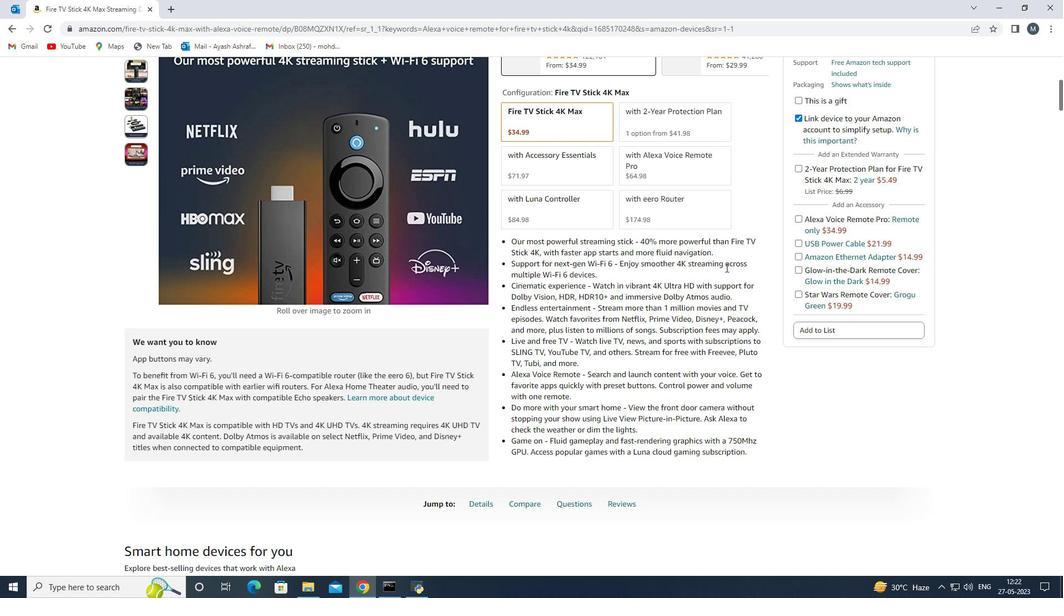 
Action: Mouse scrolled (725, 268) with delta (0, 0)
Screenshot: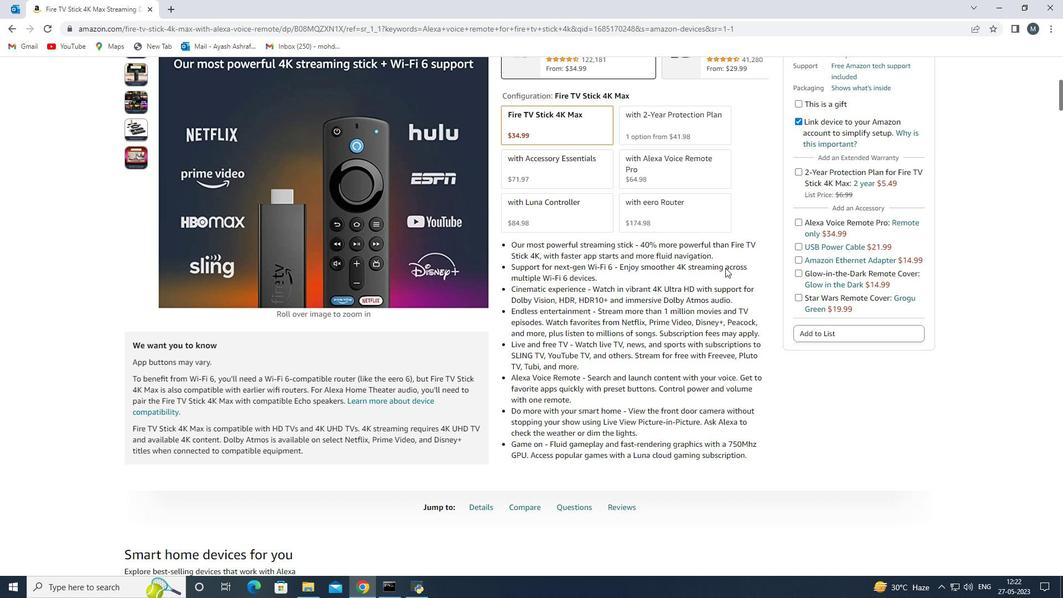 
Action: Mouse moved to (708, 270)
Screenshot: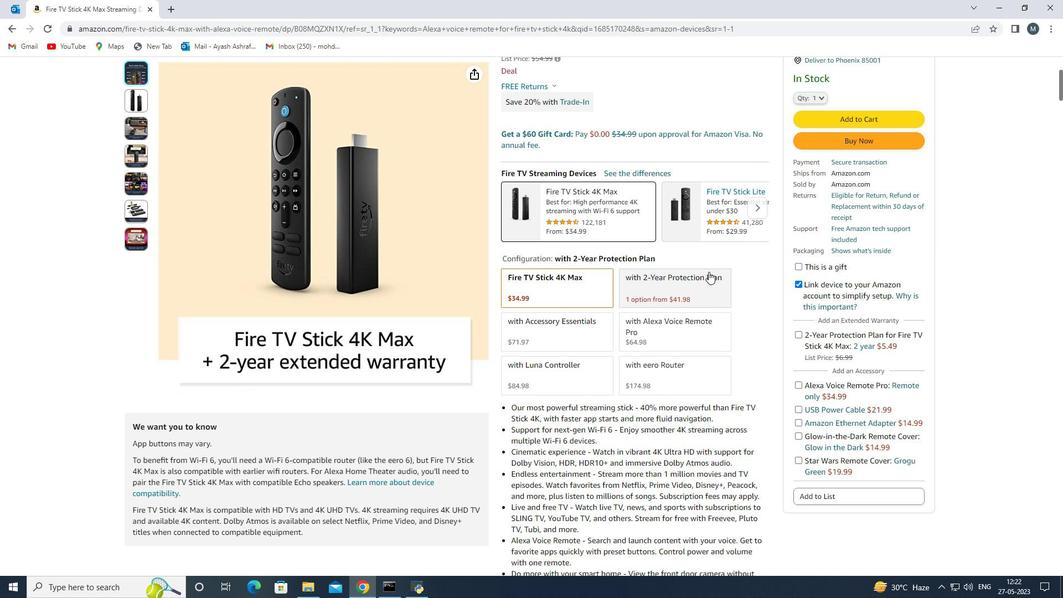 
Action: Mouse scrolled (708, 271) with delta (0, 0)
Screenshot: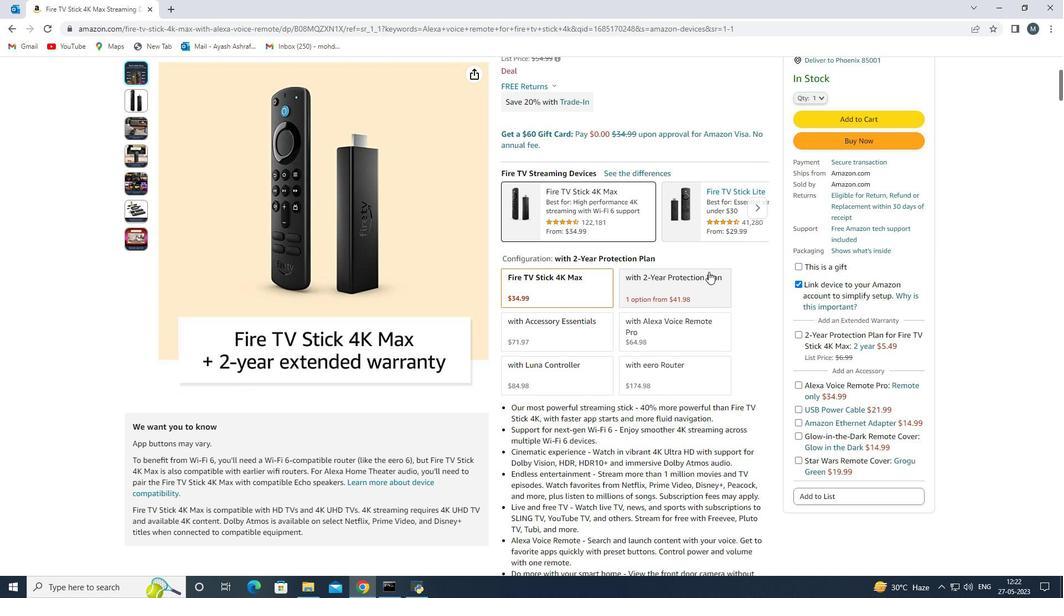 
Action: Mouse moved to (812, 292)
Screenshot: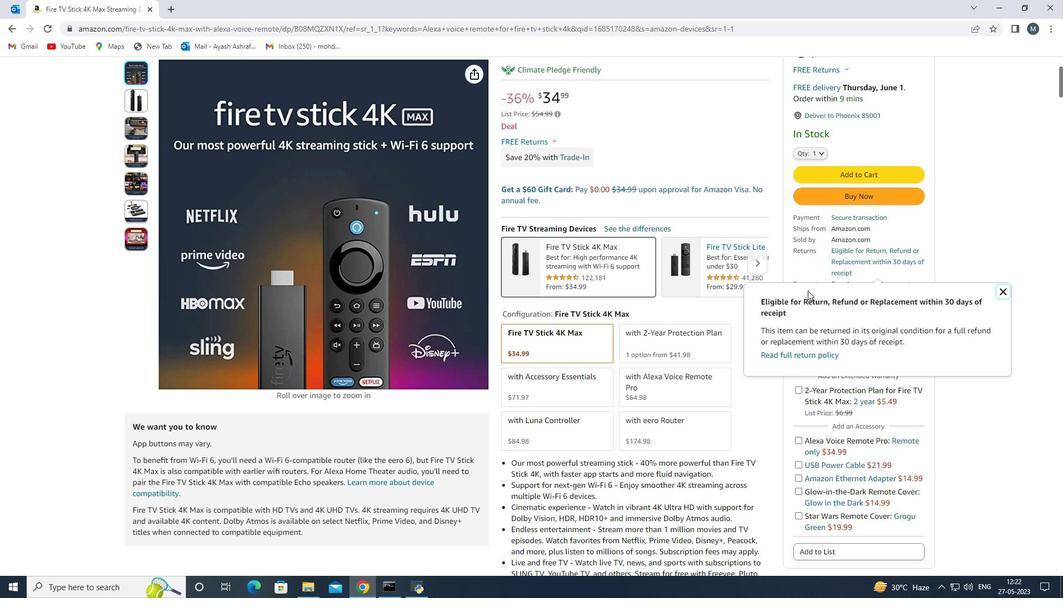 
Action: Mouse scrolled (812, 291) with delta (0, 0)
Screenshot: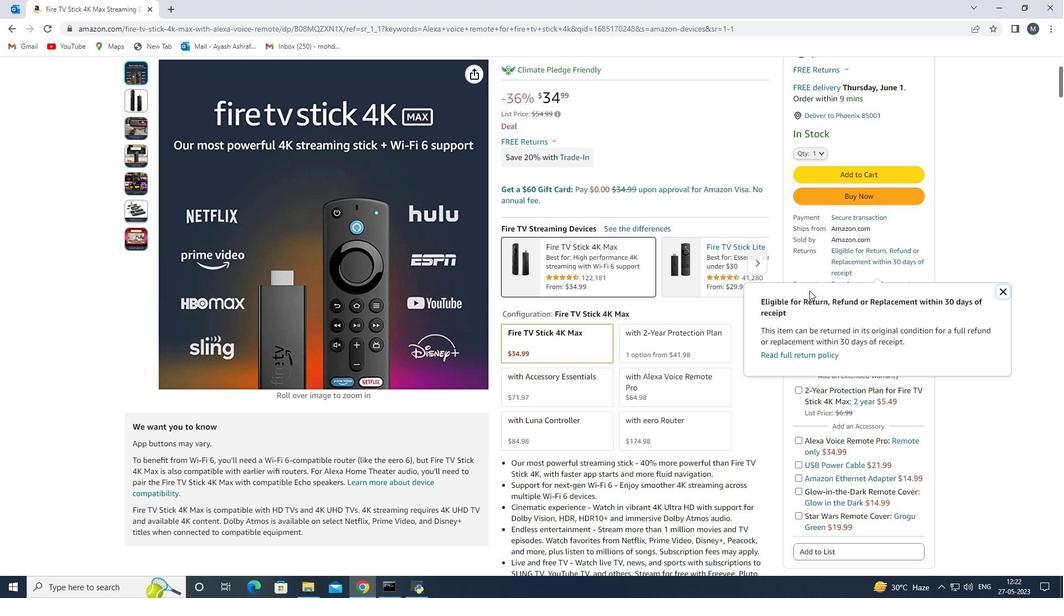 
Action: Mouse moved to (996, 355)
Screenshot: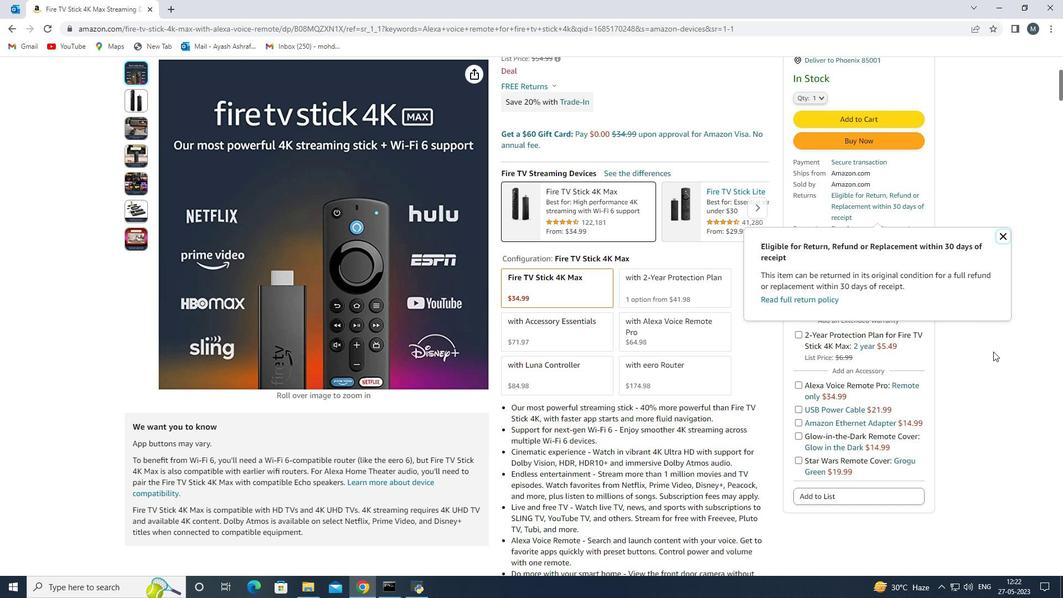 
Action: Mouse pressed left at (996, 355)
Screenshot: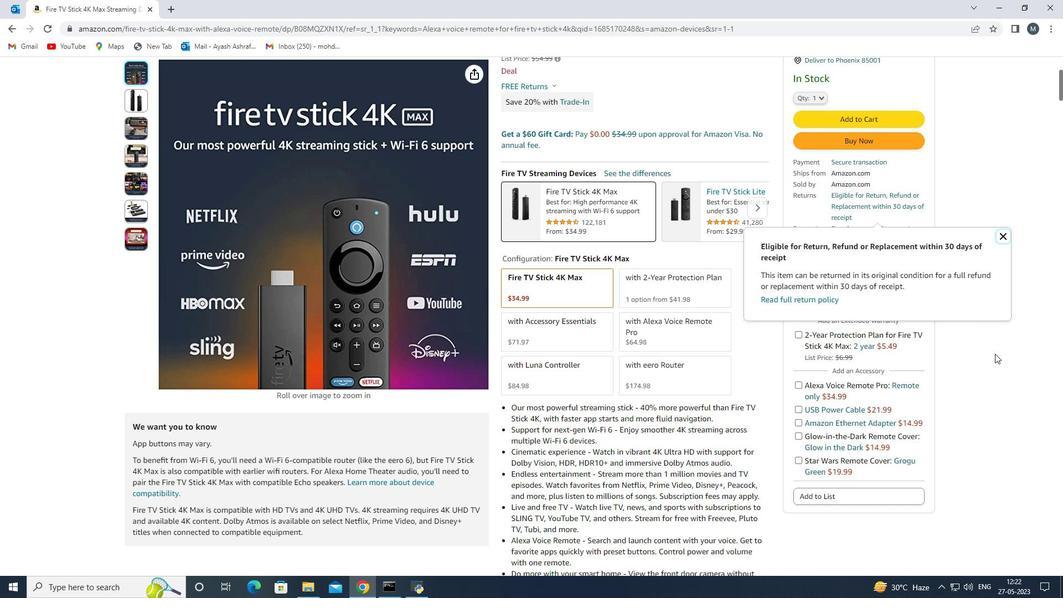 
Action: Mouse moved to (1000, 275)
Screenshot: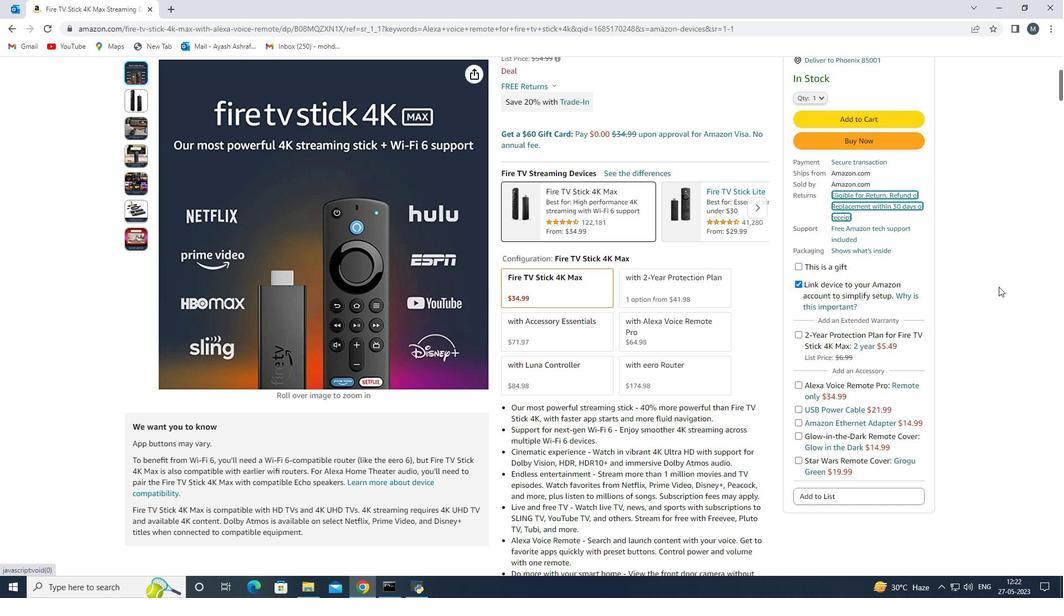 
Action: Mouse pressed left at (1000, 275)
Screenshot: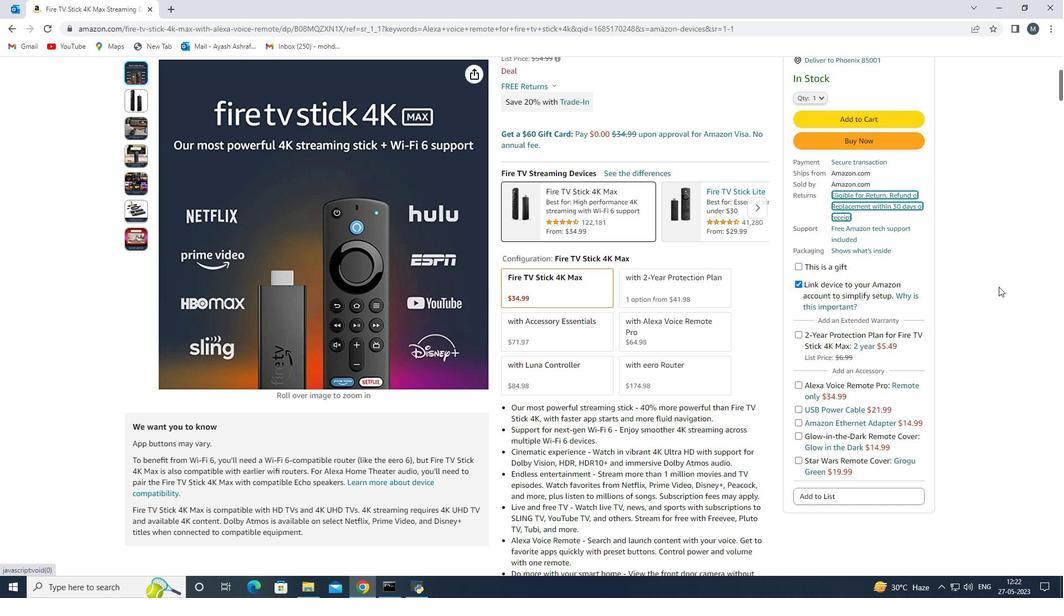 
Action: Mouse moved to (851, 324)
Screenshot: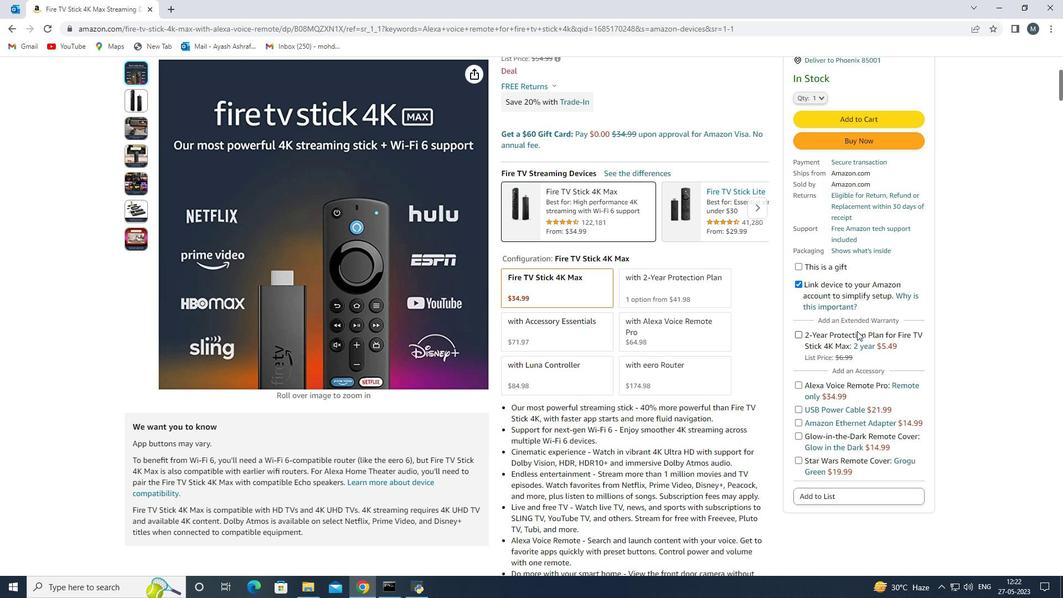 
Action: Mouse scrolled (851, 323) with delta (0, 0)
Screenshot: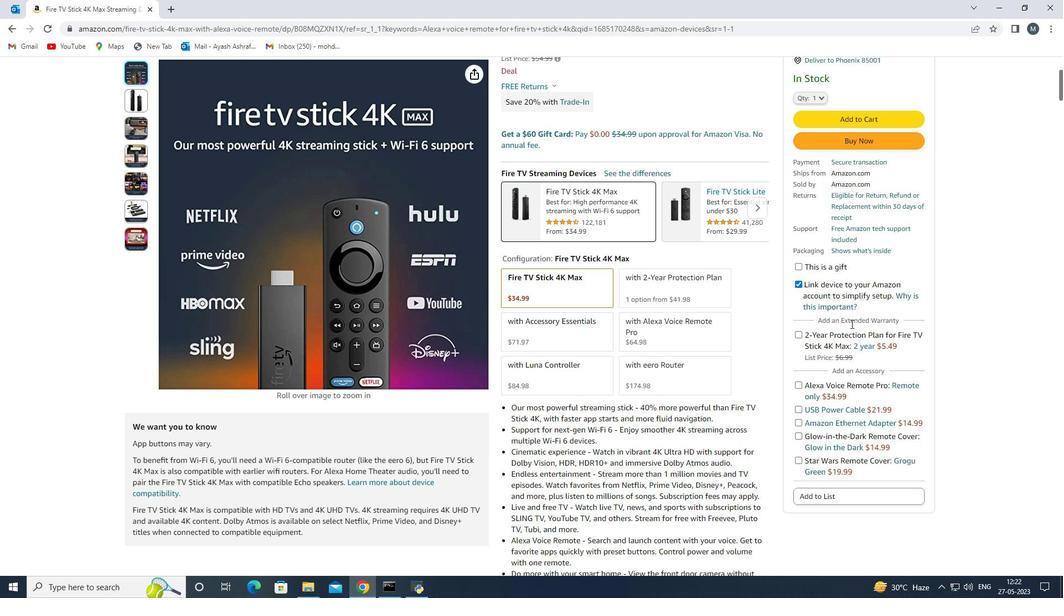 
Action: Mouse scrolled (851, 324) with delta (0, 0)
Screenshot: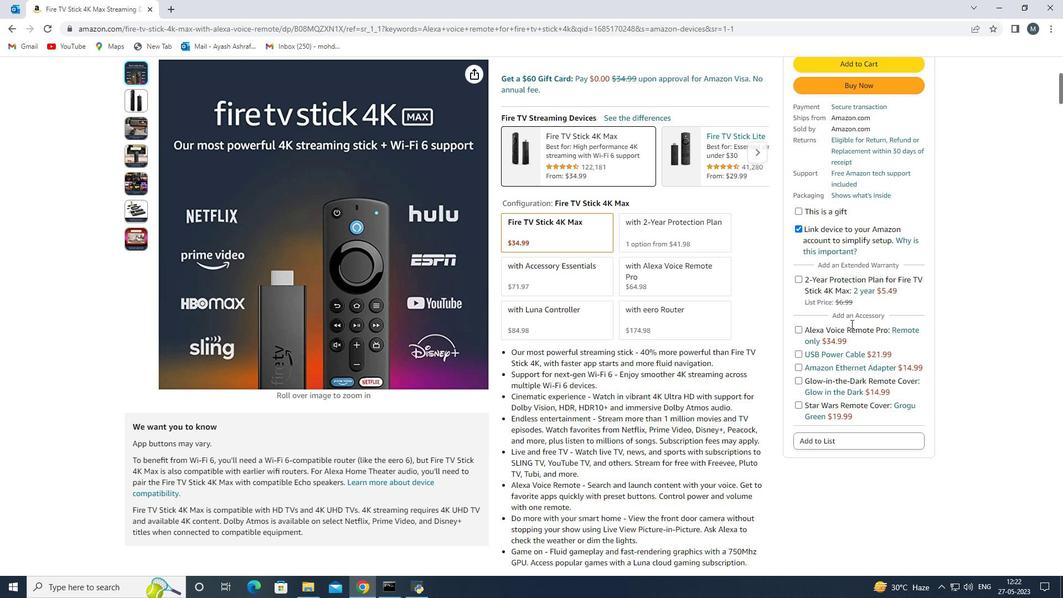
Action: Mouse scrolled (851, 324) with delta (0, 0)
Screenshot: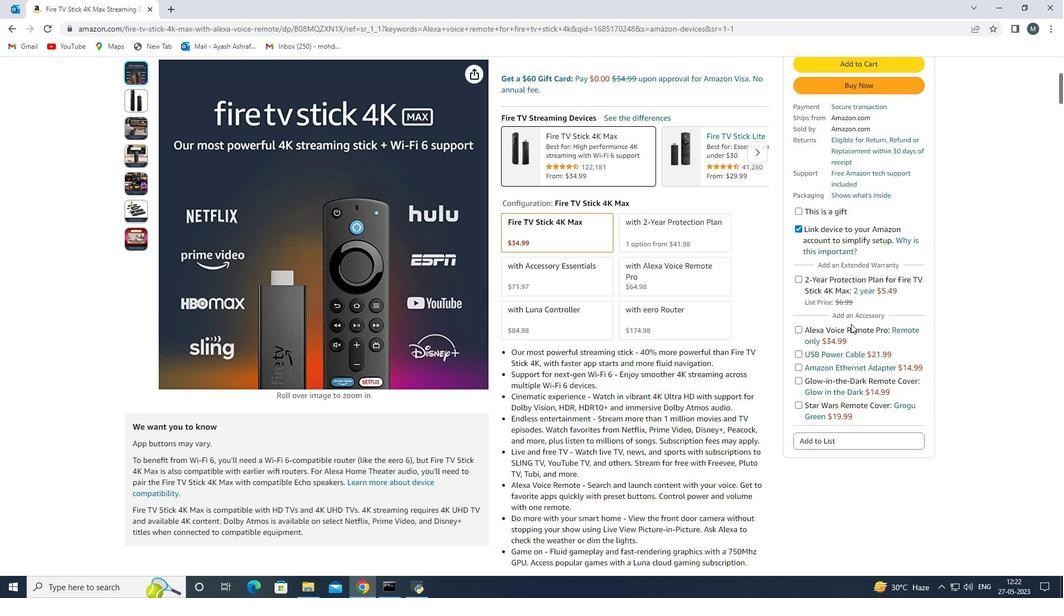 
Action: Mouse scrolled (851, 324) with delta (0, 0)
Screenshot: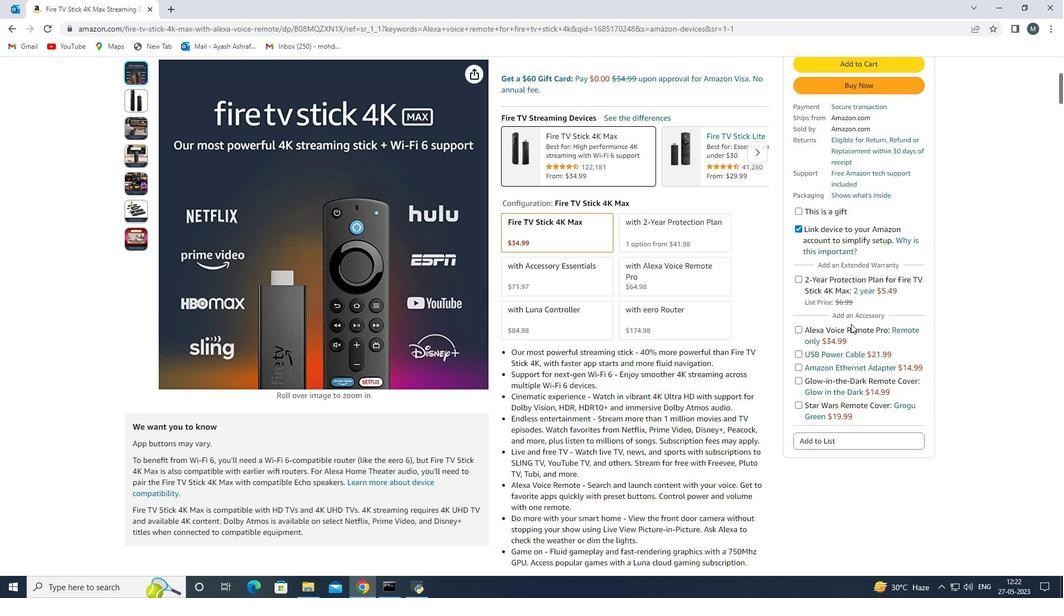
Action: Mouse scrolled (851, 324) with delta (0, 0)
Screenshot: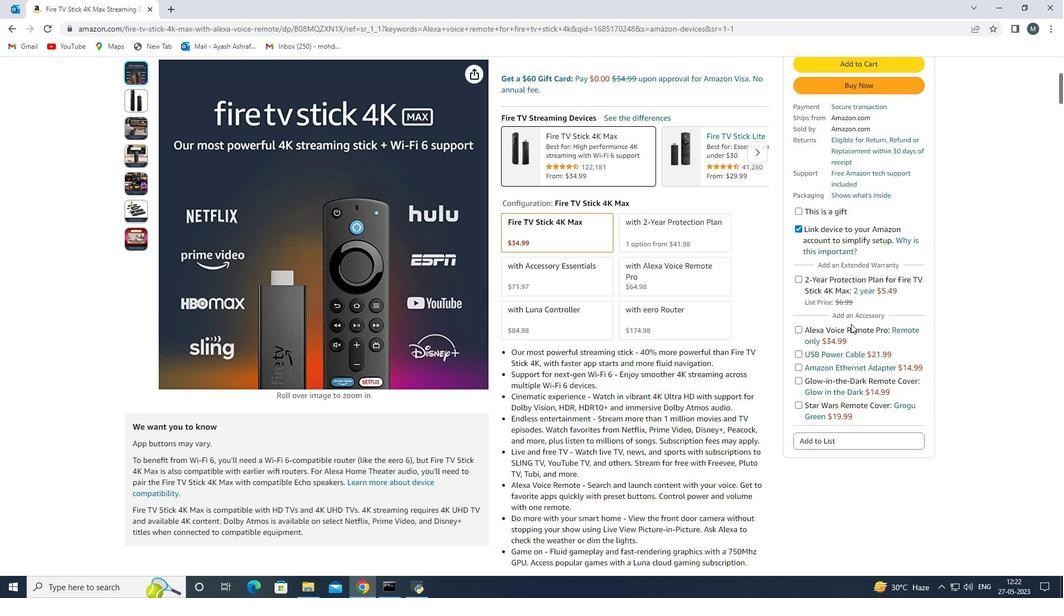 
Action: Mouse moved to (861, 280)
Screenshot: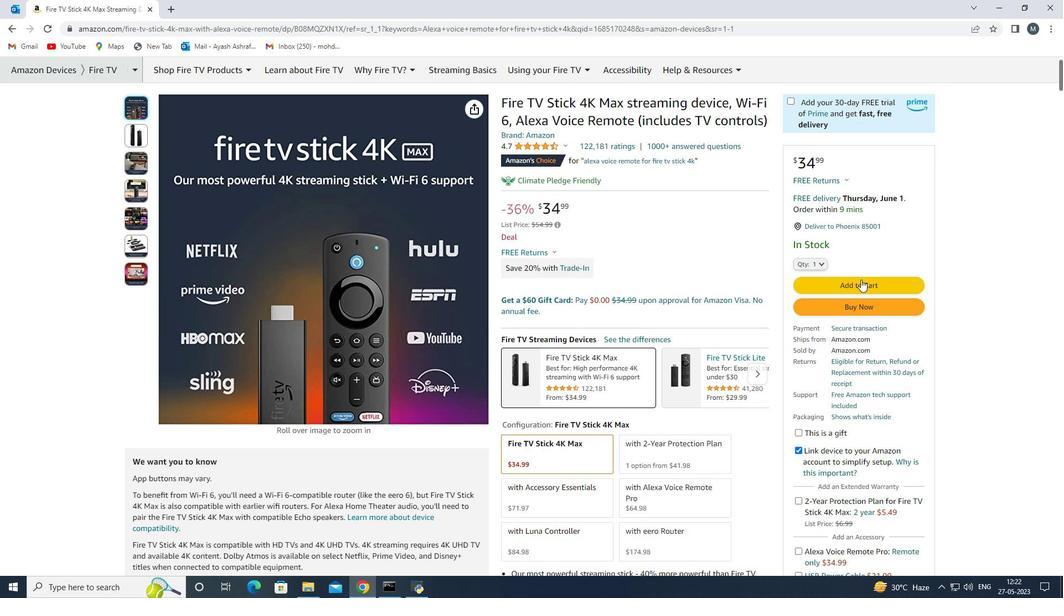 
Action: Mouse pressed left at (861, 280)
Screenshot: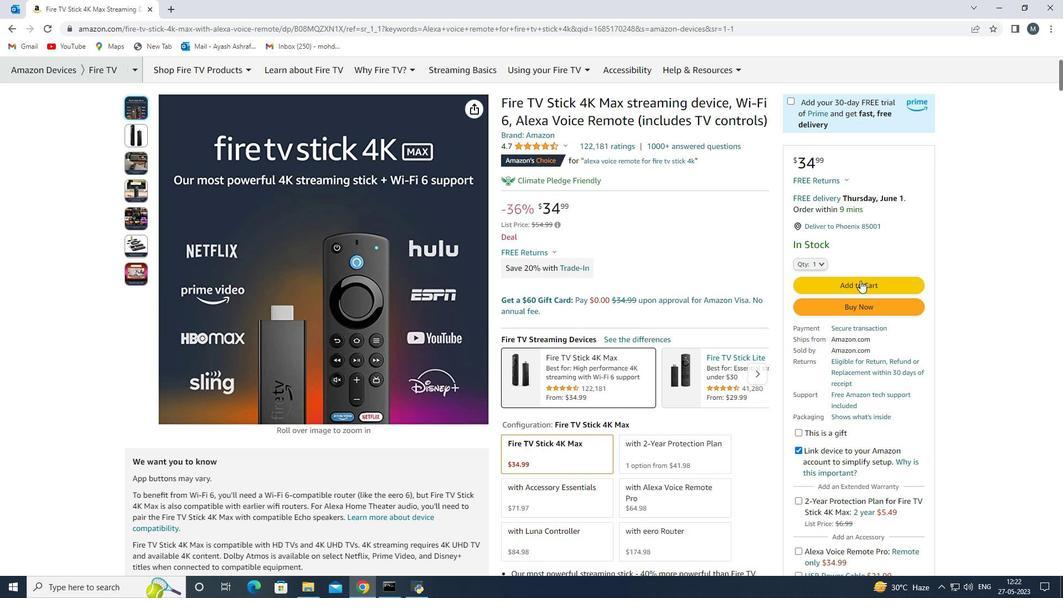 
Action: Mouse moved to (711, 490)
Screenshot: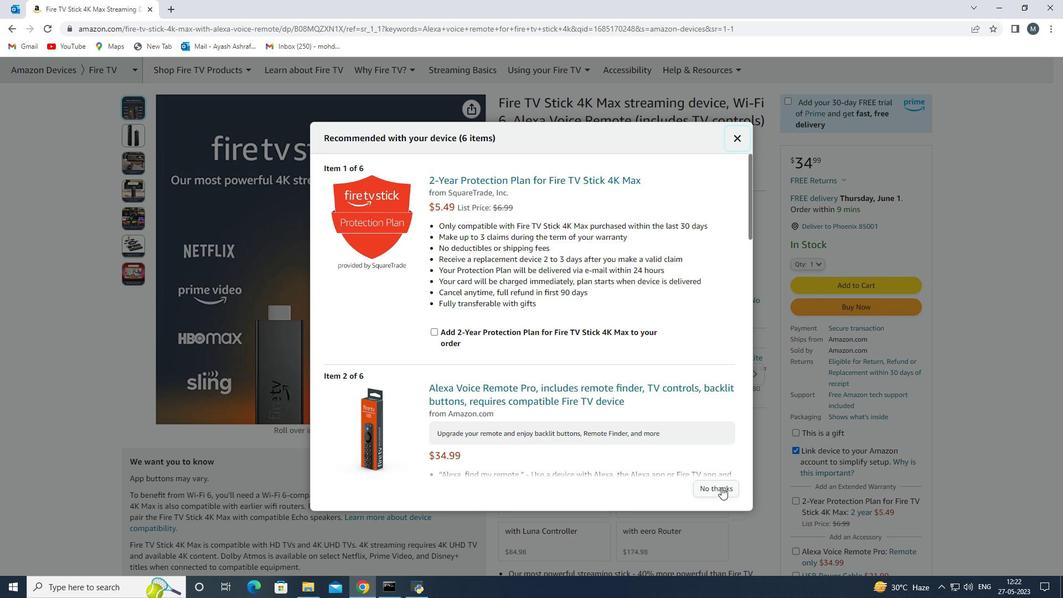 
Action: Mouse pressed left at (711, 490)
Screenshot: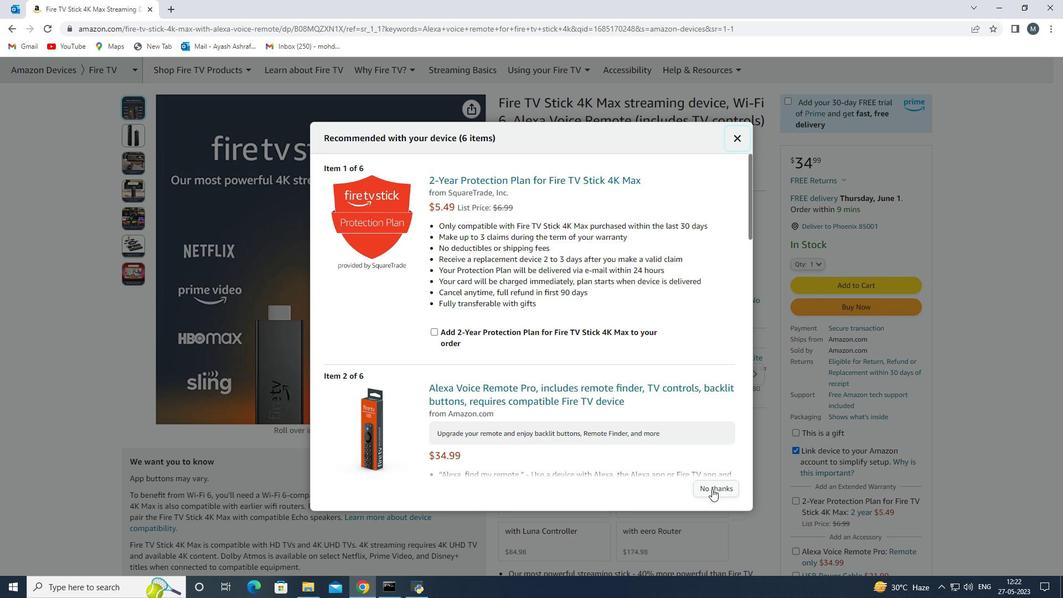 
Action: Mouse moved to (715, 459)
Screenshot: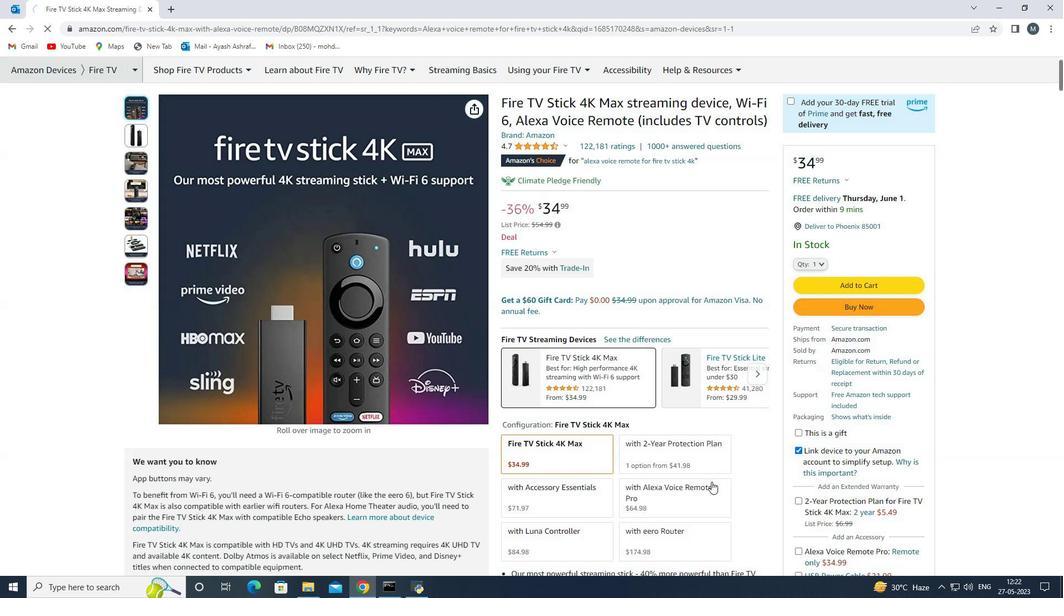 
Action: Mouse scrolled (715, 459) with delta (0, 0)
Screenshot: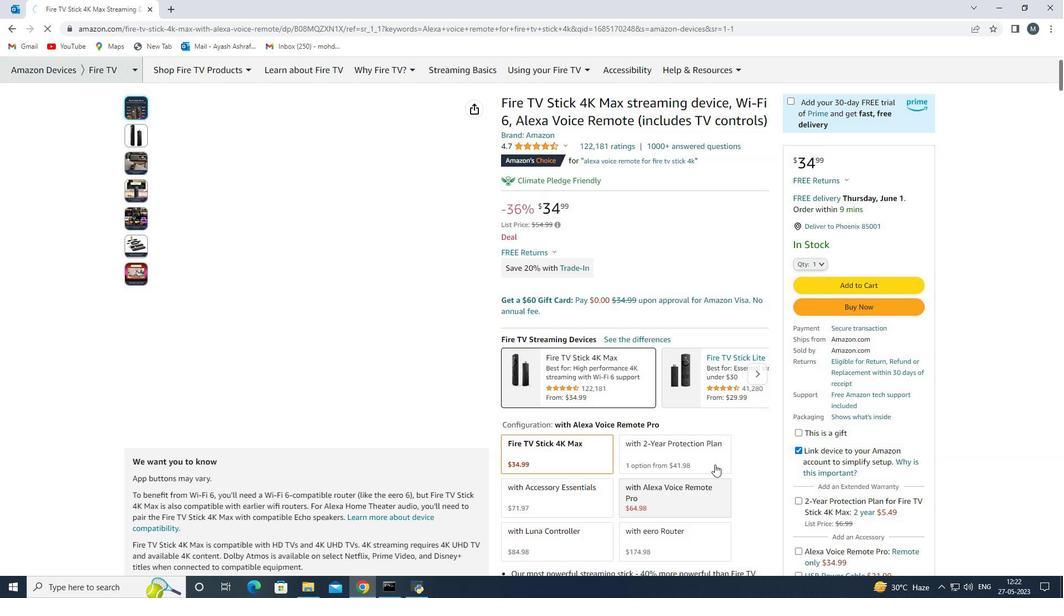 
Action: Mouse scrolled (715, 459) with delta (0, 0)
Screenshot: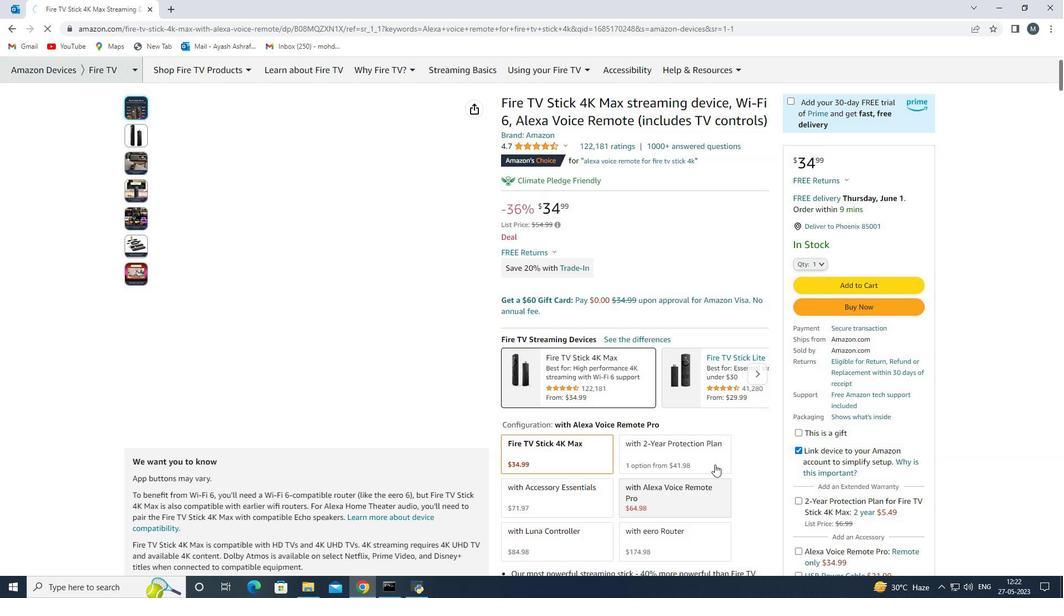 
Action: Mouse scrolled (715, 459) with delta (0, 0)
Screenshot: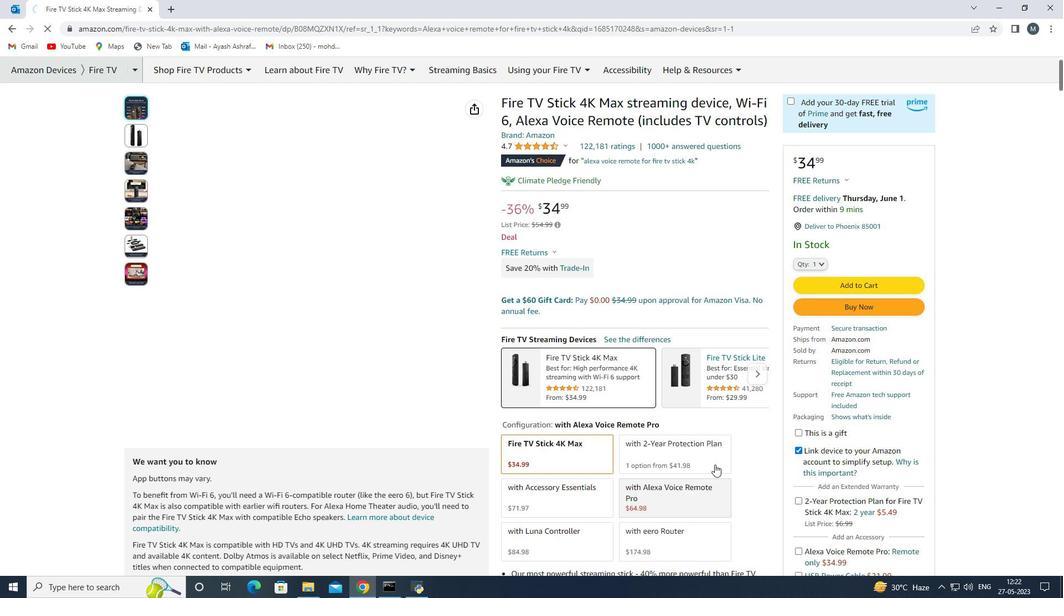 
Action: Mouse scrolled (715, 459) with delta (0, 0)
Screenshot: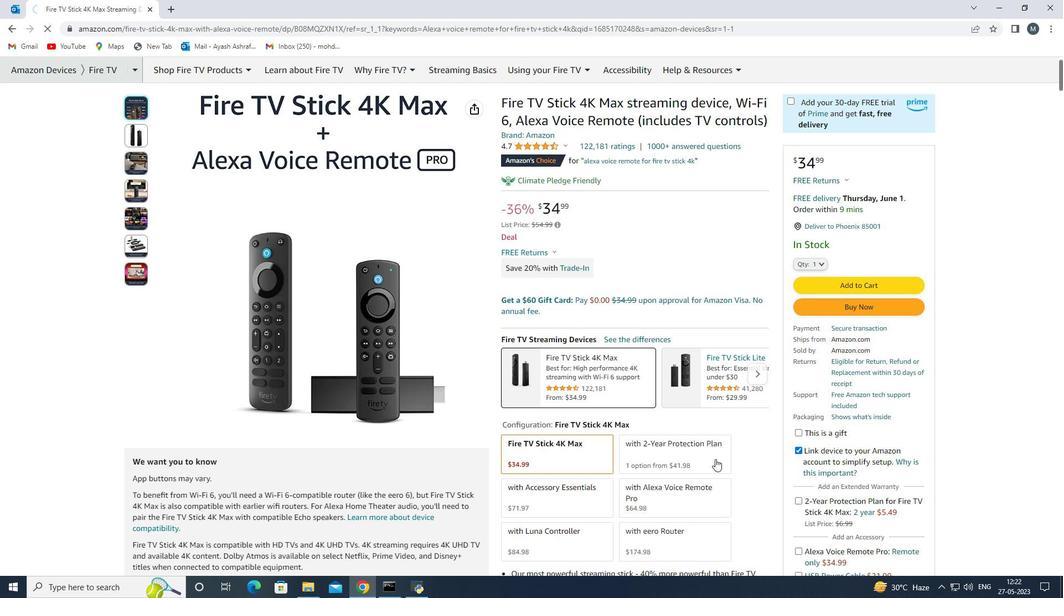 
Action: Mouse scrolled (715, 459) with delta (0, 0)
Screenshot: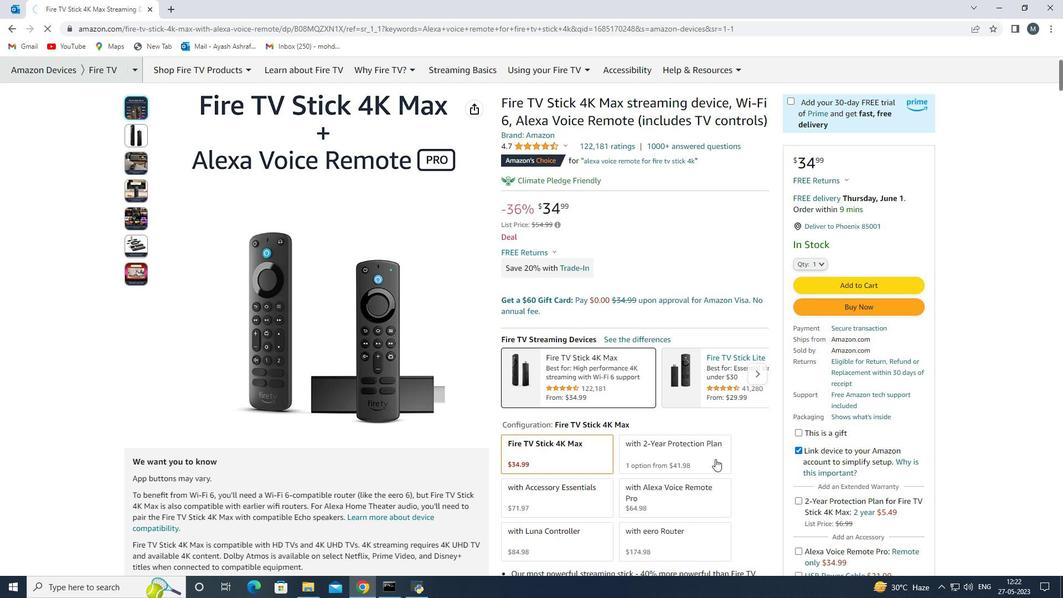 
Action: Mouse moved to (857, 180)
Screenshot: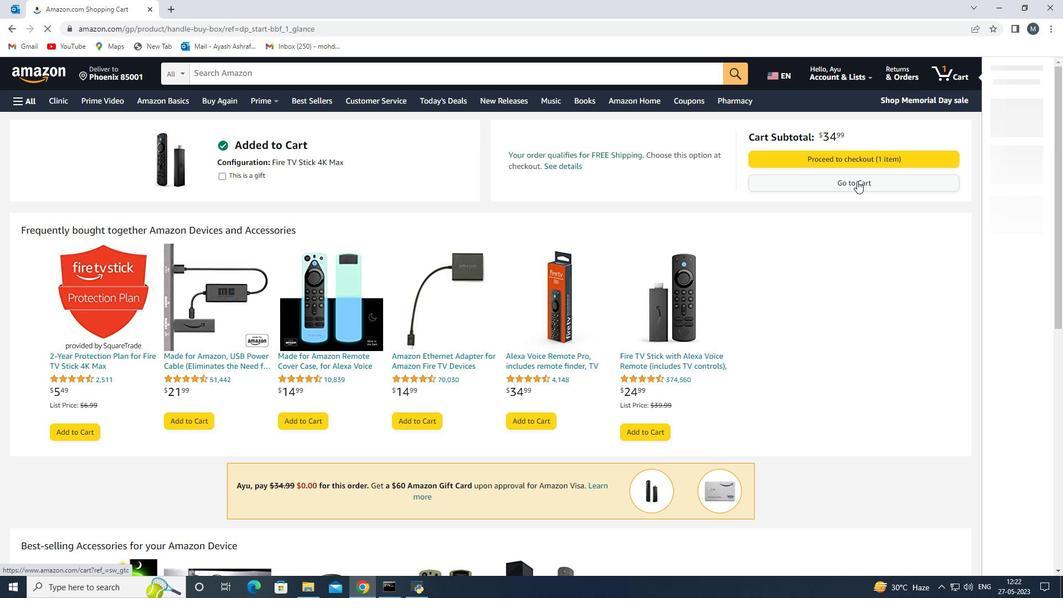 
Action: Mouse pressed left at (857, 180)
Screenshot: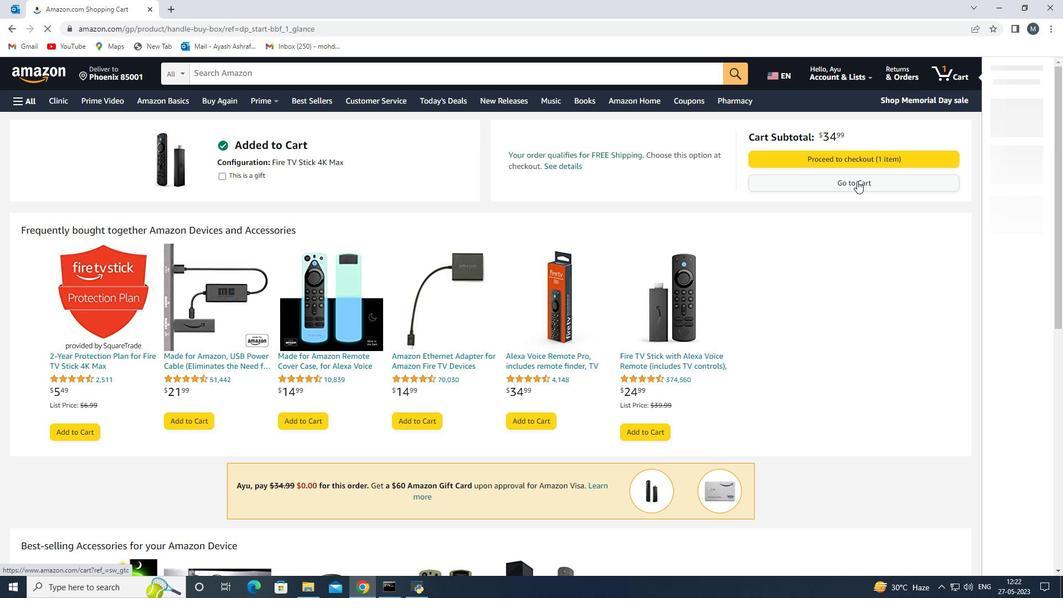 
Action: Mouse moved to (73, 289)
Screenshot: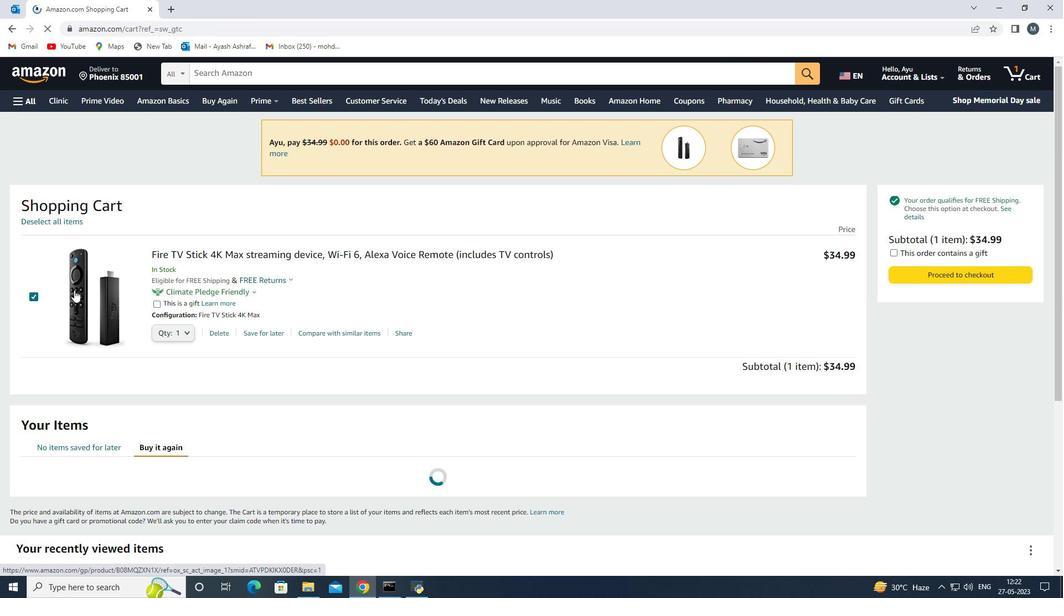 
Action: Mouse pressed left at (73, 289)
Screenshot: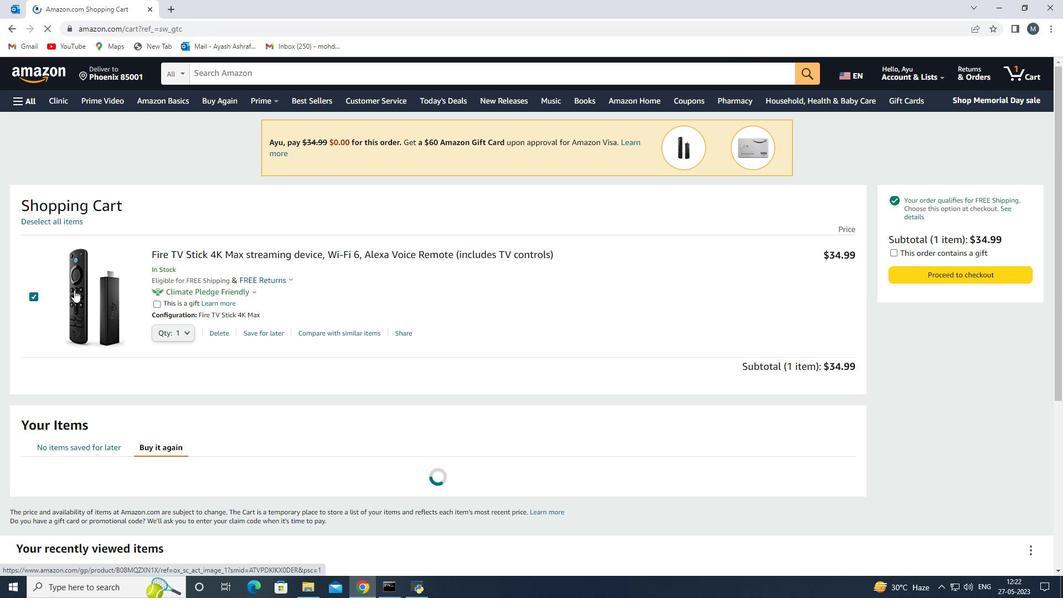 
Action: Mouse moved to (525, 296)
Screenshot: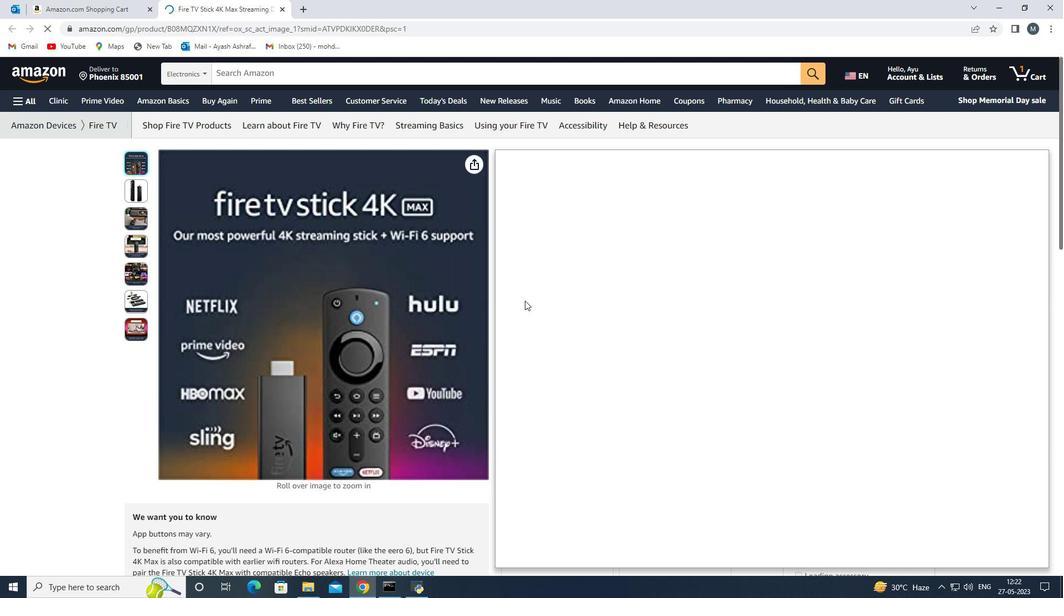 
Action: Mouse scrolled (525, 296) with delta (0, 0)
Screenshot: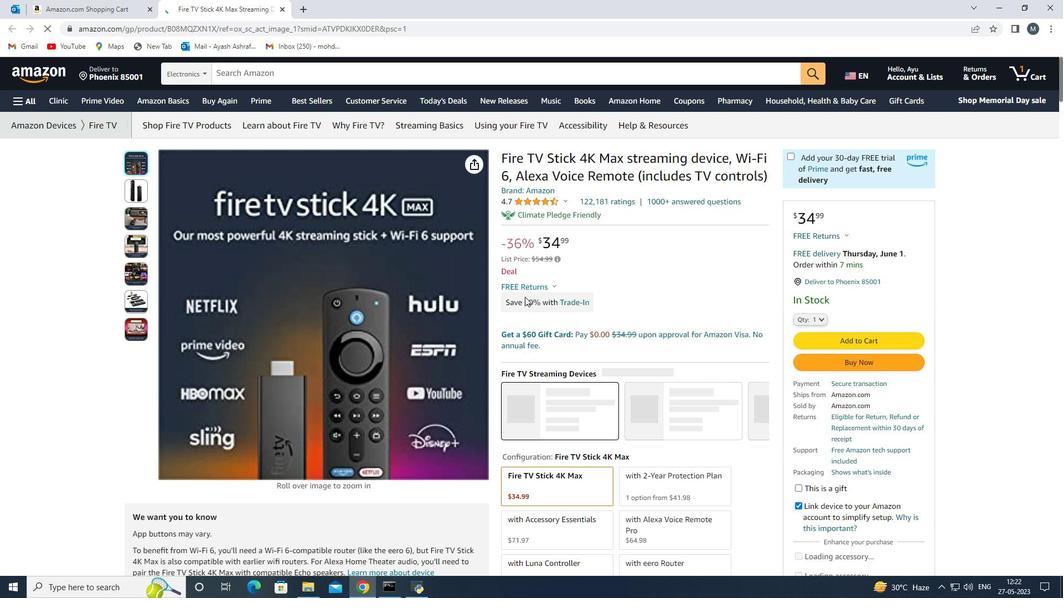 
Action: Mouse scrolled (525, 297) with delta (0, 0)
Screenshot: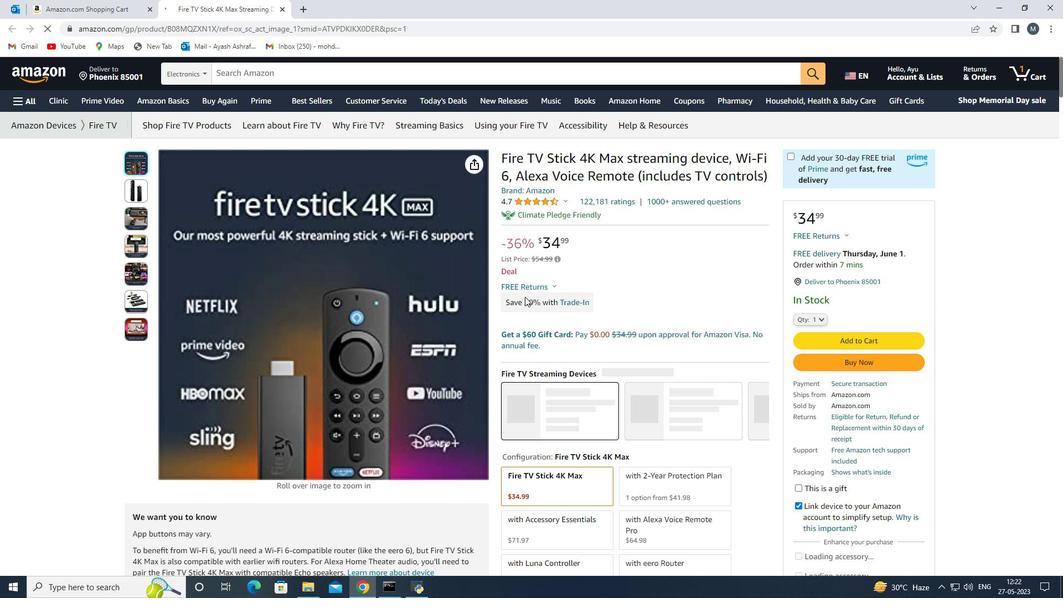 
Action: Mouse moved to (873, 361)
